 Task: Get directions from Mount Vernon, Virginia, United States to Santa Fe, New Mexico, United States  and explore the nearby things to do with rating 4 and above and open 24 hours
Action: Mouse moved to (575, 242)
Screenshot: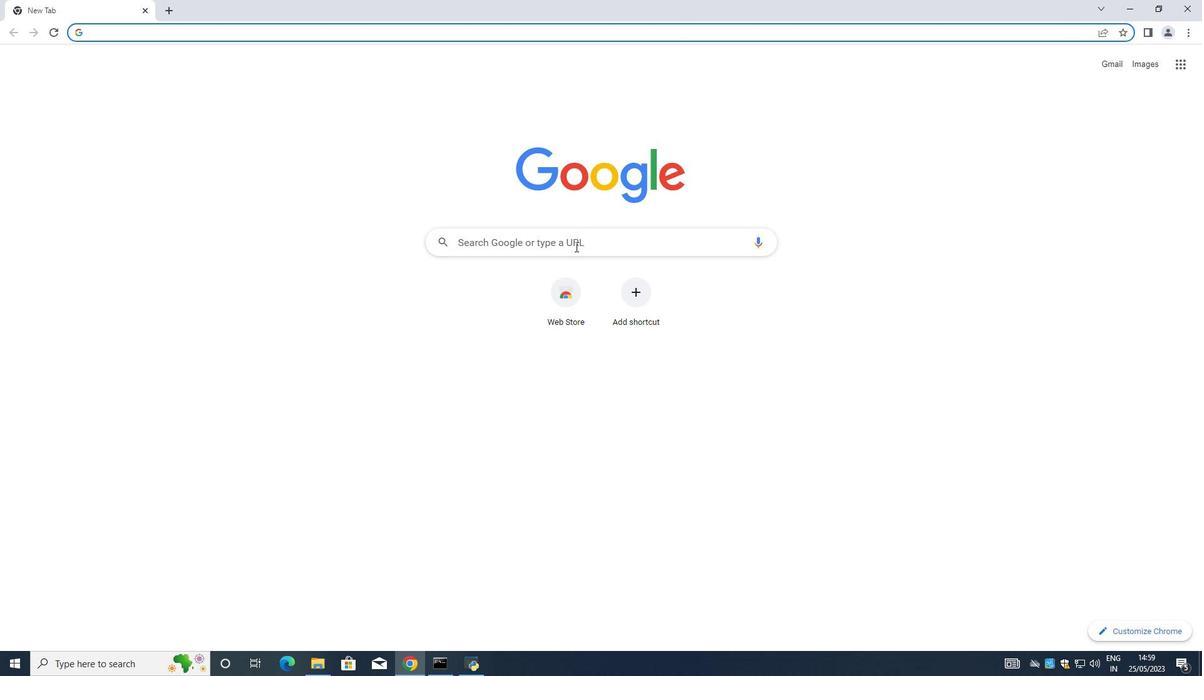 
Action: Mouse pressed left at (575, 242)
Screenshot: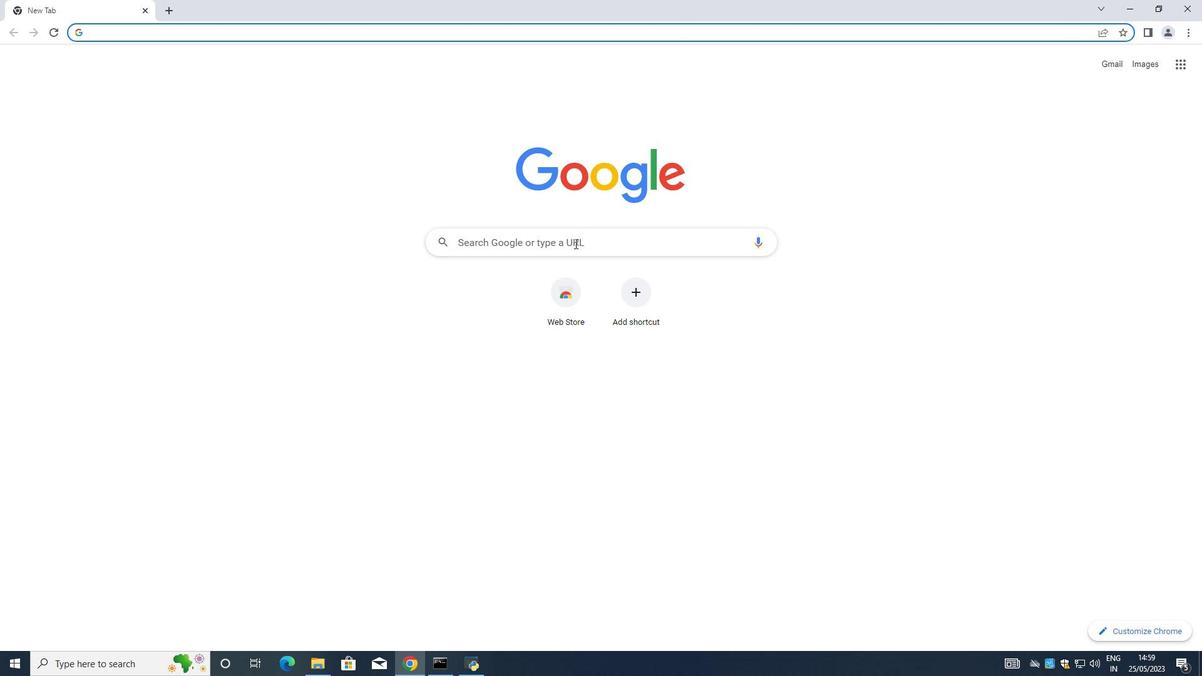 
Action: Mouse moved to (696, 228)
Screenshot: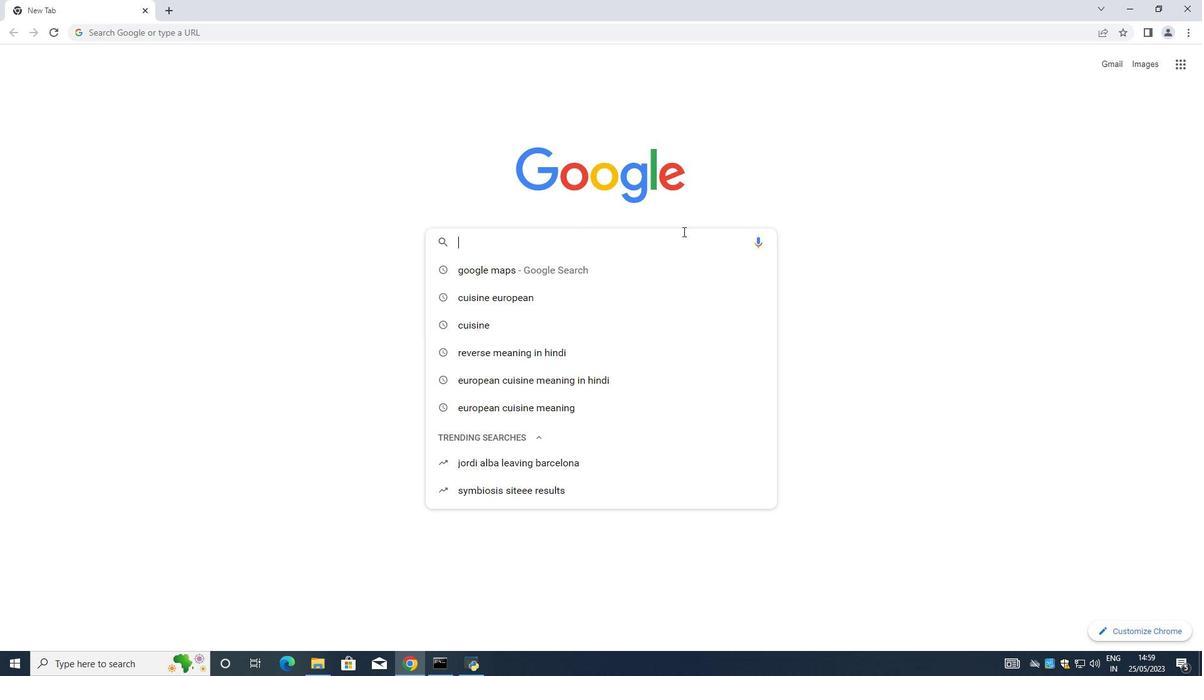 
Action: Key pressed google<Key.space>maps<Key.enter>
Screenshot: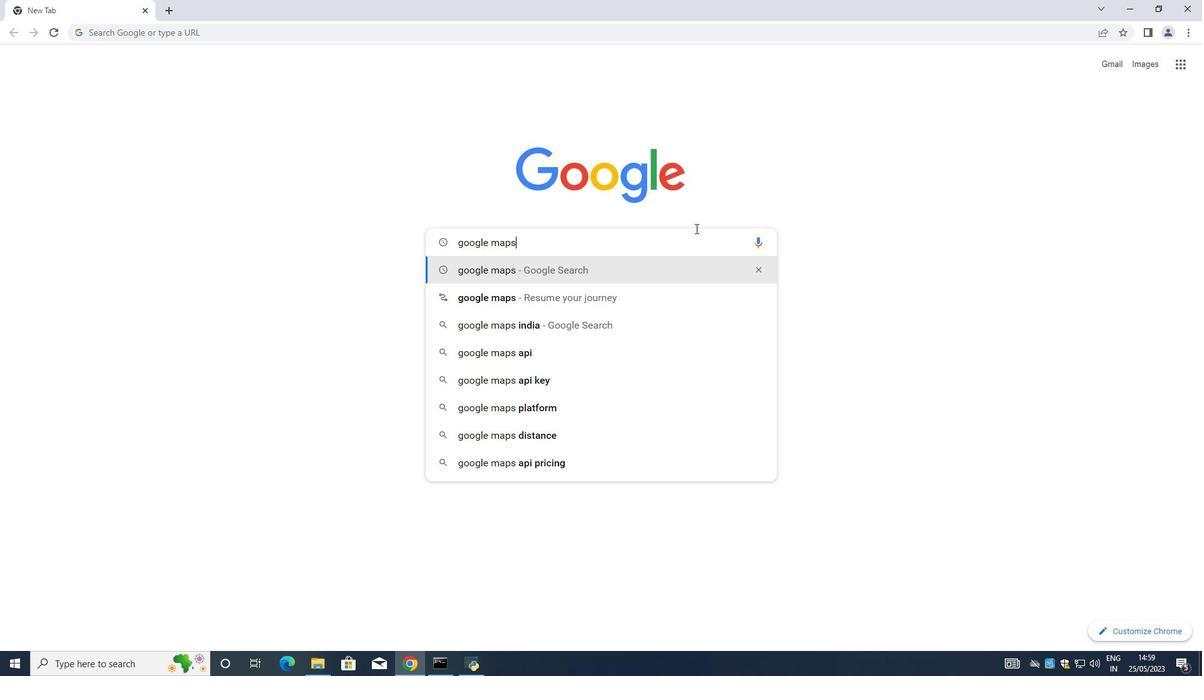 
Action: Mouse moved to (154, 194)
Screenshot: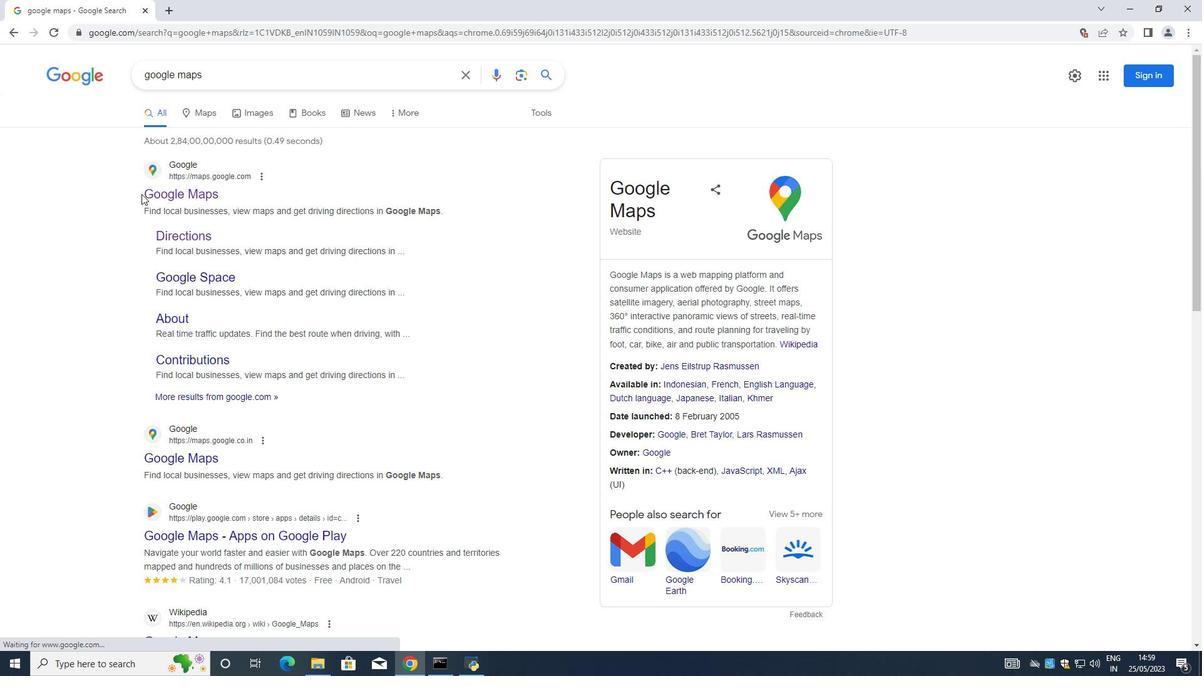 
Action: Mouse pressed left at (154, 194)
Screenshot: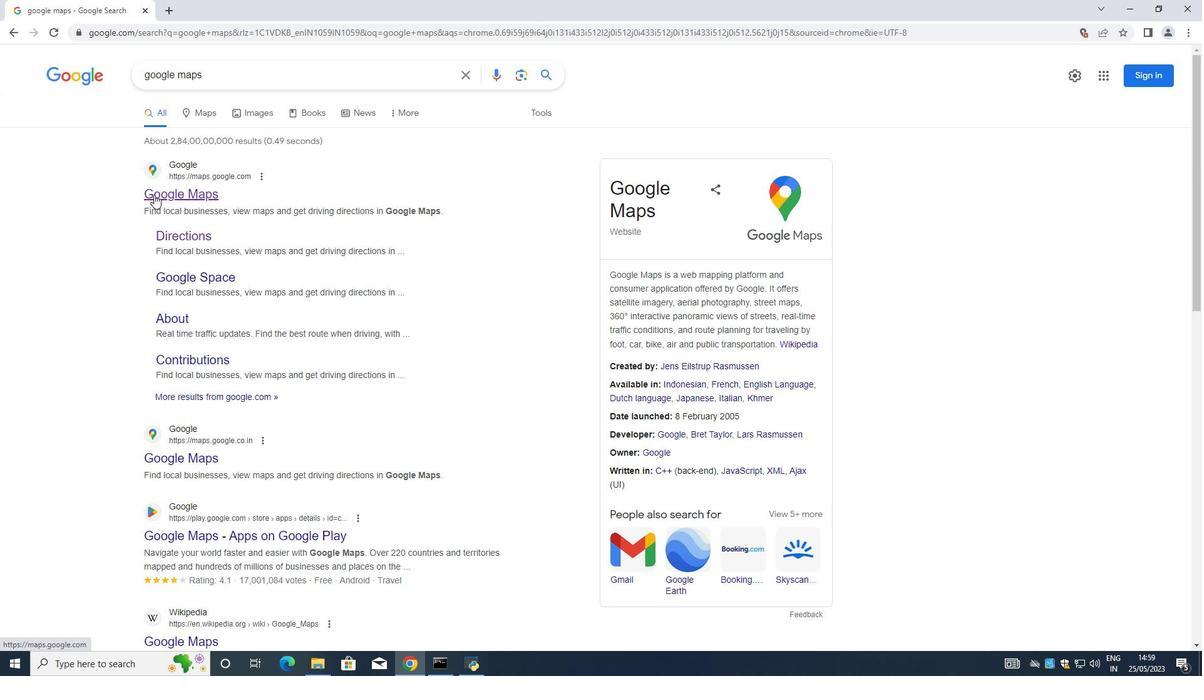 
Action: Mouse moved to (139, 70)
Screenshot: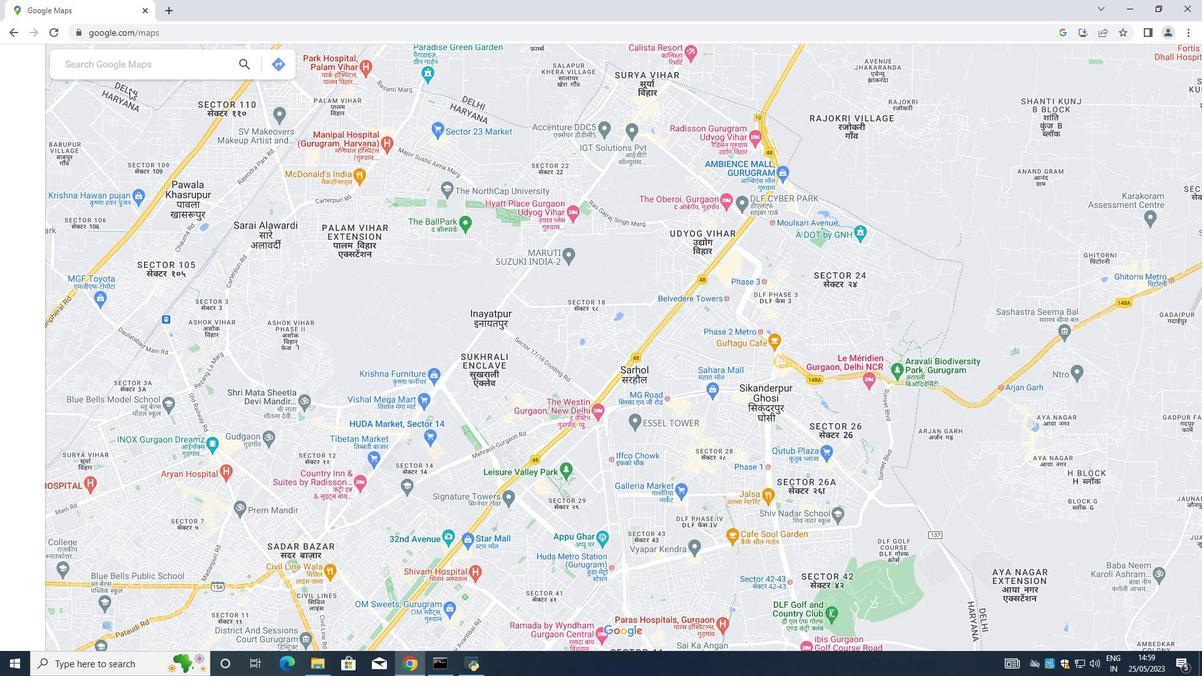 
Action: Mouse pressed left at (139, 70)
Screenshot: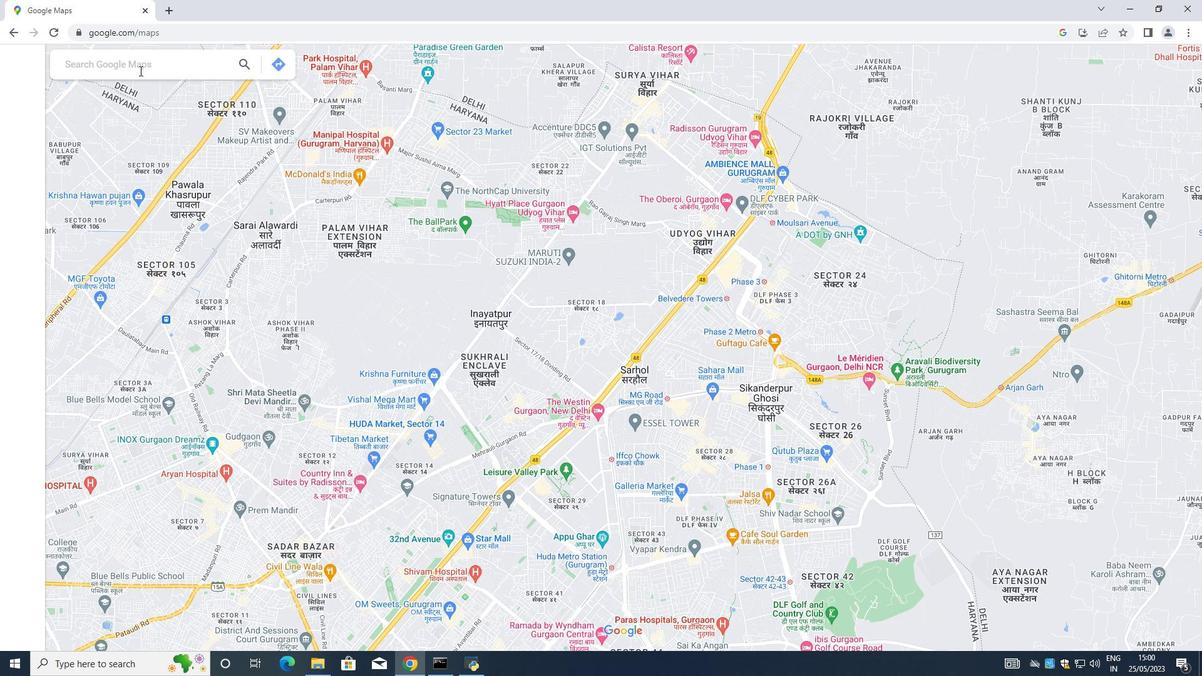 
Action: Mouse moved to (139, 70)
Screenshot: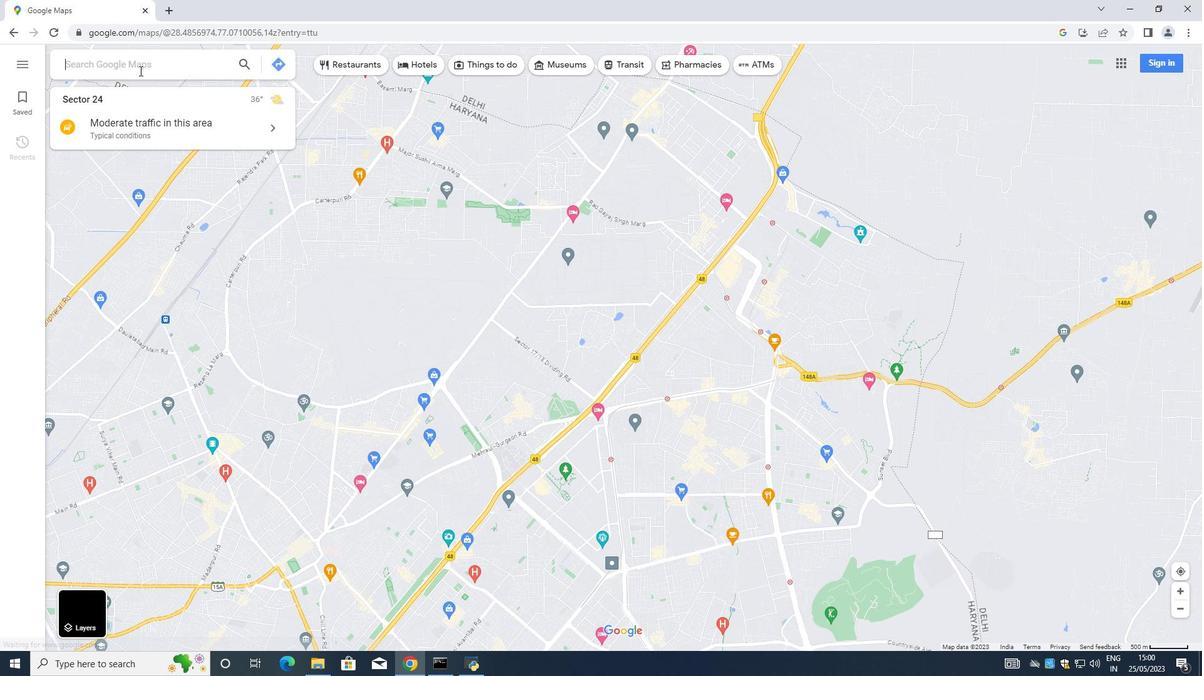 
Action: Key pressed <Key.shift><Key.shift><Key.shift><Key.shift><Key.shift><Key.shift><Key.shift><Key.shift><Key.shift><Key.shift><Key.shift><Key.shift><Key.shift>Mount<Key.space><Key.shift>Vernon,<Key.shift><Key.shift><Key.shift><Key.shift><Key.shift><Key.shift><Key.shift><Key.shift><Key.shift><Key.shift><Key.shift>Virginia,<Key.shift><Key.shift>United<Key.space><Key.shift>States<Key.space>
Screenshot: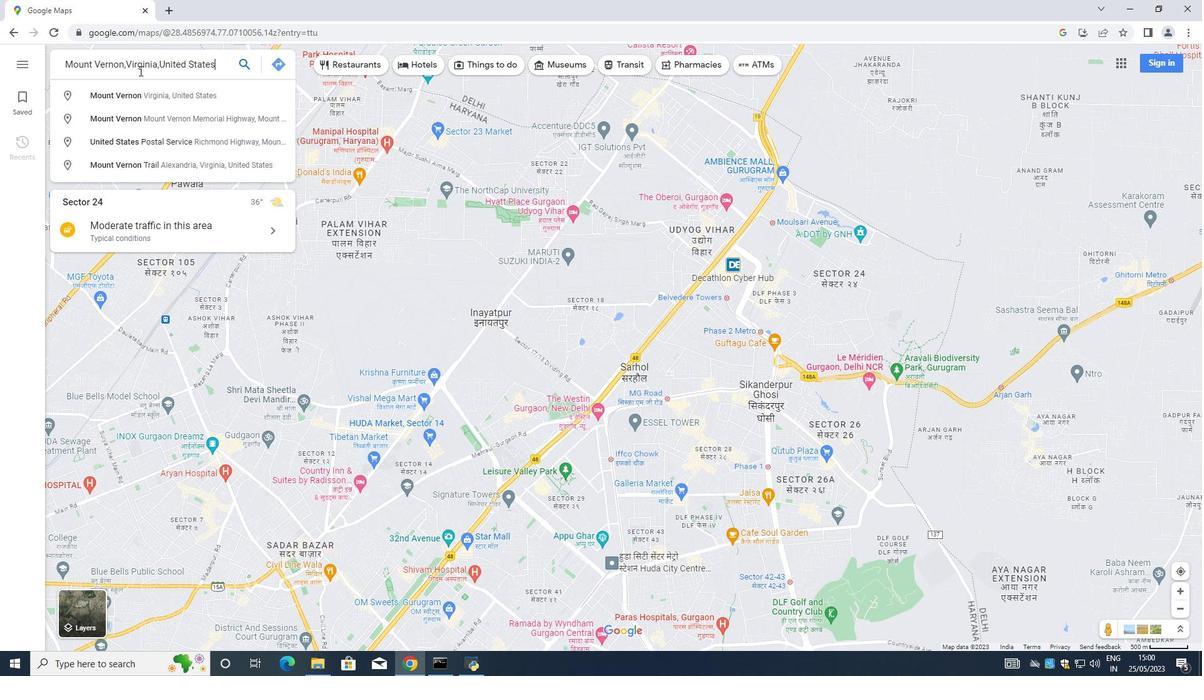 
Action: Mouse moved to (242, 65)
Screenshot: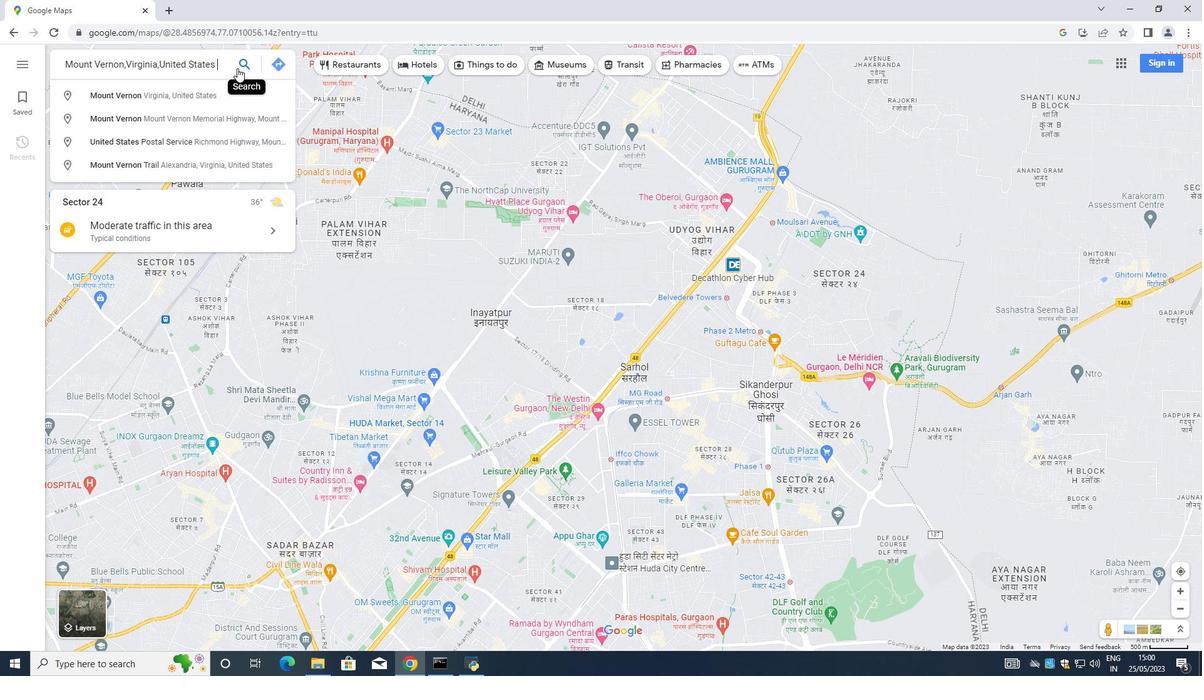 
Action: Mouse pressed left at (242, 65)
Screenshot: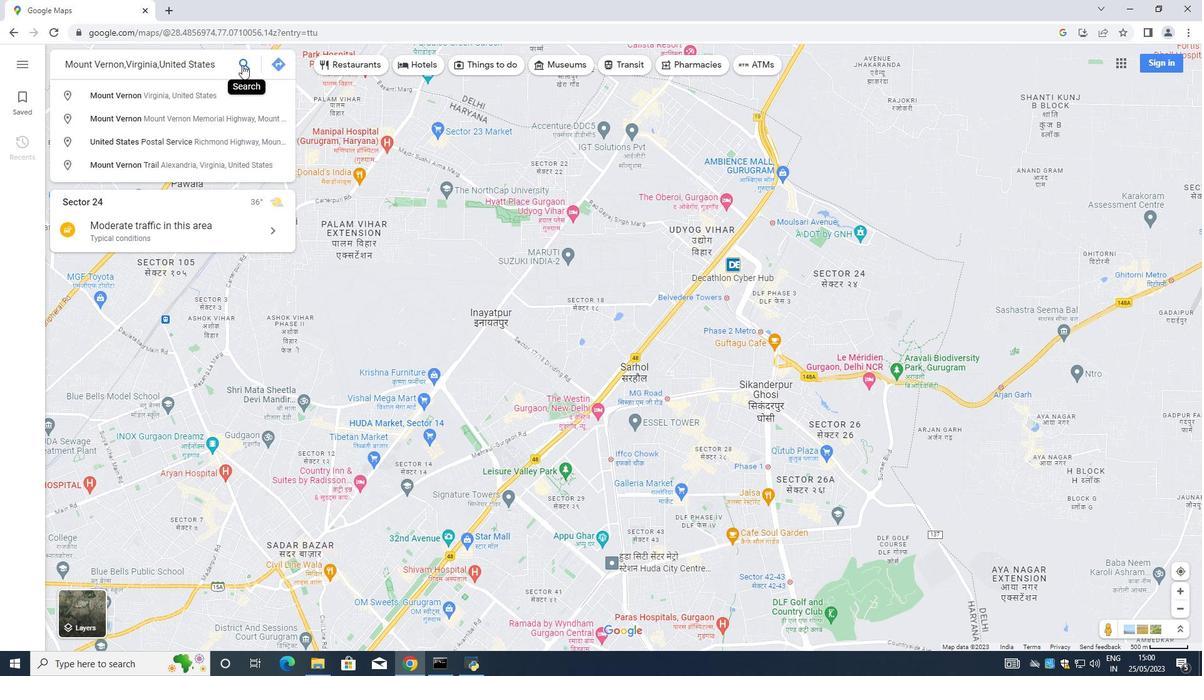 
Action: Mouse moved to (85, 278)
Screenshot: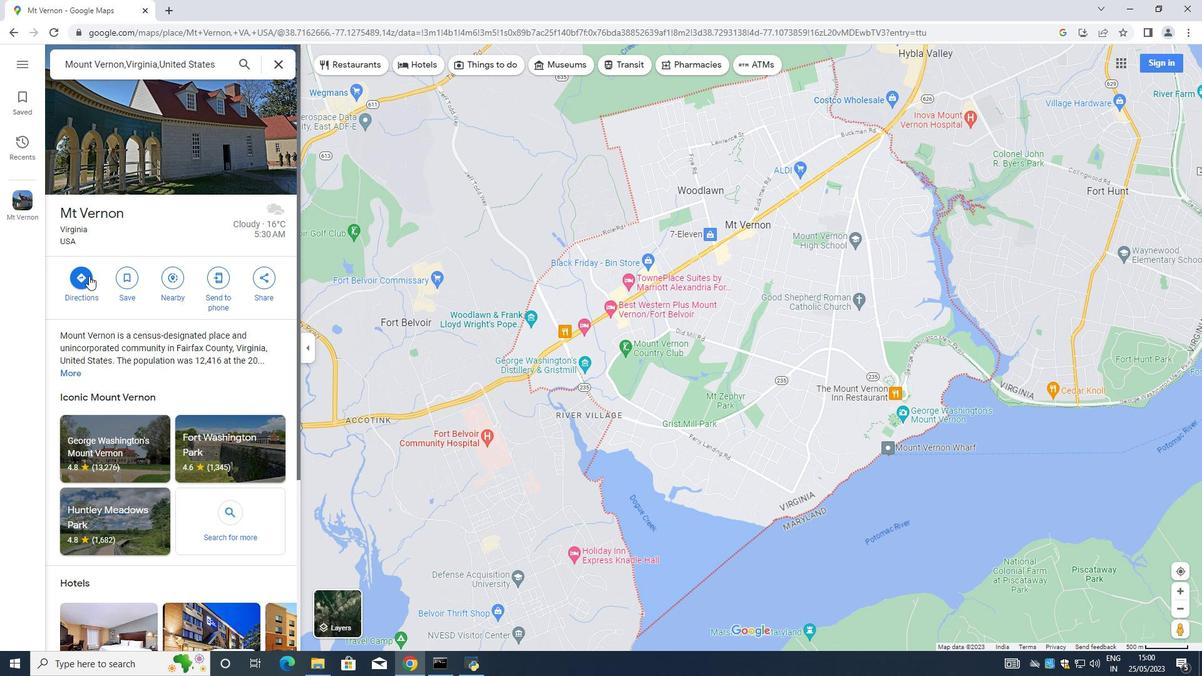 
Action: Mouse pressed left at (85, 278)
Screenshot: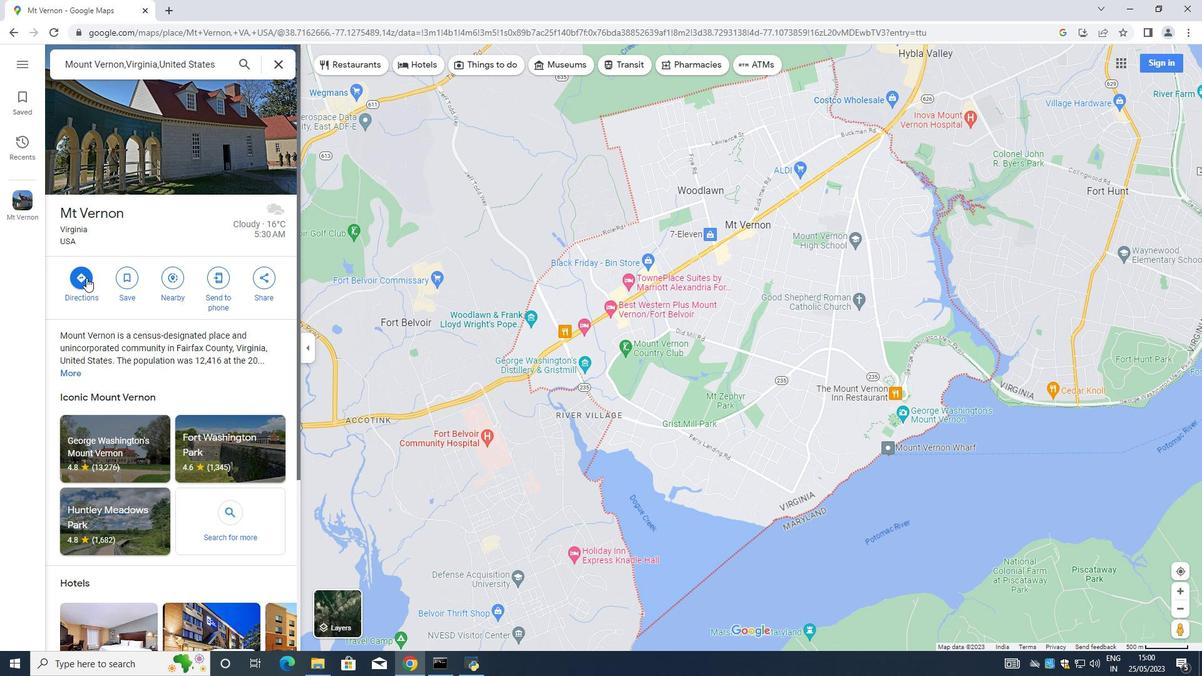 
Action: Mouse moved to (275, 117)
Screenshot: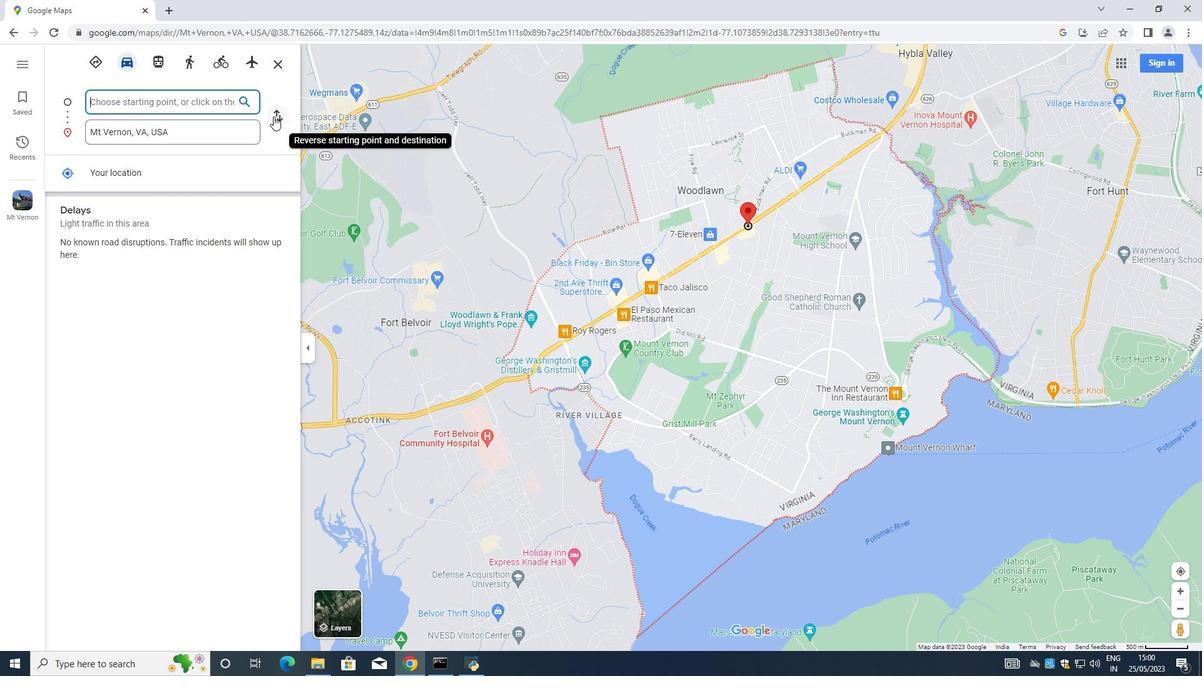 
Action: Mouse pressed left at (275, 117)
Screenshot: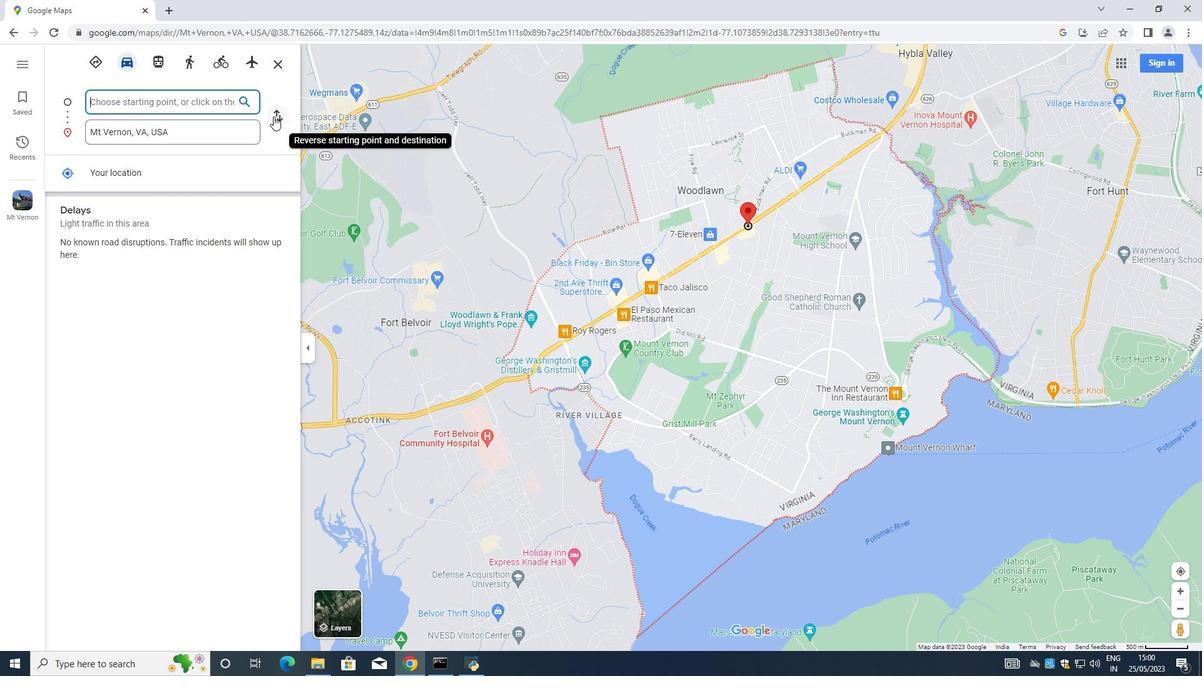 
Action: Mouse moved to (213, 129)
Screenshot: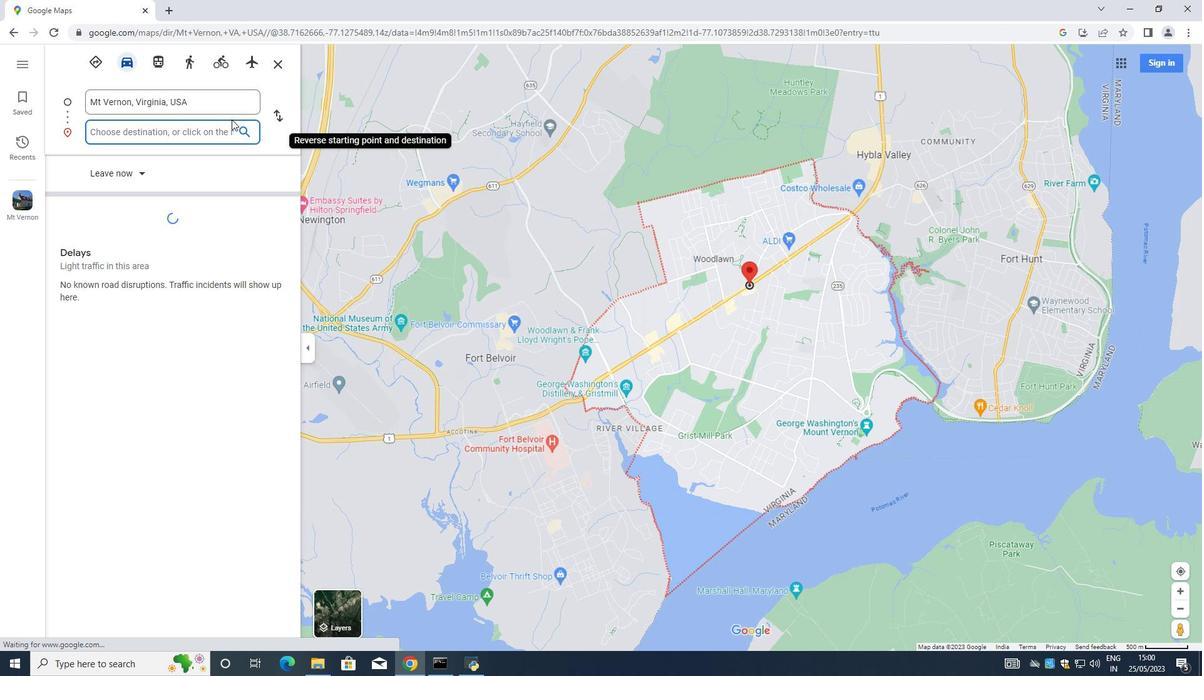 
Action: Mouse pressed left at (213, 129)
Screenshot: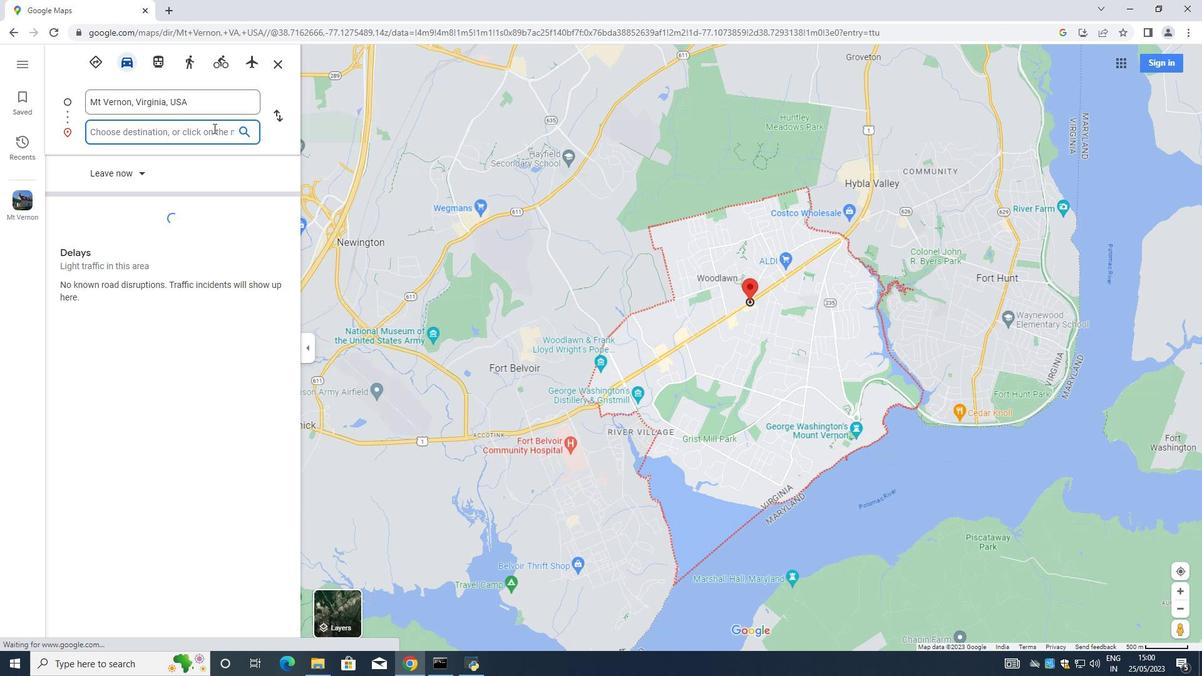 
Action: Mouse moved to (213, 132)
Screenshot: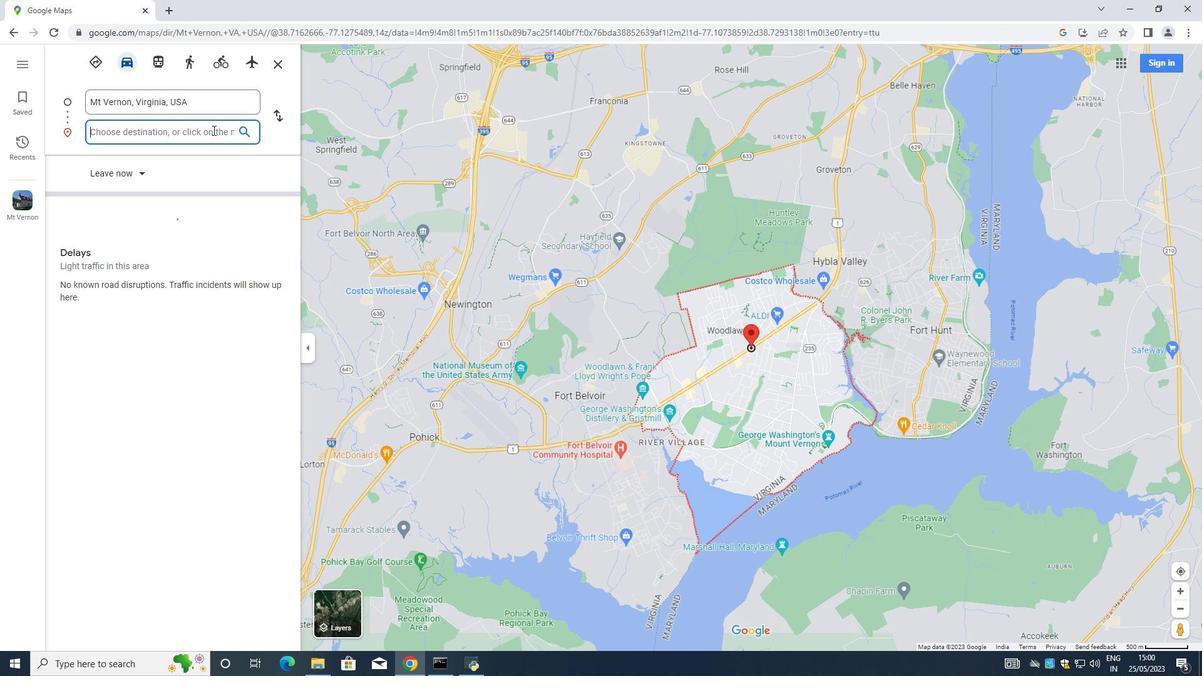 
Action: Key pressed <Key.shift>Santa<Key.space><Key.shift>Fe
Screenshot: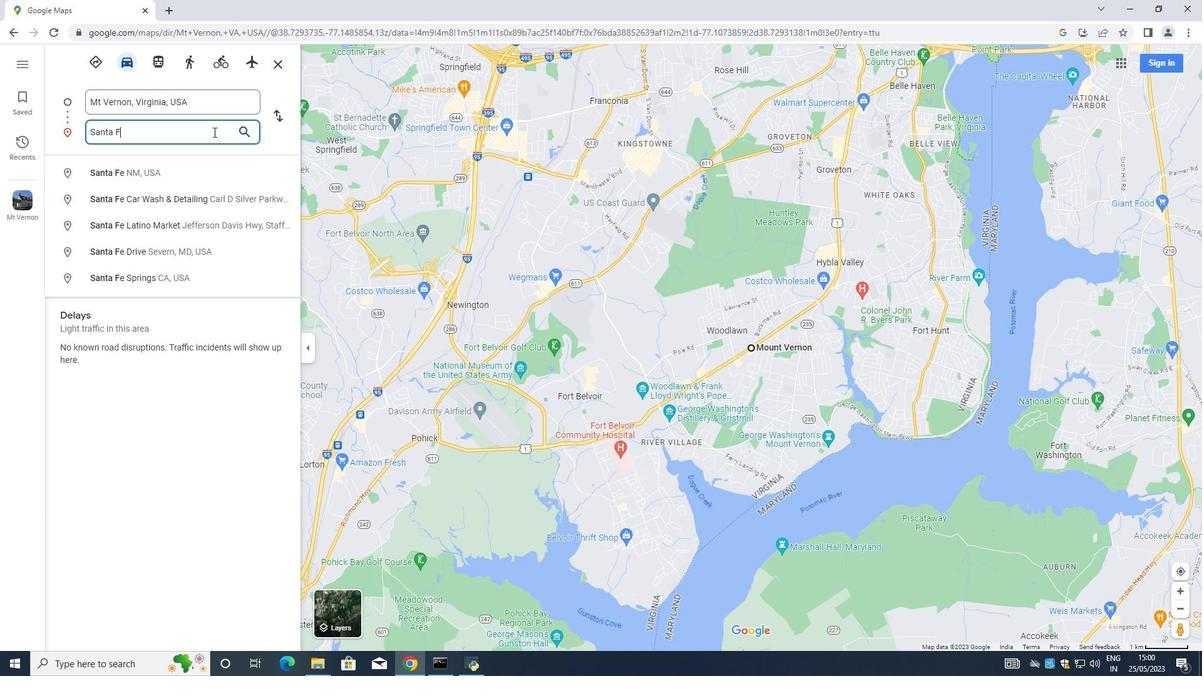 
Action: Mouse moved to (213, 132)
Screenshot: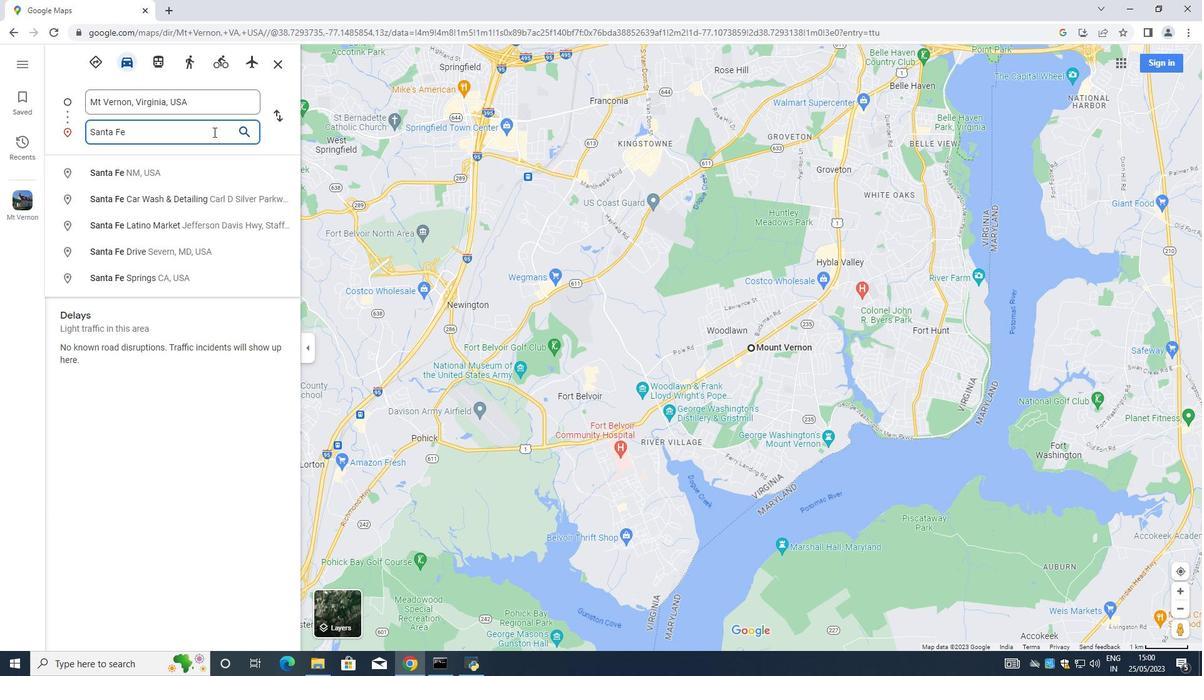 
Action: Key pressed ,<Key.shift>New<Key.space><Key.shift>Mexico,<Key.shift><Key.shift><Key.shift>United<Key.space><Key.shift>Star<Key.backspace>te<Key.space>
Screenshot: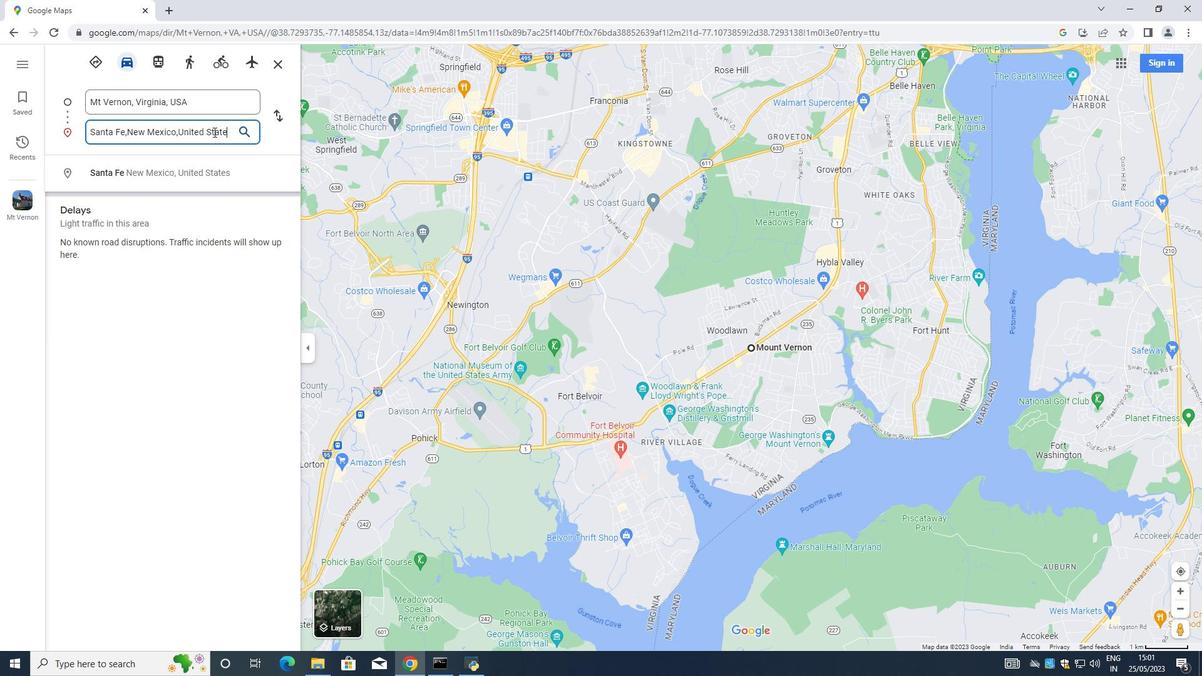 
Action: Mouse moved to (241, 128)
Screenshot: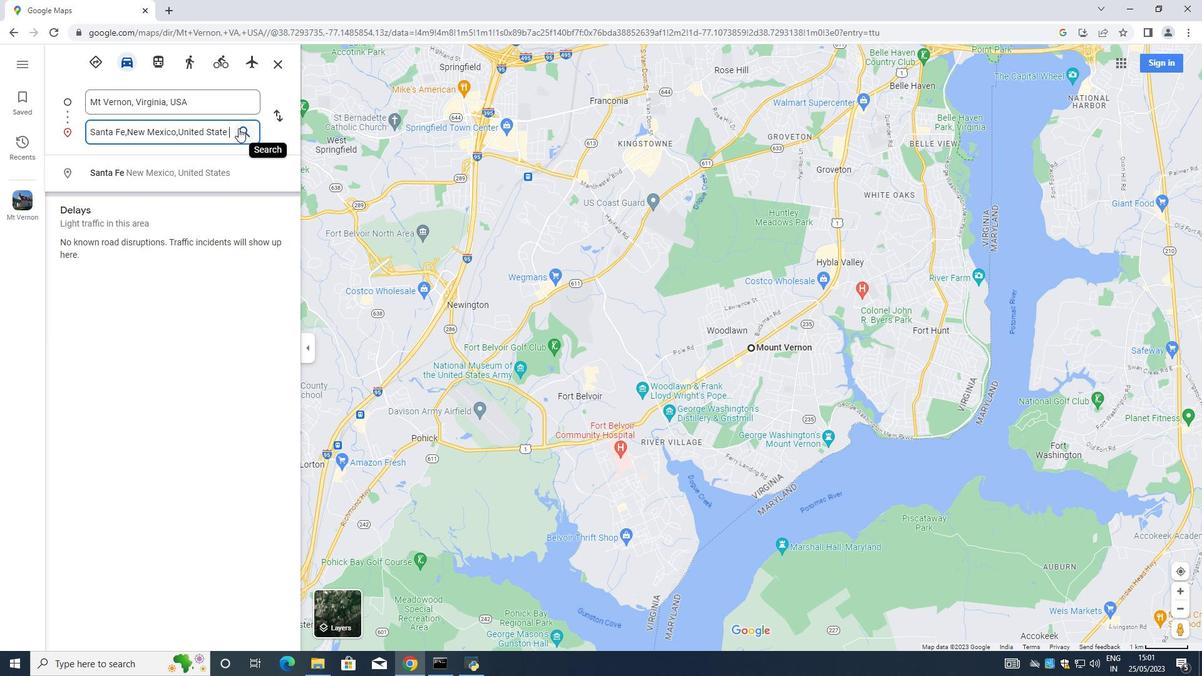 
Action: Mouse pressed left at (241, 128)
Screenshot: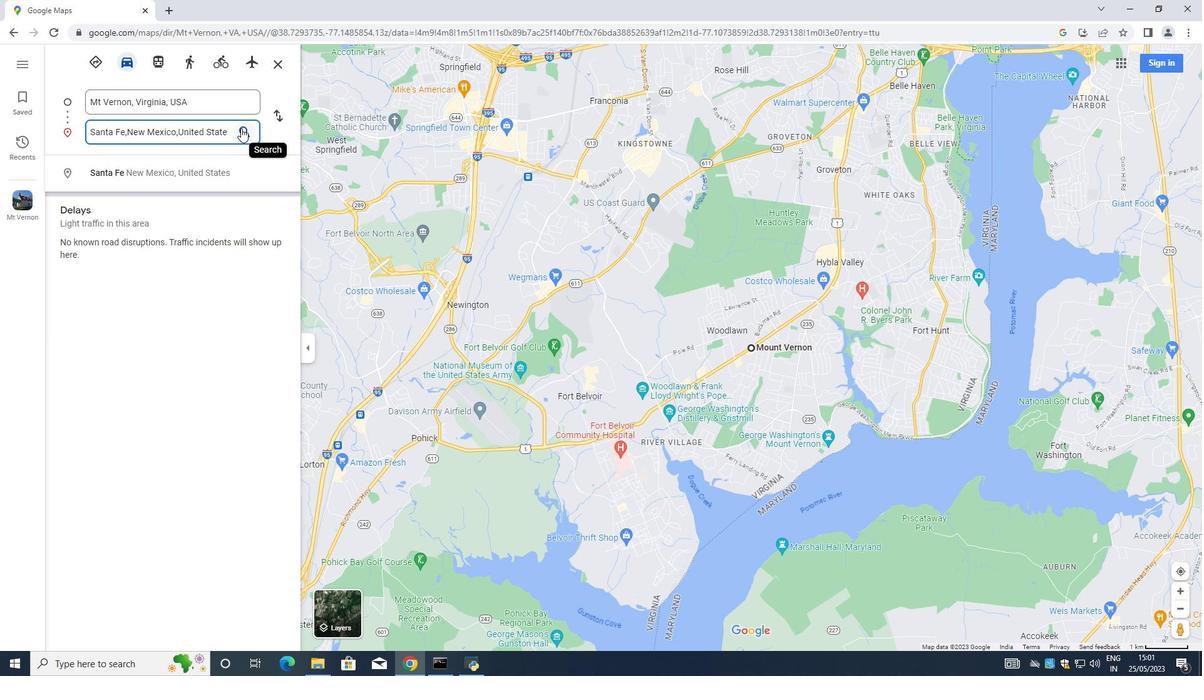 
Action: Mouse moved to (253, 528)
Screenshot: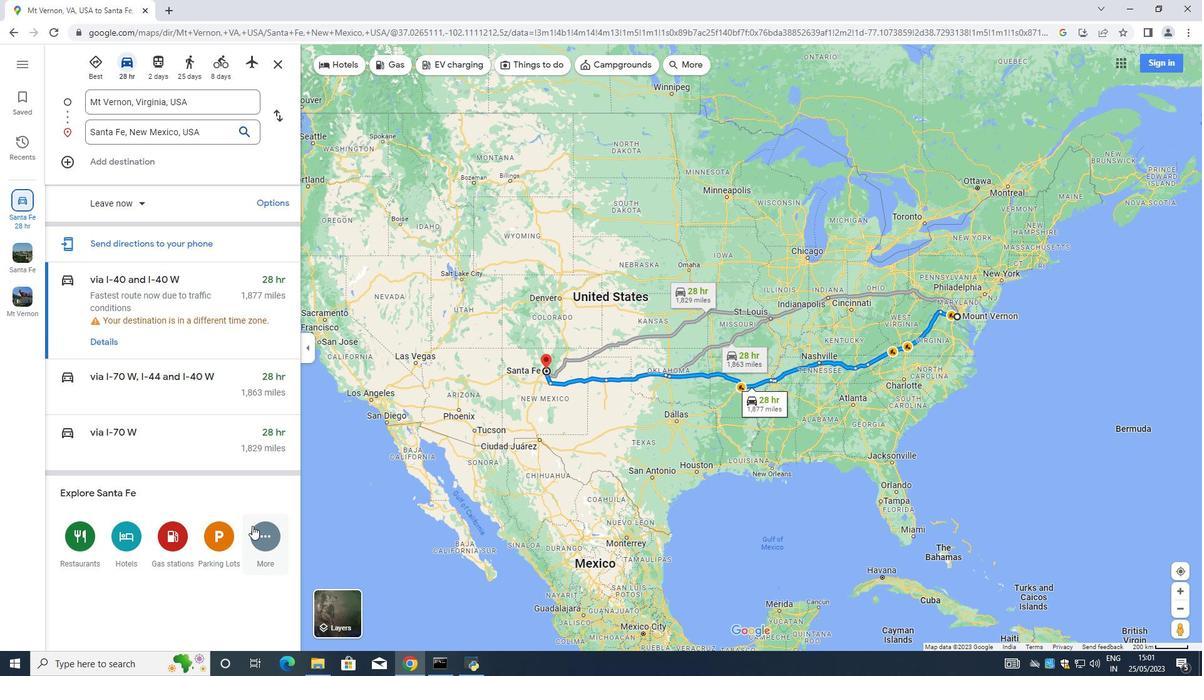 
Action: Mouse pressed left at (253, 528)
Screenshot: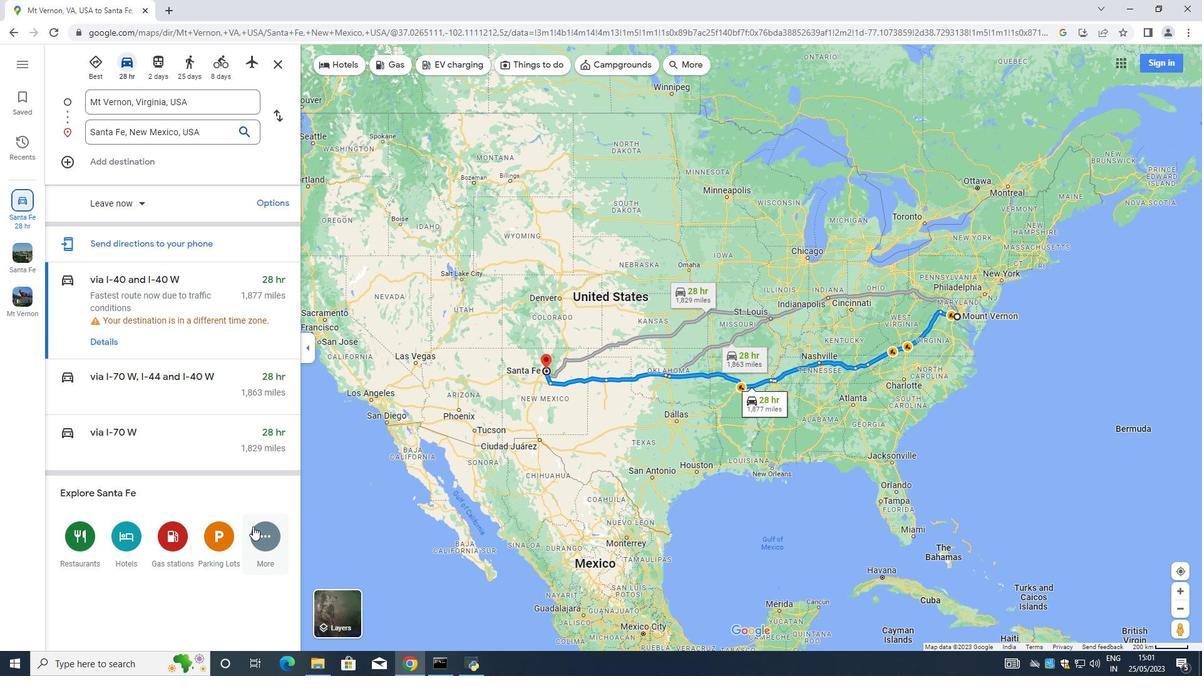 
Action: Mouse moved to (268, 414)
Screenshot: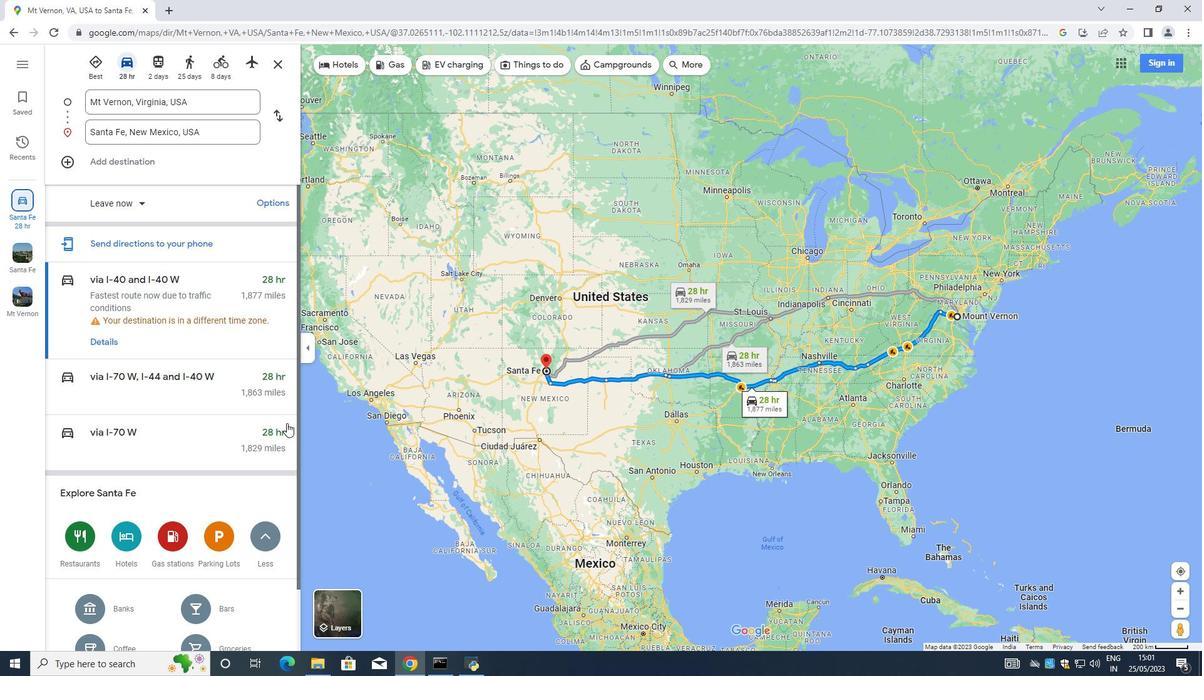 
Action: Mouse scrolled (268, 414) with delta (0, 0)
Screenshot: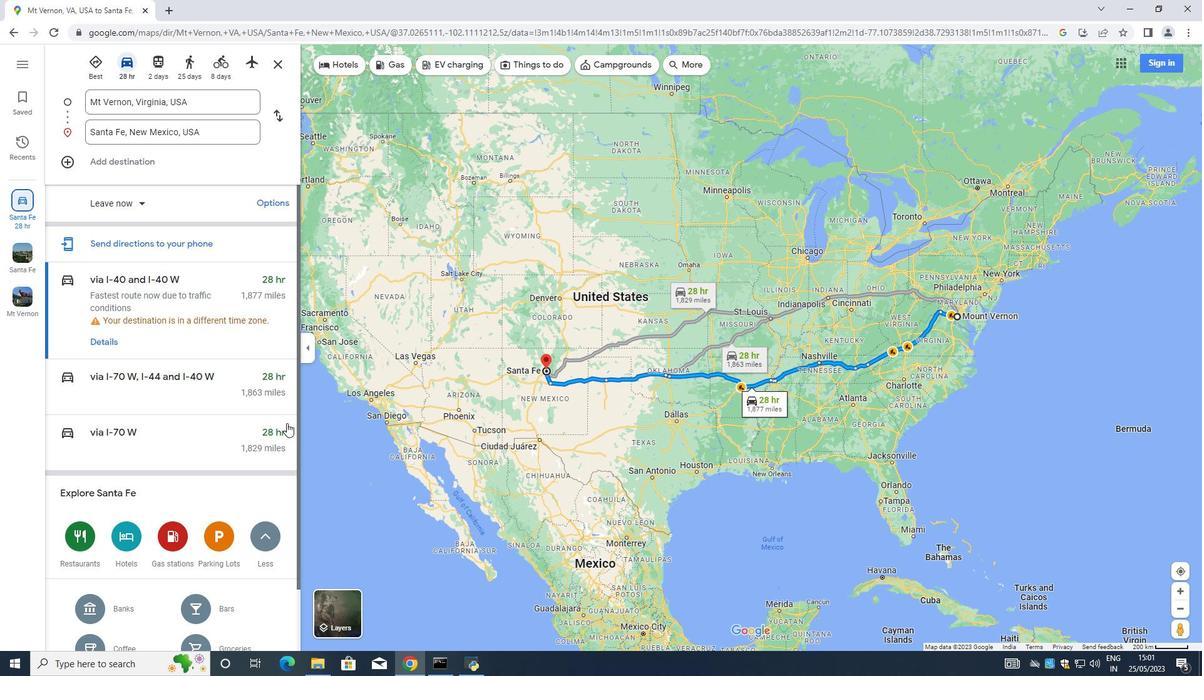 
Action: Mouse moved to (266, 414)
Screenshot: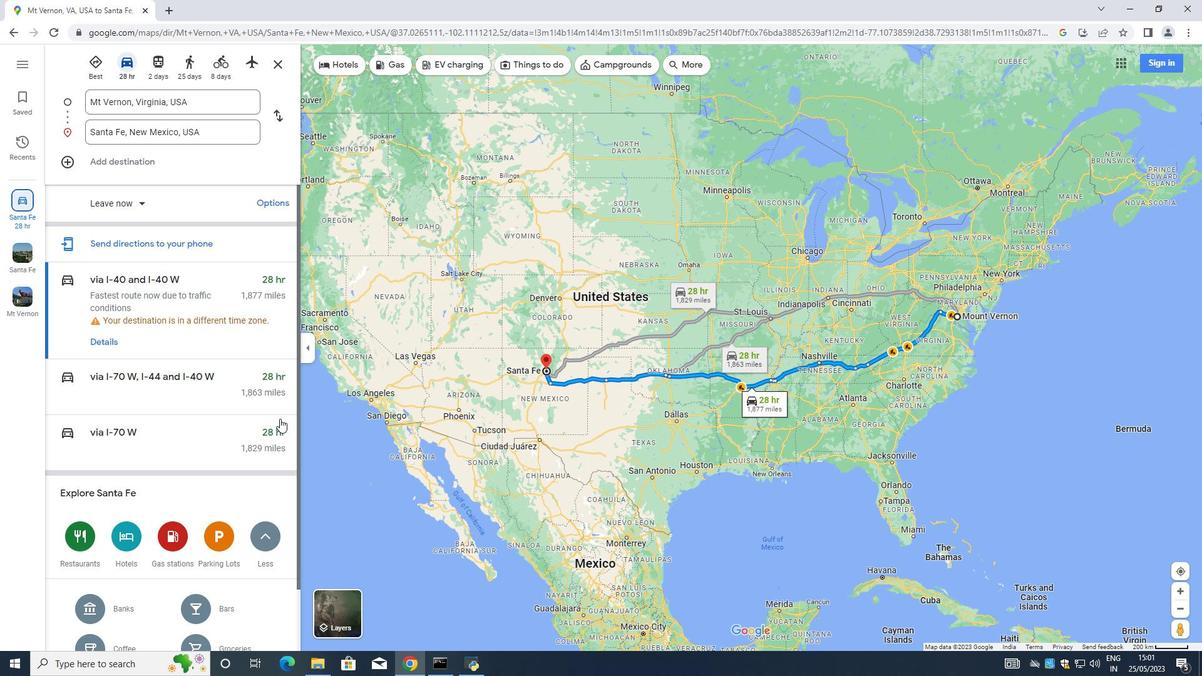 
Action: Mouse scrolled (266, 413) with delta (0, 0)
Screenshot: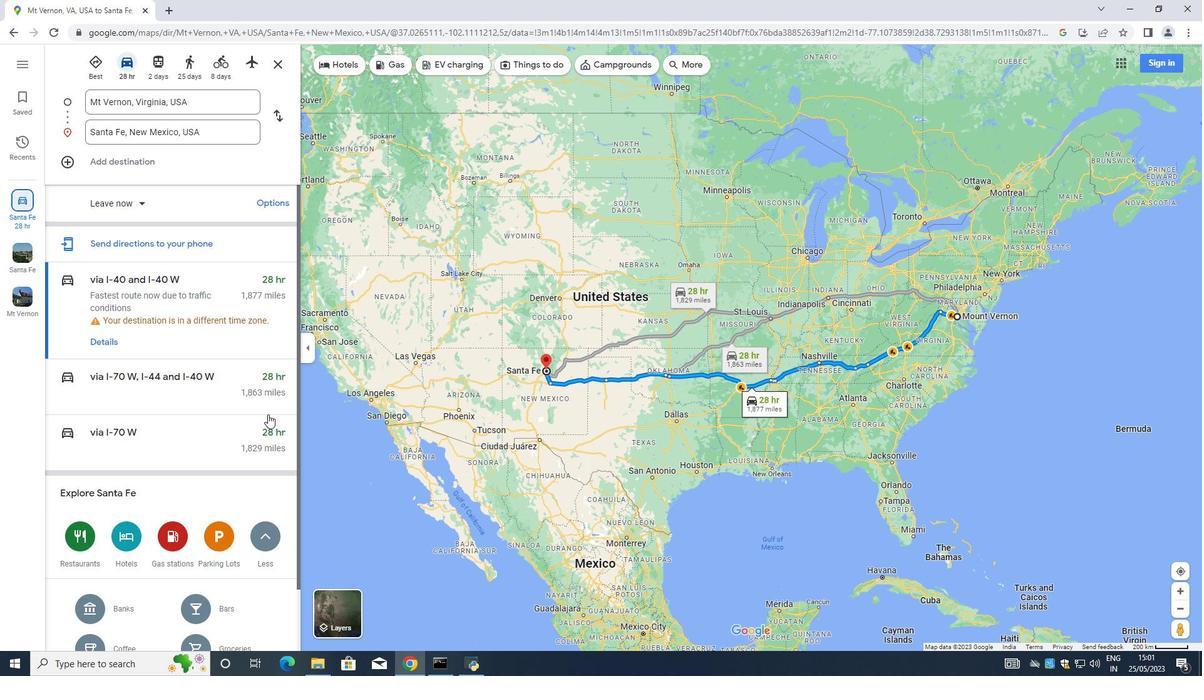 
Action: Mouse moved to (266, 414)
Screenshot: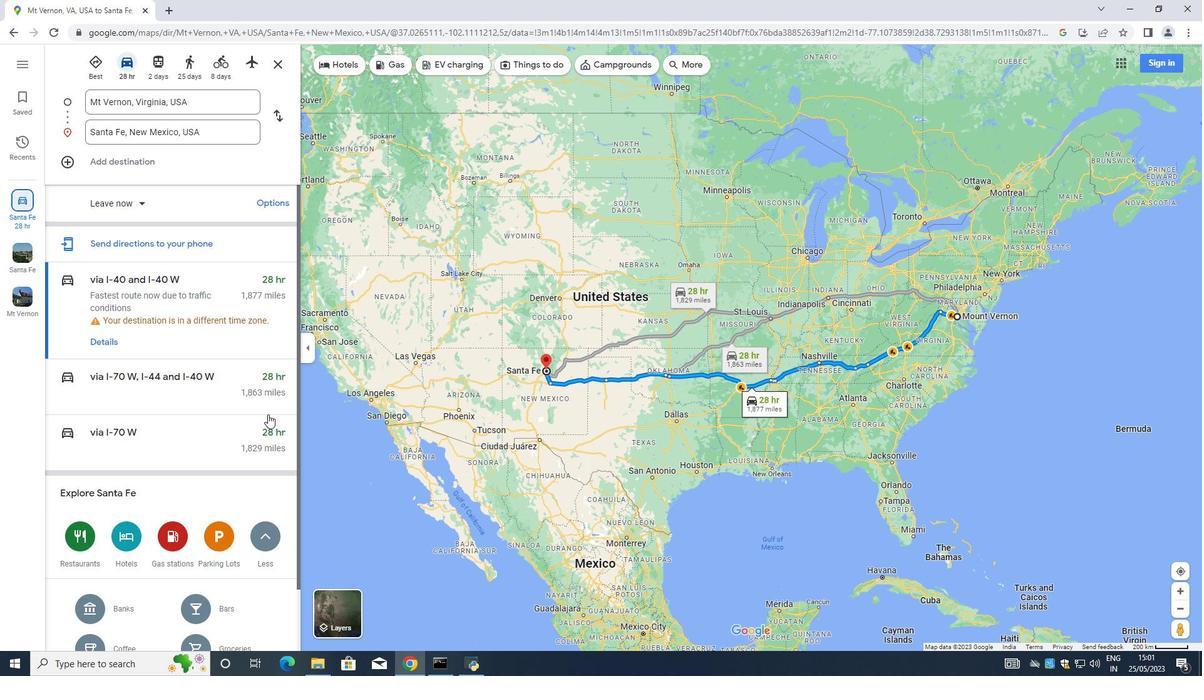 
Action: Mouse scrolled (266, 413) with delta (0, 0)
Screenshot: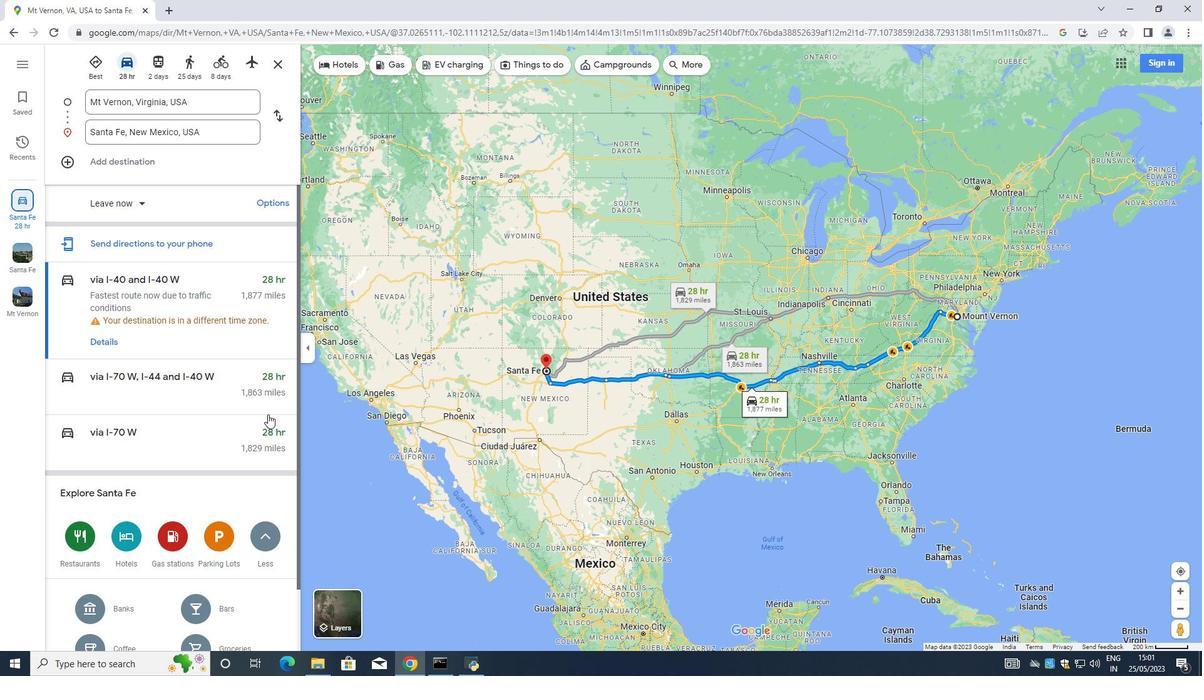 
Action: Mouse scrolled (266, 413) with delta (0, 0)
Screenshot: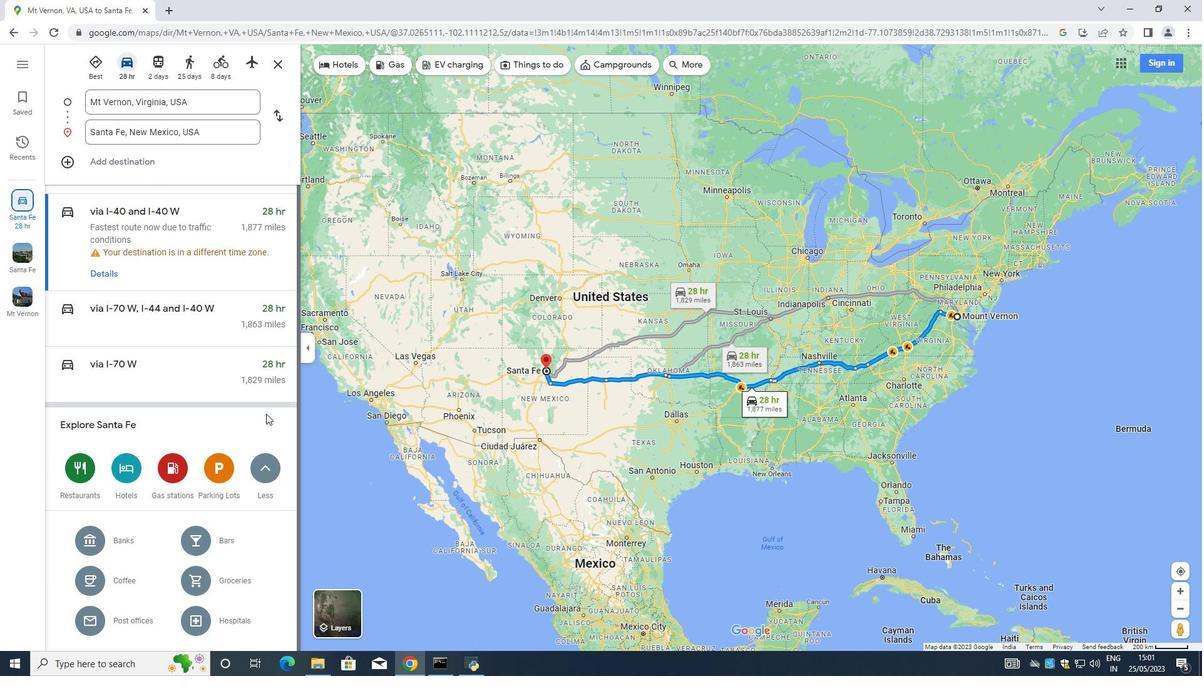 
Action: Mouse moved to (242, 422)
Screenshot: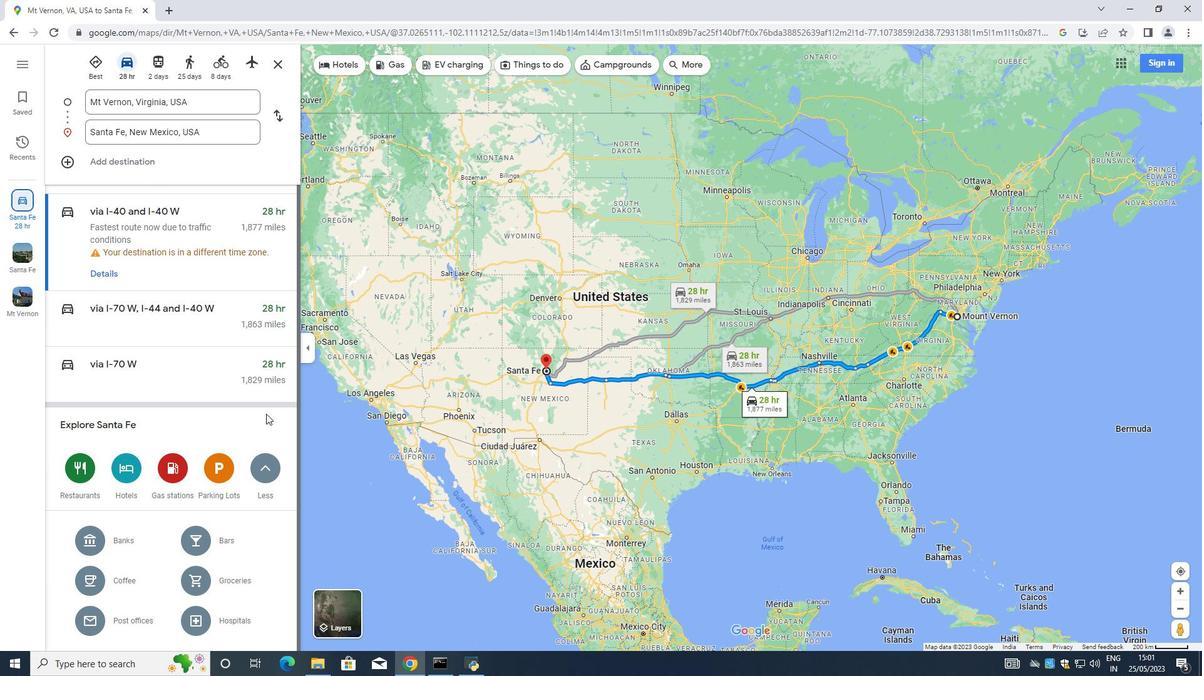 
Action: Mouse scrolled (242, 422) with delta (0, 0)
Screenshot: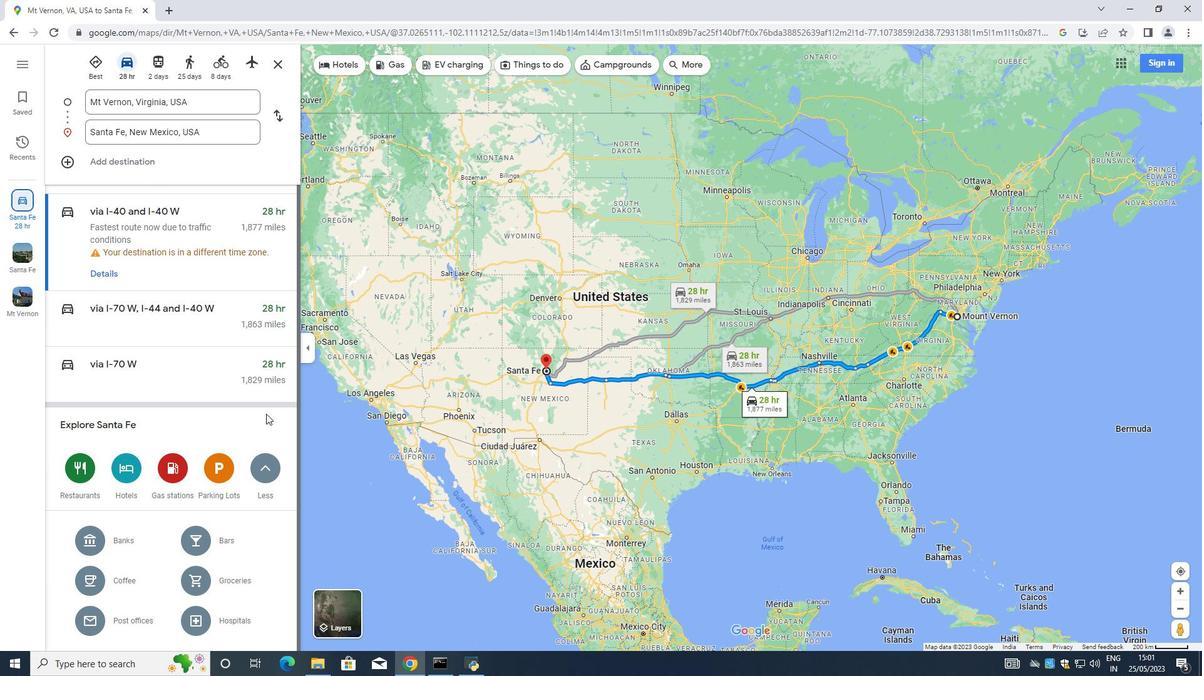 
Action: Mouse moved to (240, 575)
Screenshot: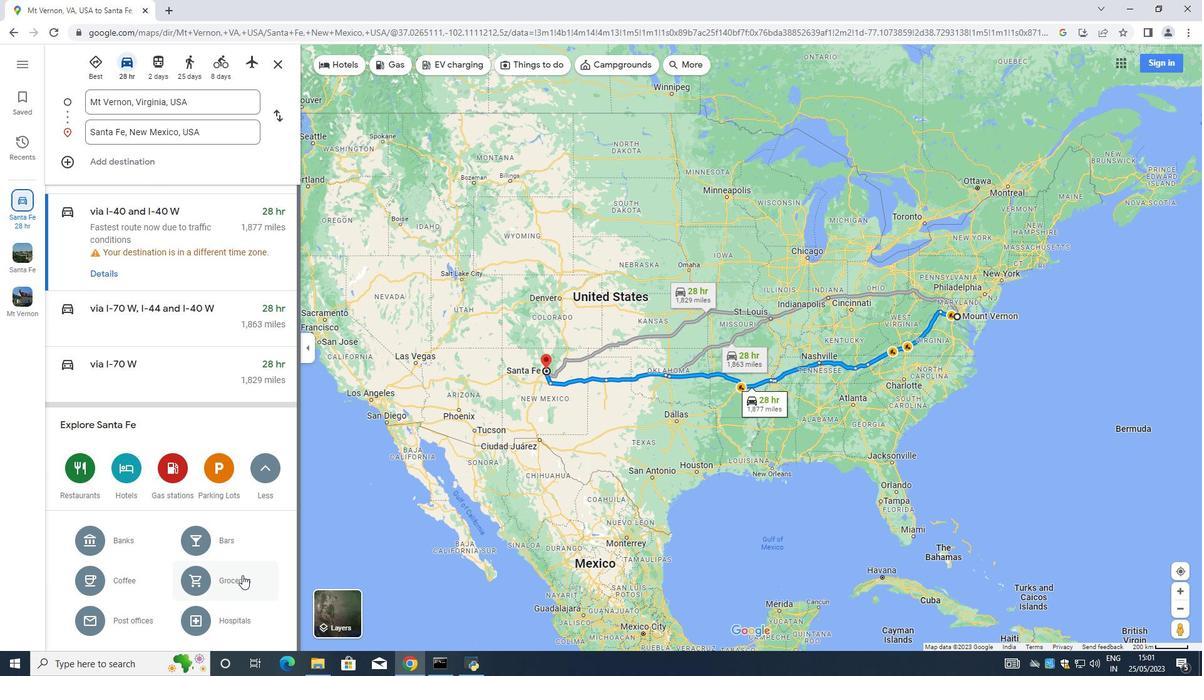 
Action: Mouse pressed left at (240, 575)
Screenshot: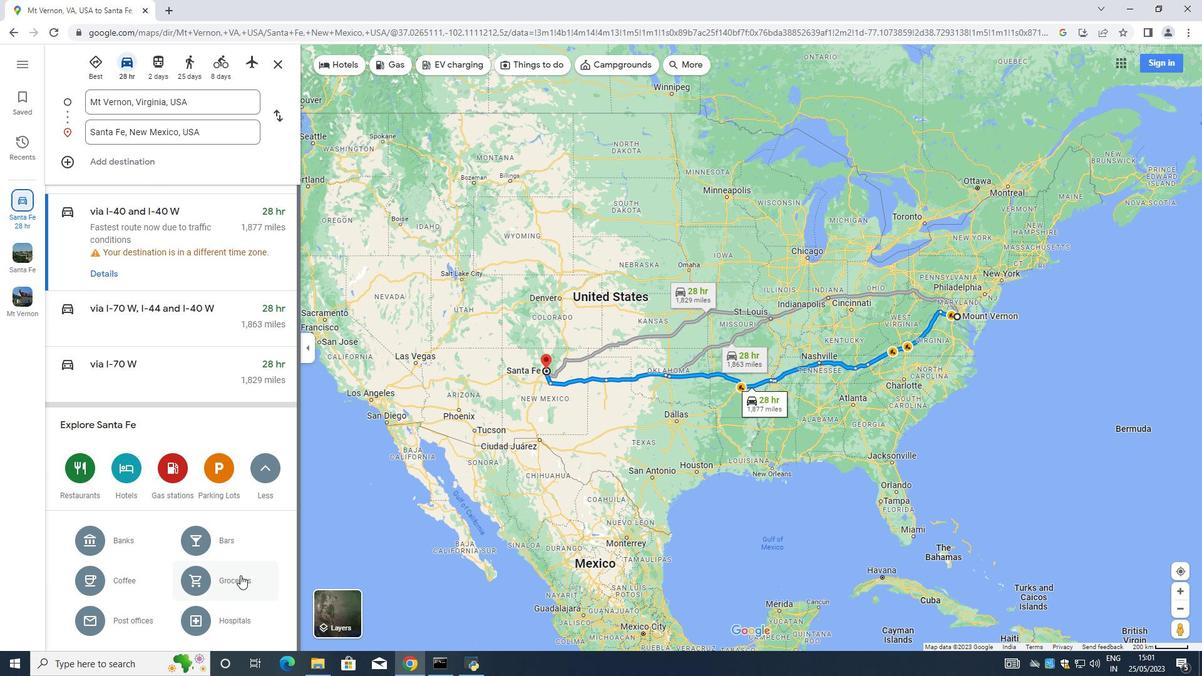 
Action: Mouse moved to (352, 69)
Screenshot: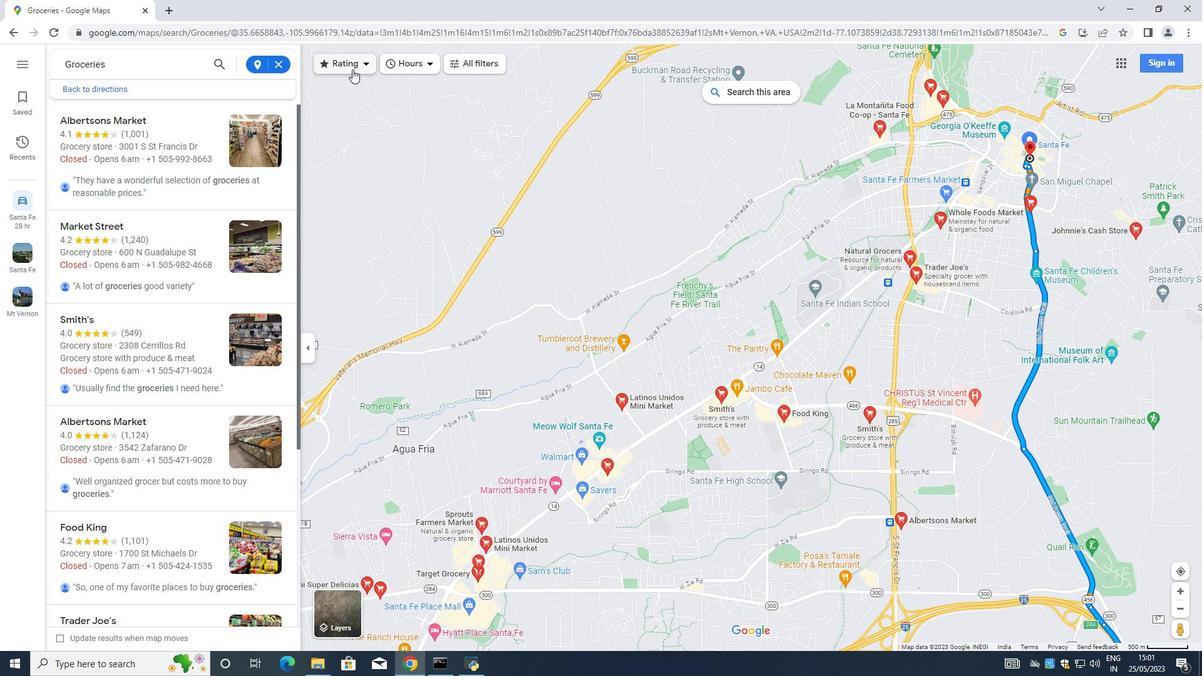 
Action: Mouse pressed left at (352, 69)
Screenshot: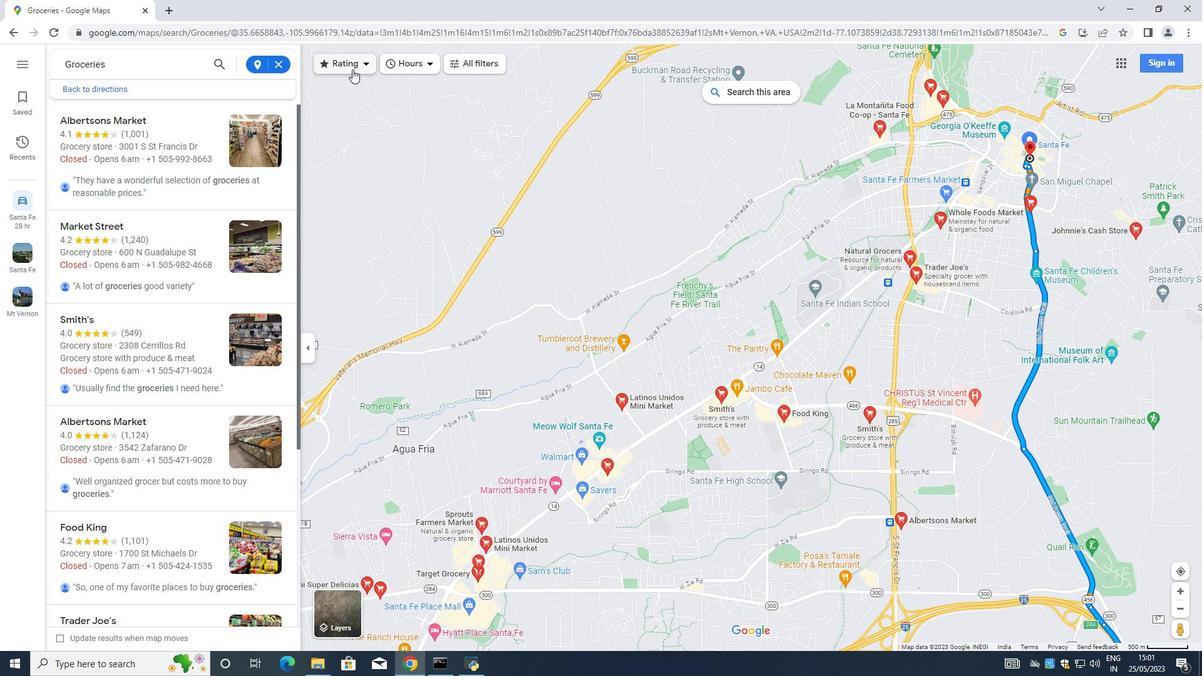 
Action: Mouse moved to (346, 192)
Screenshot: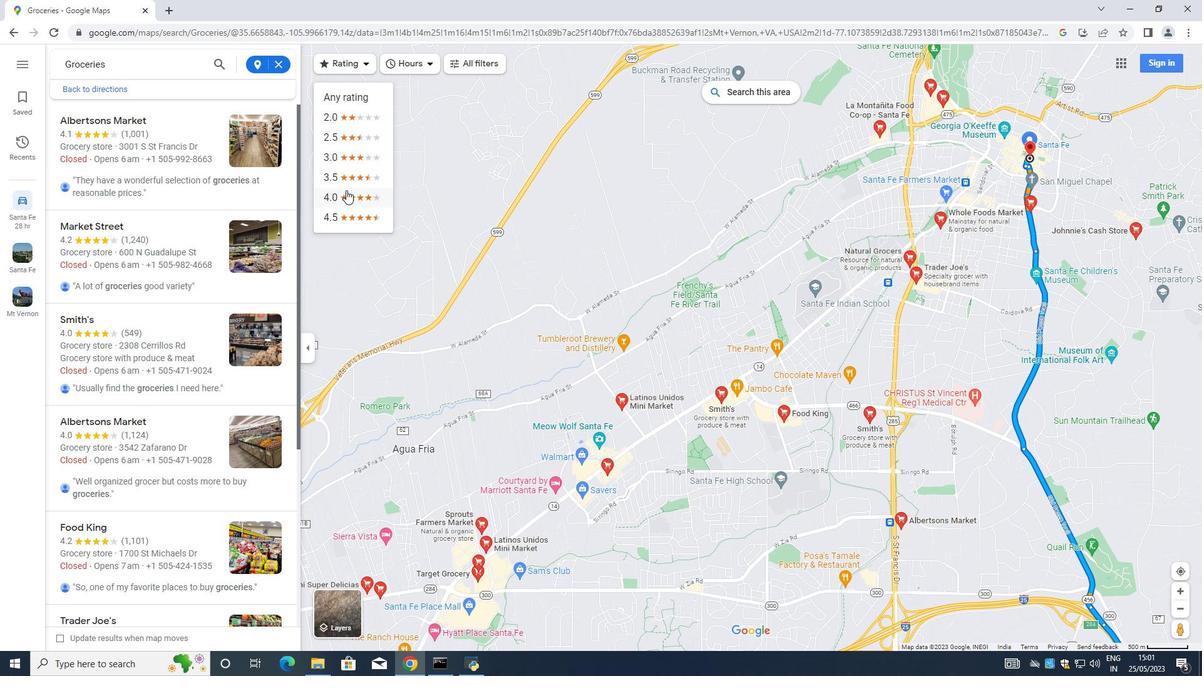 
Action: Mouse pressed left at (346, 192)
Screenshot: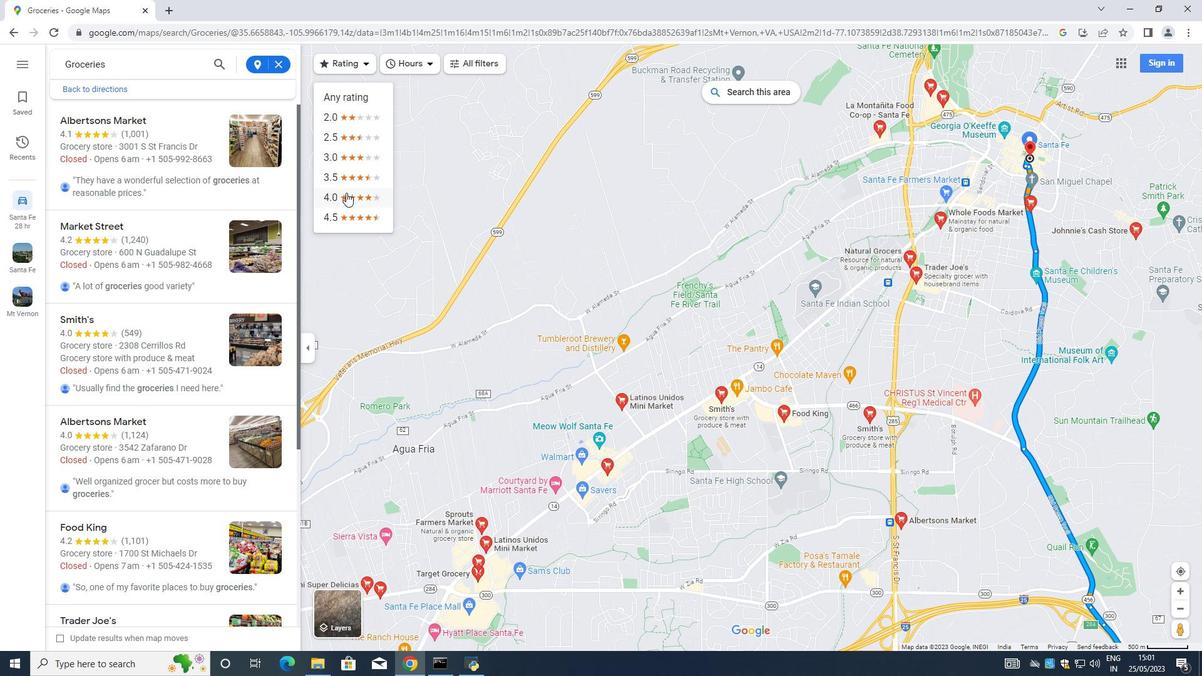 
Action: Mouse moved to (432, 65)
Screenshot: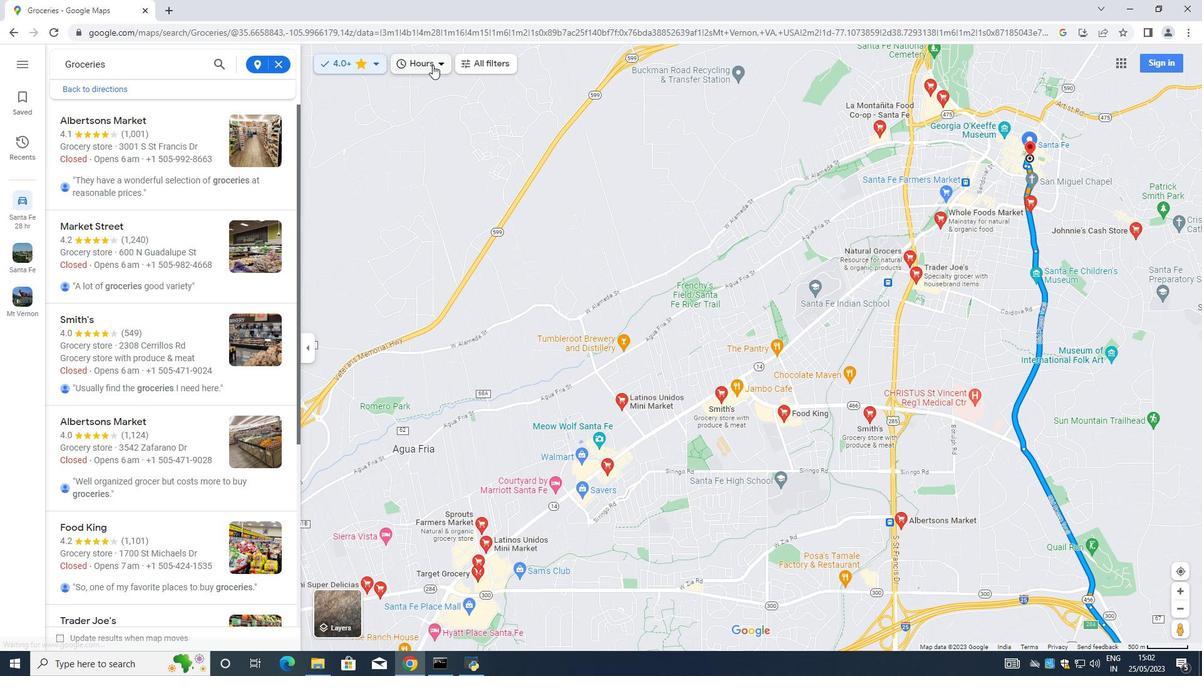 
Action: Mouse pressed left at (432, 65)
Screenshot: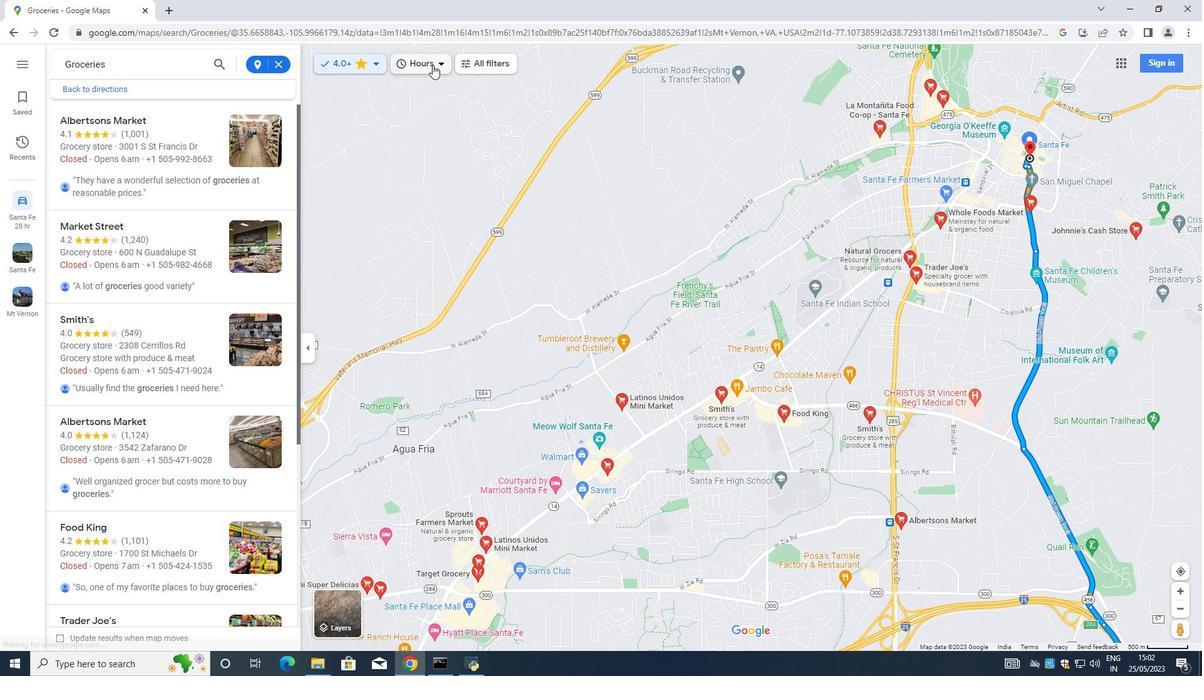 
Action: Mouse moved to (447, 132)
Screenshot: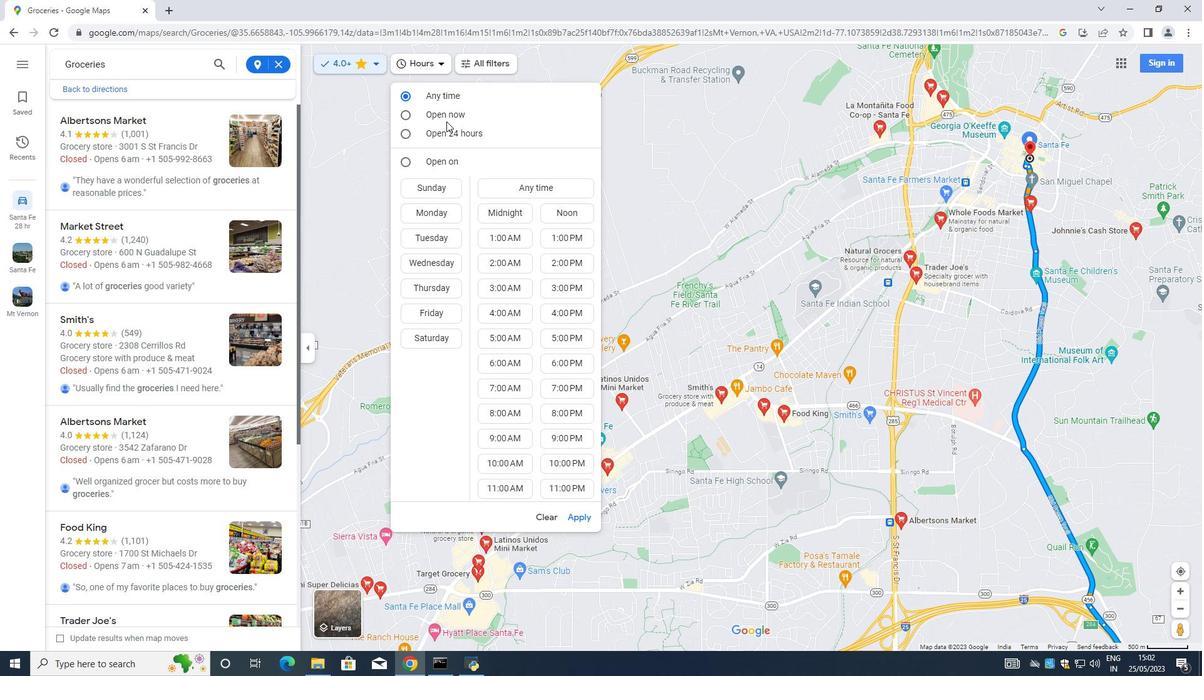 
Action: Mouse pressed left at (447, 132)
Screenshot: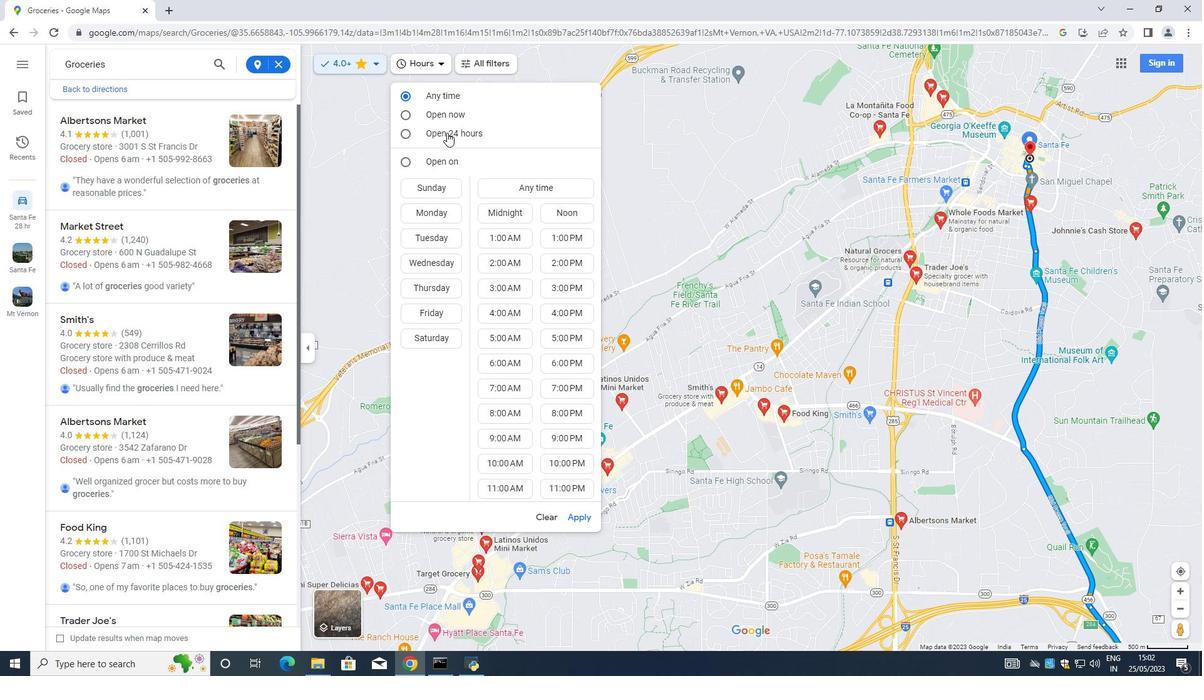 
Action: Mouse moved to (580, 521)
Screenshot: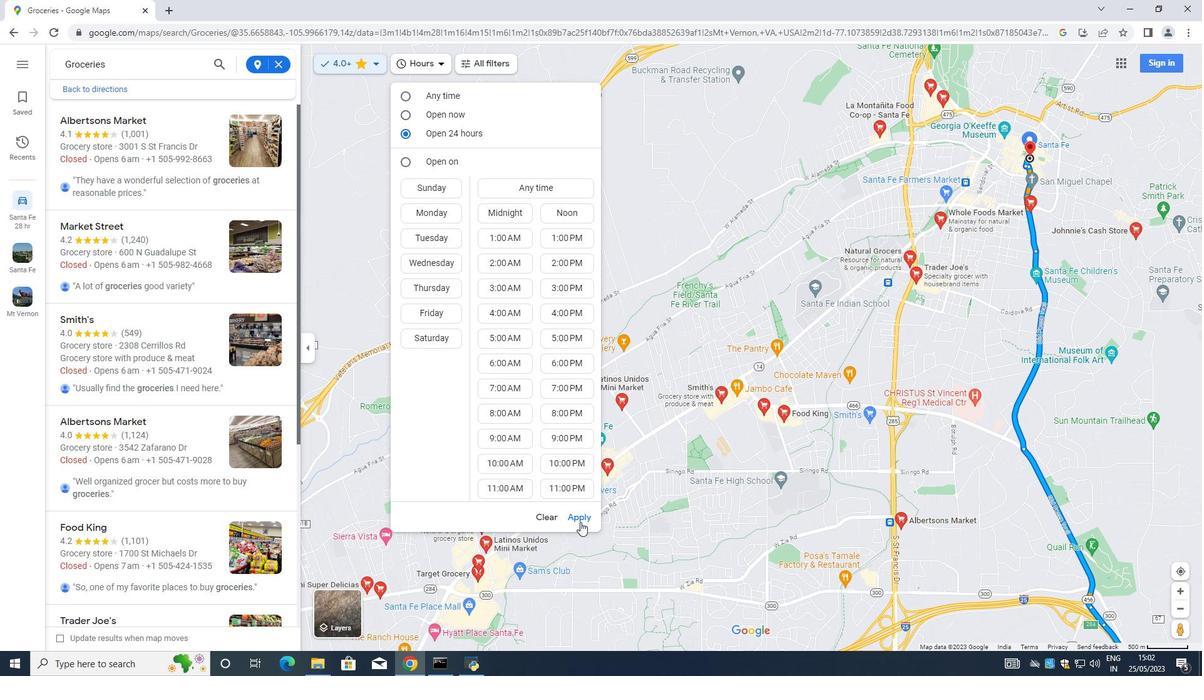 
Action: Mouse pressed left at (580, 521)
Screenshot: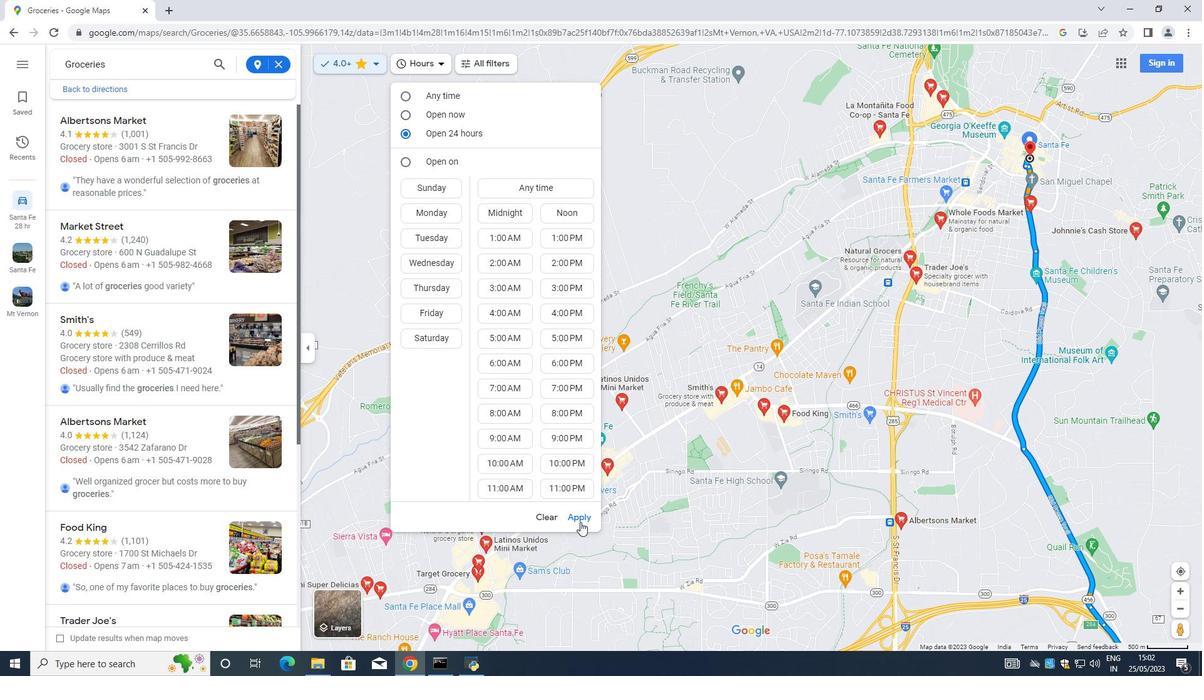 
Action: Mouse moved to (674, 396)
Screenshot: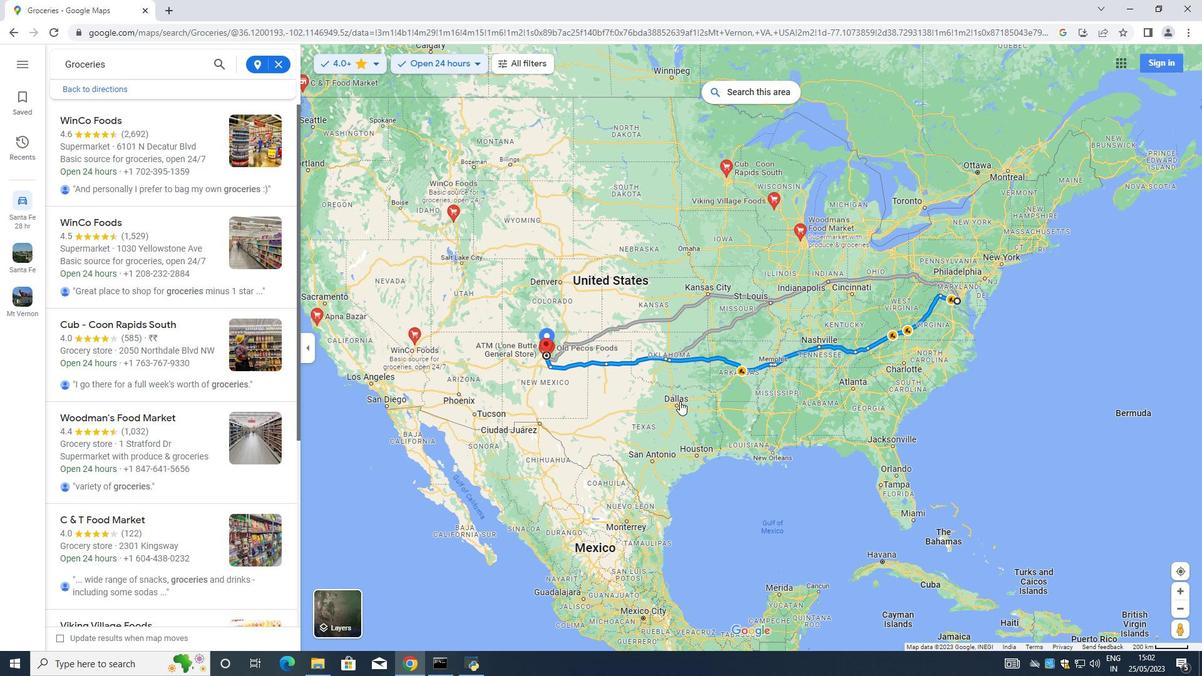 
Action: Mouse scrolled (674, 397) with delta (0, 0)
Screenshot: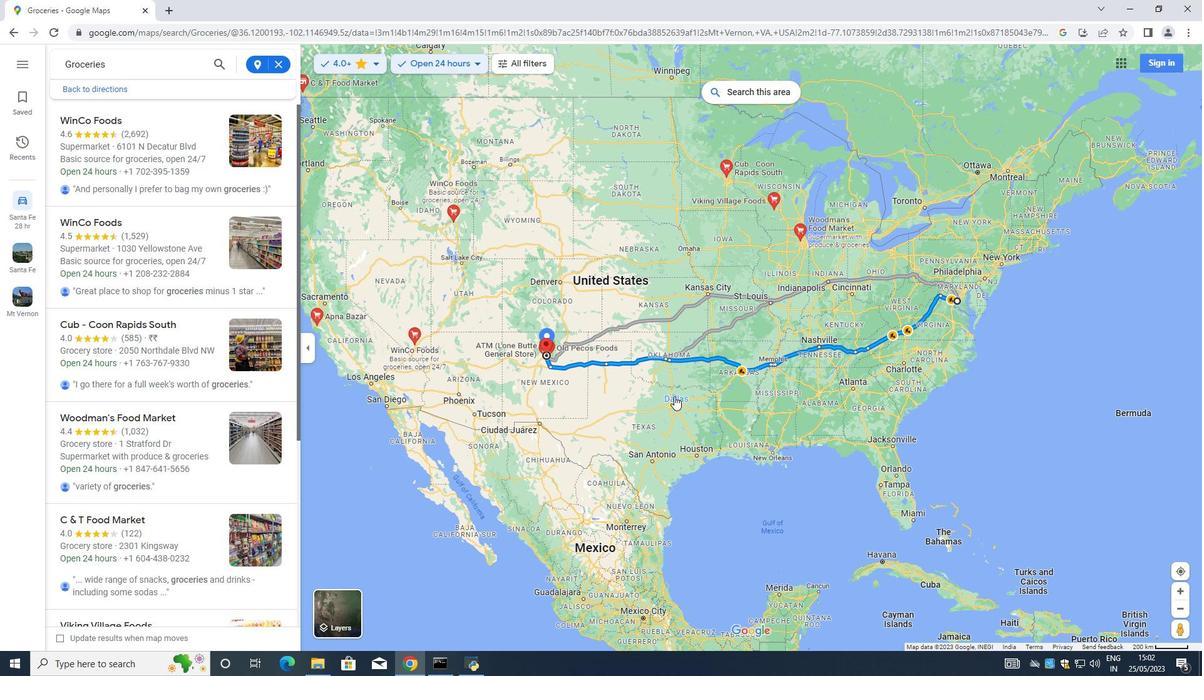 
Action: Mouse scrolled (674, 397) with delta (0, 0)
Screenshot: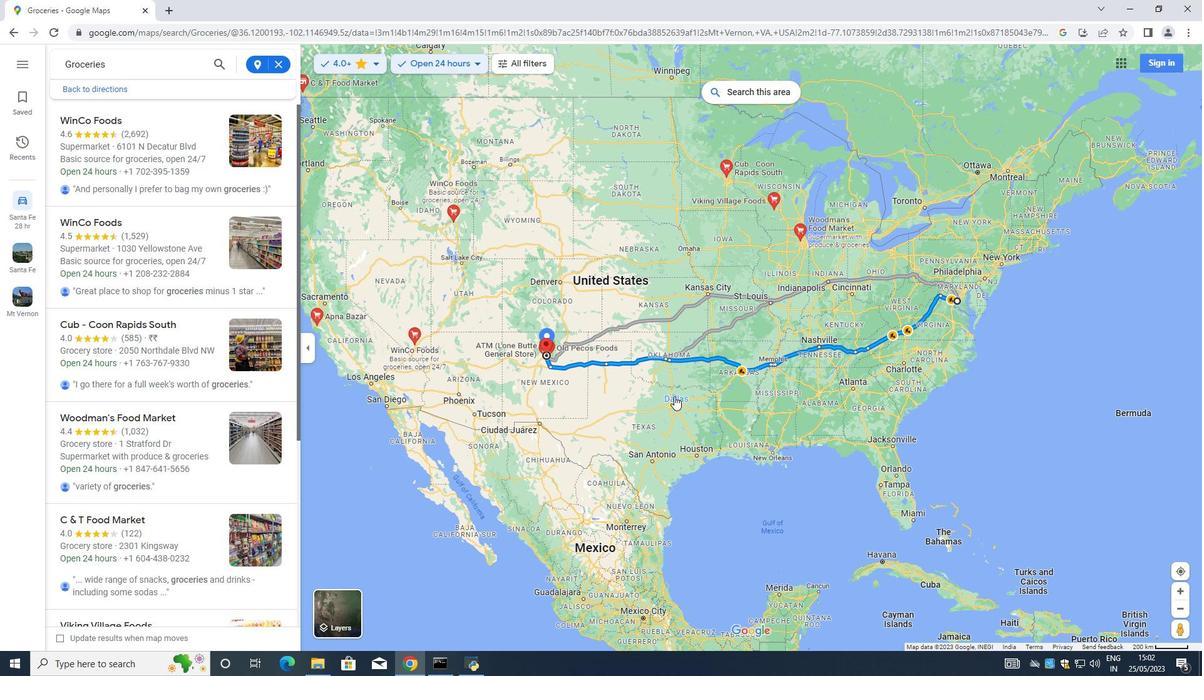 
Action: Mouse scrolled (674, 397) with delta (0, 0)
Screenshot: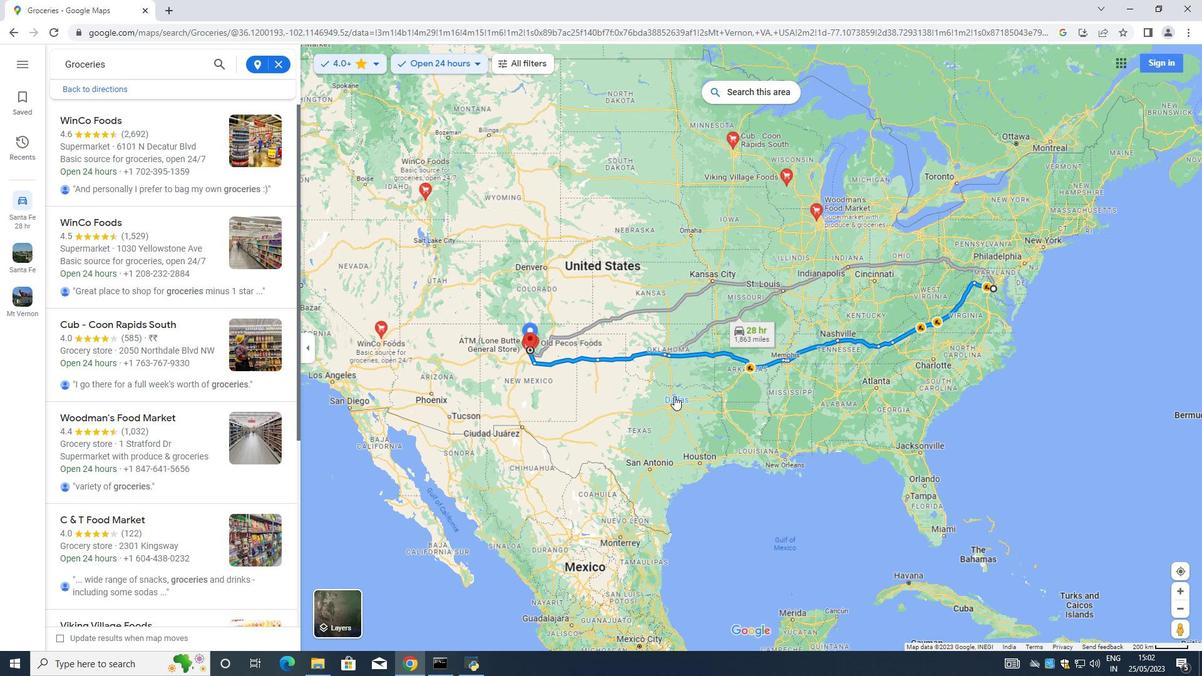 
Action: Mouse scrolled (674, 397) with delta (0, 0)
Screenshot: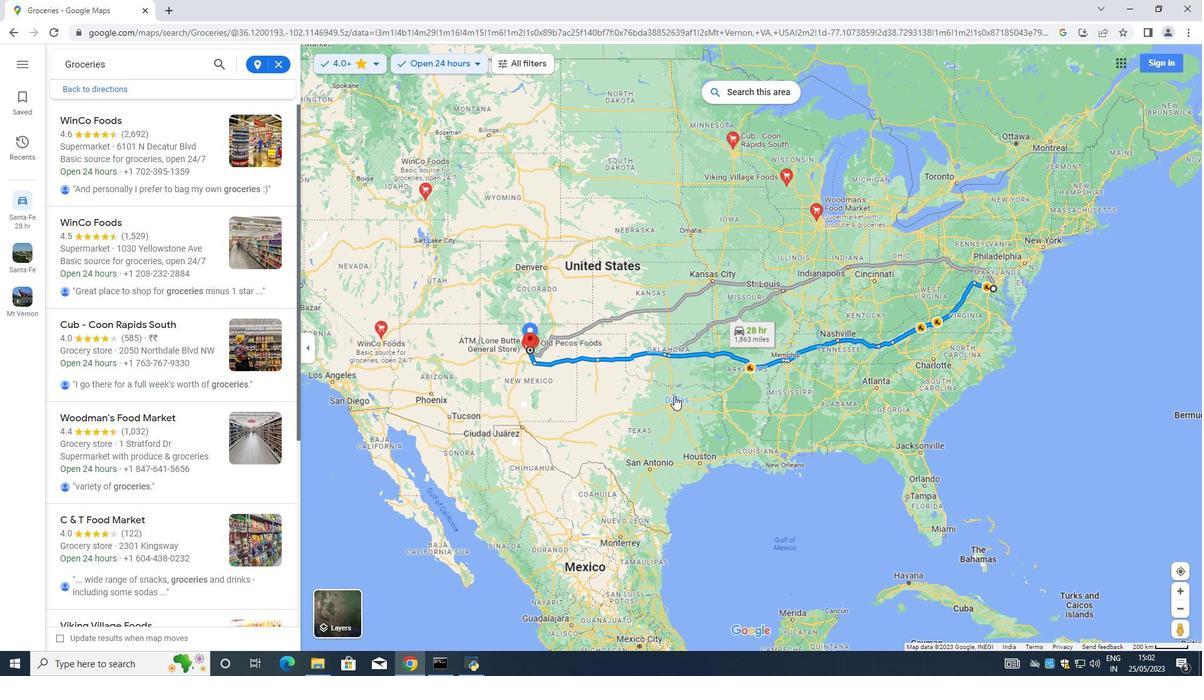
Action: Mouse moved to (670, 394)
Screenshot: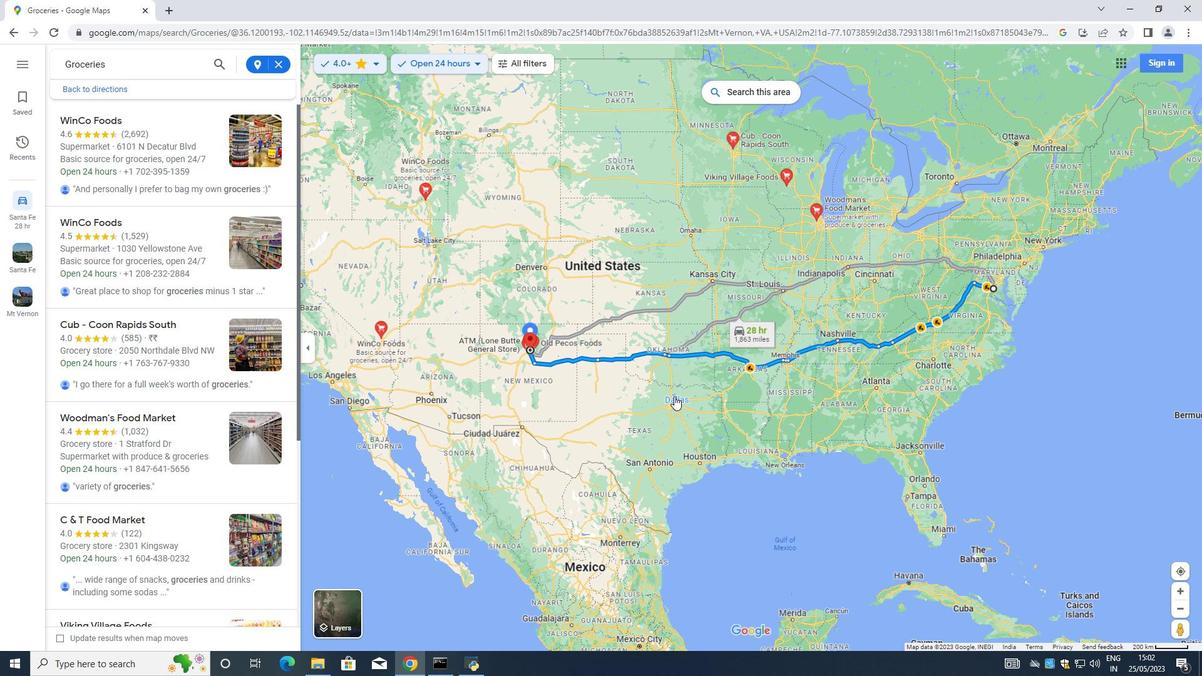 
Action: Mouse scrolled (670, 395) with delta (0, 0)
Screenshot: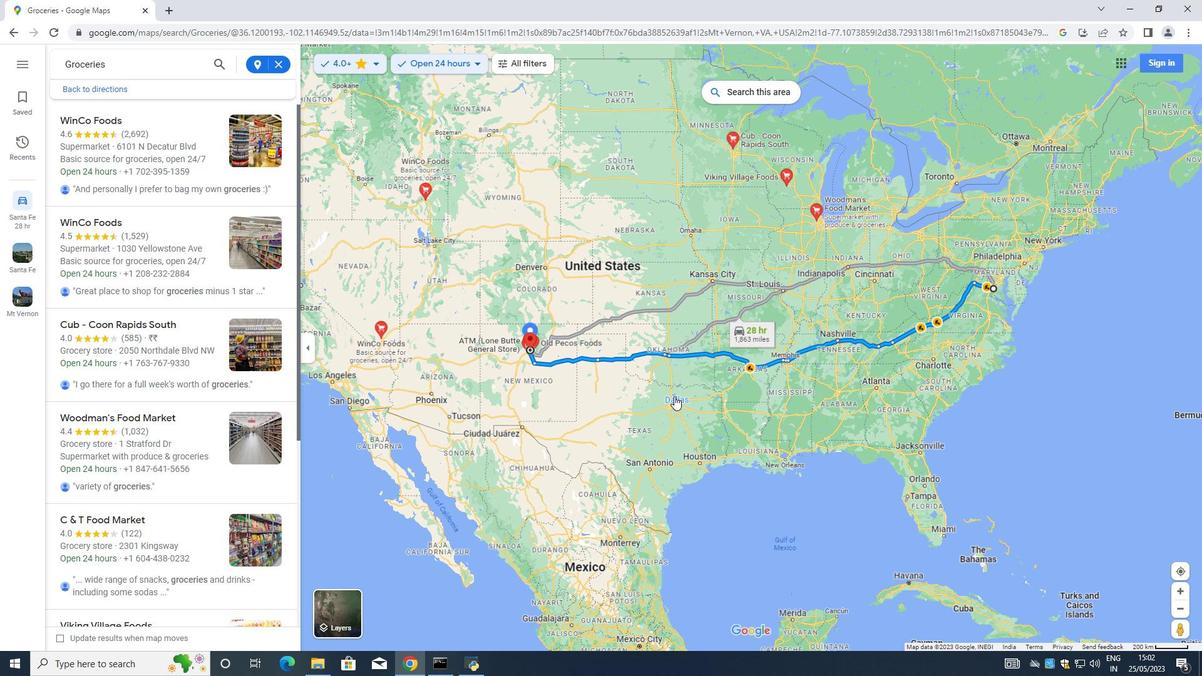 
Action: Mouse moved to (347, 290)
Screenshot: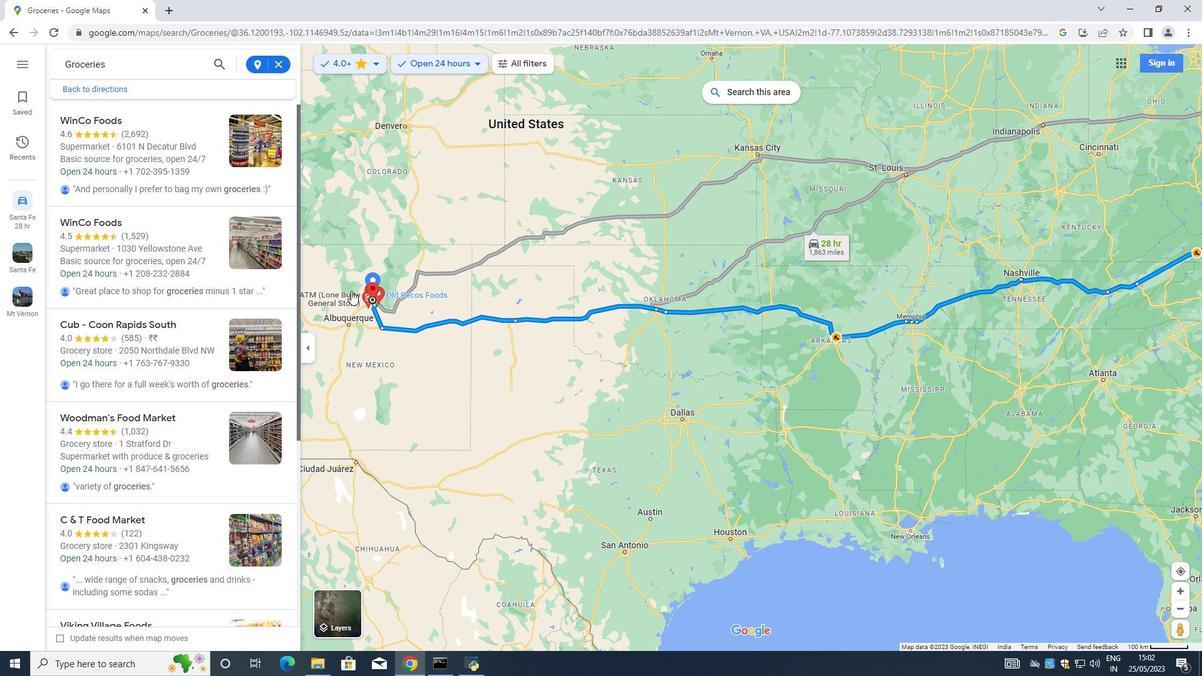 
Action: Mouse scrolled (347, 290) with delta (0, 0)
Screenshot: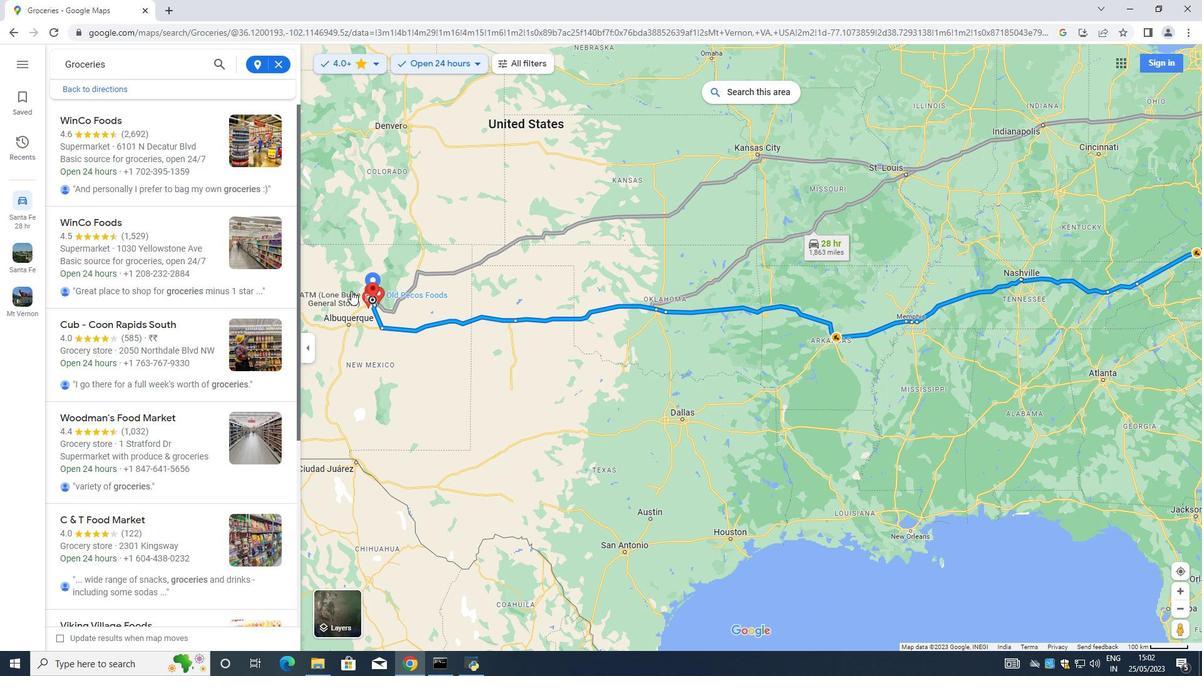 
Action: Mouse scrolled (347, 290) with delta (0, 0)
Screenshot: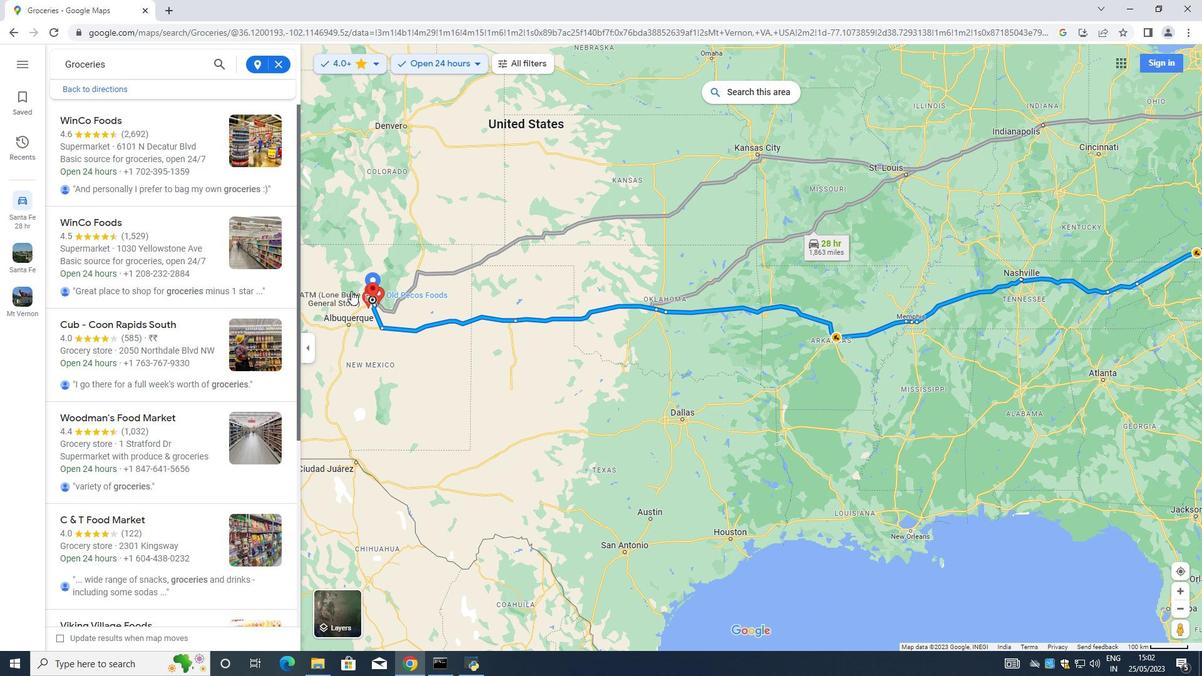 
Action: Mouse scrolled (347, 290) with delta (0, 0)
Screenshot: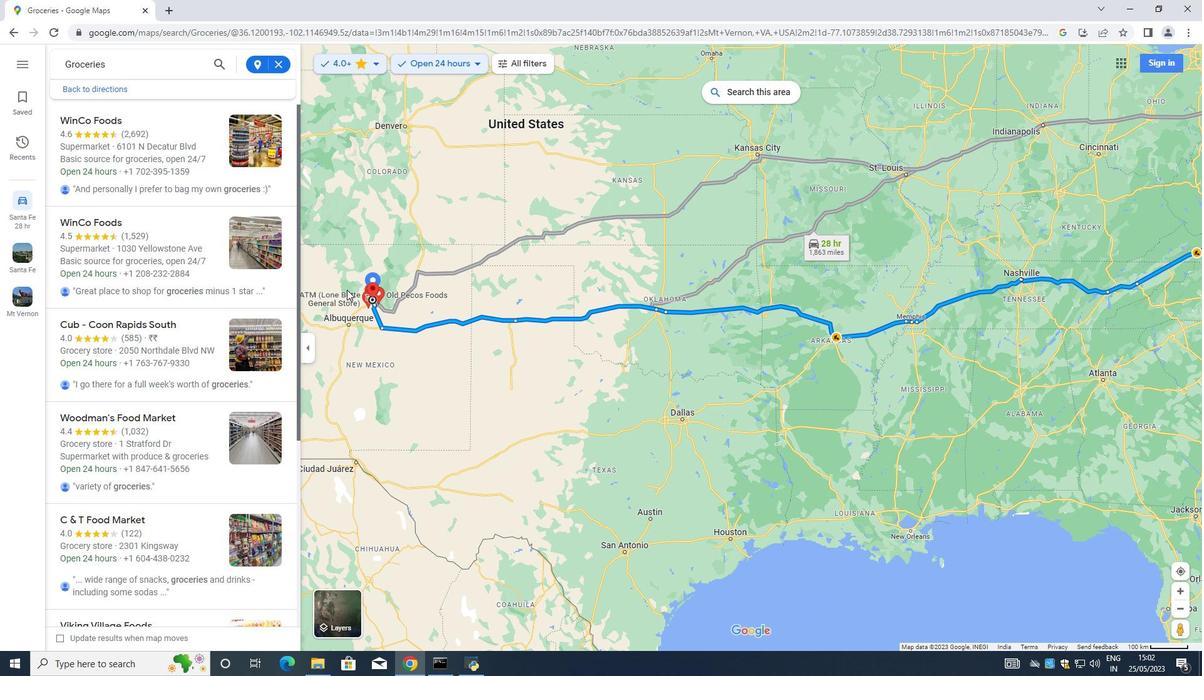 
Action: Mouse moved to (421, 342)
Screenshot: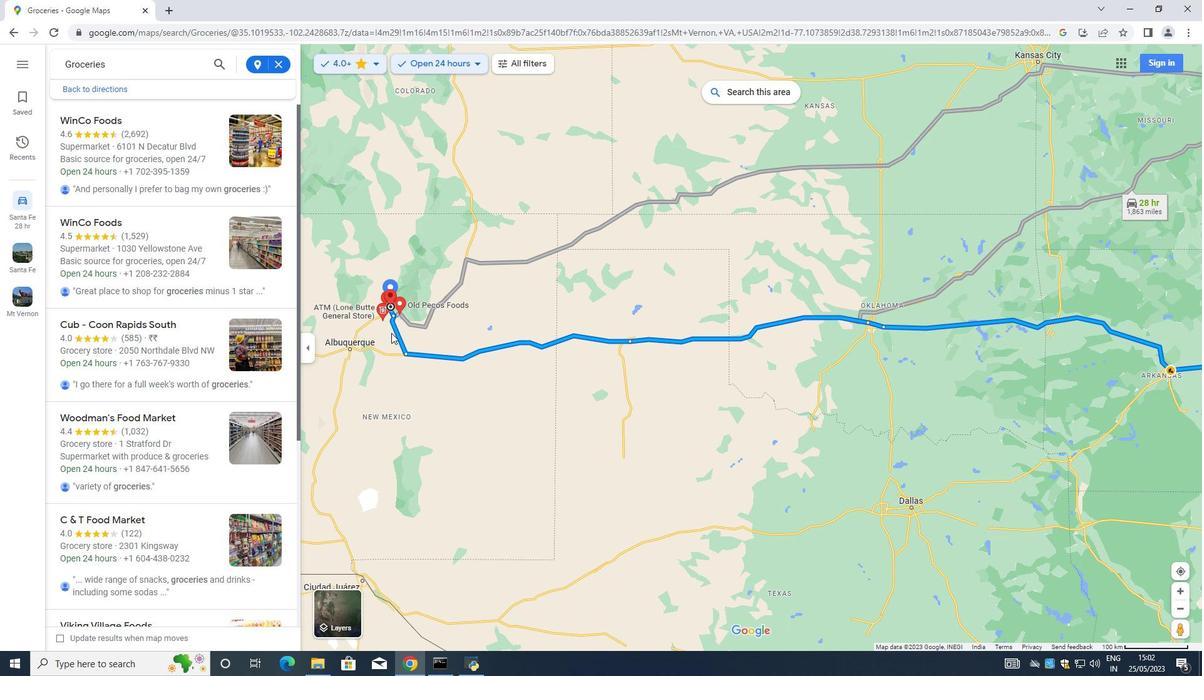
Action: Mouse scrolled (414, 340) with delta (0, 0)
Screenshot: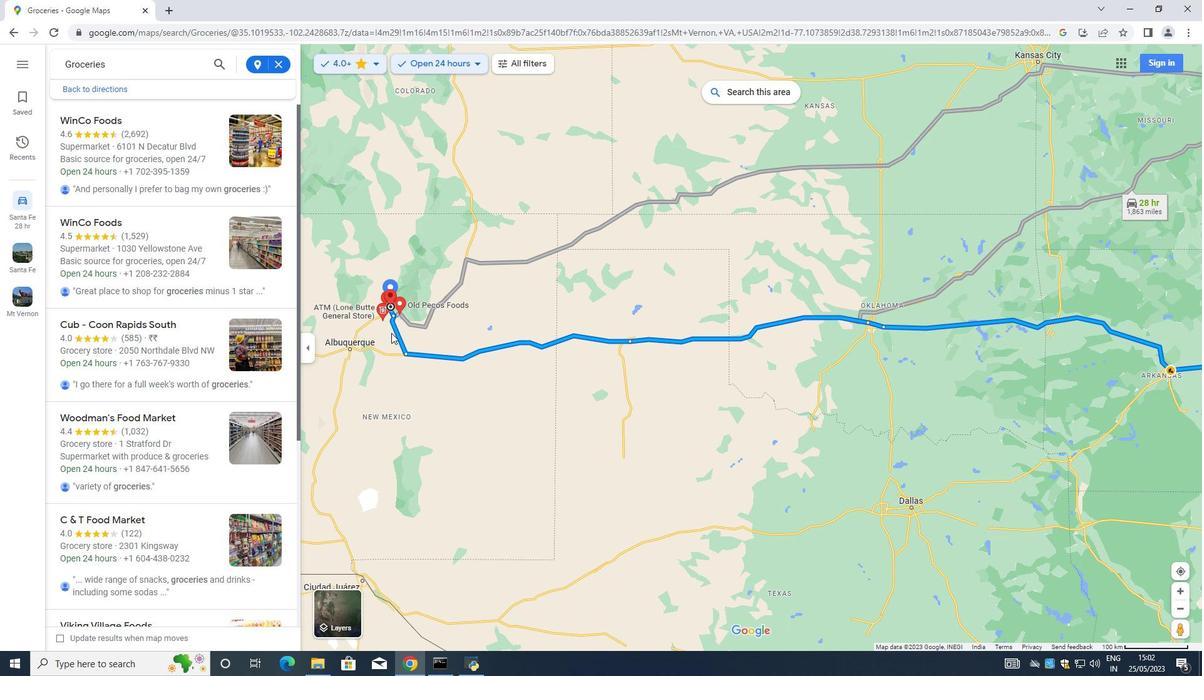 
Action: Mouse moved to (426, 357)
Screenshot: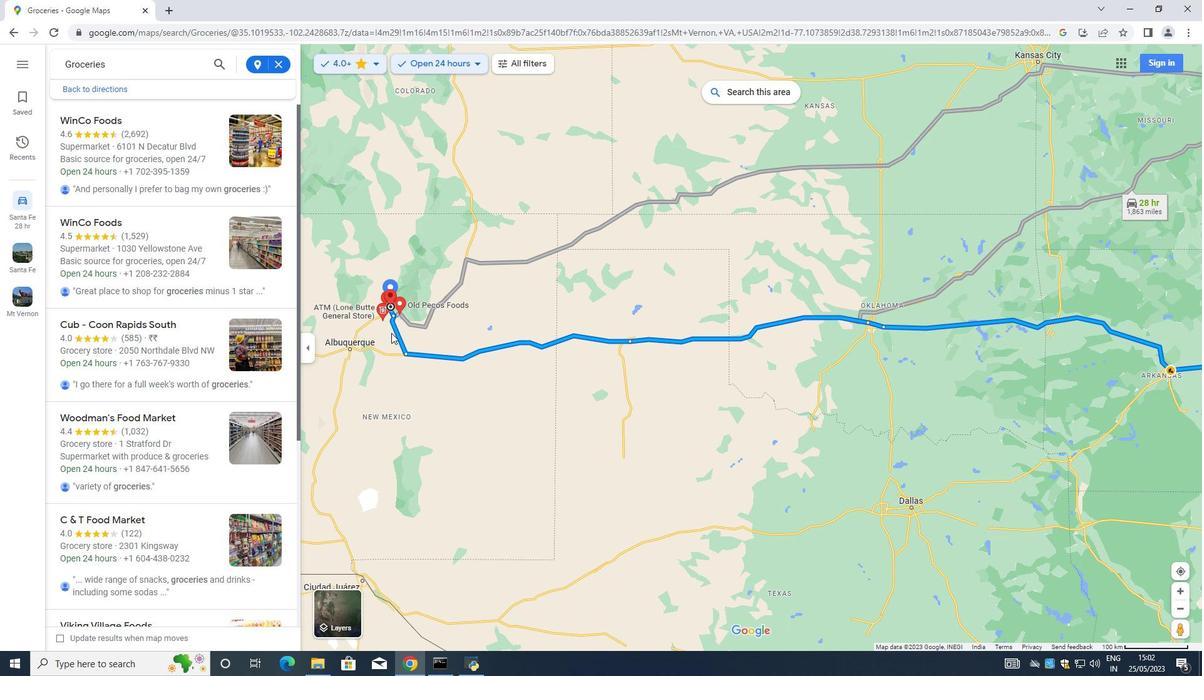 
Action: Mouse scrolled (422, 344) with delta (0, 0)
Screenshot: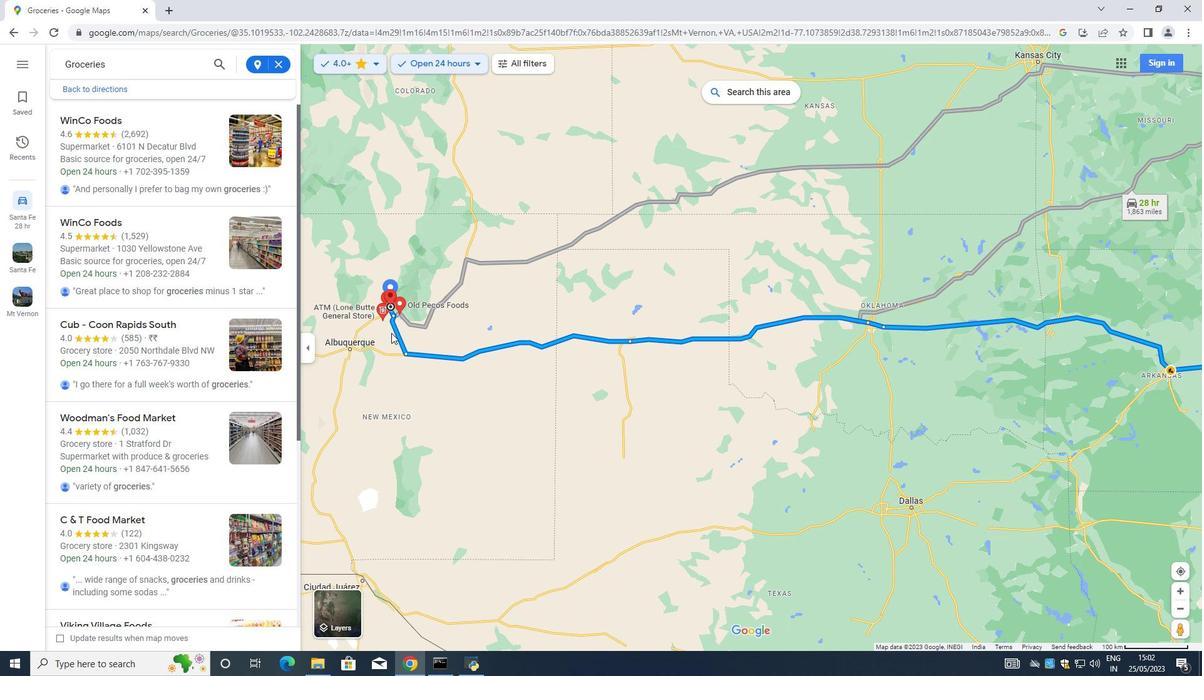 
Action: Mouse moved to (426, 356)
Screenshot: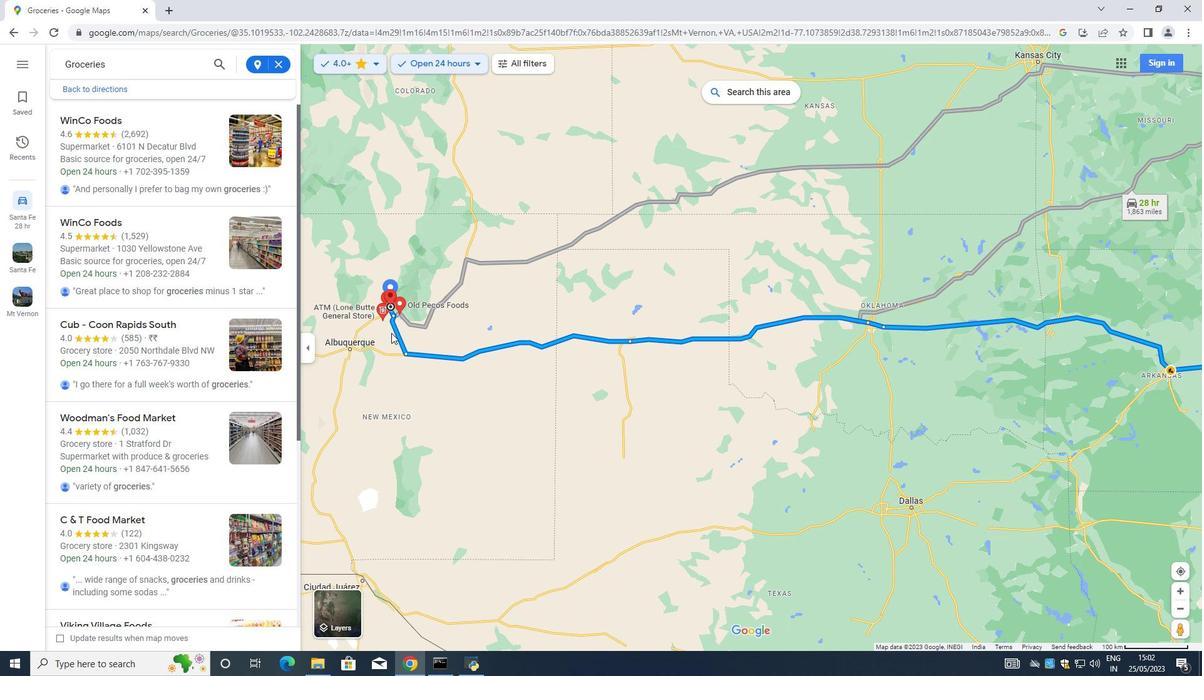 
Action: Mouse scrolled (426, 347) with delta (0, 0)
Screenshot: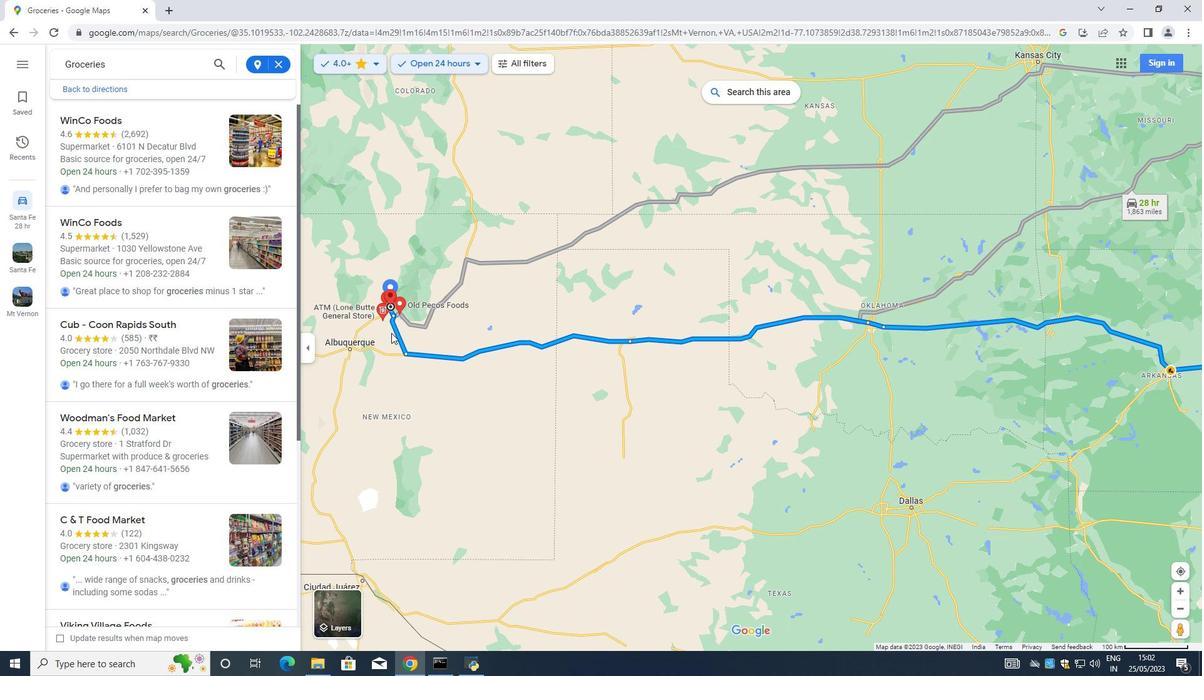 
Action: Mouse moved to (428, 354)
Screenshot: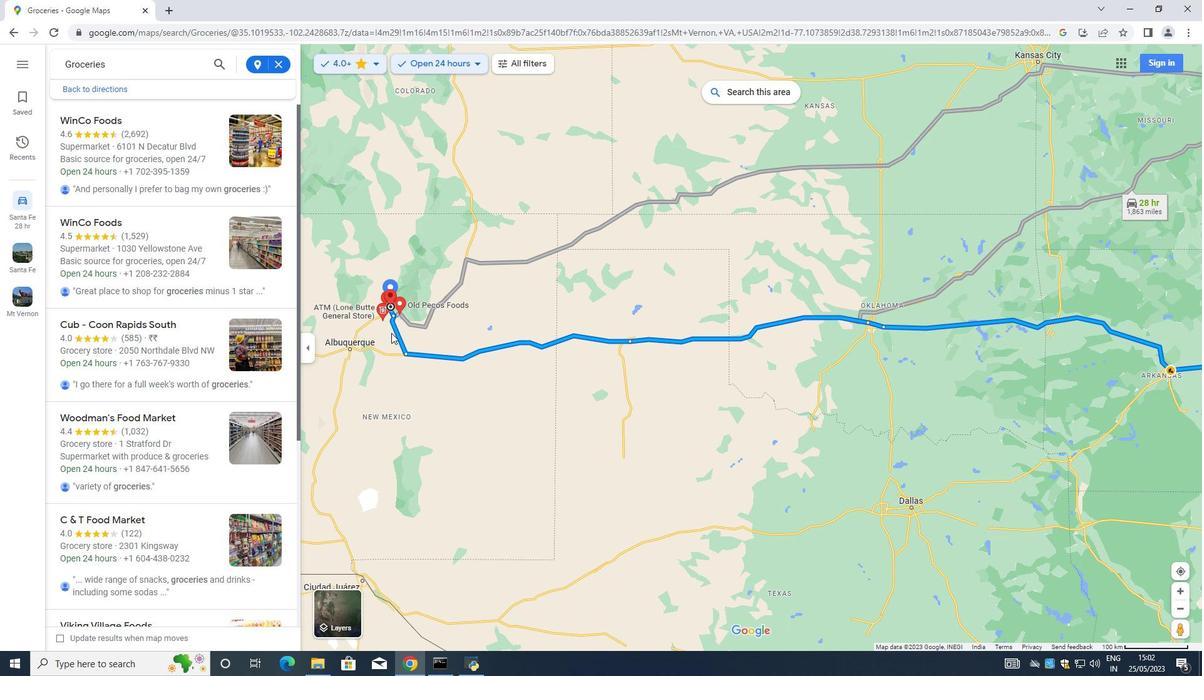 
Action: Mouse scrolled (426, 357) with delta (0, 0)
Screenshot: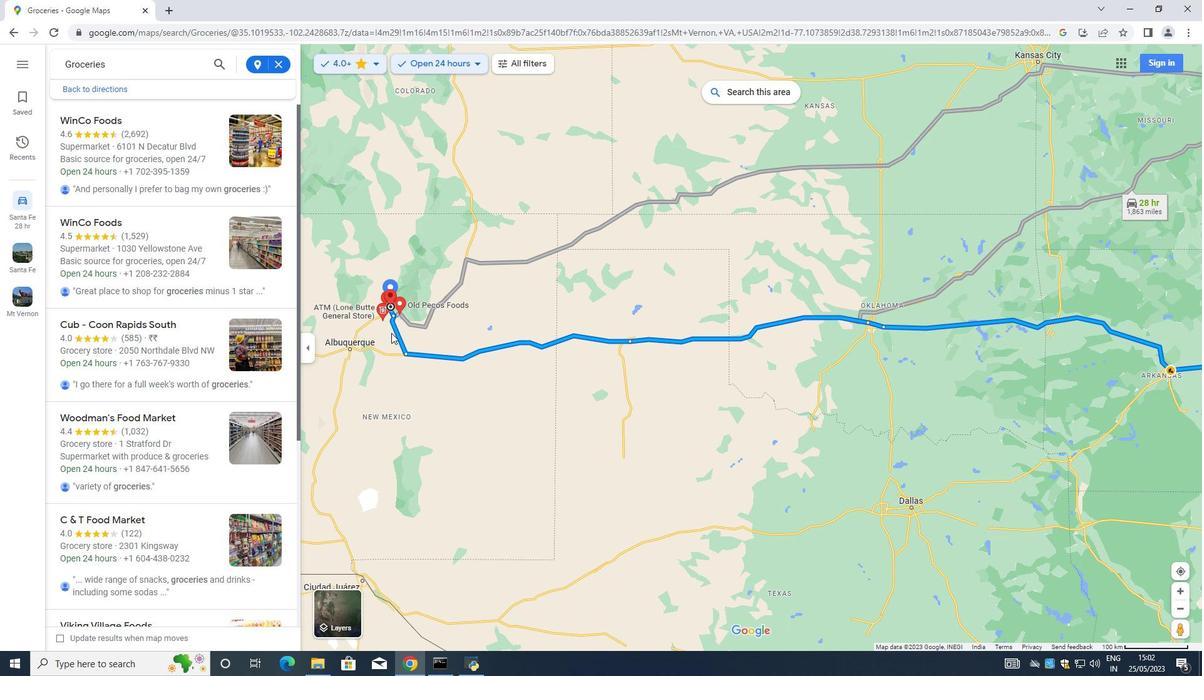 
Action: Mouse moved to (430, 348)
Screenshot: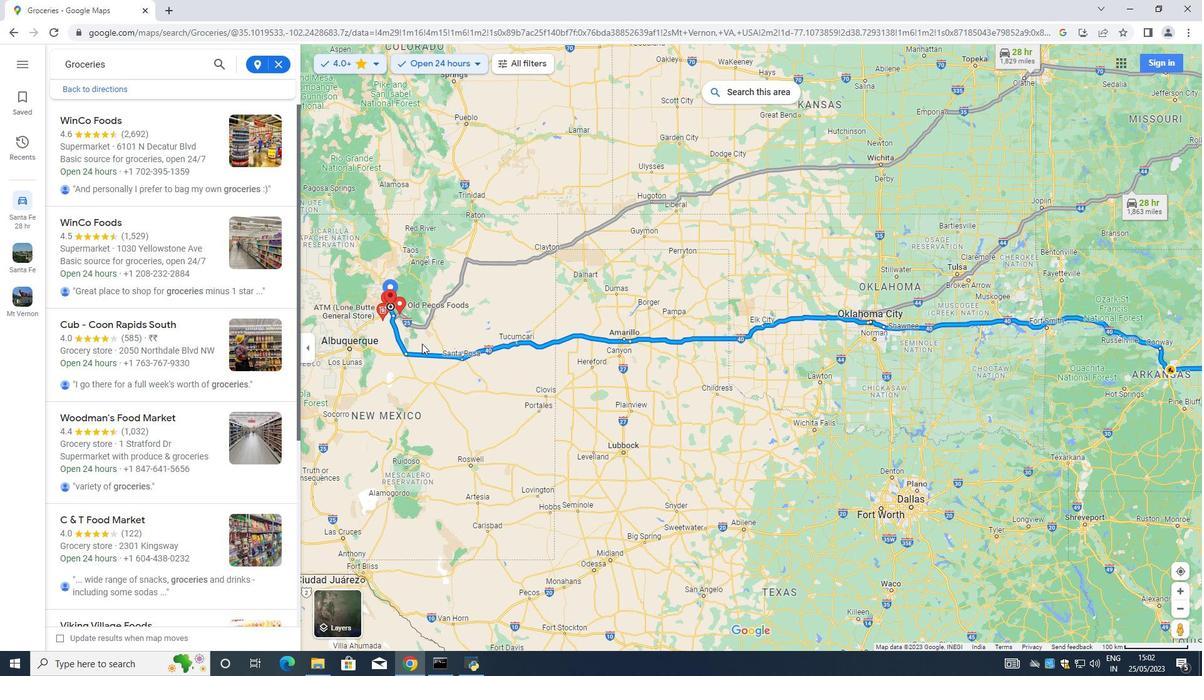 
Action: Mouse scrolled (428, 355) with delta (0, 0)
Screenshot: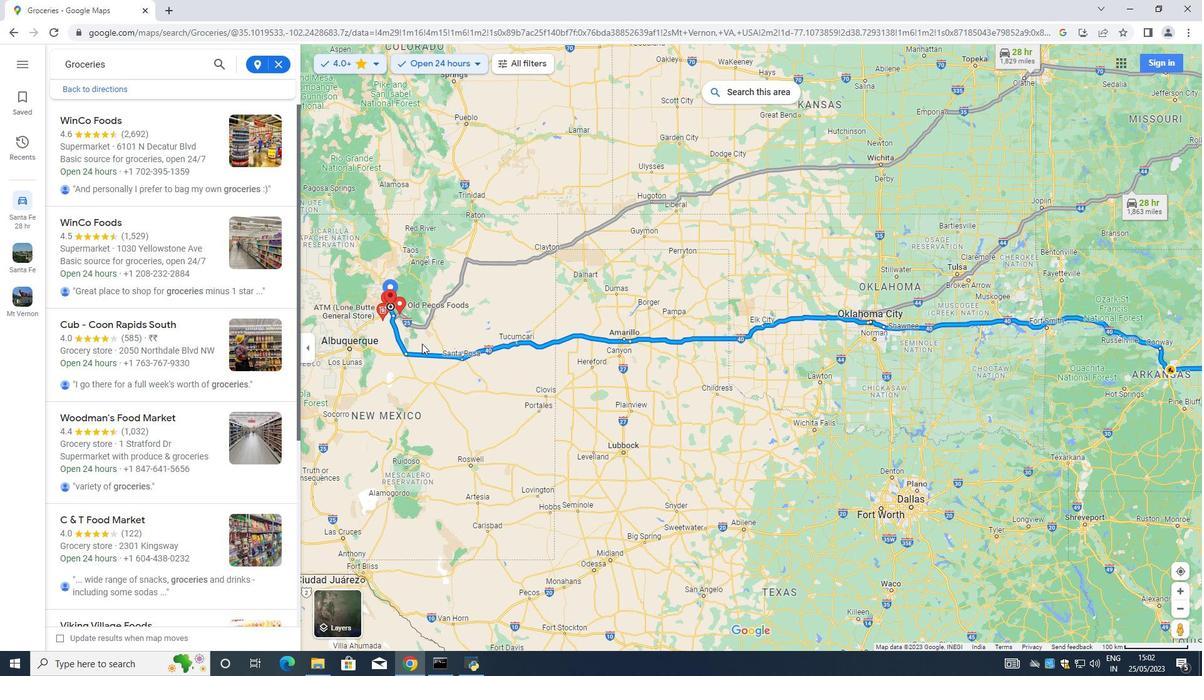 
Action: Mouse moved to (430, 348)
Screenshot: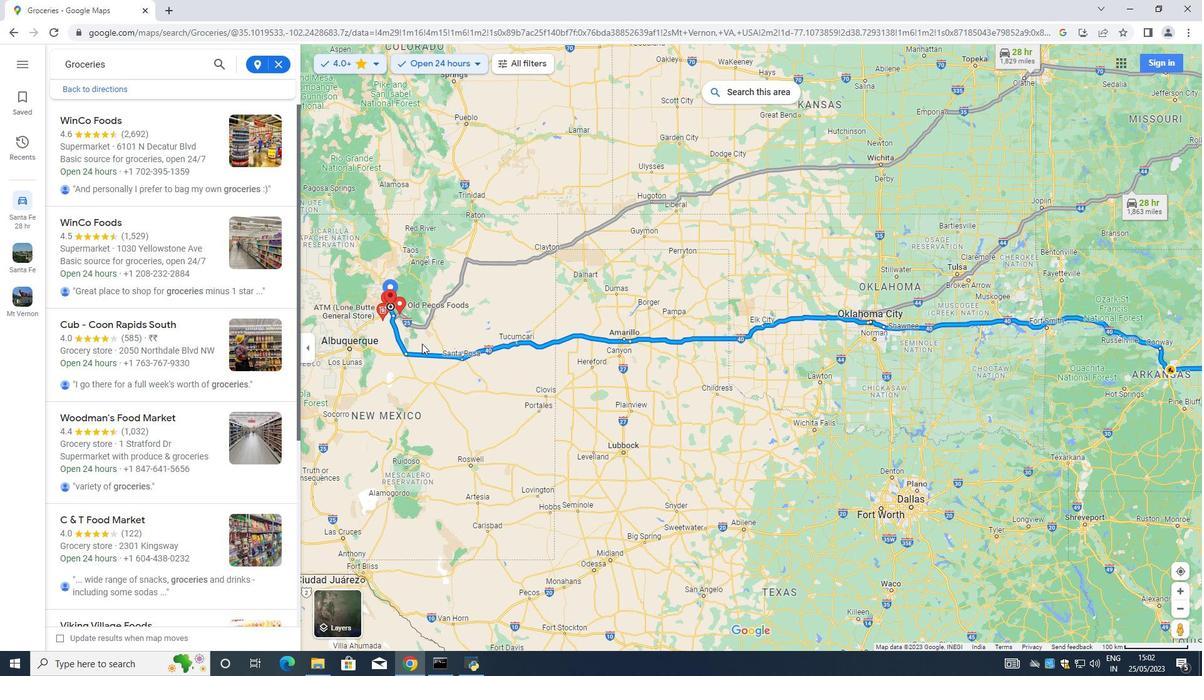 
Action: Mouse scrolled (428, 354) with delta (0, 0)
Screenshot: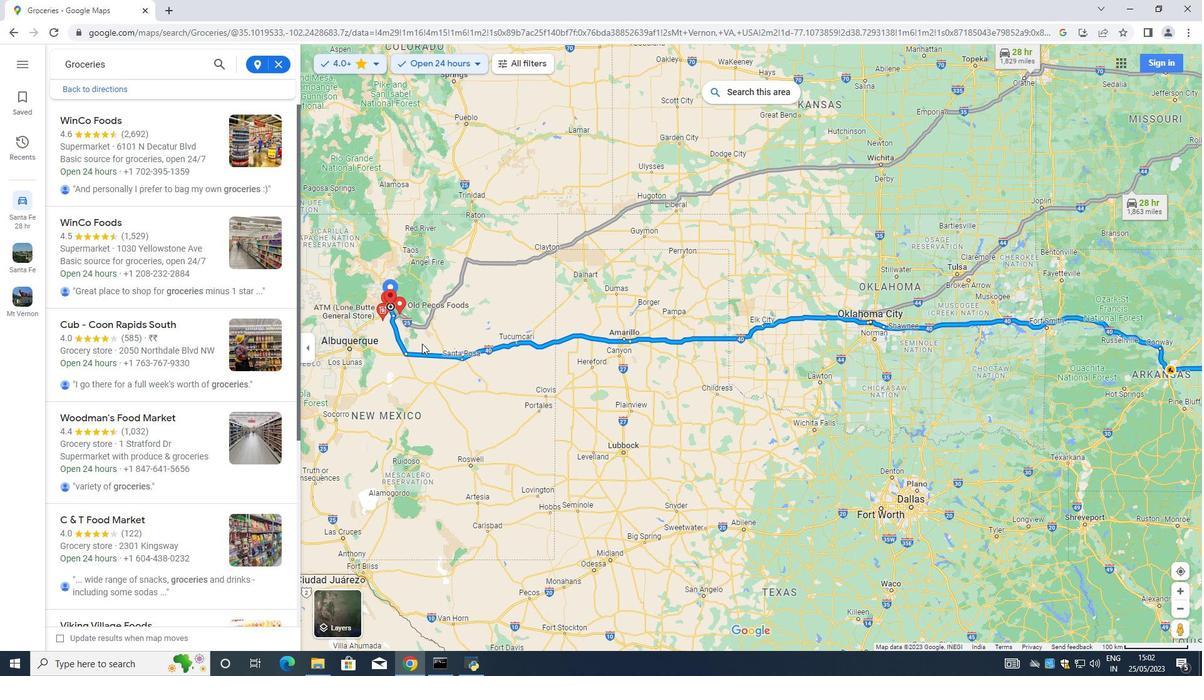 
Action: Mouse moved to (423, 327)
Screenshot: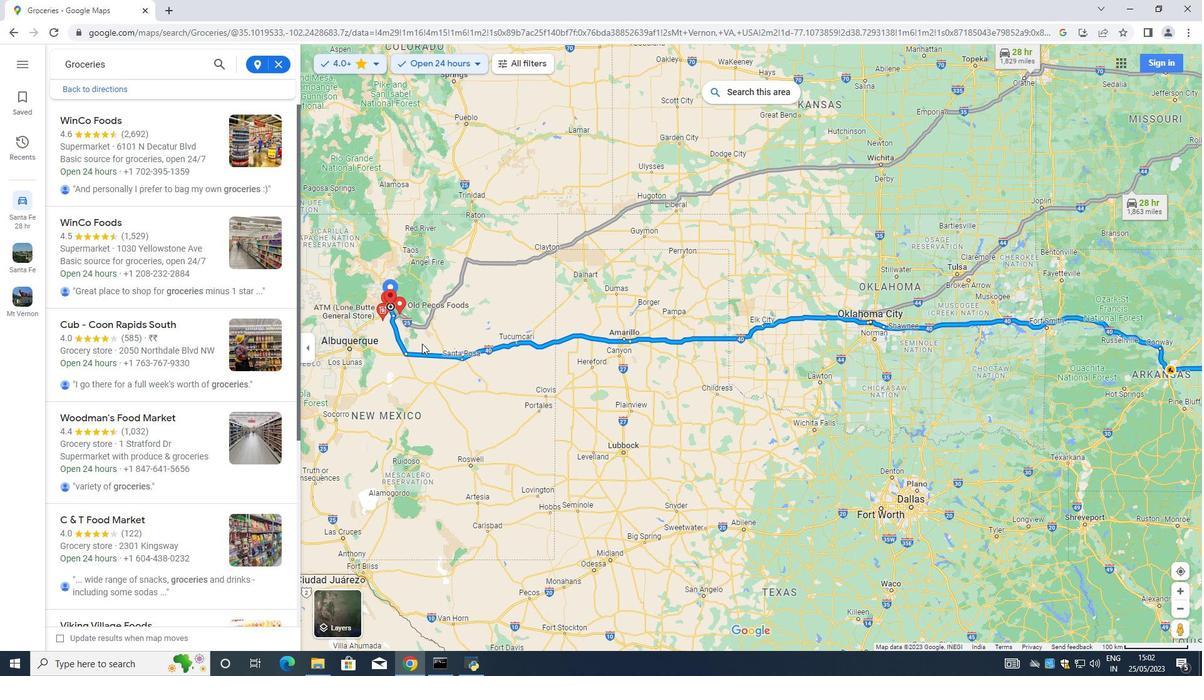 
Action: Mouse scrolled (430, 353) with delta (0, 0)
Screenshot: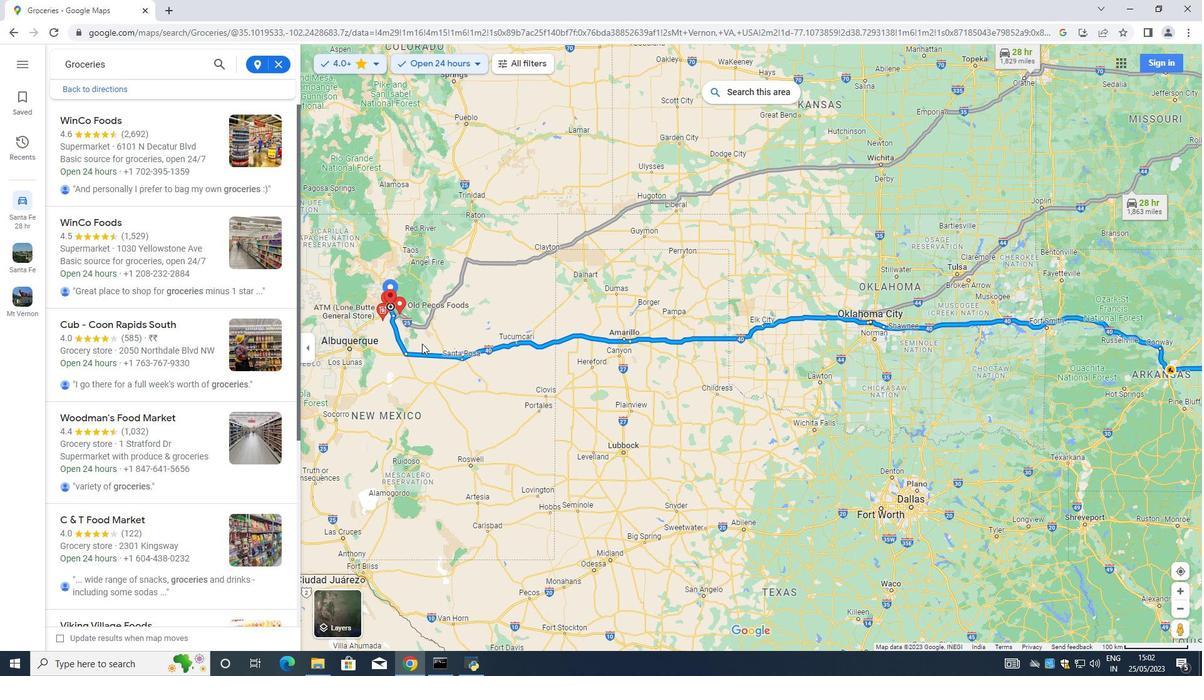 
Action: Mouse moved to (418, 320)
Screenshot: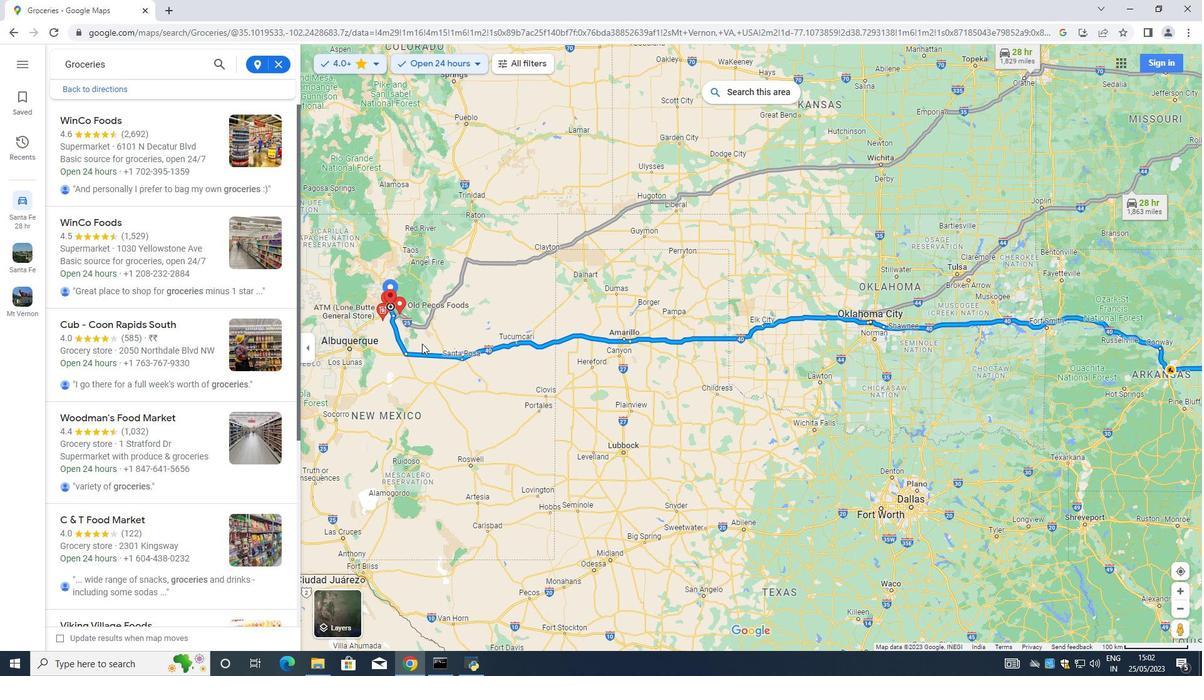 
Action: Mouse scrolled (430, 352) with delta (0, 0)
Screenshot: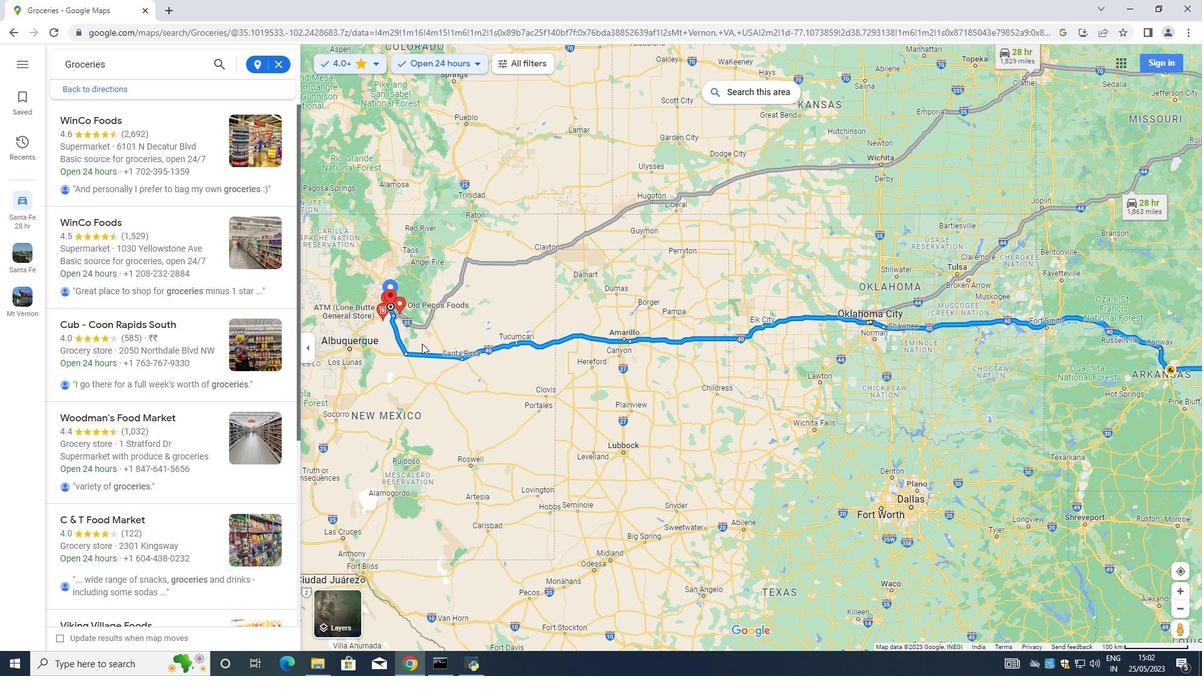 
Action: Mouse moved to (417, 319)
Screenshot: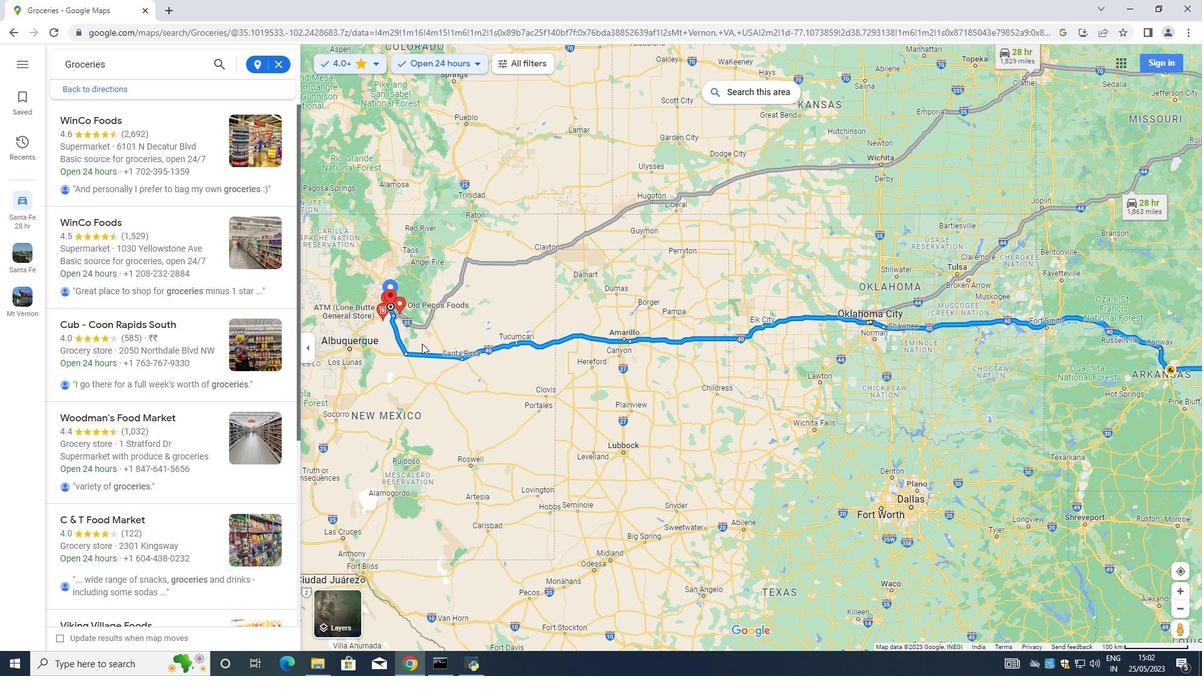 
Action: Mouse scrolled (430, 348) with delta (0, 0)
Screenshot: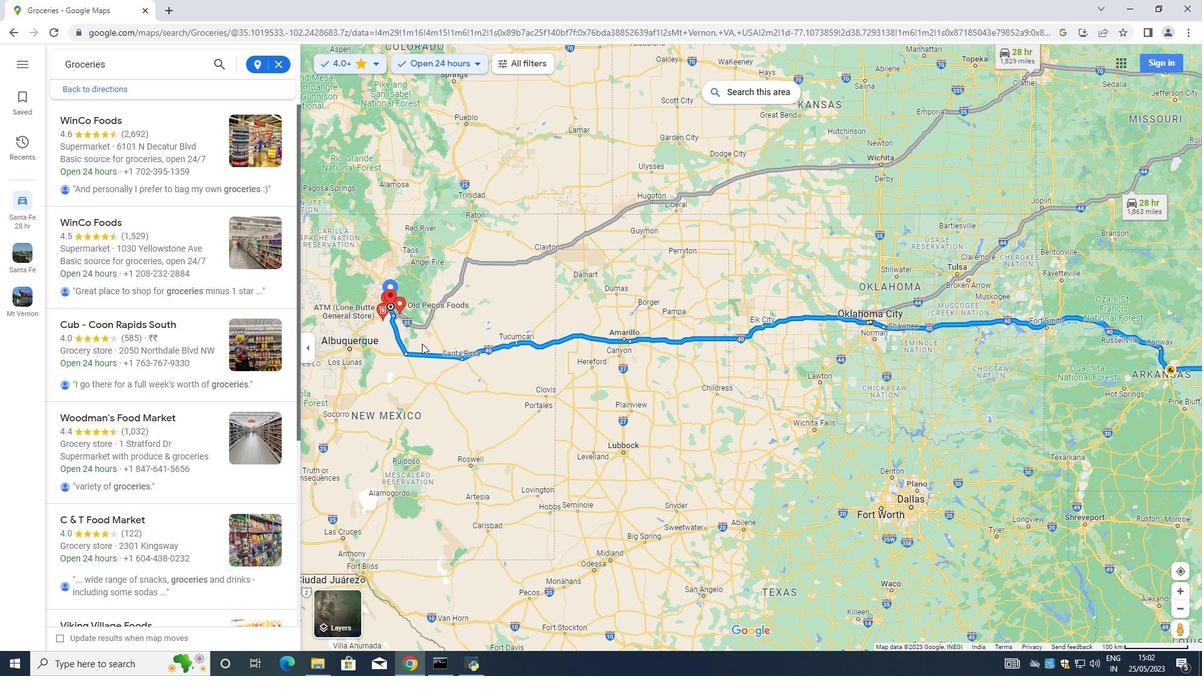 
Action: Mouse moved to (417, 317)
Screenshot: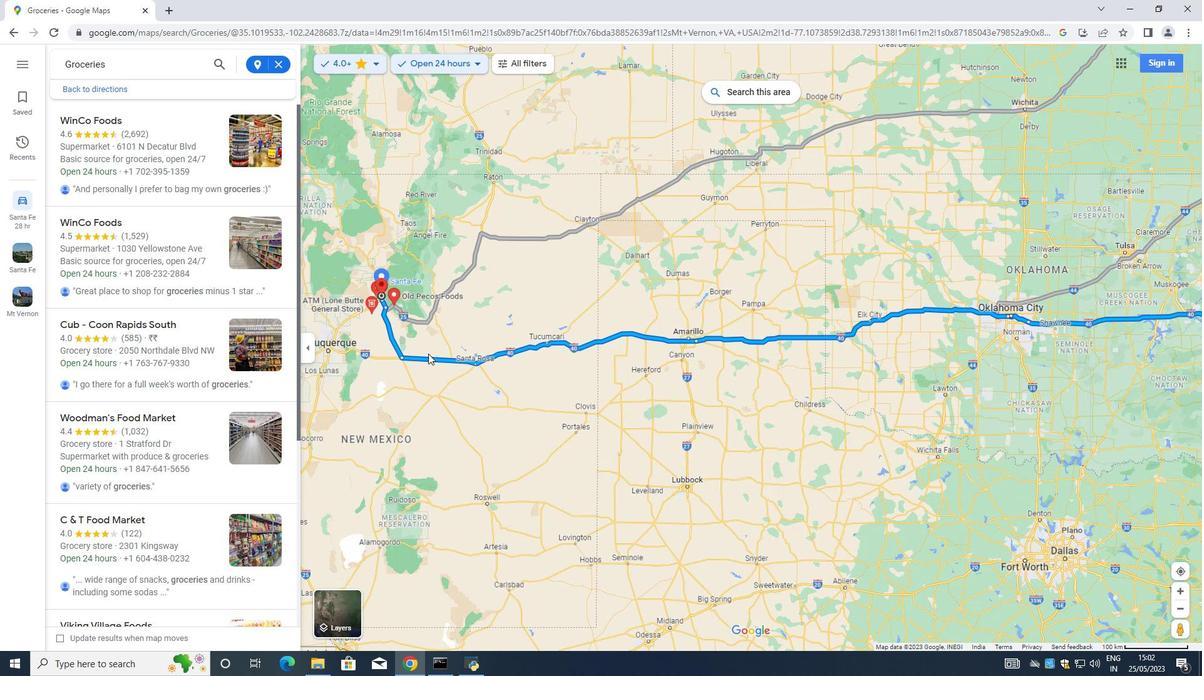 
Action: Mouse scrolled (417, 318) with delta (0, 0)
Screenshot: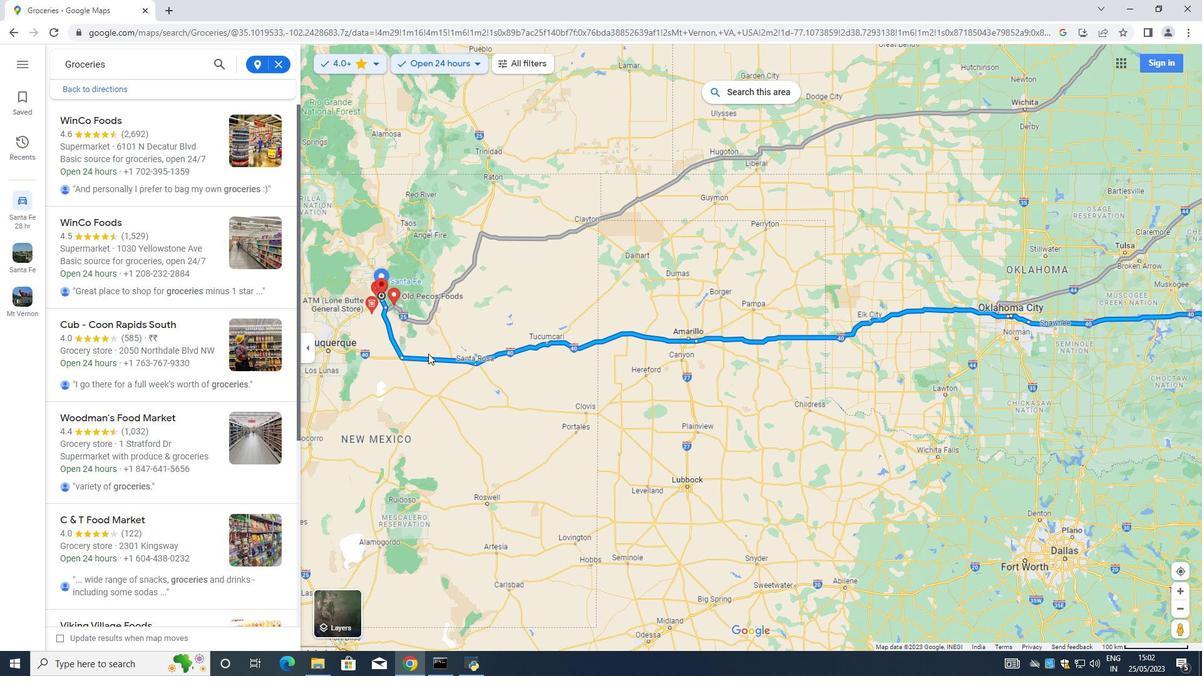 
Action: Mouse scrolled (417, 318) with delta (0, 0)
Screenshot: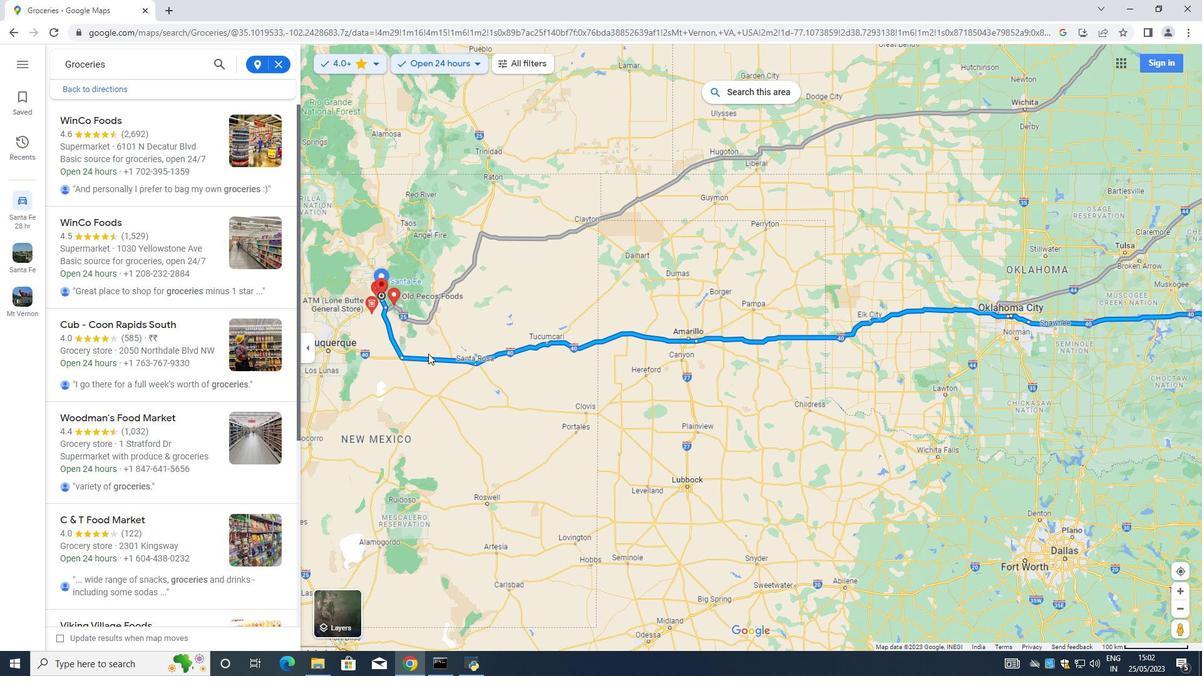 
Action: Mouse moved to (325, 276)
Screenshot: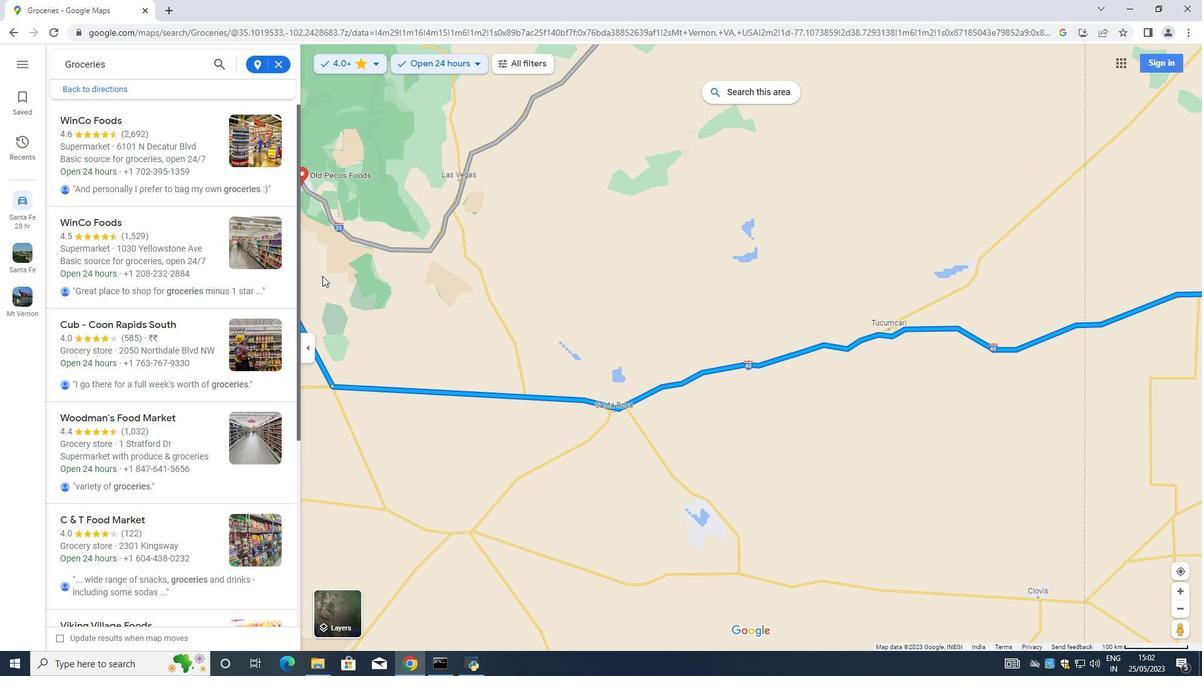 
Action: Mouse pressed left at (325, 276)
Screenshot: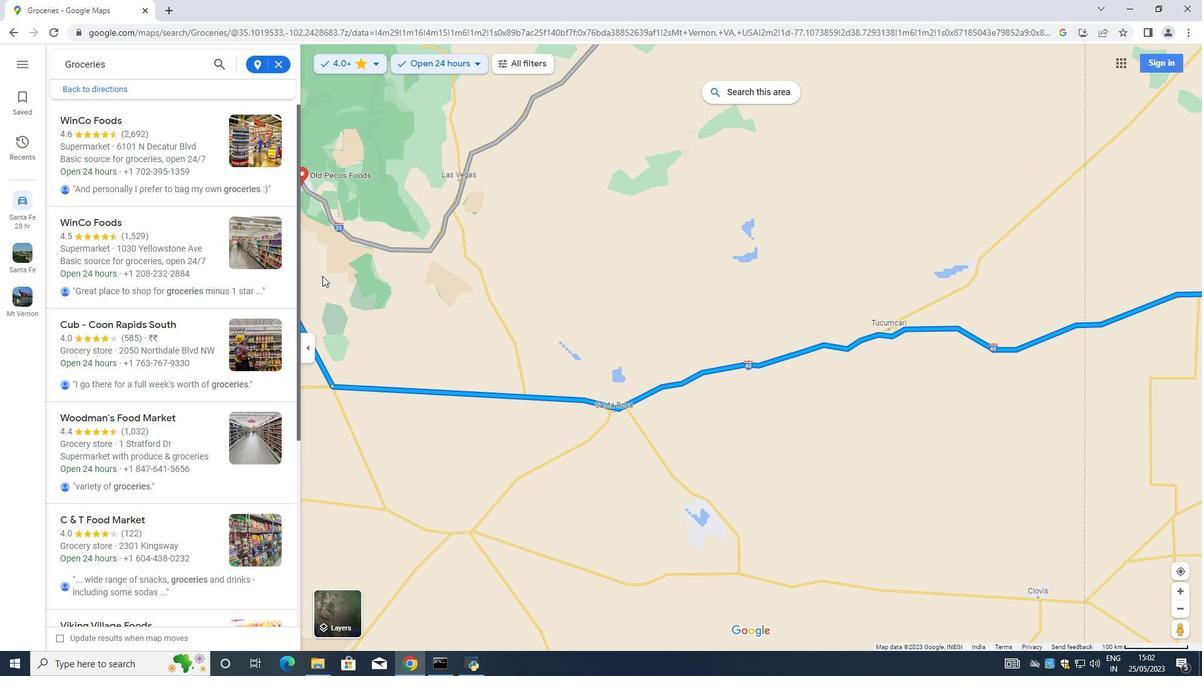 
Action: Mouse moved to (513, 288)
Screenshot: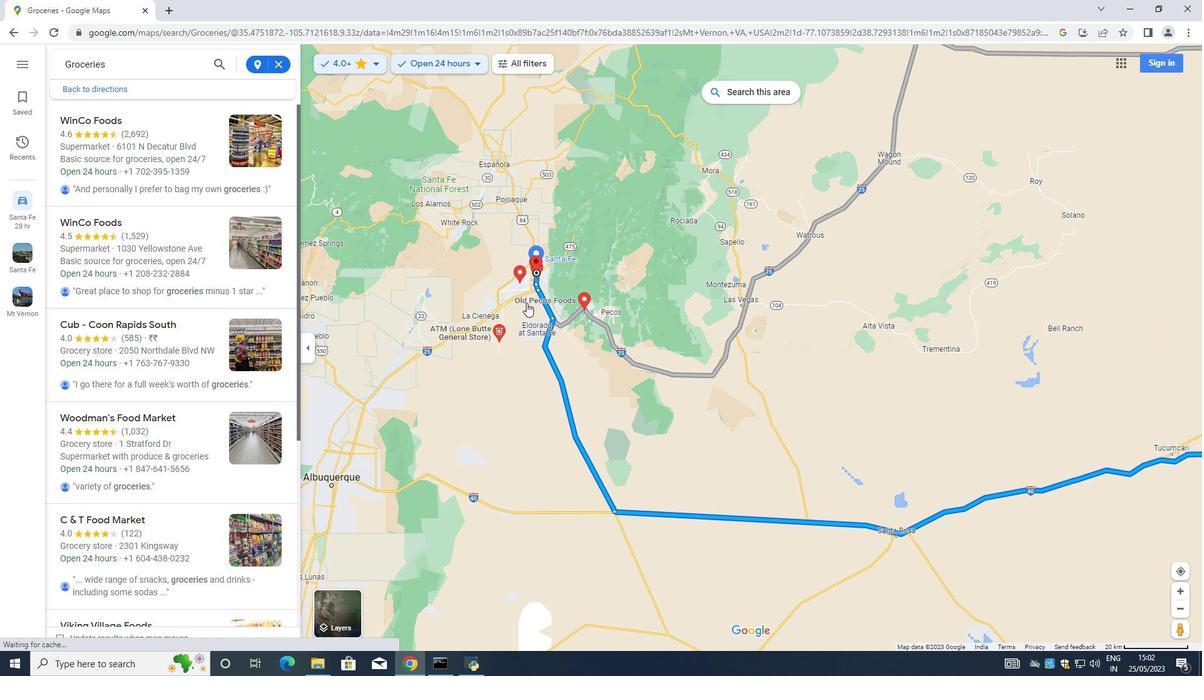 
Action: Mouse scrolled (513, 289) with delta (0, 0)
Screenshot: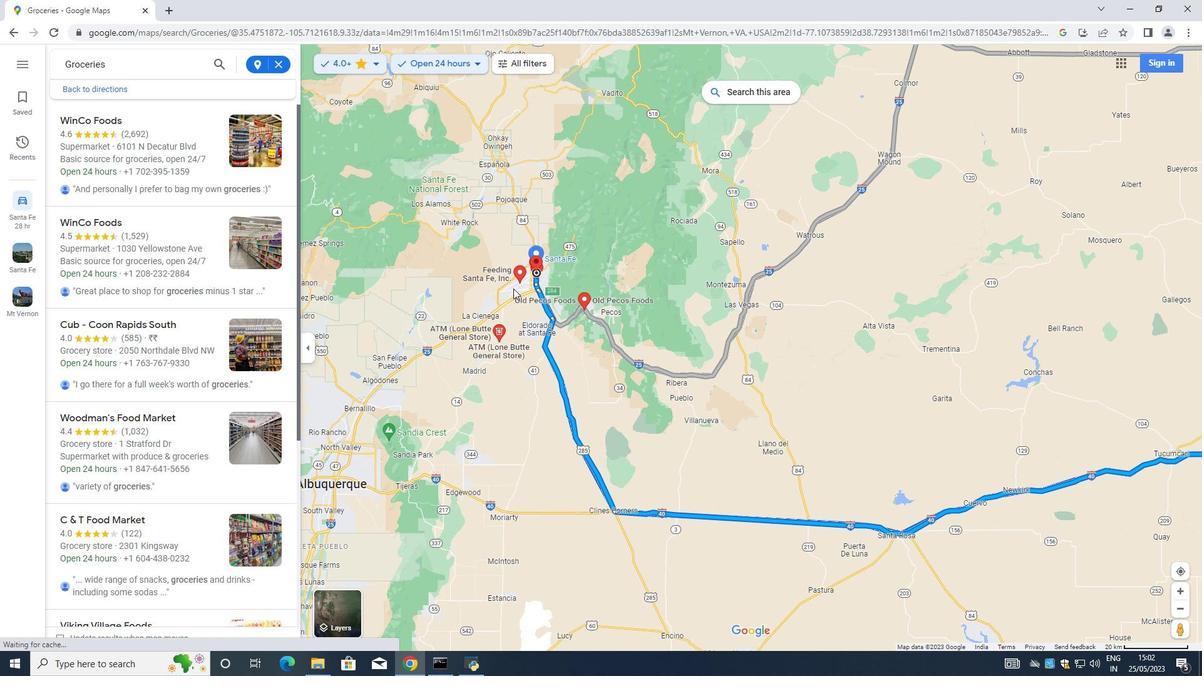 
Action: Mouse scrolled (513, 289) with delta (0, 0)
Screenshot: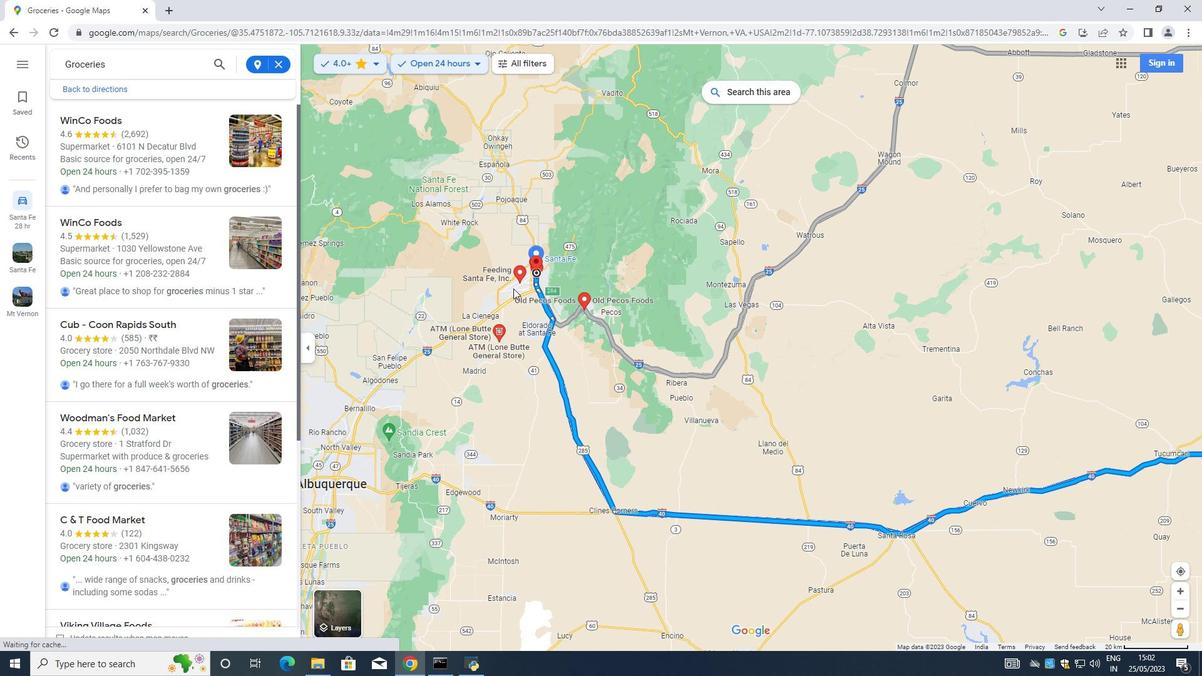 
Action: Mouse scrolled (513, 289) with delta (0, 0)
Screenshot: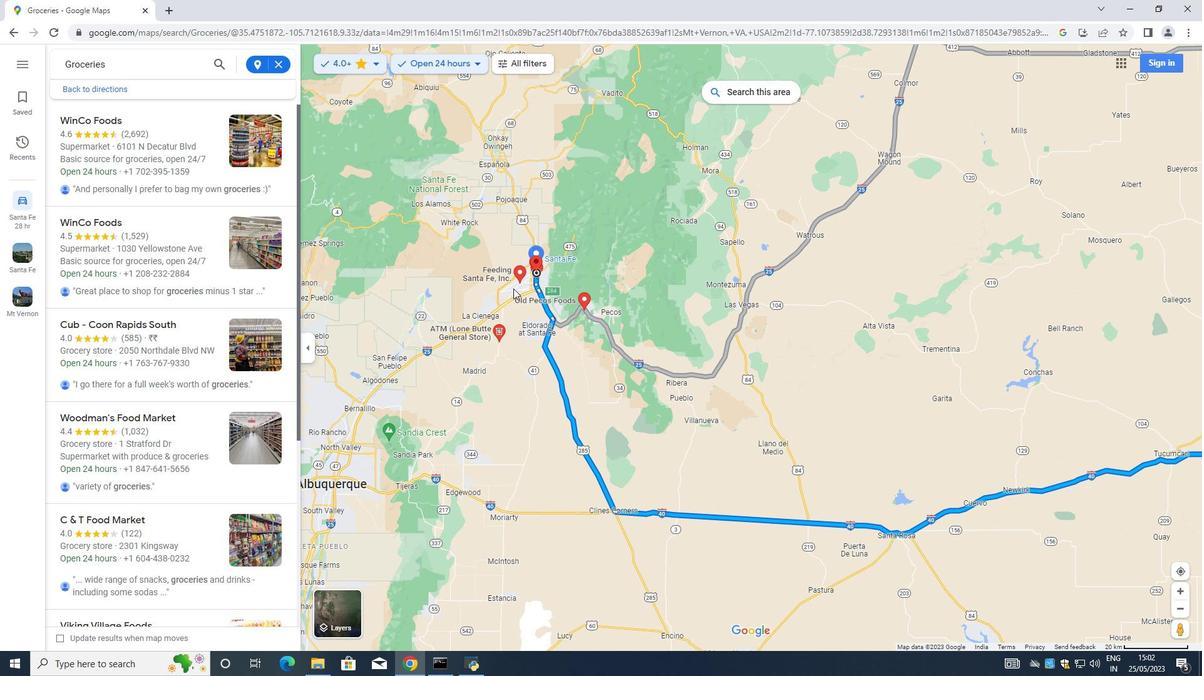 
Action: Mouse scrolled (513, 289) with delta (0, 0)
Screenshot: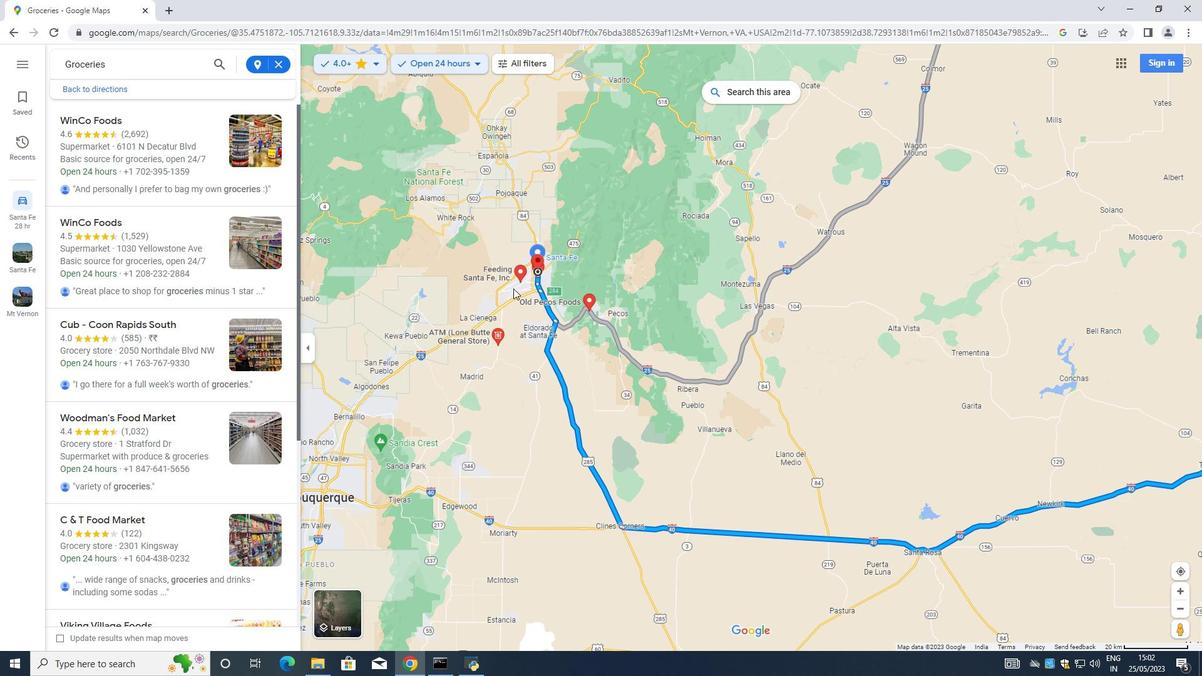 
Action: Mouse moved to (121, 155)
Screenshot: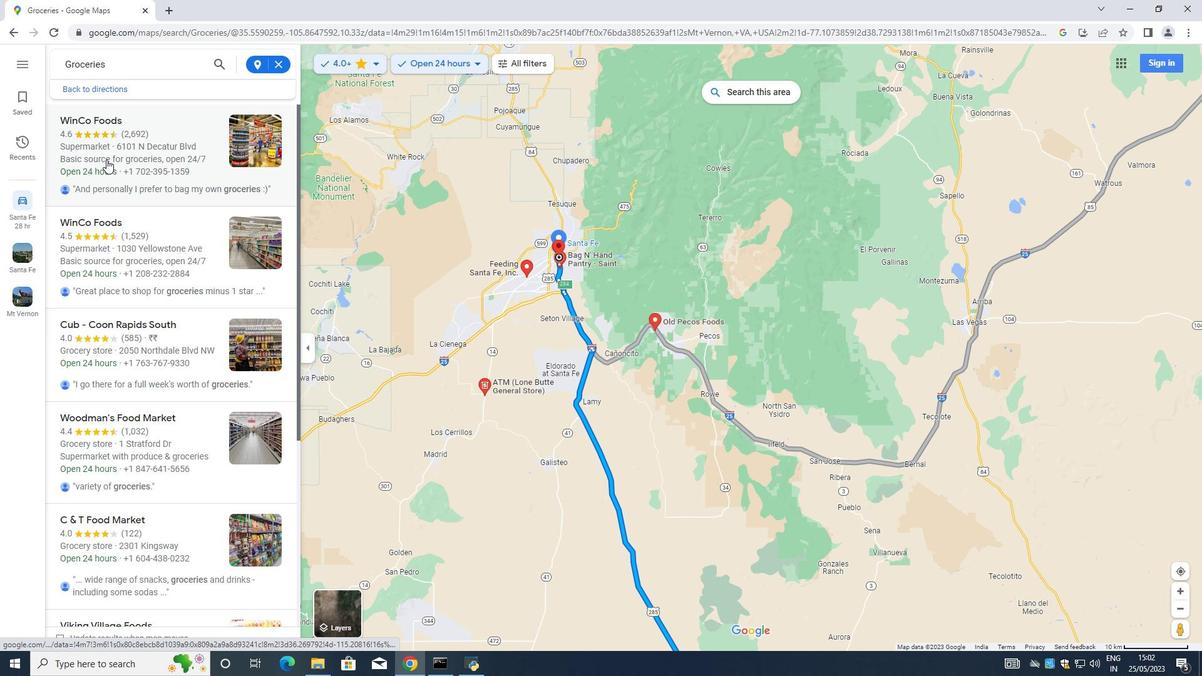 
Action: Mouse scrolled (121, 155) with delta (0, 0)
Screenshot: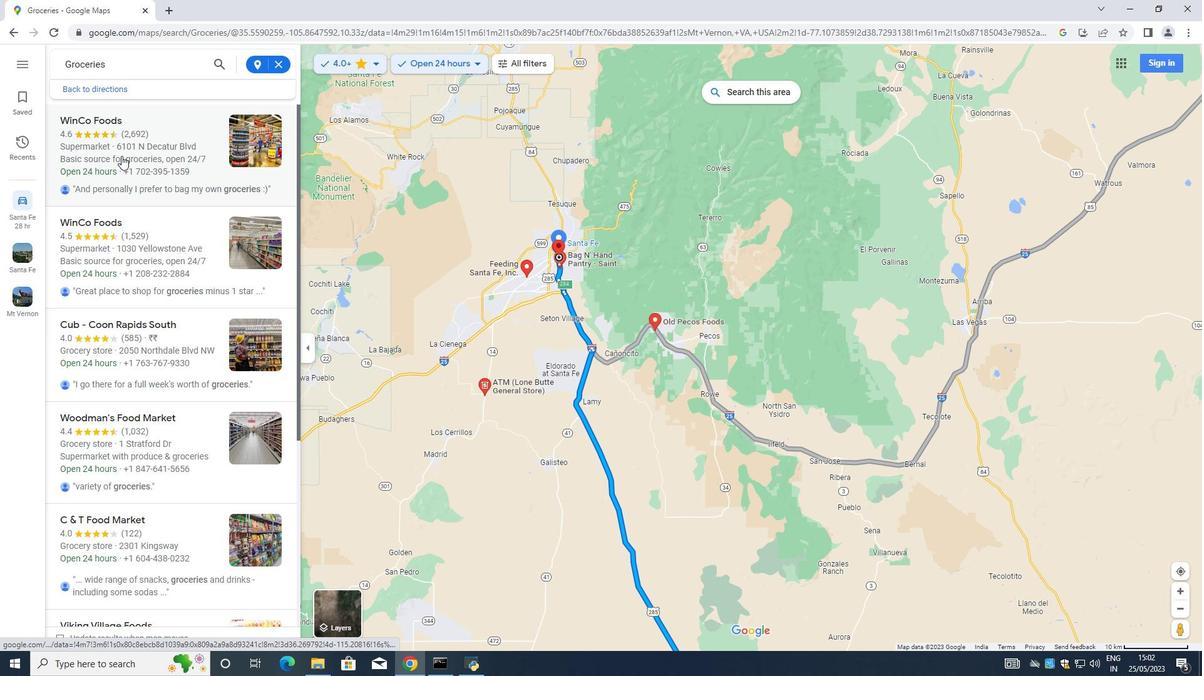 
Action: Mouse moved to (123, 153)
Screenshot: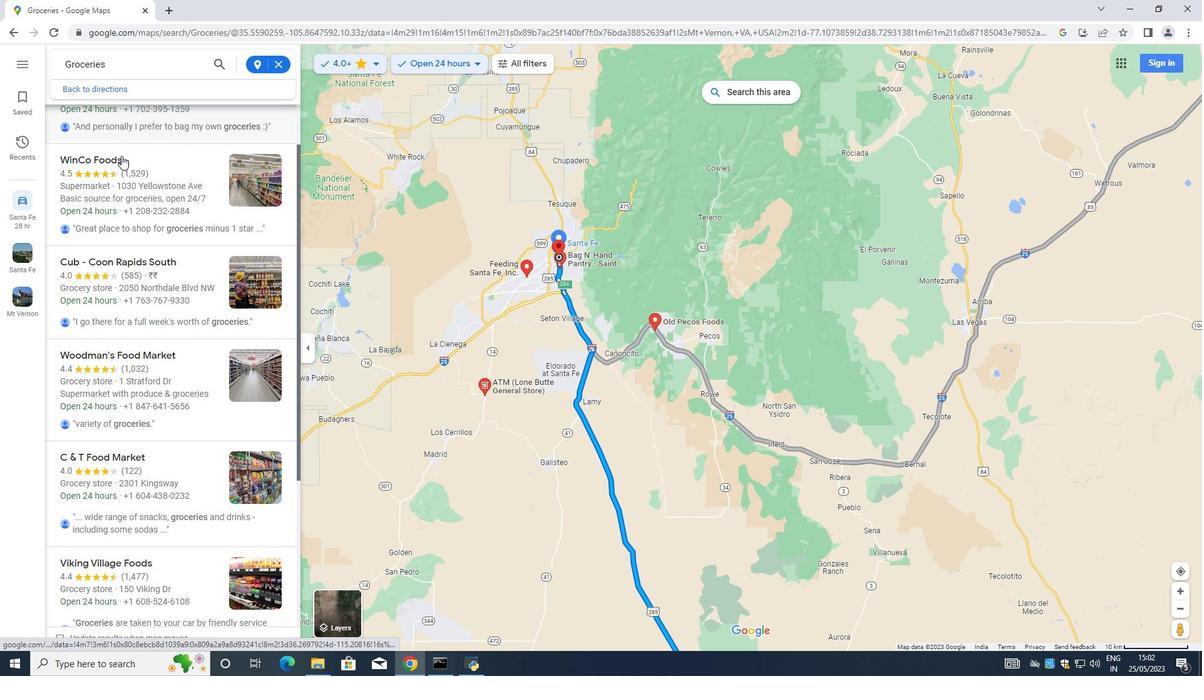 
Action: Mouse scrolled (123, 154) with delta (0, 0)
Screenshot: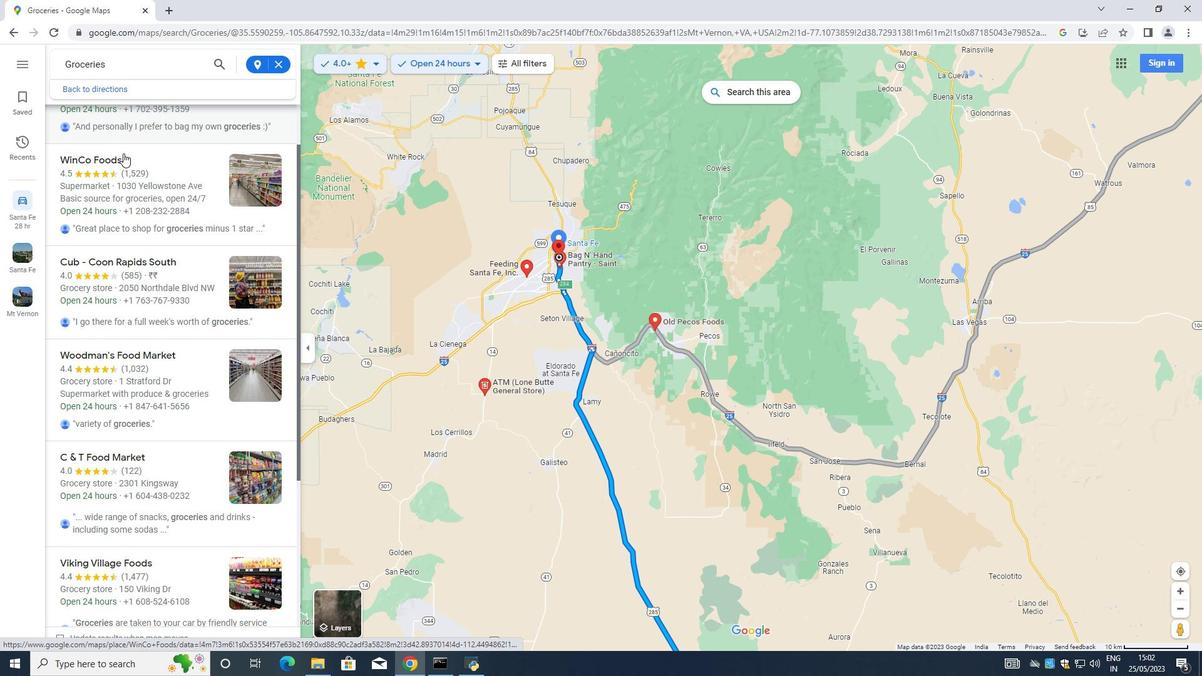 
Action: Mouse scrolled (123, 154) with delta (0, 0)
Screenshot: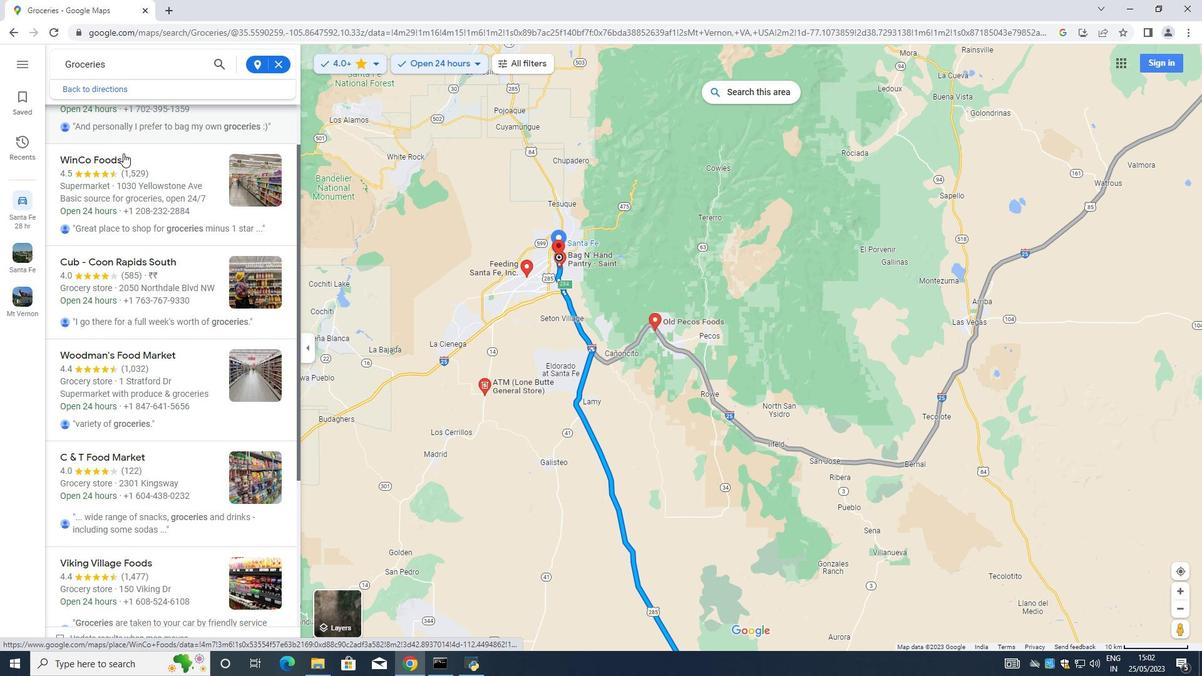 
Action: Mouse scrolled (123, 154) with delta (0, 0)
Screenshot: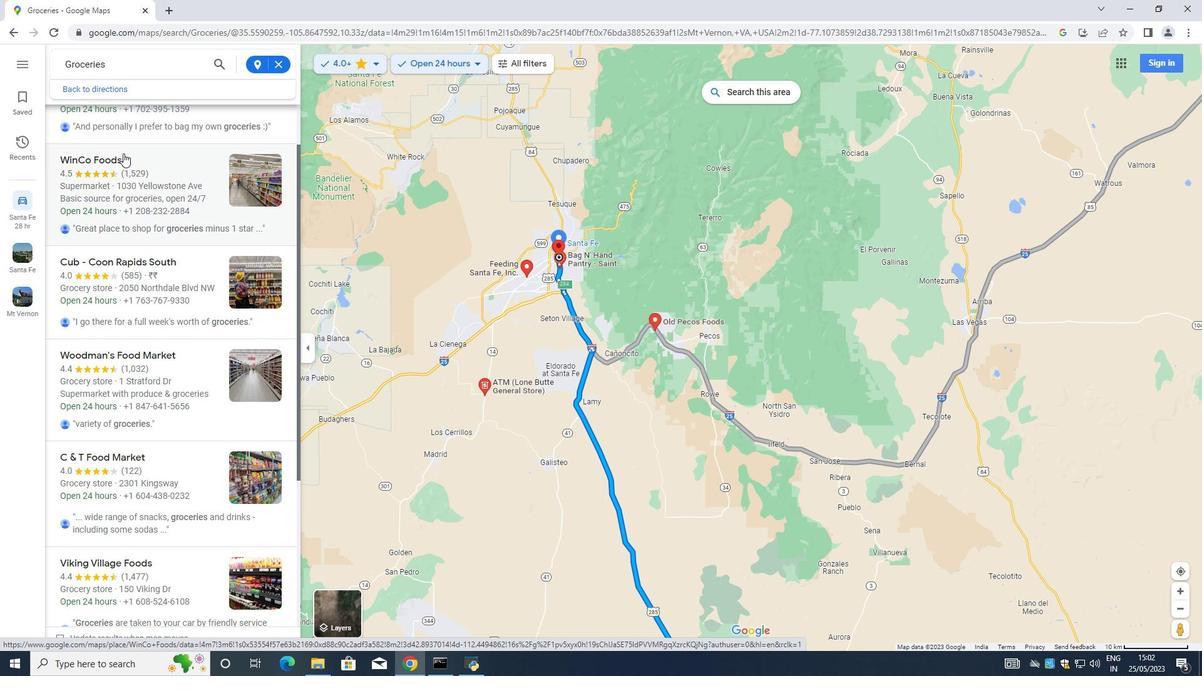 
Action: Mouse scrolled (123, 154) with delta (0, 0)
Screenshot: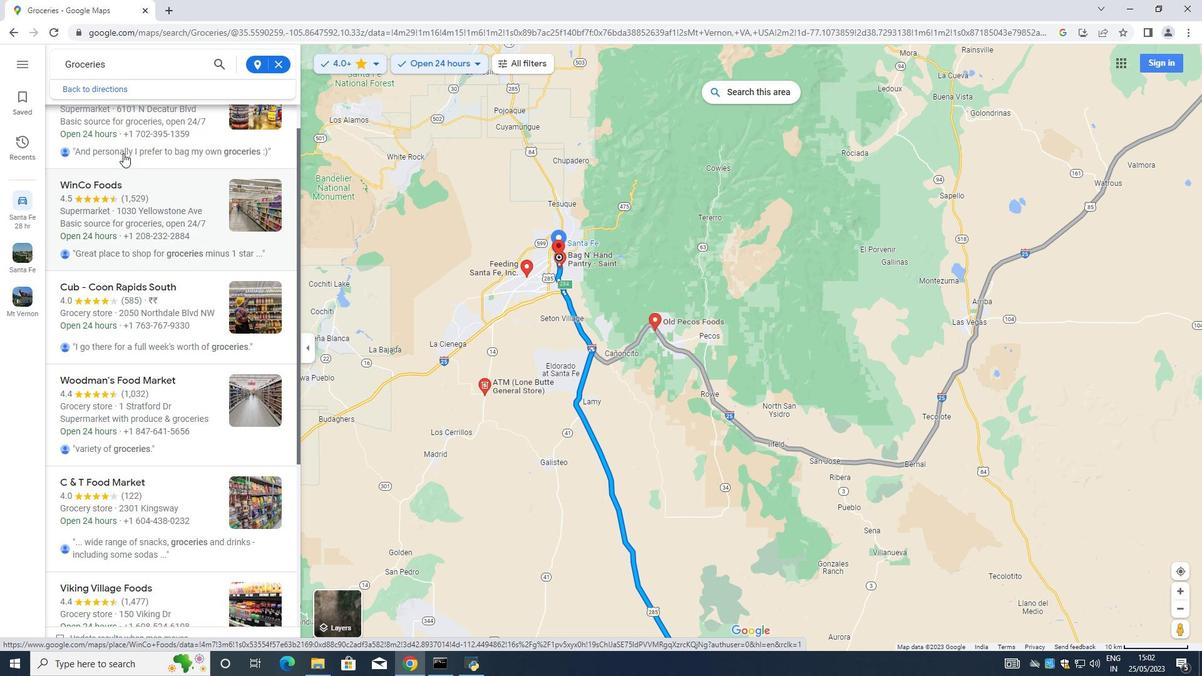 
Action: Mouse moved to (126, 150)
Screenshot: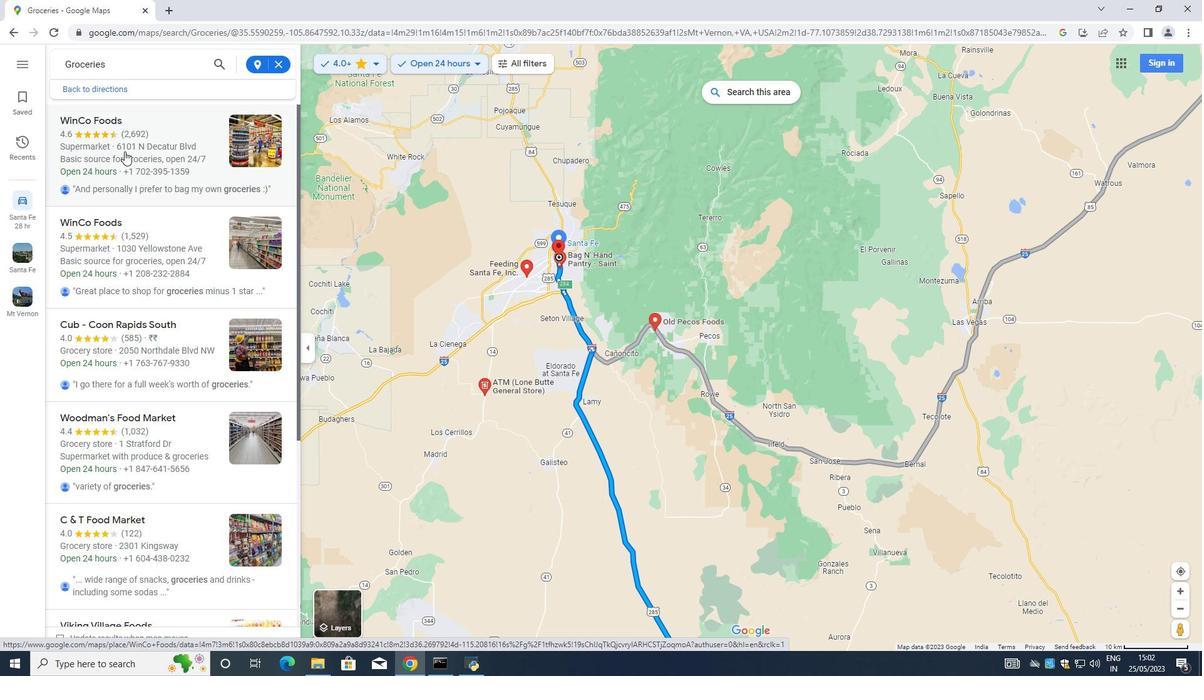 
Action: Mouse scrolled (126, 150) with delta (0, 0)
Screenshot: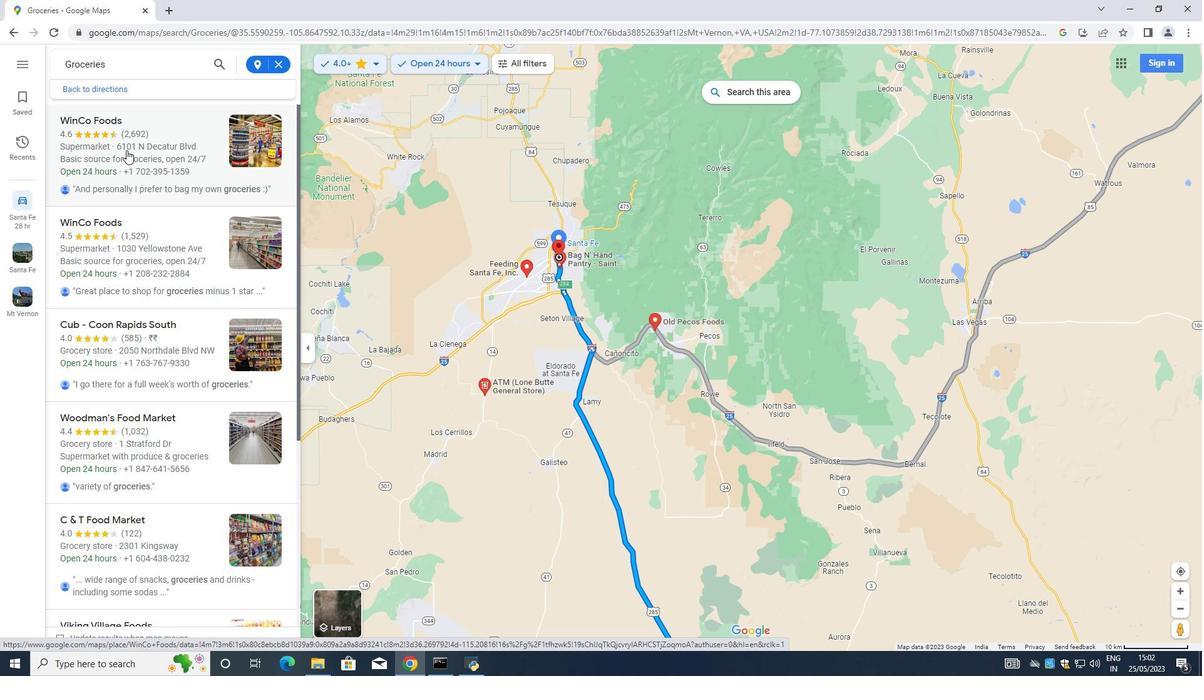 
Action: Mouse scrolled (126, 150) with delta (0, 0)
Screenshot: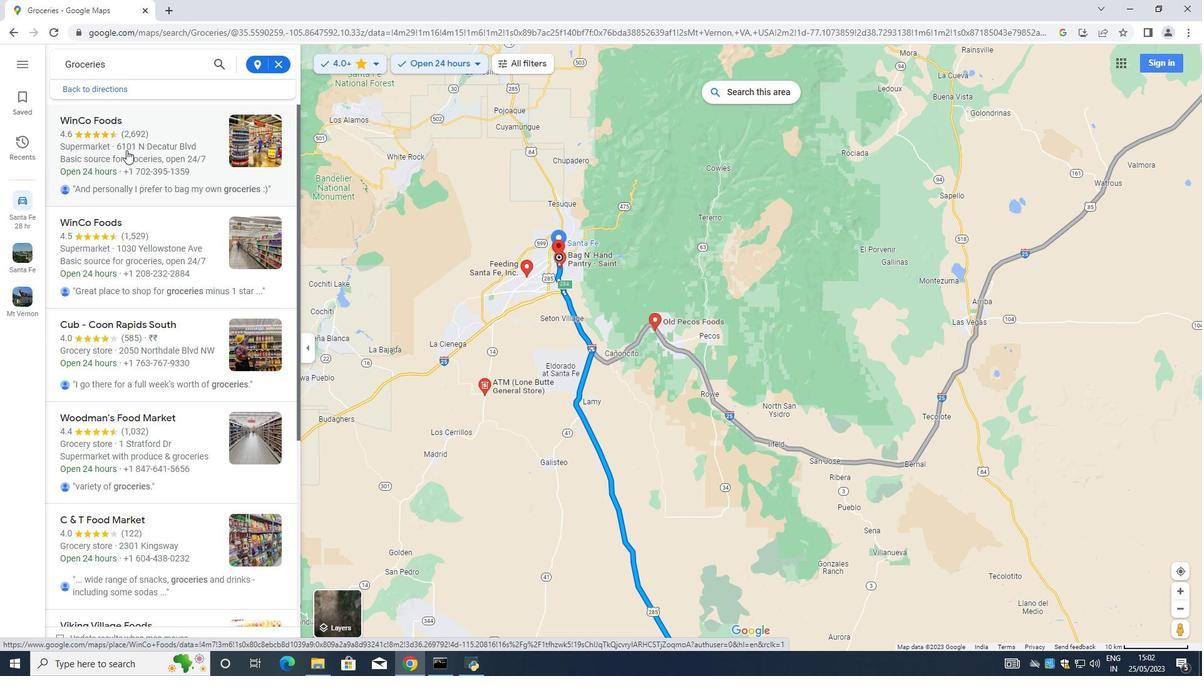 
Action: Mouse moved to (130, 125)
Screenshot: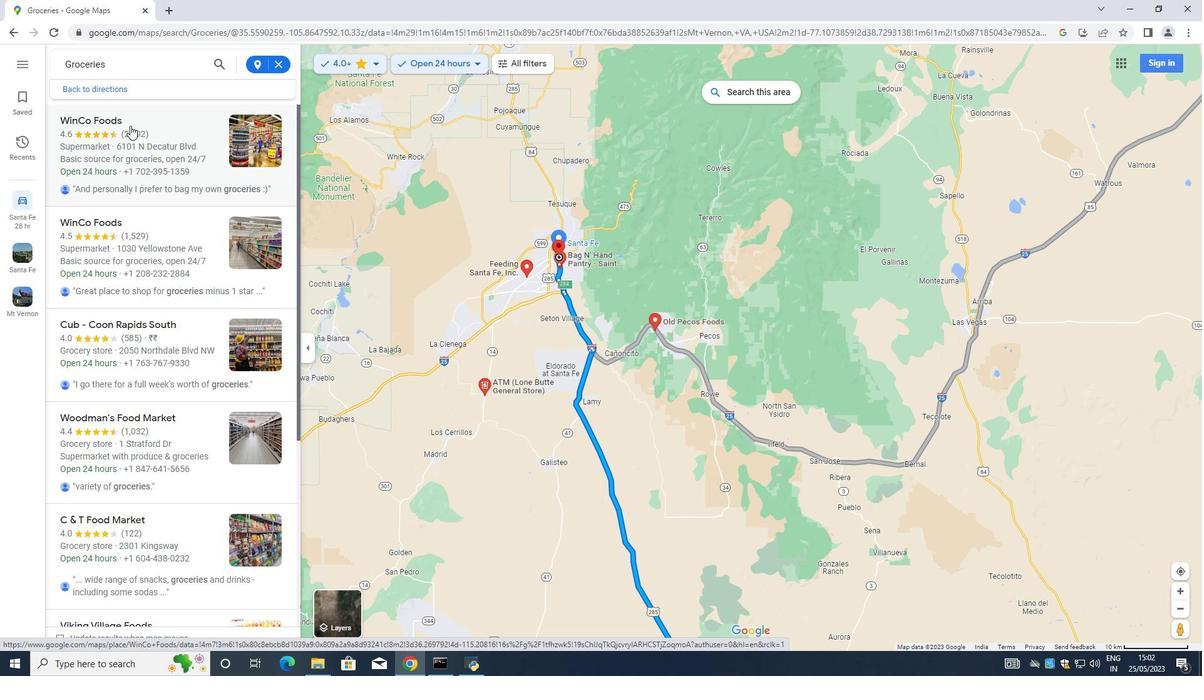 
Action: Mouse scrolled (130, 126) with delta (0, 0)
Screenshot: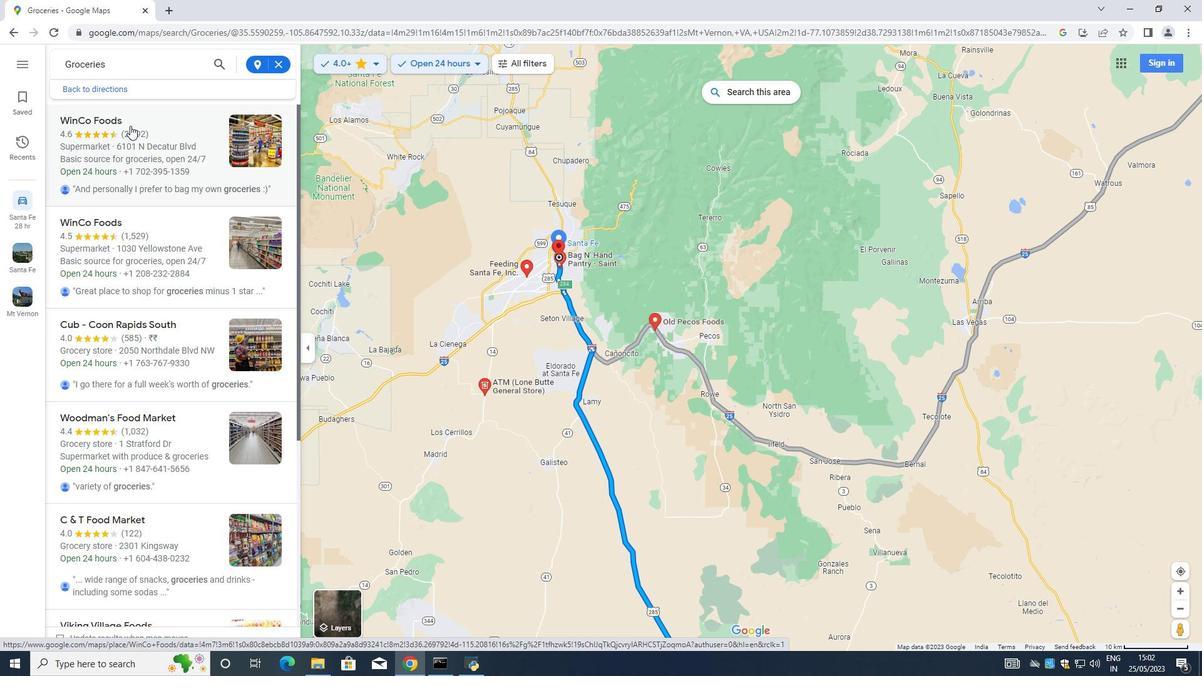 
Action: Mouse scrolled (130, 126) with delta (0, 0)
Screenshot: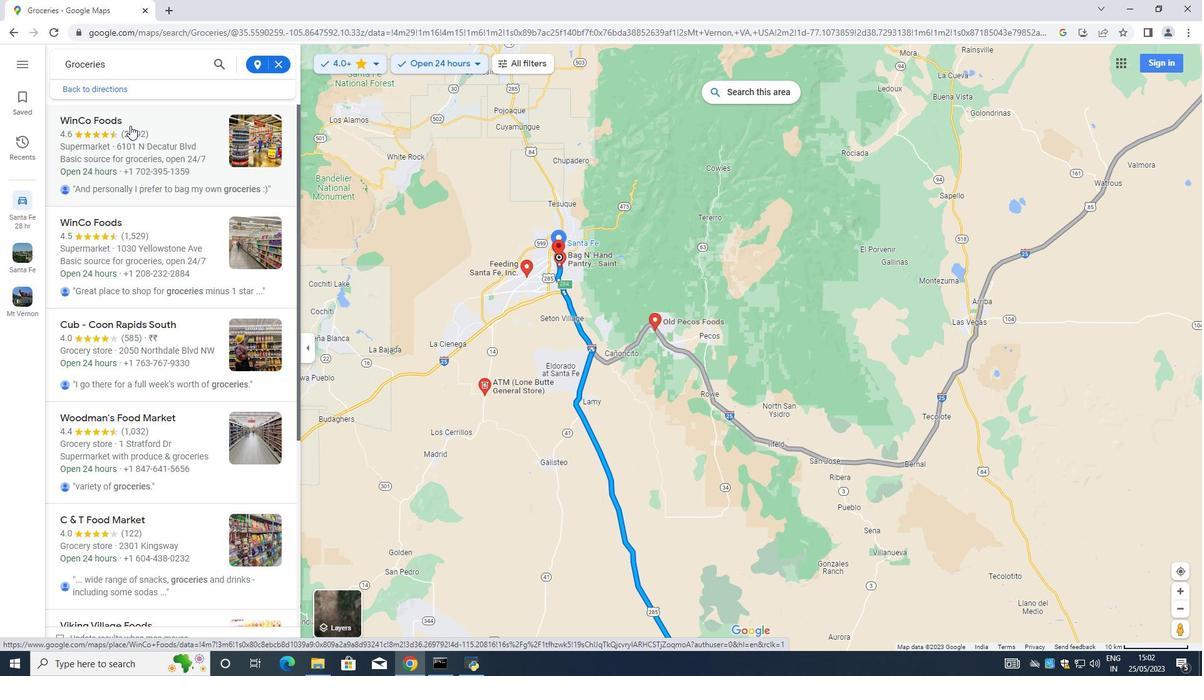 
Action: Mouse scrolled (130, 126) with delta (0, 0)
Screenshot: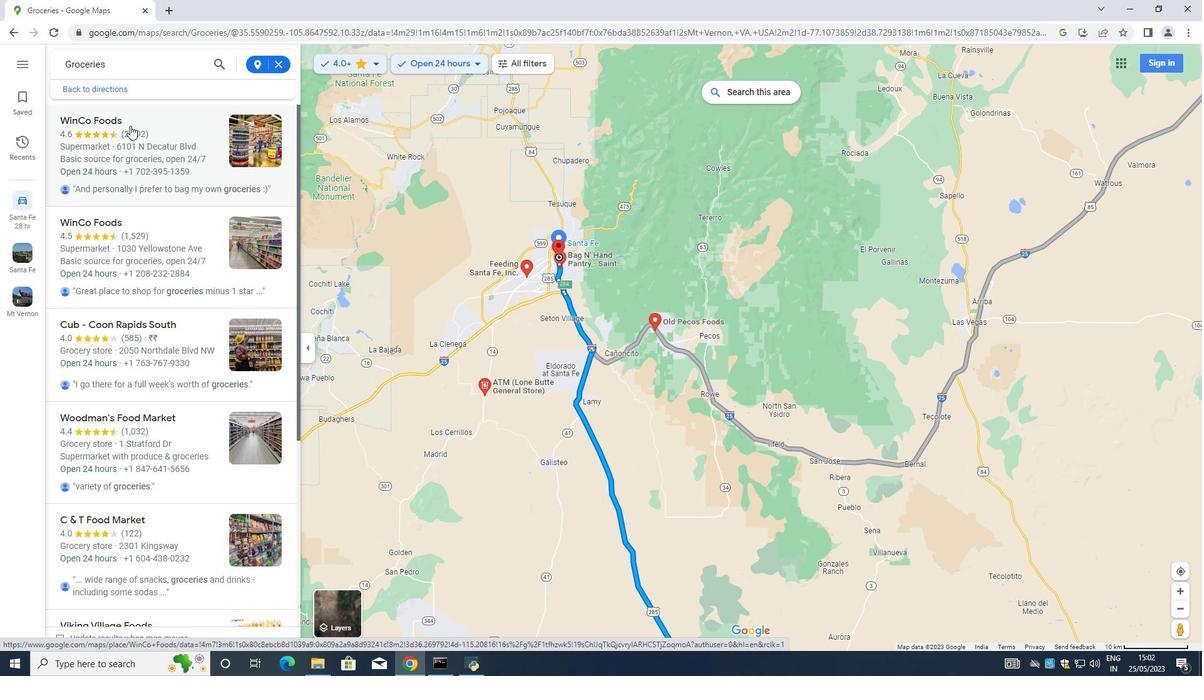 
Action: Mouse moved to (113, 116)
Screenshot: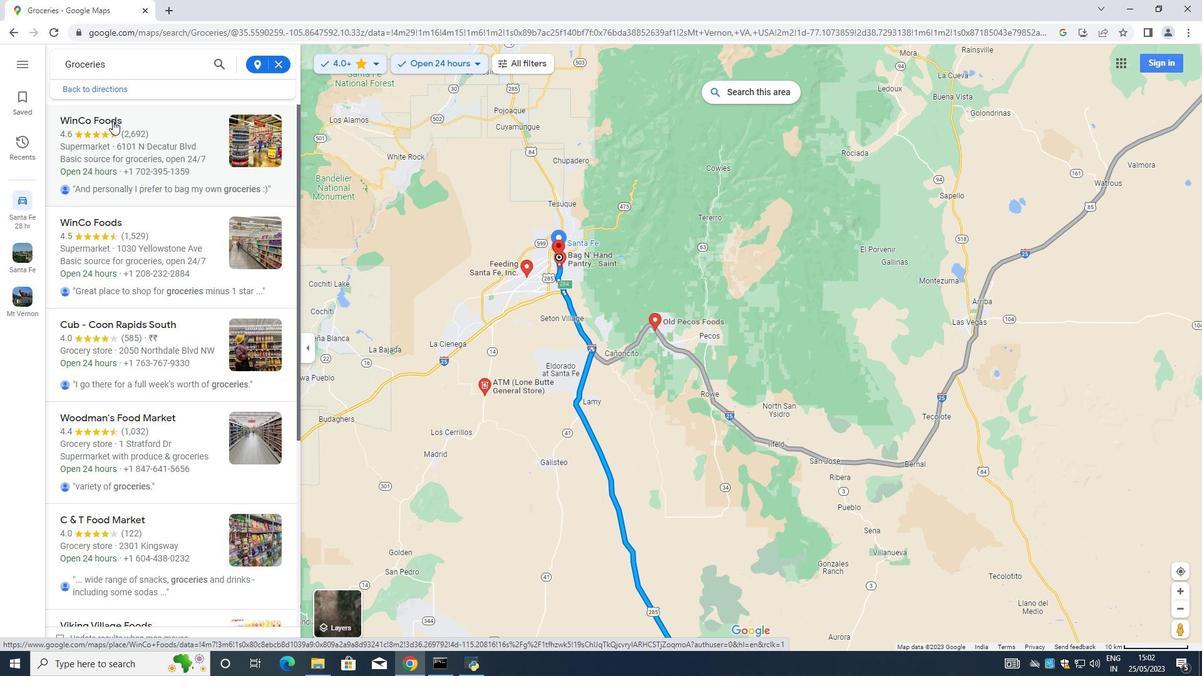 
Action: Mouse pressed left at (113, 116)
Screenshot: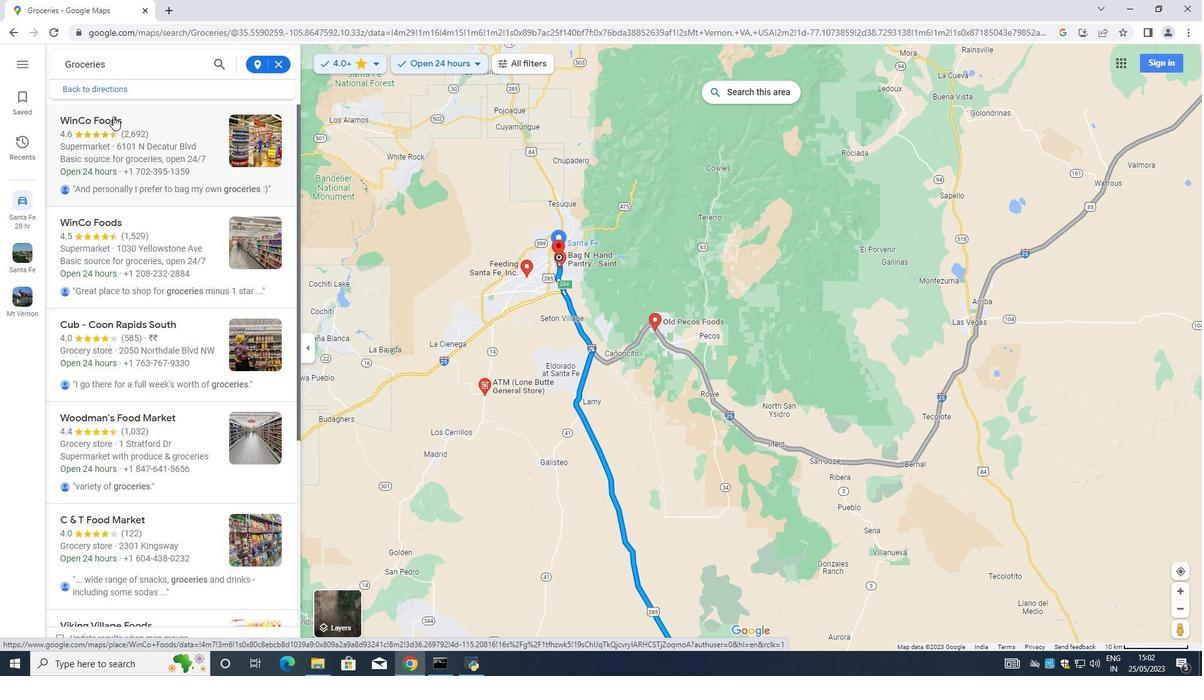 
Action: Mouse moved to (1189, 640)
Screenshot: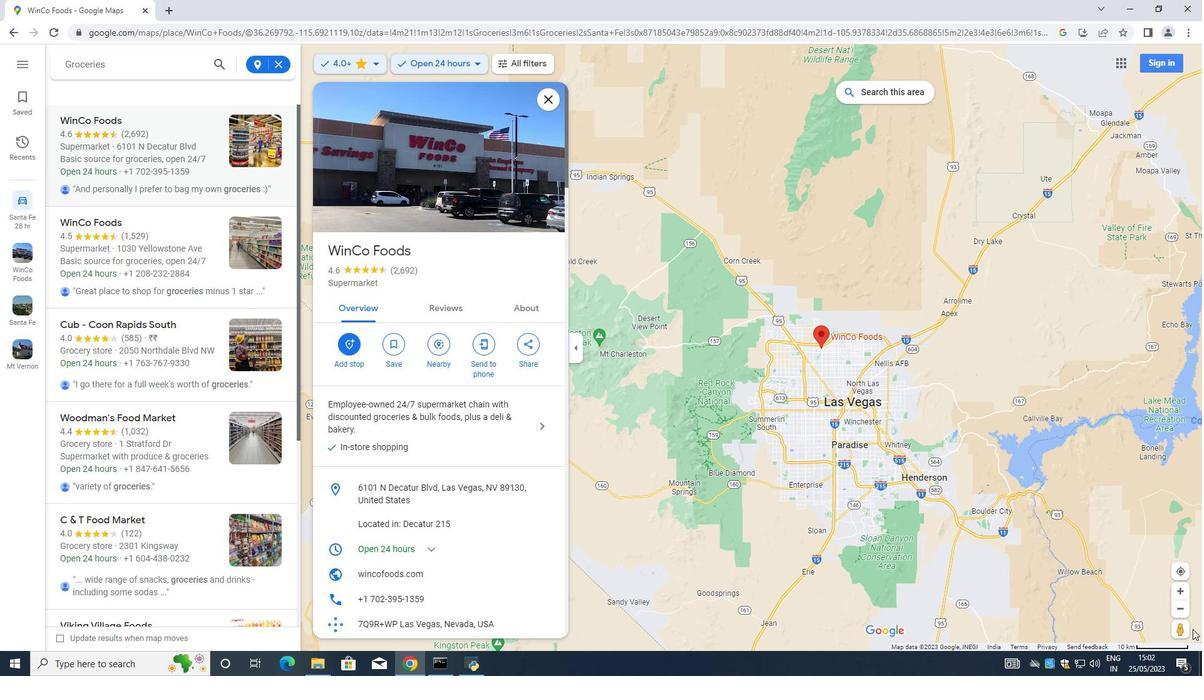 
Action: Mouse pressed left at (1189, 640)
Screenshot: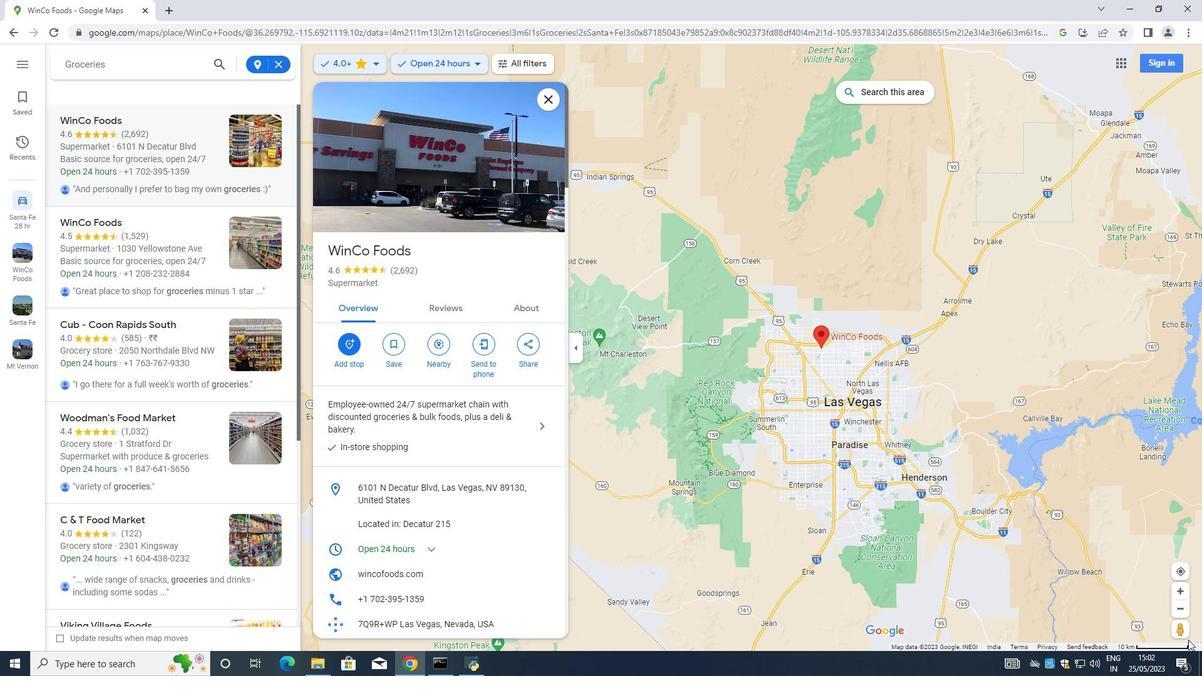 
Action: Mouse moved to (1184, 632)
Screenshot: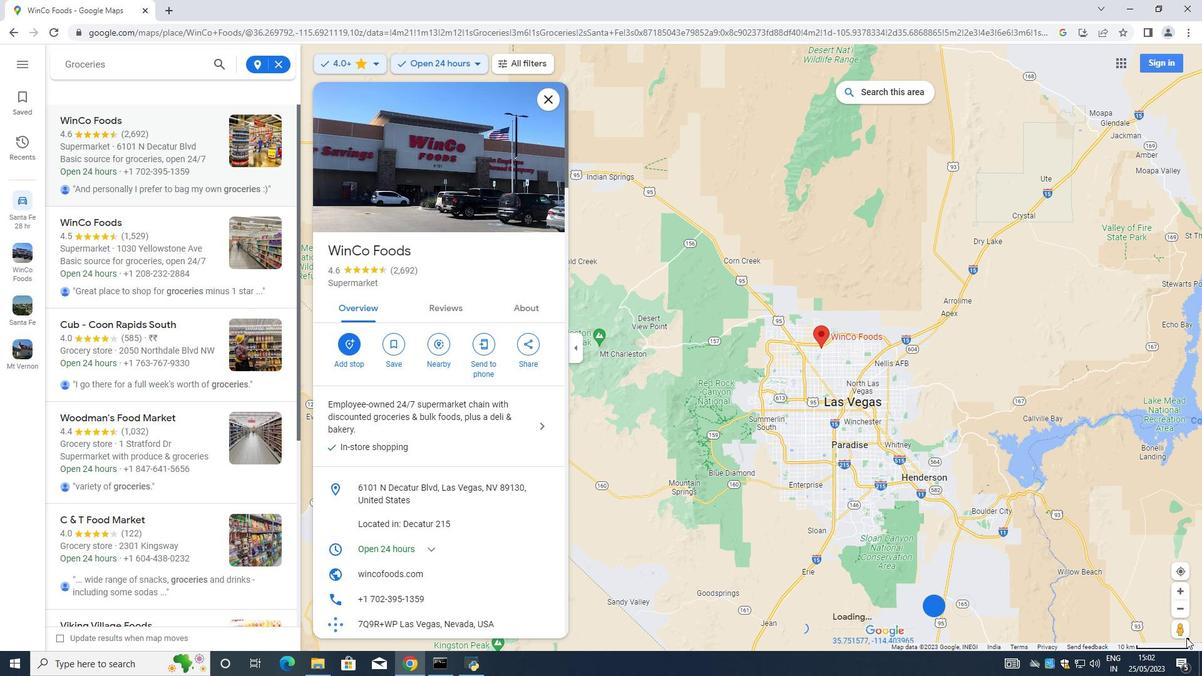 
Action: Mouse pressed left at (1184, 632)
Screenshot: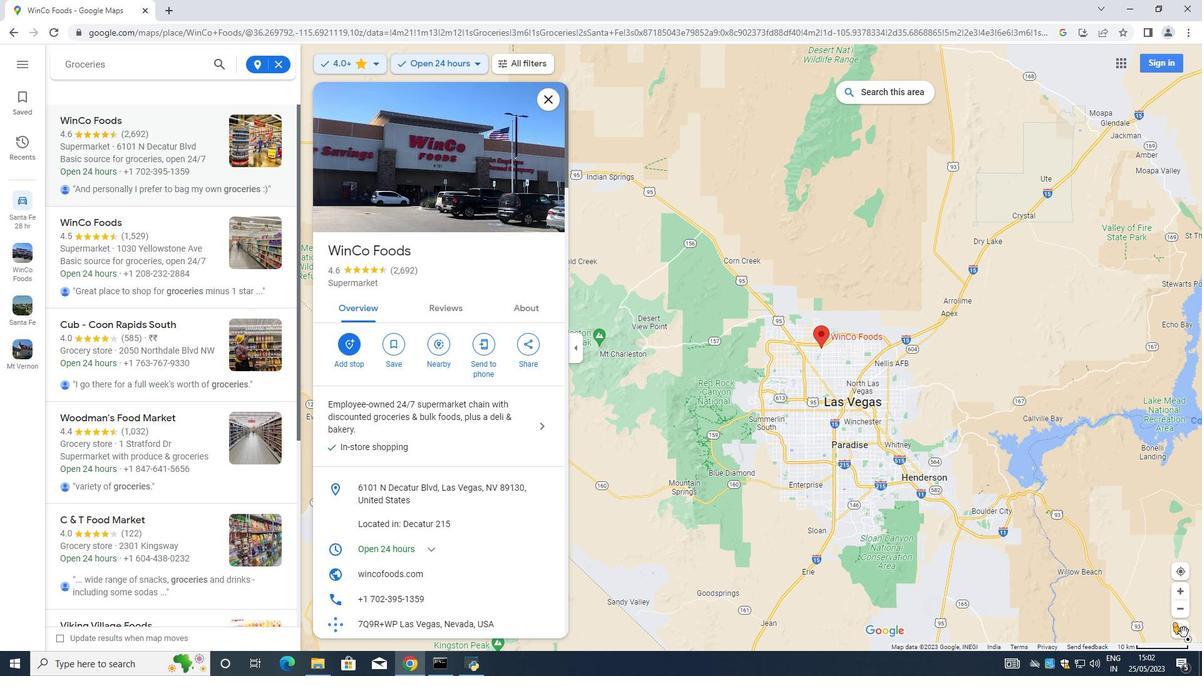 
Action: Mouse moved to (535, 384)
Screenshot: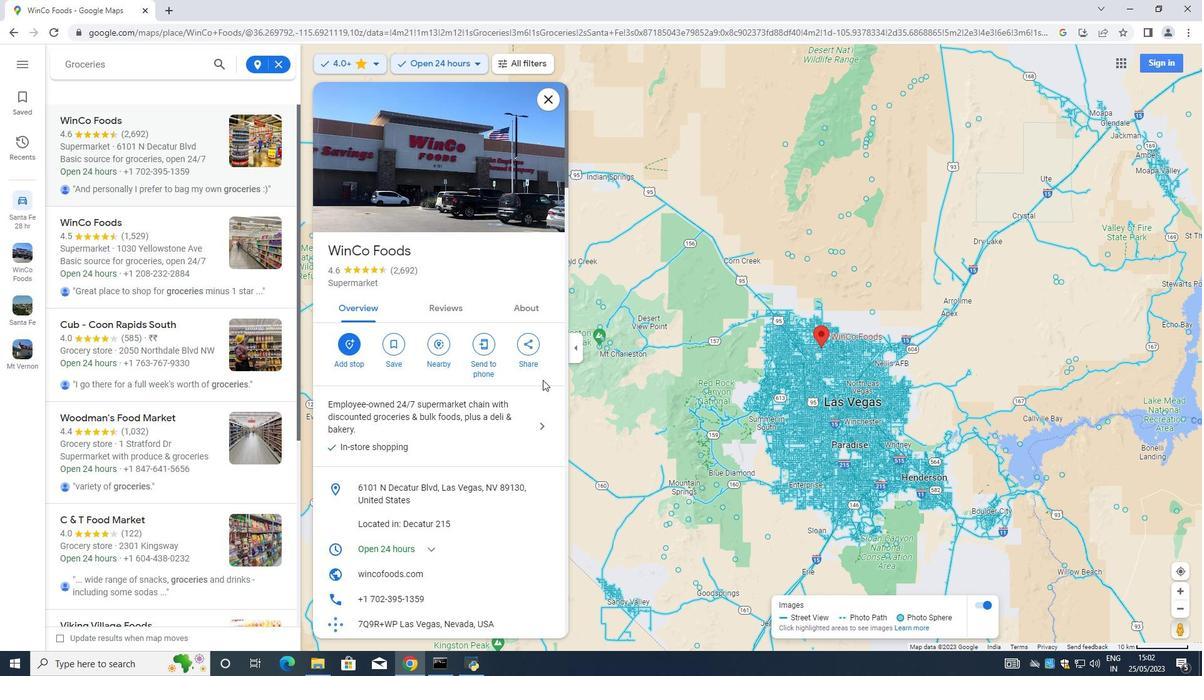 
Action: Mouse scrolled (535, 383) with delta (0, 0)
Screenshot: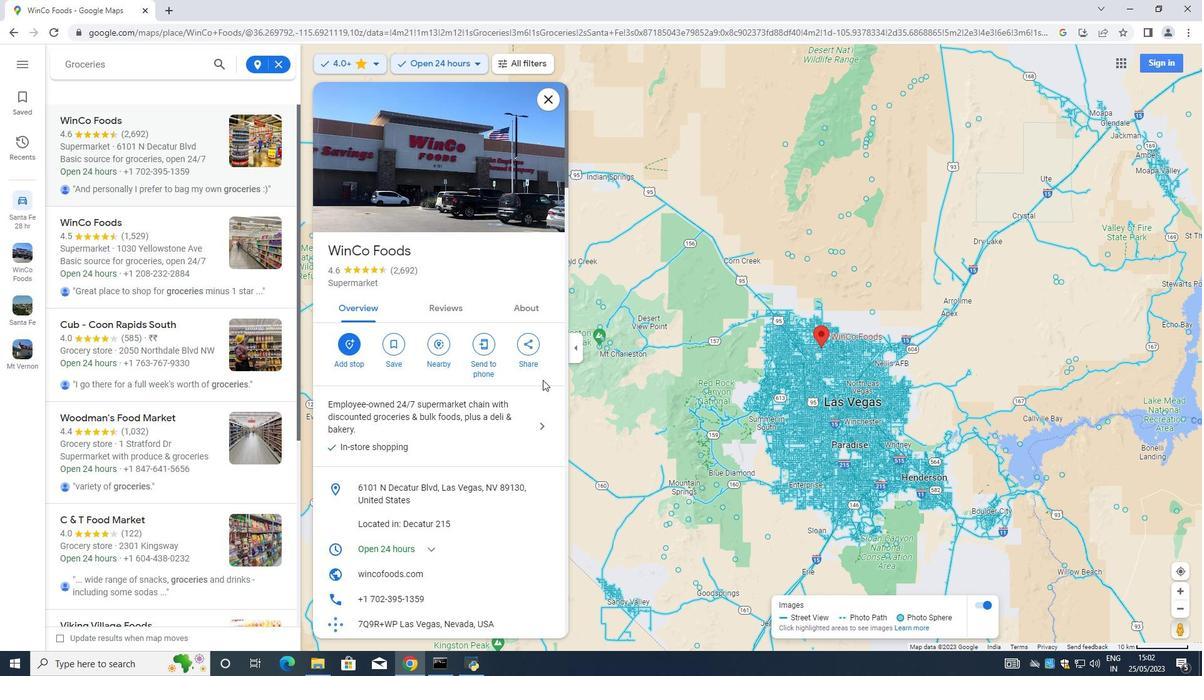 
Action: Mouse moved to (486, 394)
Screenshot: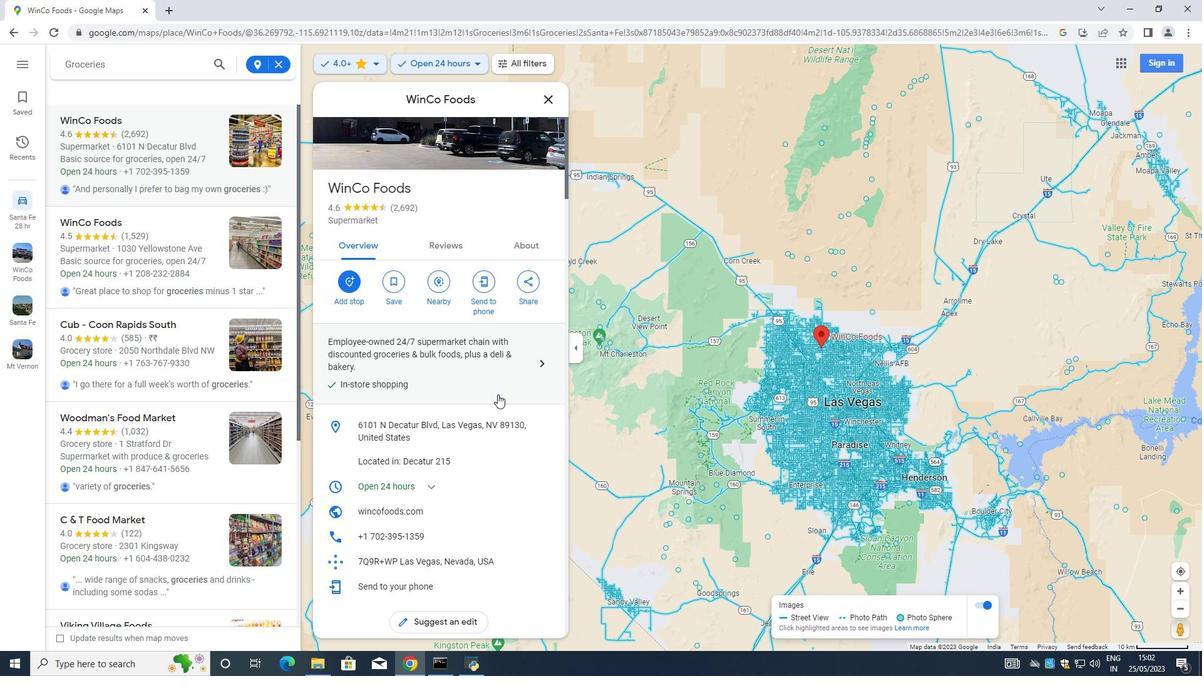 
Action: Mouse scrolled (487, 394) with delta (0, 0)
Screenshot: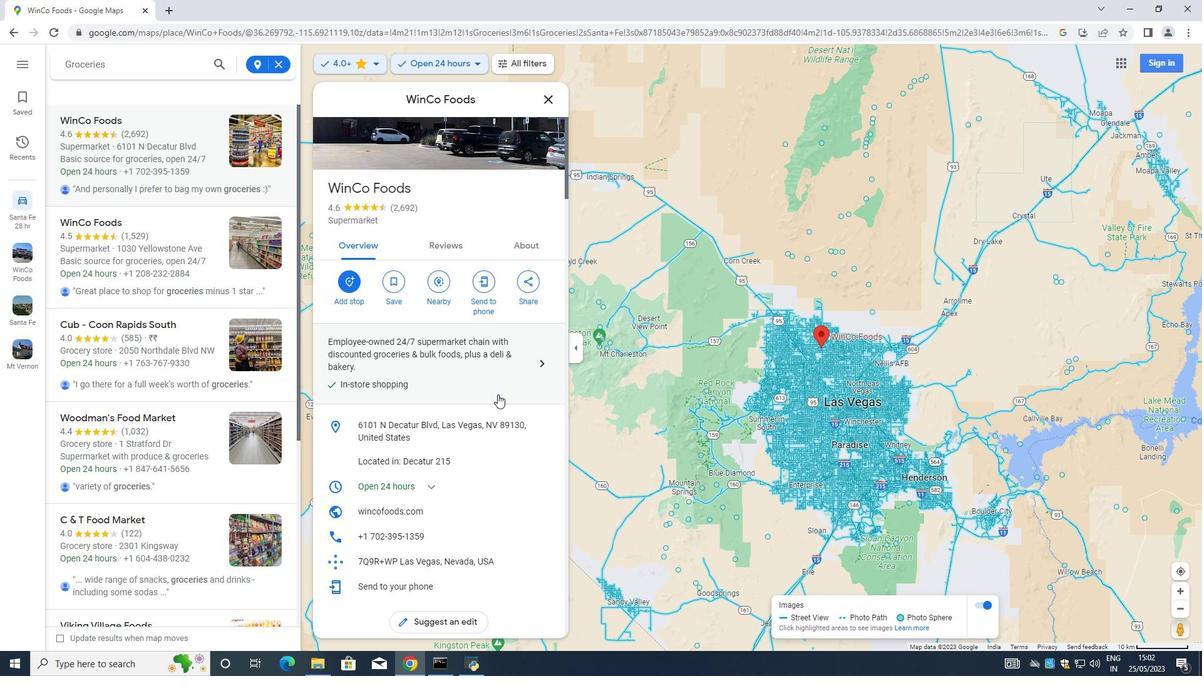 
Action: Mouse moved to (484, 399)
Screenshot: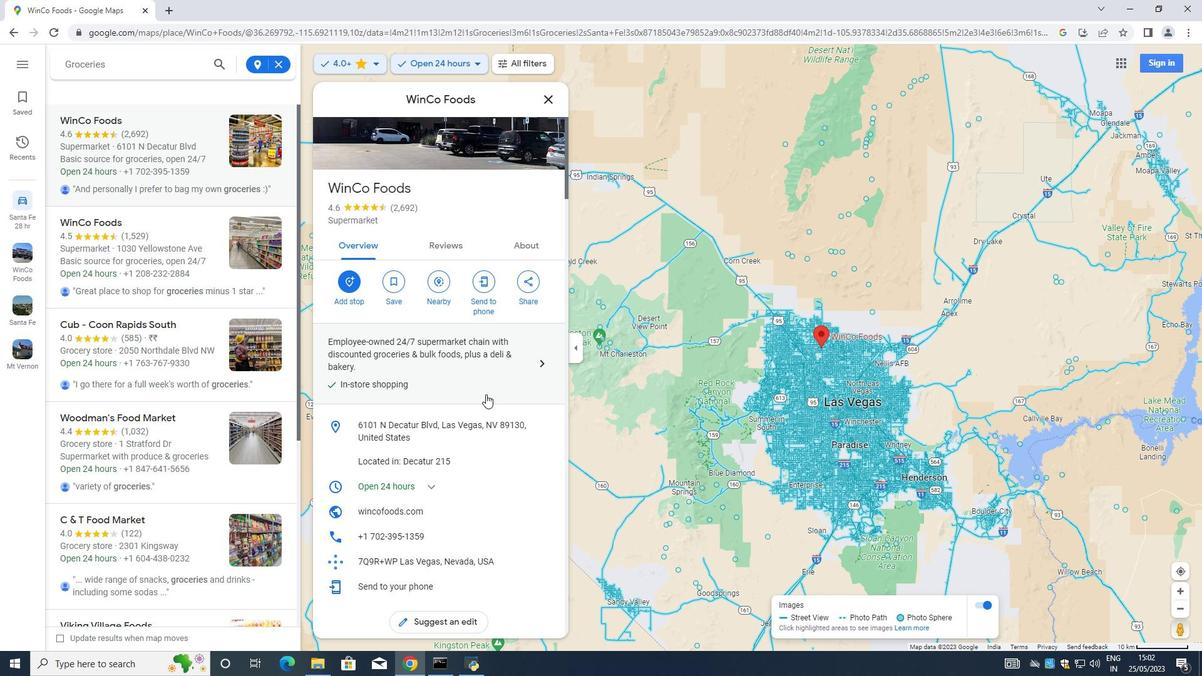 
Action: Mouse scrolled (486, 395) with delta (0, 0)
Screenshot: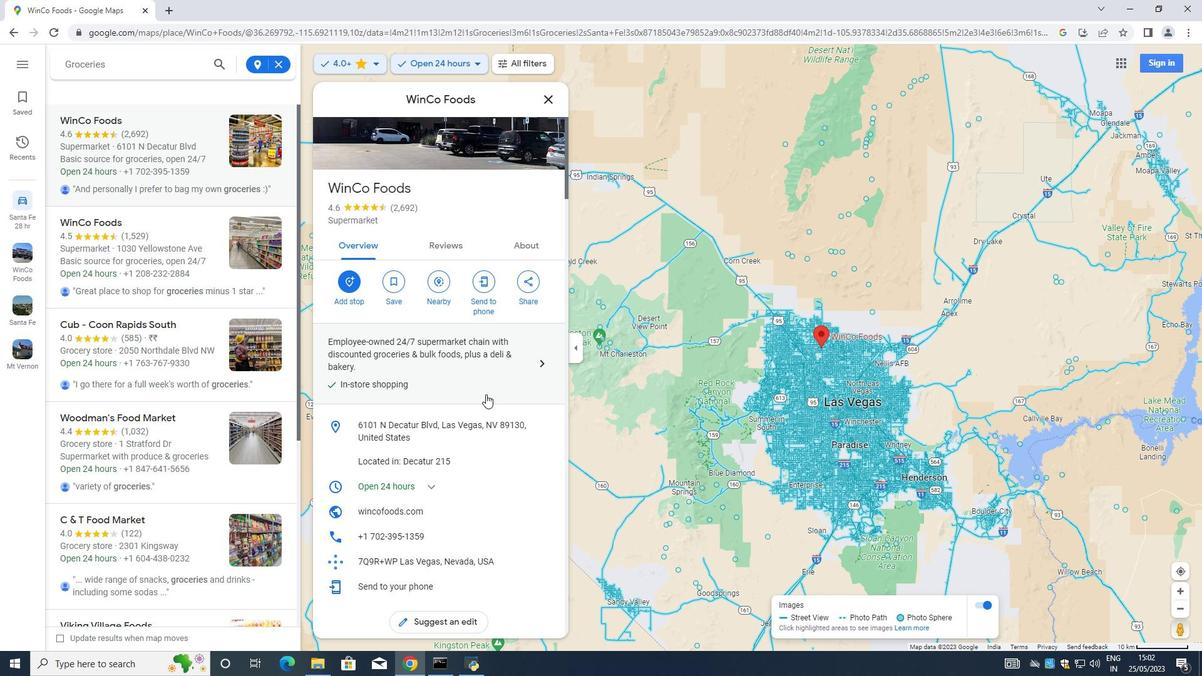 
Action: Mouse moved to (12, 249)
Screenshot: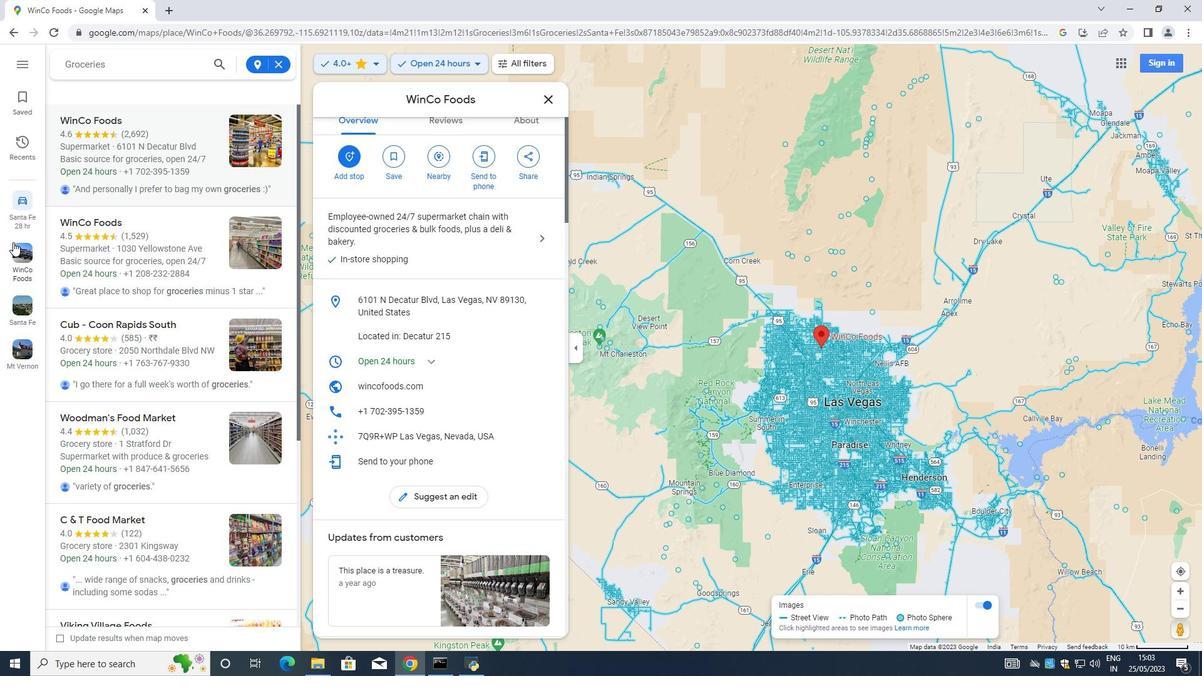 
Action: Mouse pressed left at (12, 249)
Screenshot: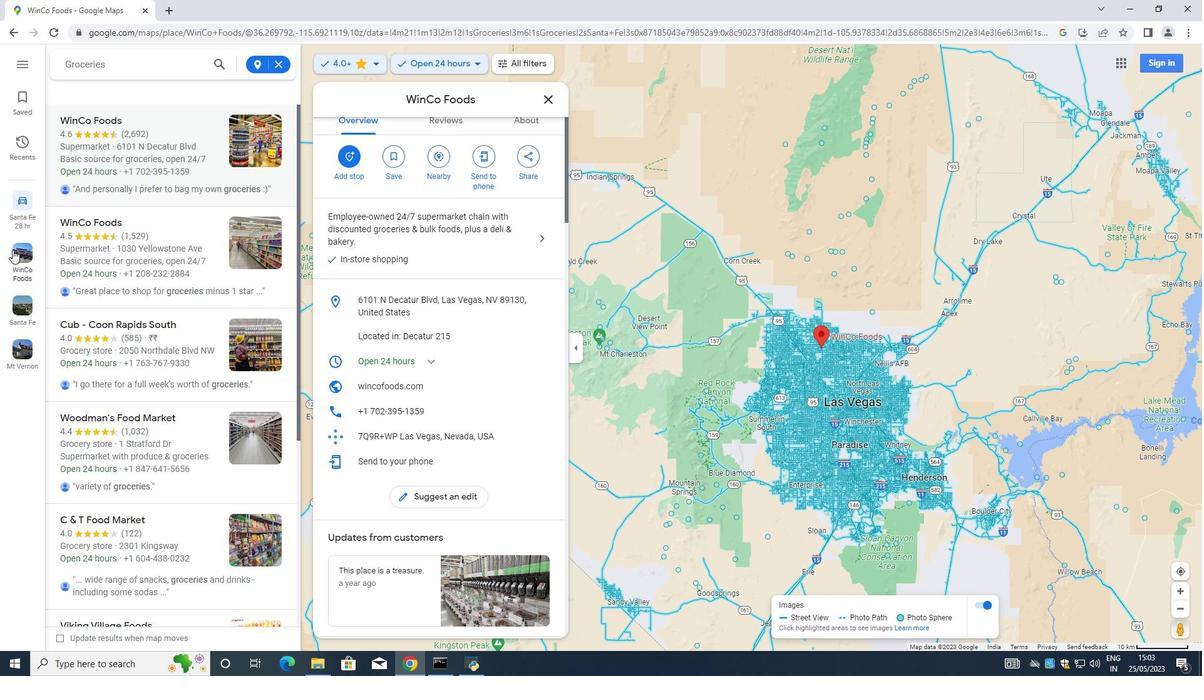 
Action: Mouse moved to (28, 202)
Screenshot: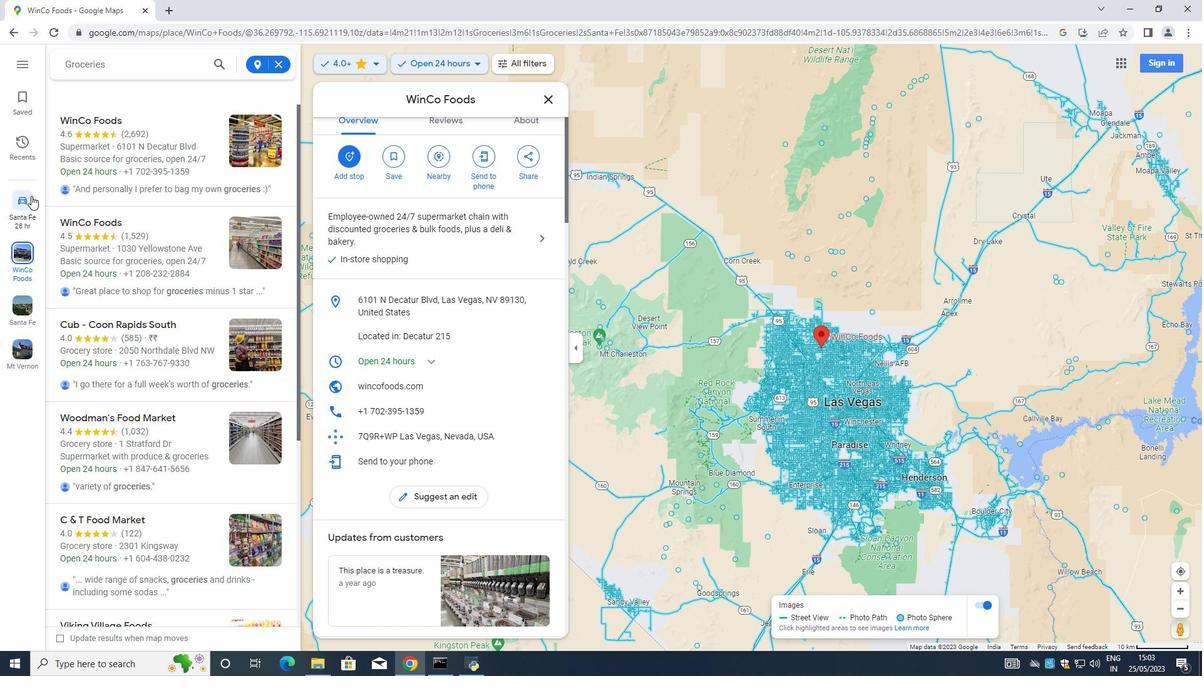 
Action: Mouse pressed left at (28, 202)
Screenshot: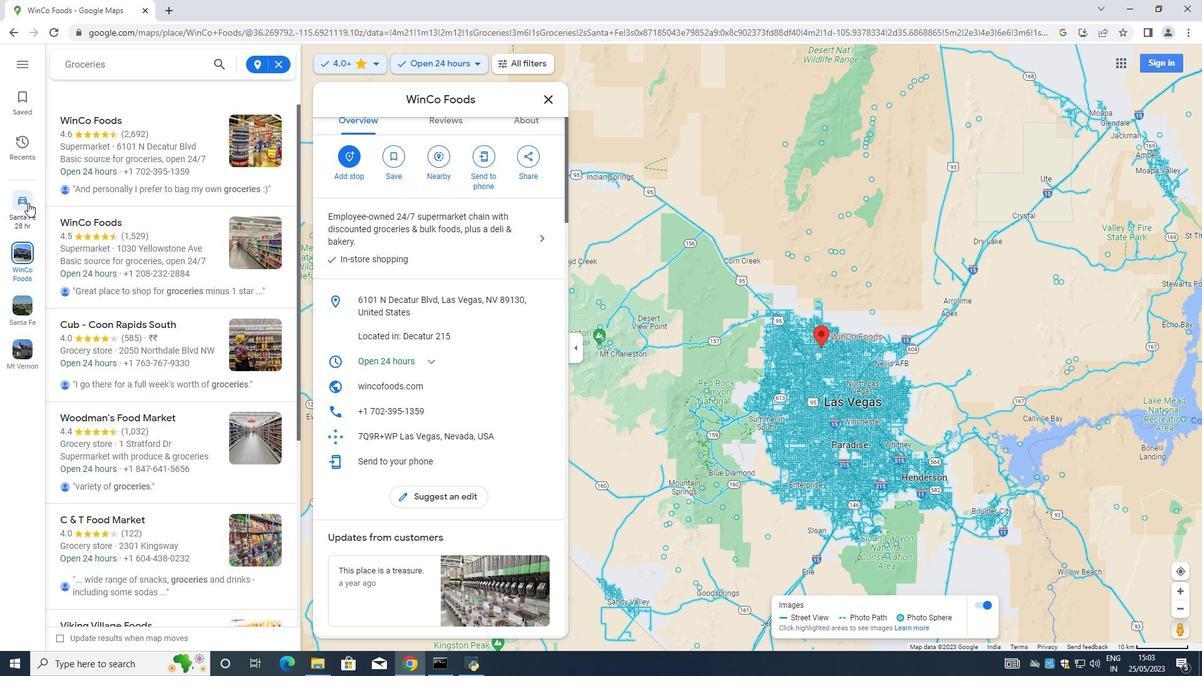 
Action: Mouse moved to (78, 531)
Screenshot: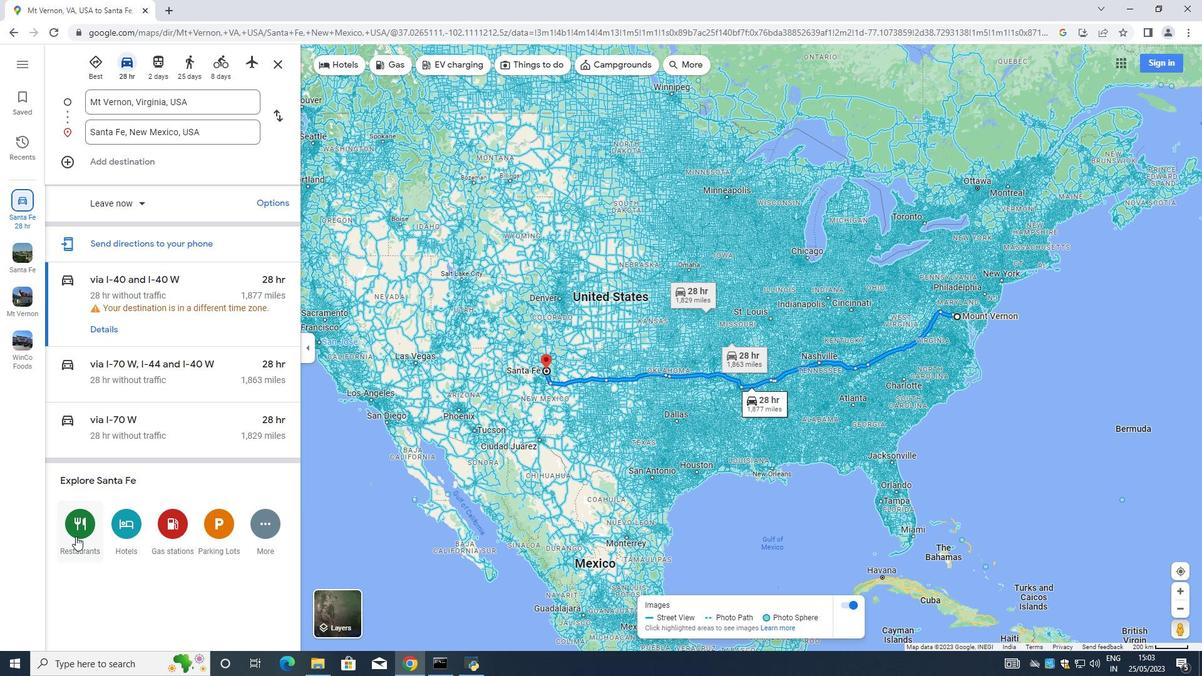 
Action: Mouse pressed left at (78, 531)
Screenshot: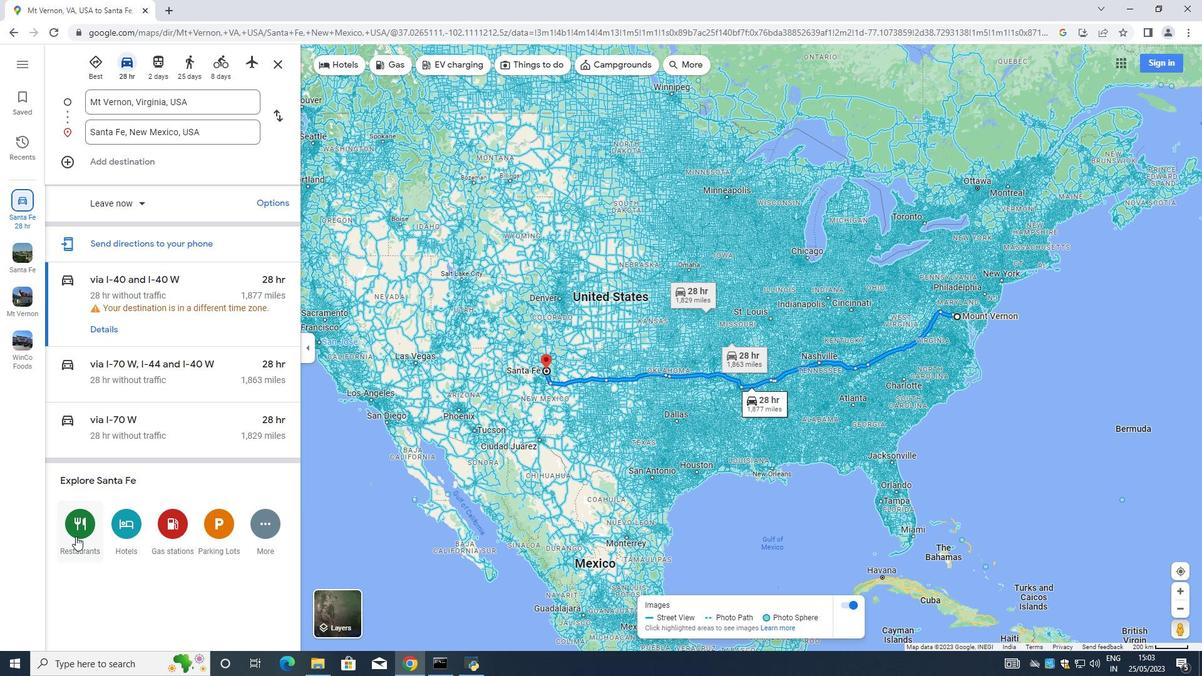 
Action: Mouse moved to (281, 63)
Screenshot: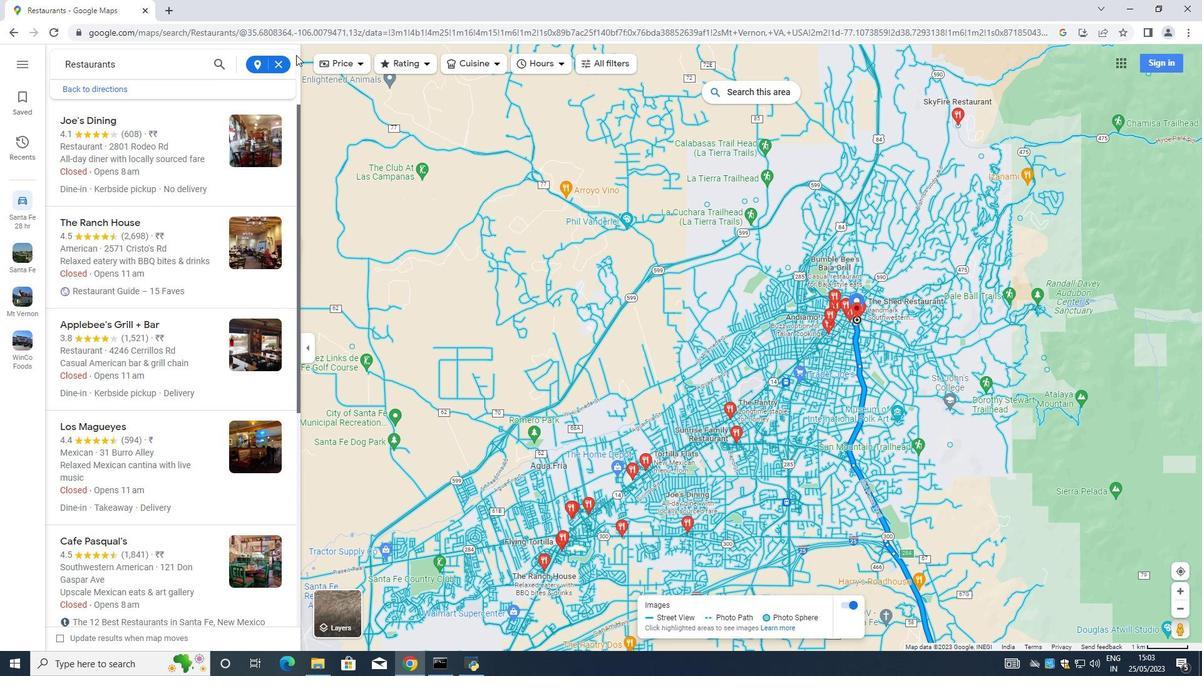 
Action: Mouse pressed left at (281, 63)
Screenshot: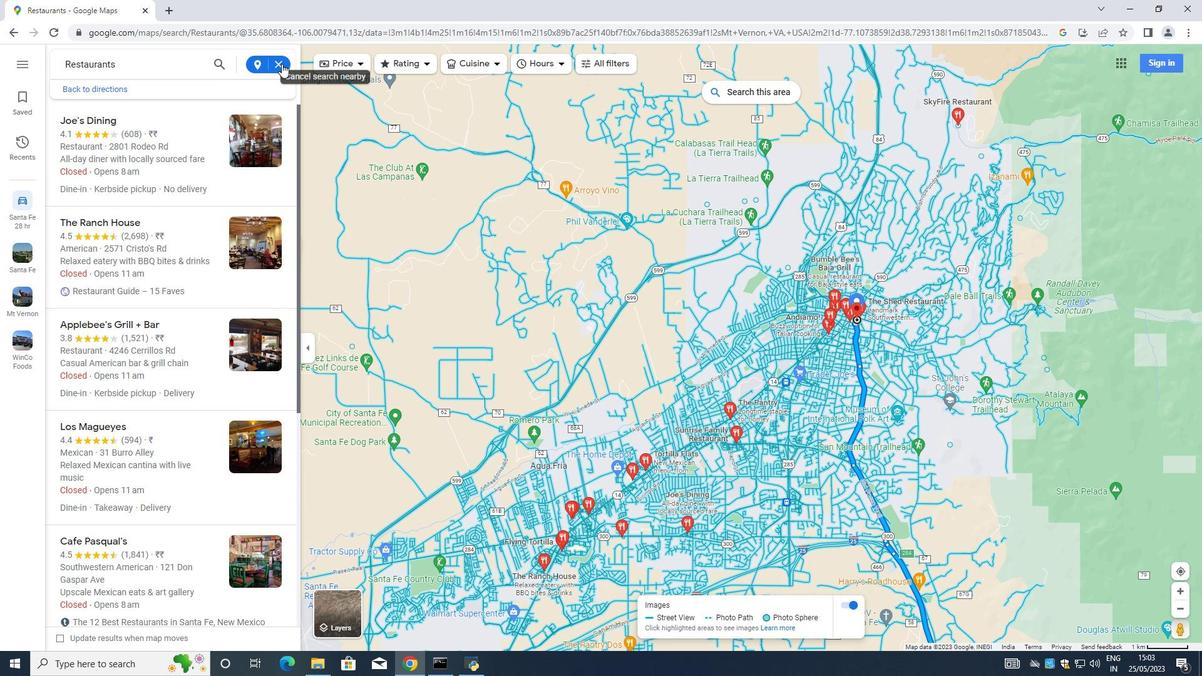 
Action: Mouse moved to (75, 527)
Screenshot: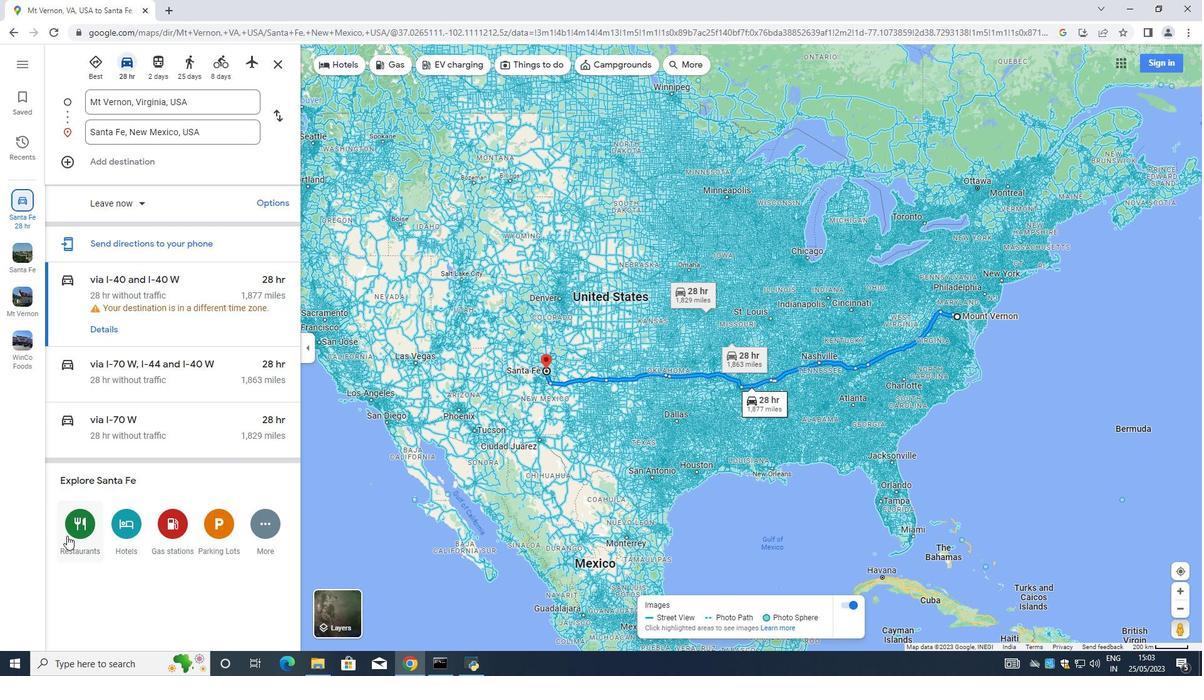 
Action: Mouse pressed left at (75, 527)
Screenshot: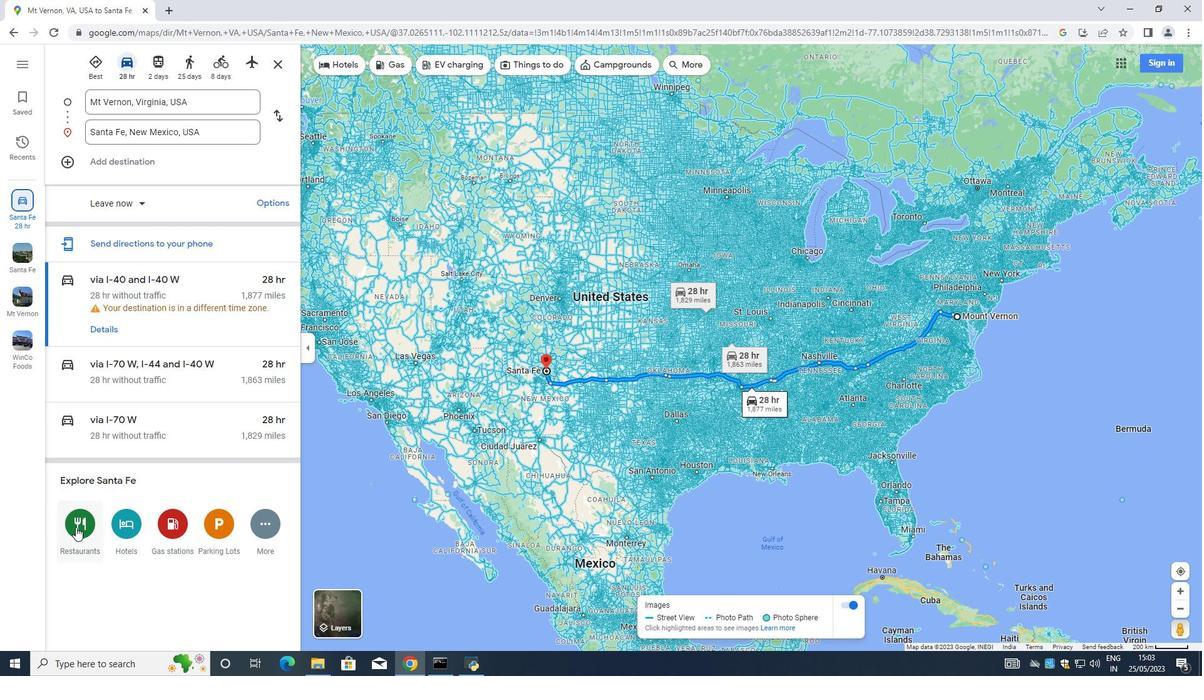 
Action: Mouse moved to (716, 507)
Screenshot: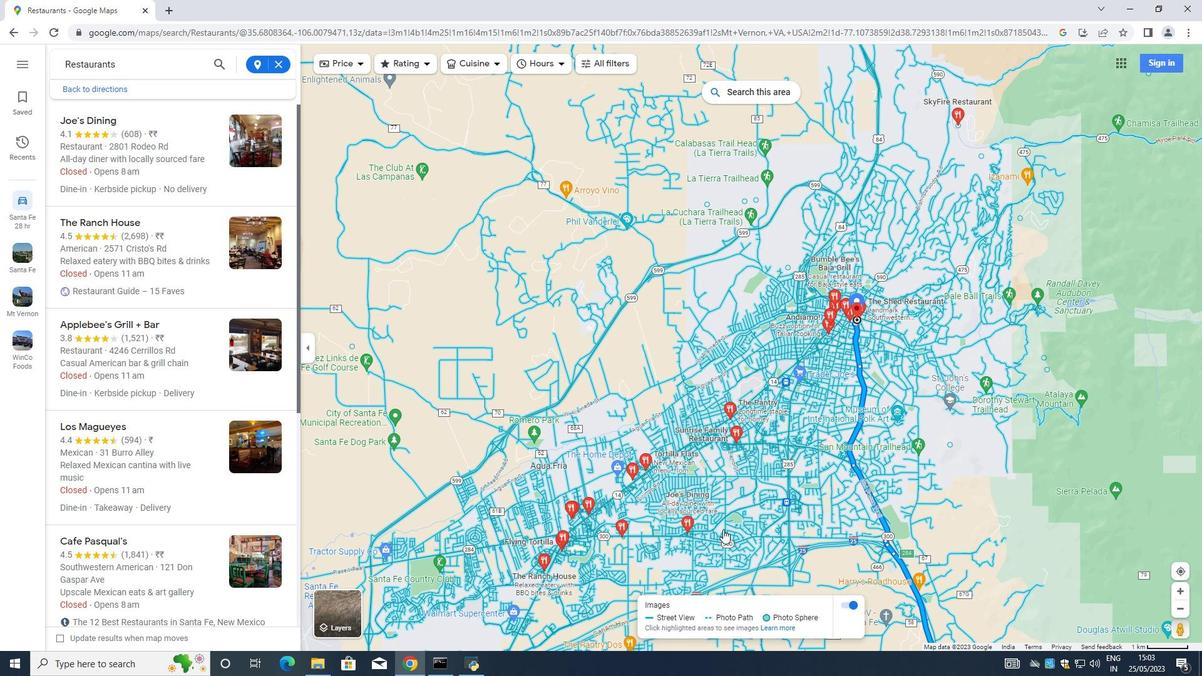 
Action: Mouse pressed left at (723, 528)
Screenshot: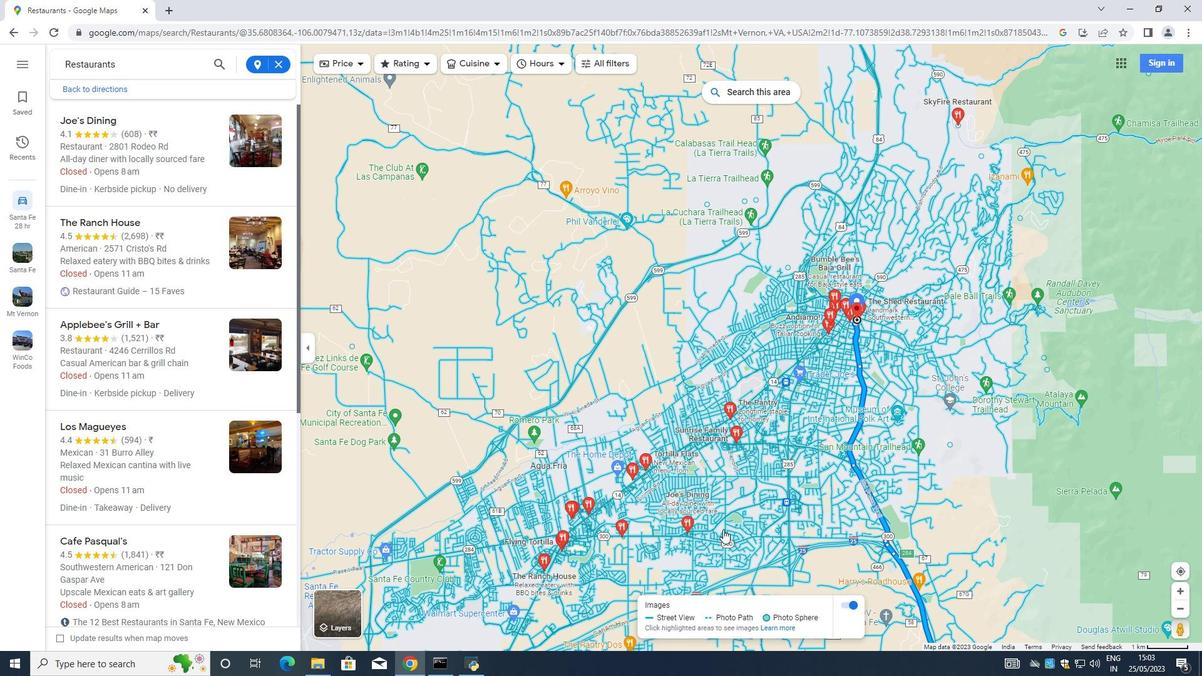 
Action: Mouse moved to (692, 505)
Screenshot: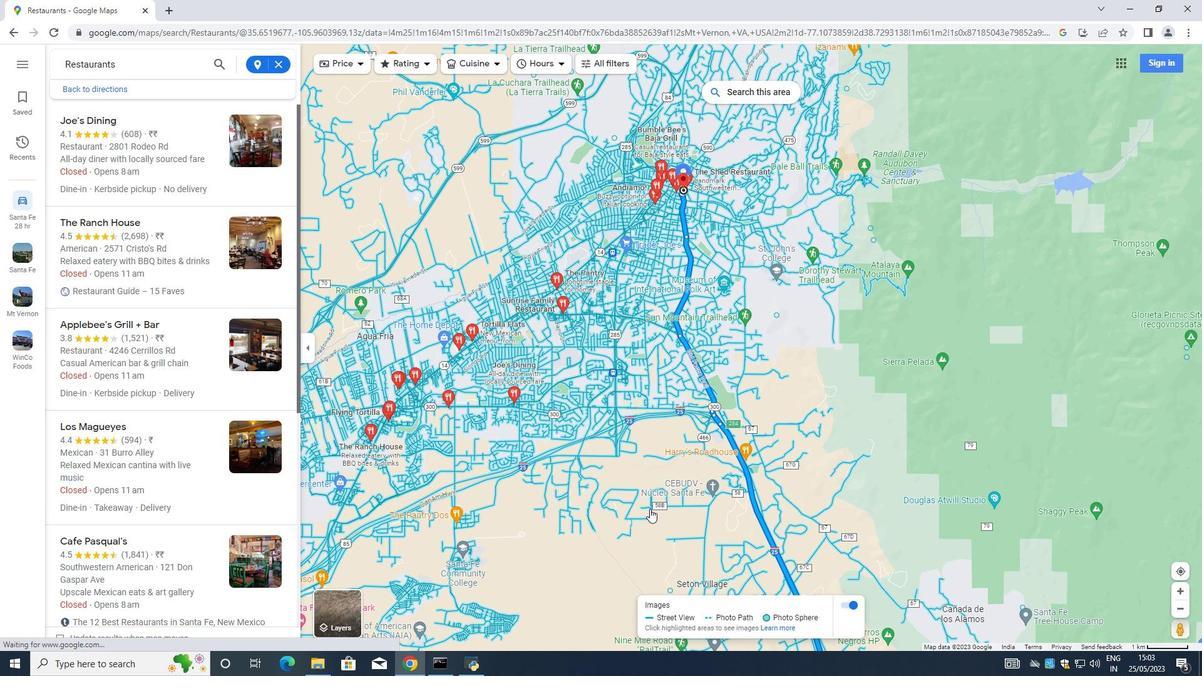 
Action: Mouse scrolled (692, 506) with delta (0, 0)
Screenshot: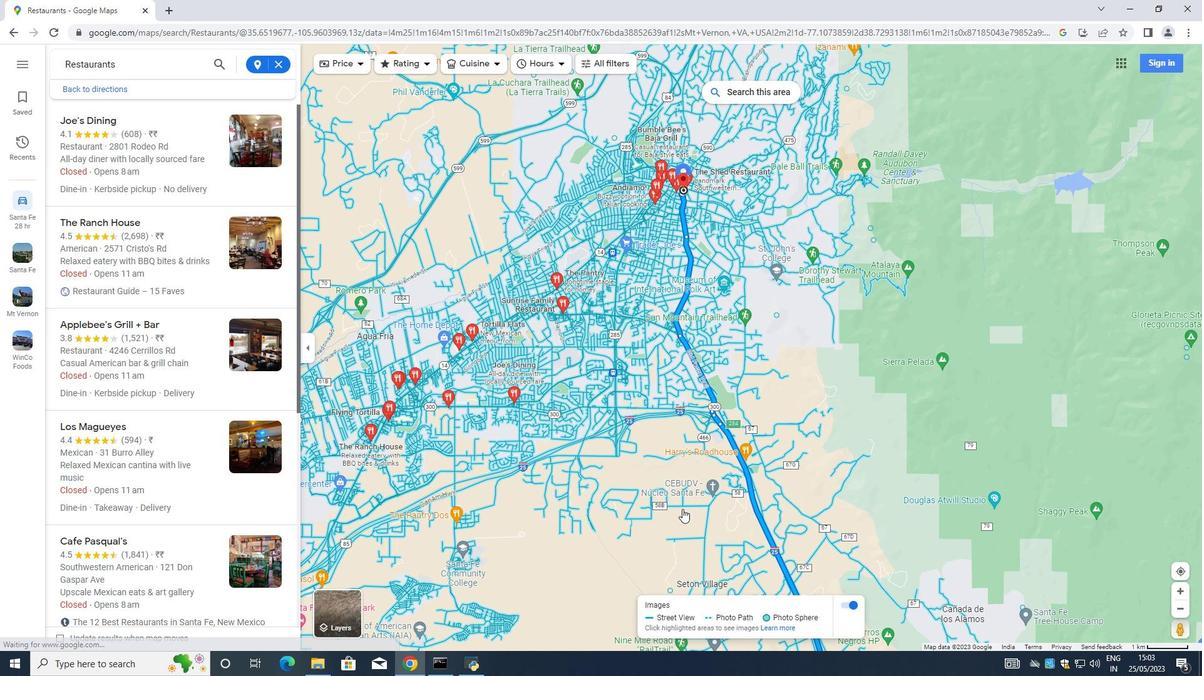 
Action: Mouse moved to (692, 503)
Screenshot: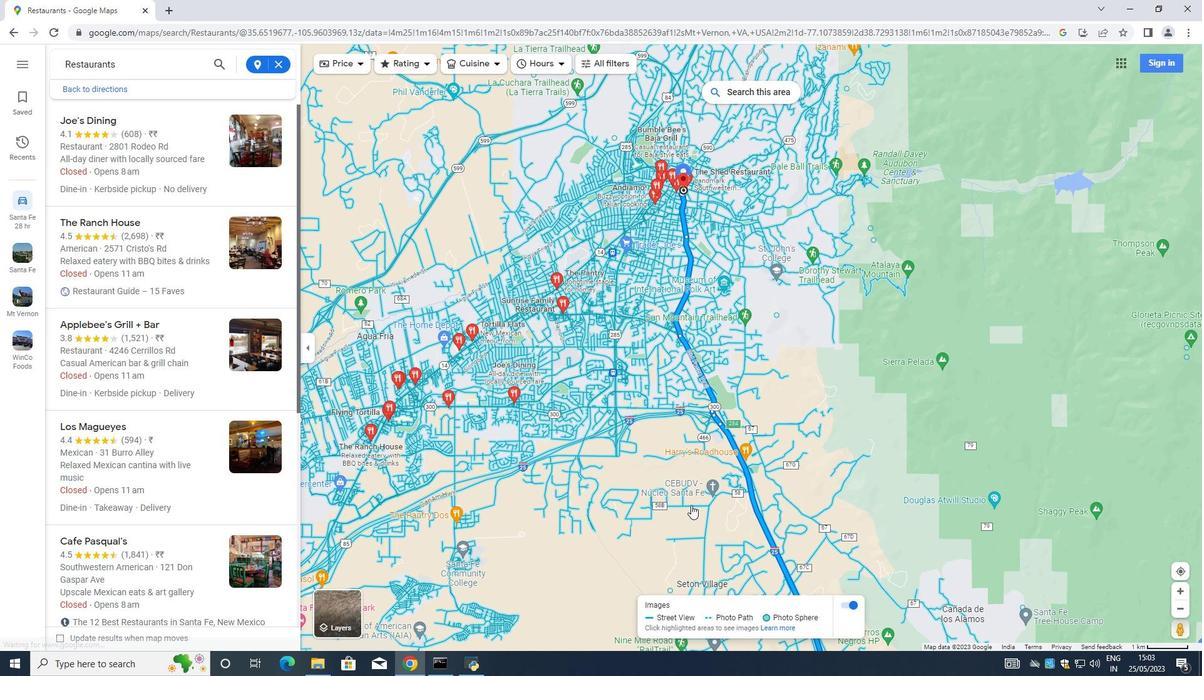 
Action: Mouse scrolled (692, 504) with delta (0, 0)
Screenshot: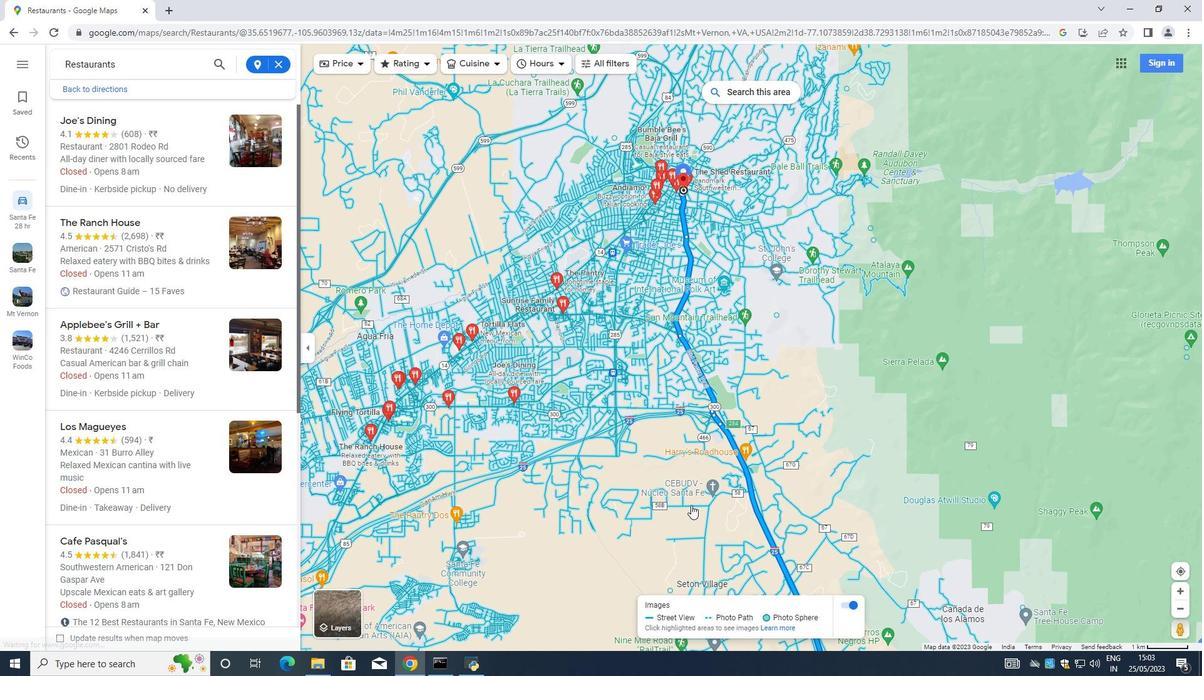 
Action: Mouse moved to (691, 501)
Screenshot: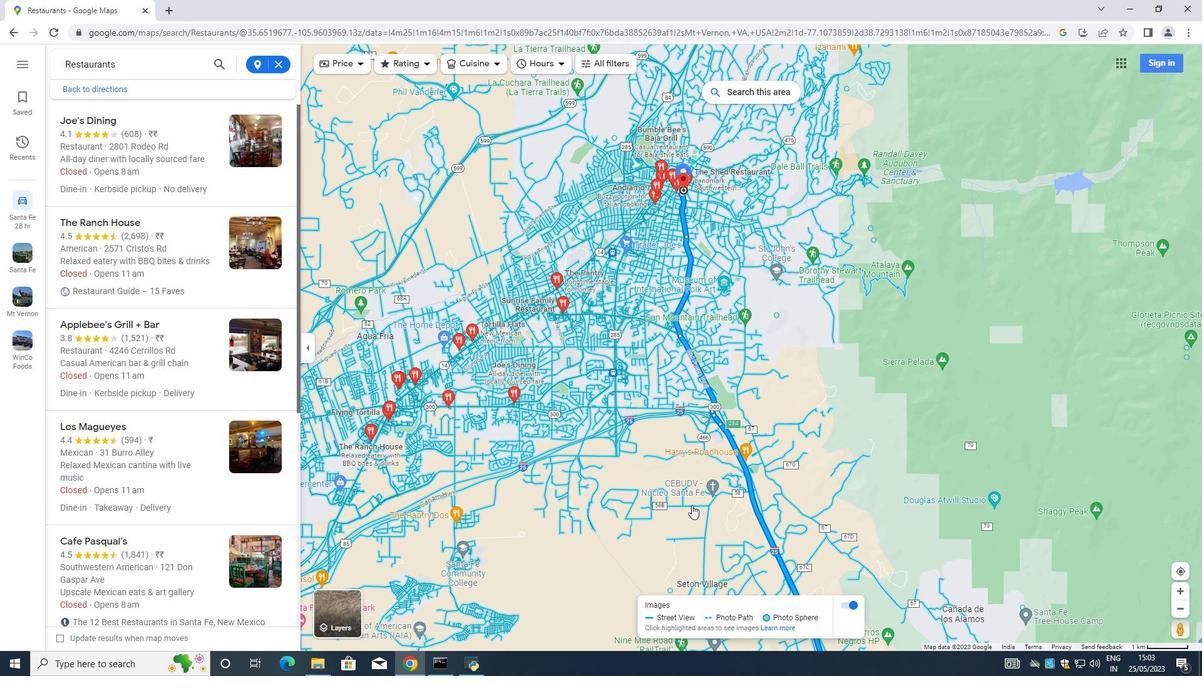 
Action: Mouse scrolled (691, 502) with delta (0, 0)
Screenshot: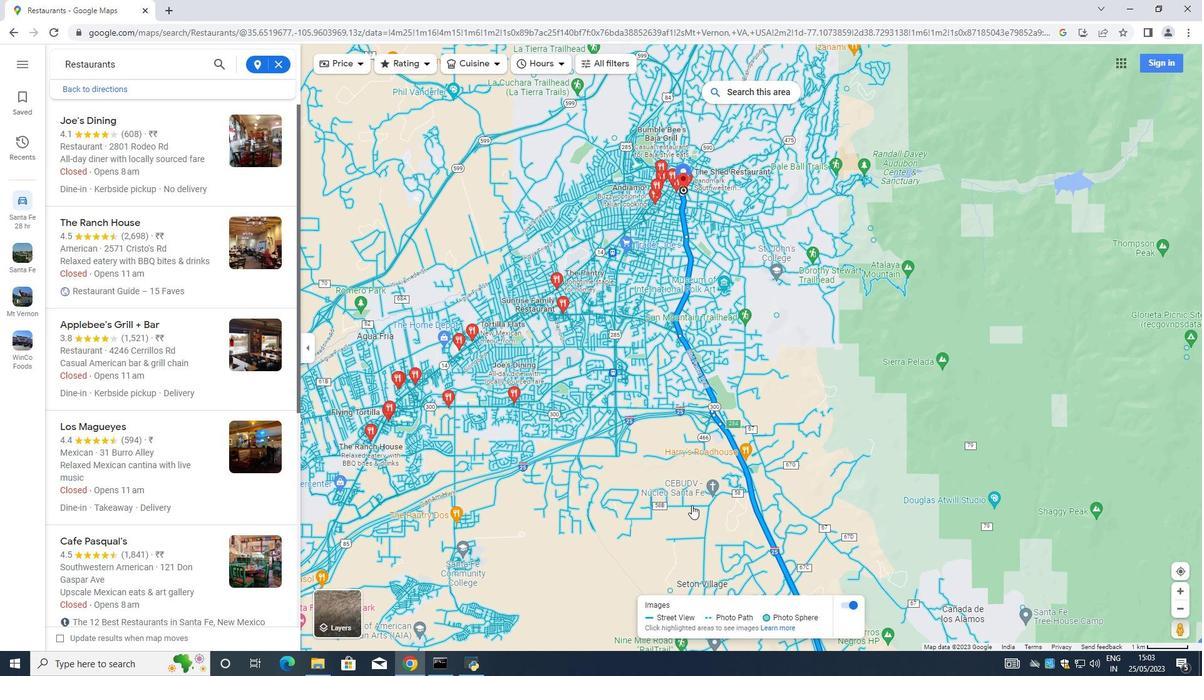 
Action: Mouse moved to (691, 501)
Screenshot: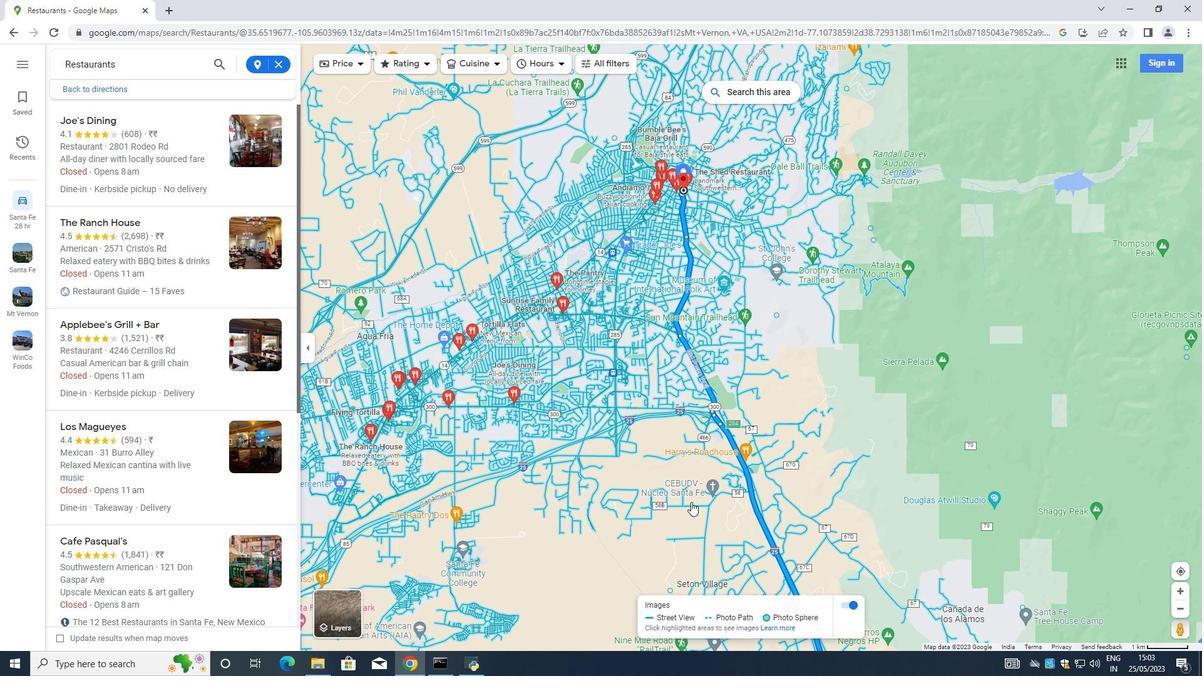 
Action: Mouse scrolled (691, 501) with delta (0, 0)
Screenshot: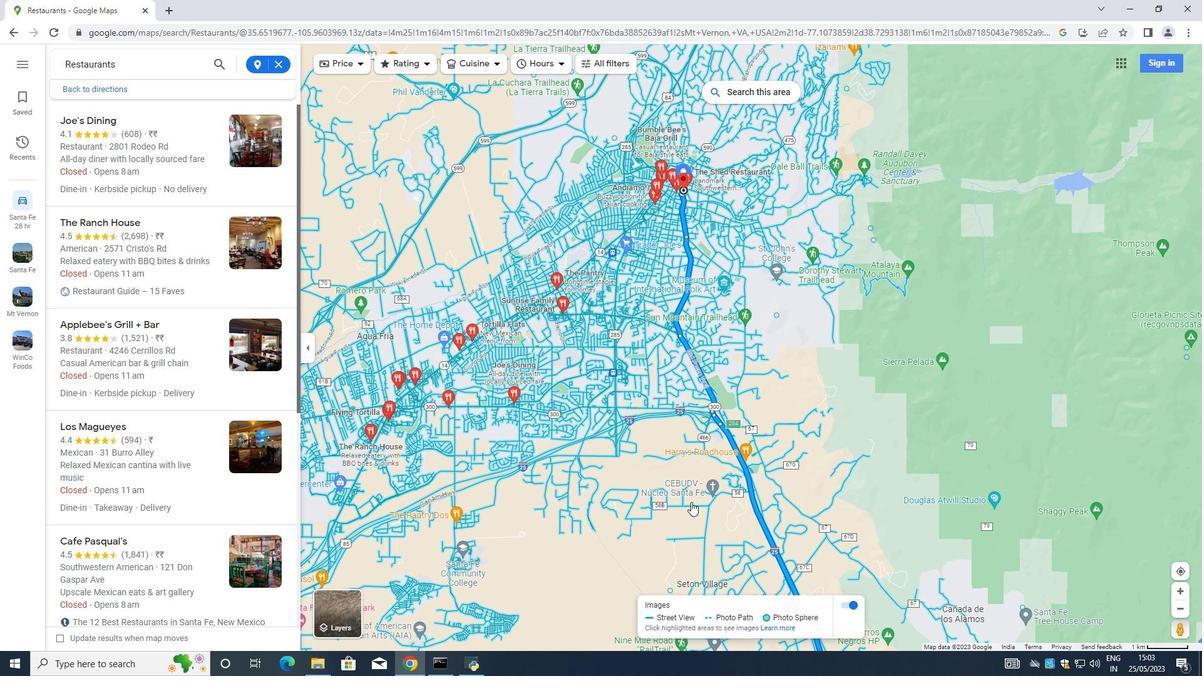 
Action: Mouse moved to (691, 493)
Screenshot: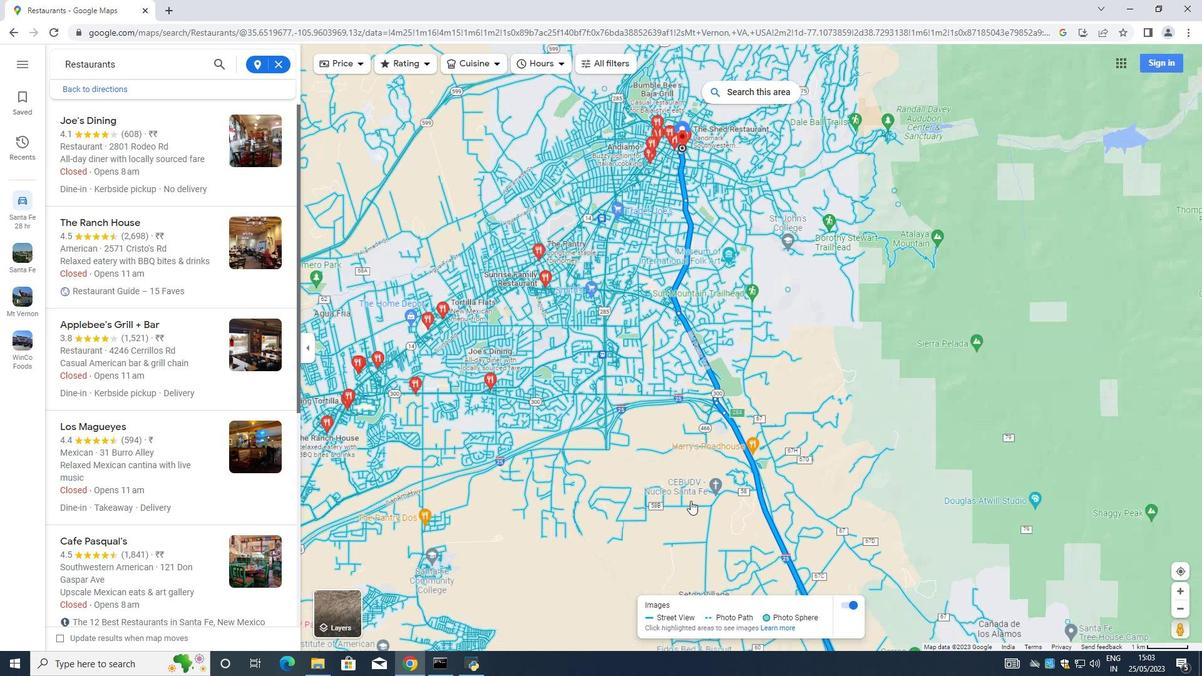 
Action: Mouse scrolled (691, 497) with delta (0, 0)
Screenshot: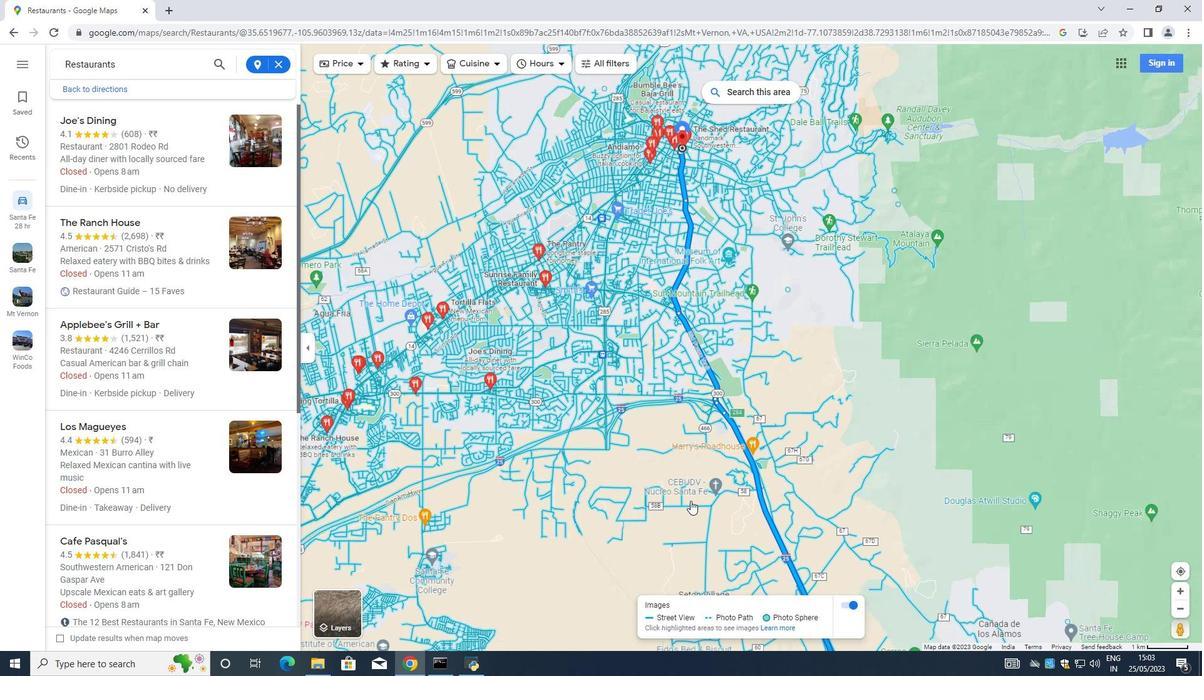 
Action: Mouse moved to (691, 486)
Screenshot: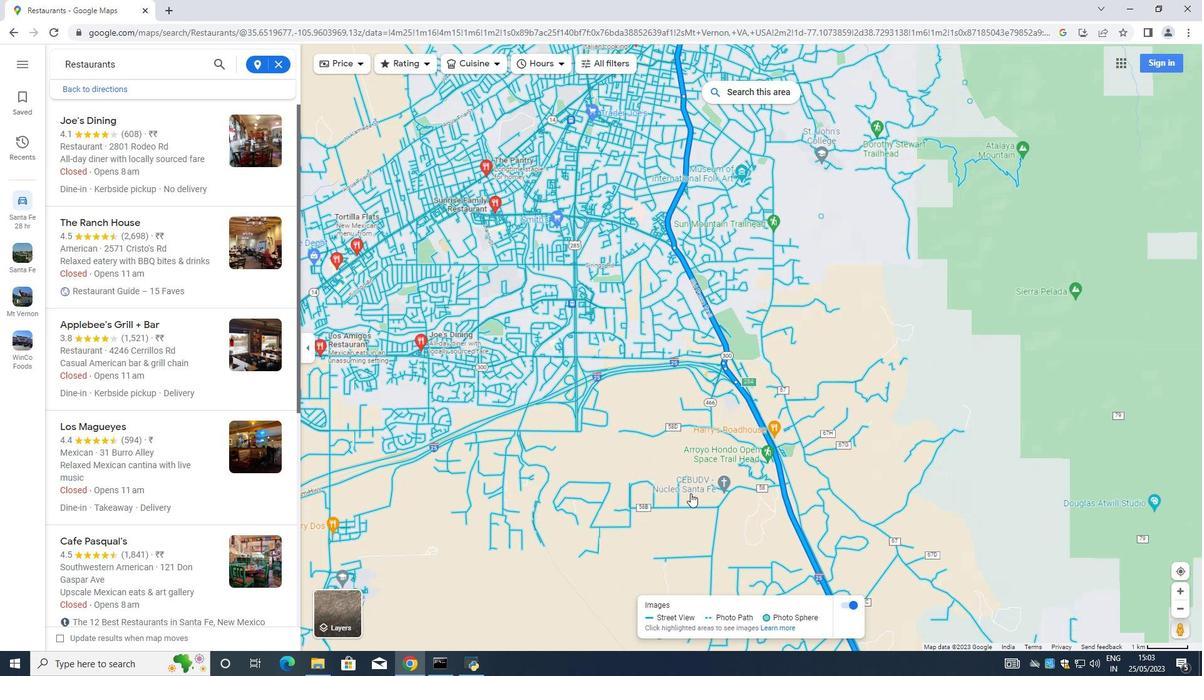 
Action: Mouse scrolled (691, 485) with delta (0, 0)
Screenshot: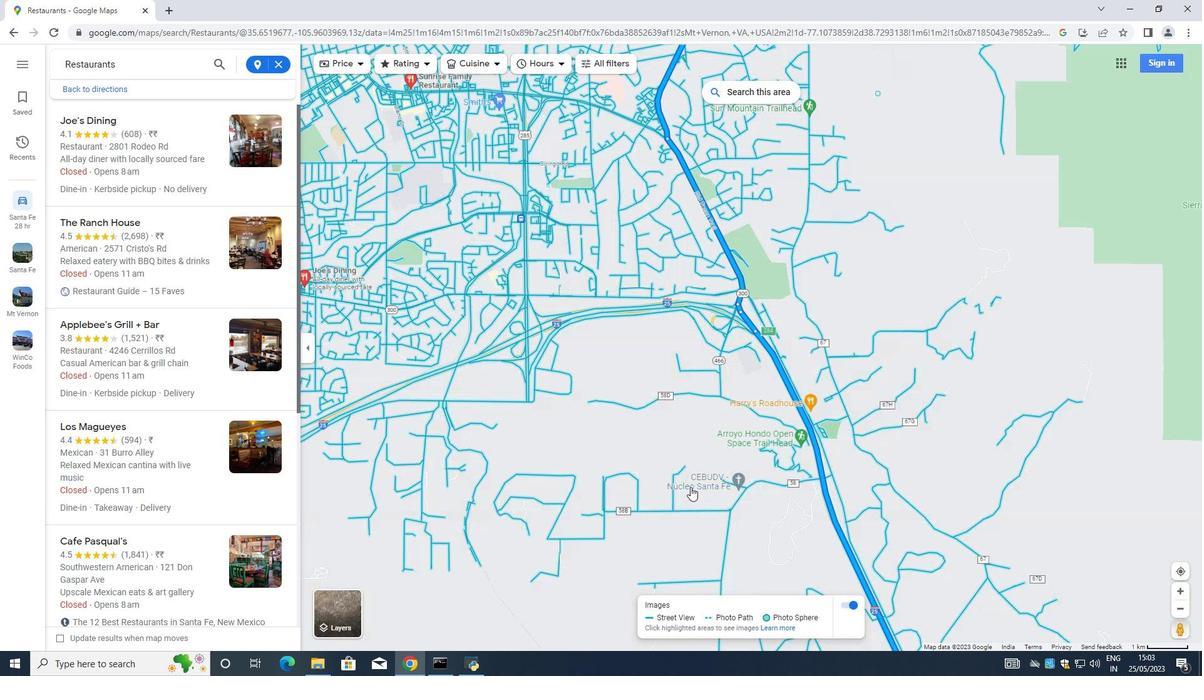 
Action: Mouse scrolled (691, 485) with delta (0, 0)
Screenshot: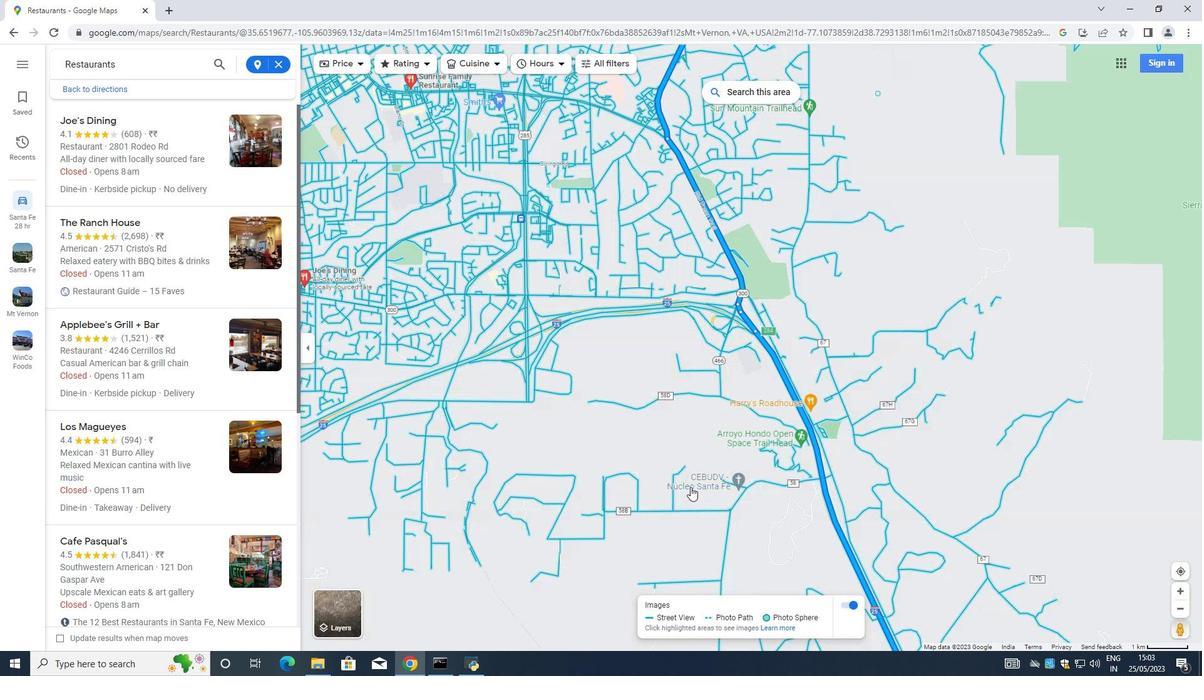 
Action: Mouse scrolled (691, 485) with delta (0, 0)
Screenshot: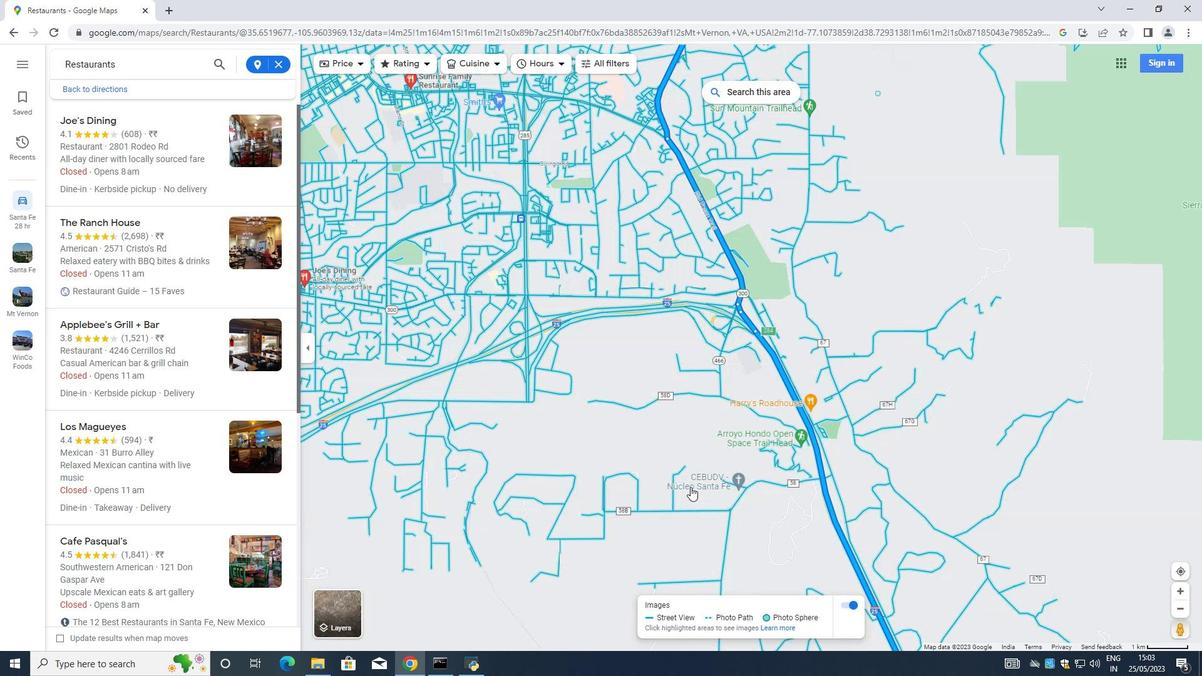 
Action: Mouse scrolled (691, 485) with delta (0, 0)
Screenshot: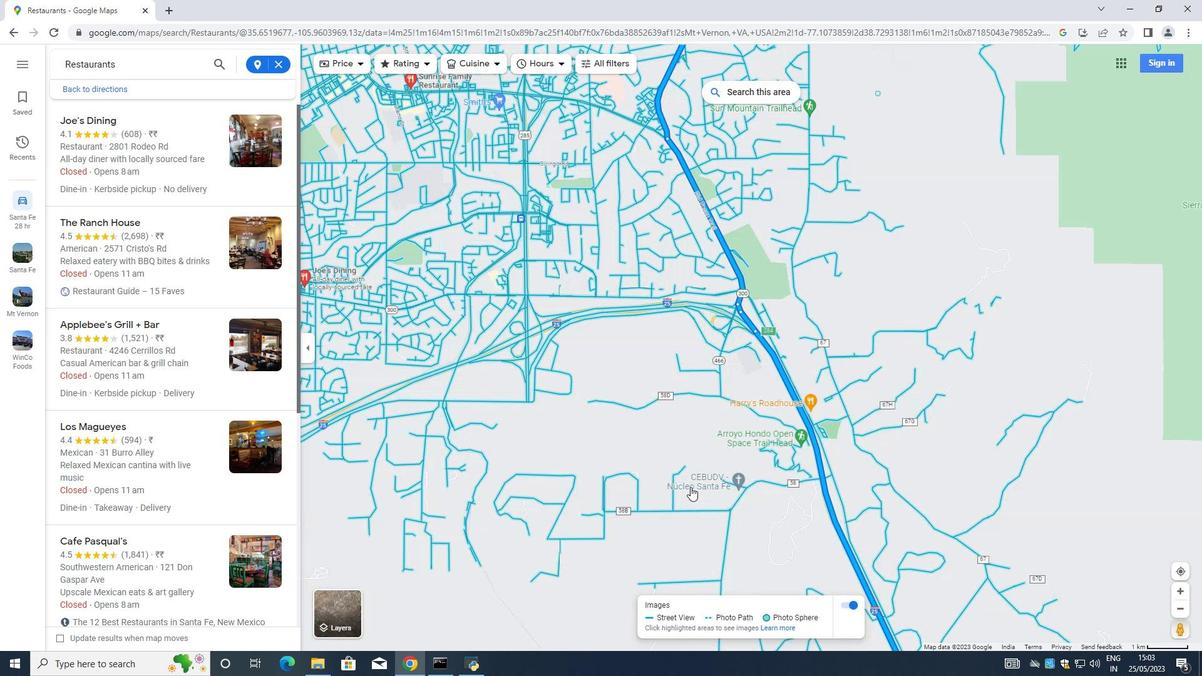 
Action: Mouse scrolled (691, 485) with delta (0, 0)
Screenshot: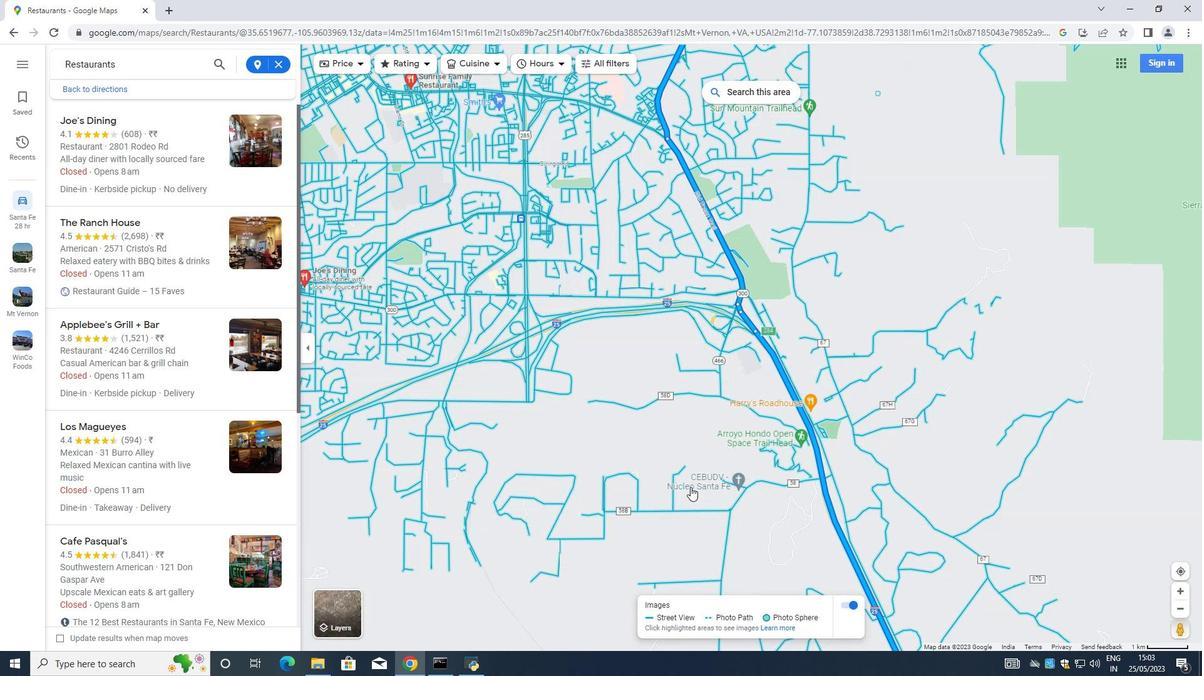 
Action: Mouse scrolled (691, 485) with delta (0, 0)
Screenshot: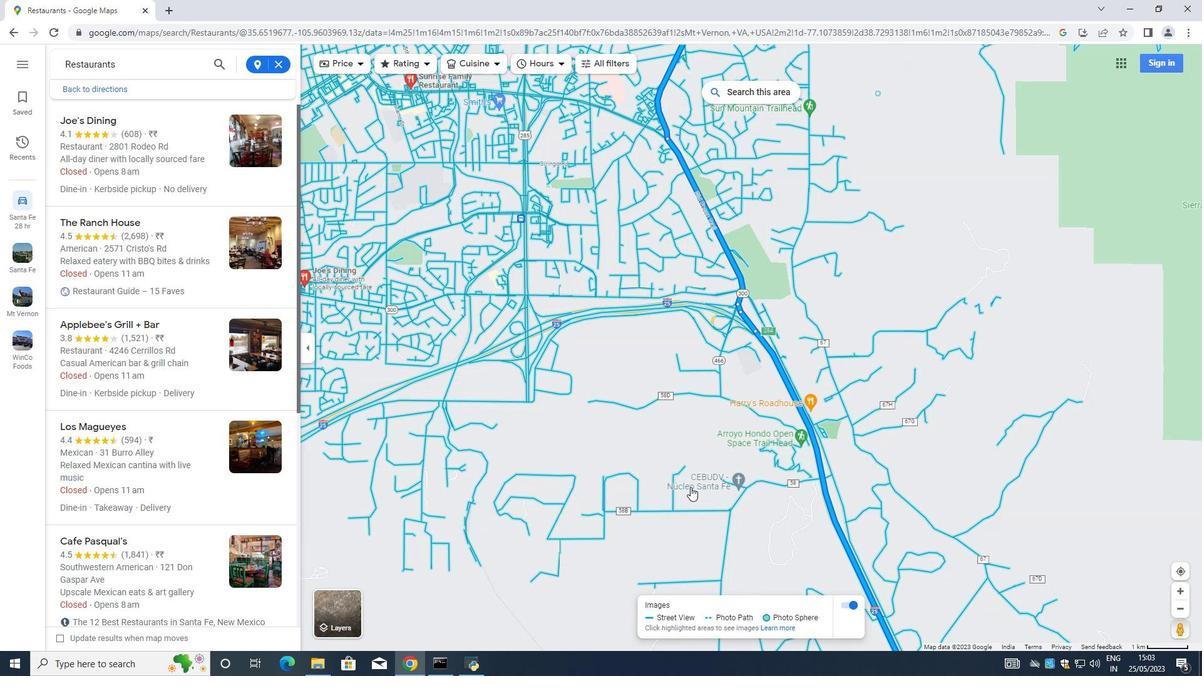 
Action: Mouse moved to (691, 485)
Screenshot: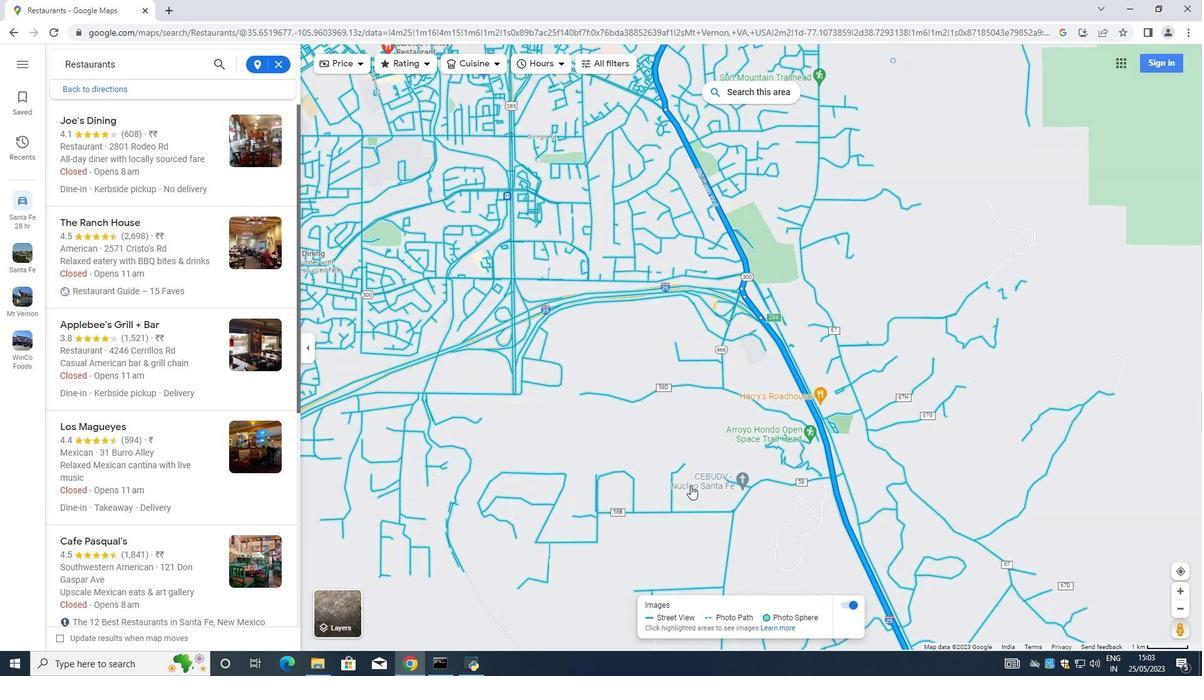 
Action: Mouse scrolled (691, 484) with delta (0, 0)
Screenshot: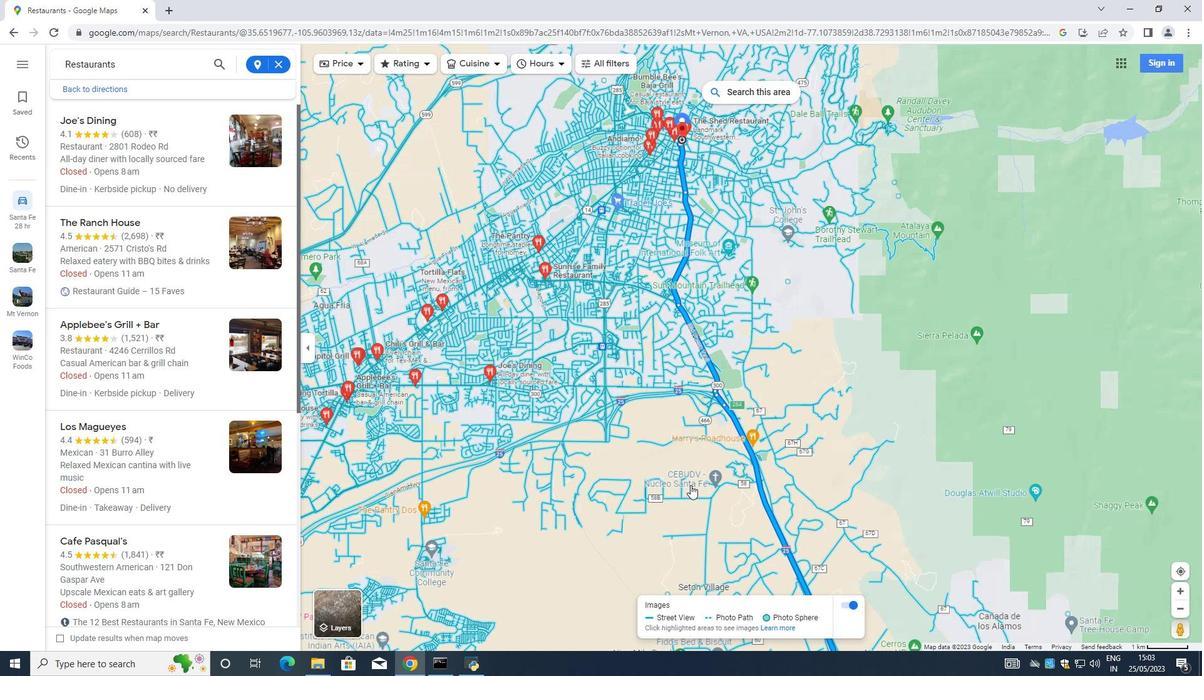 
Action: Mouse scrolled (691, 484) with delta (0, 0)
Screenshot: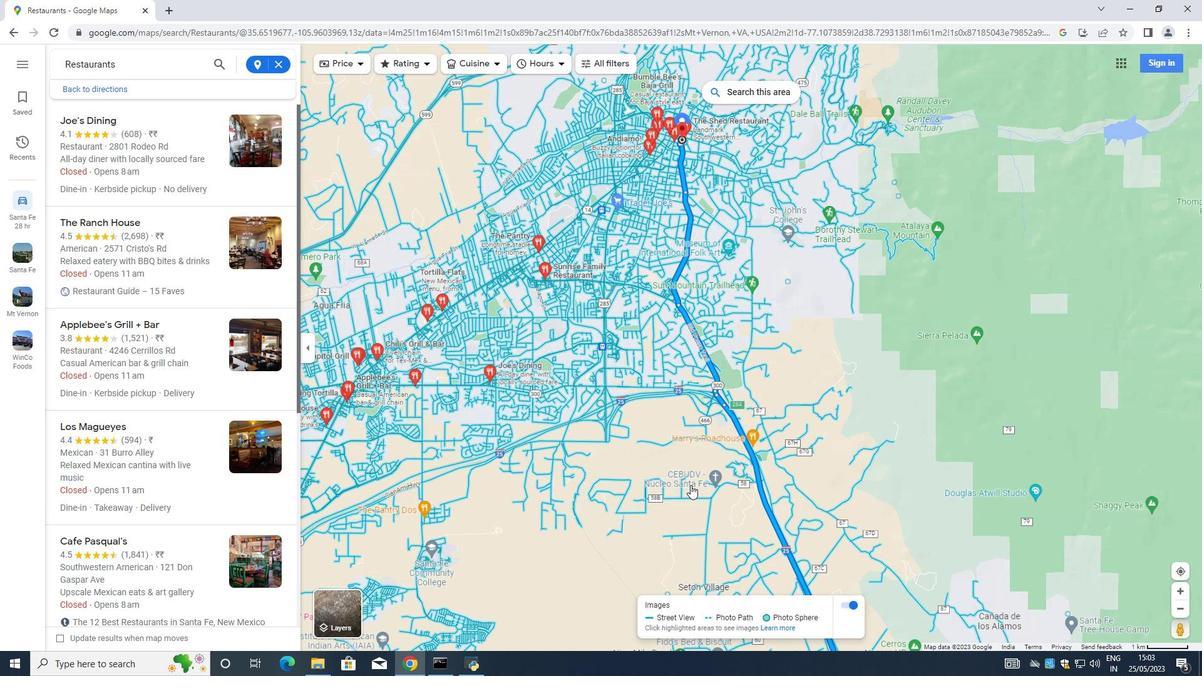 
Action: Mouse scrolled (691, 484) with delta (0, 0)
Screenshot: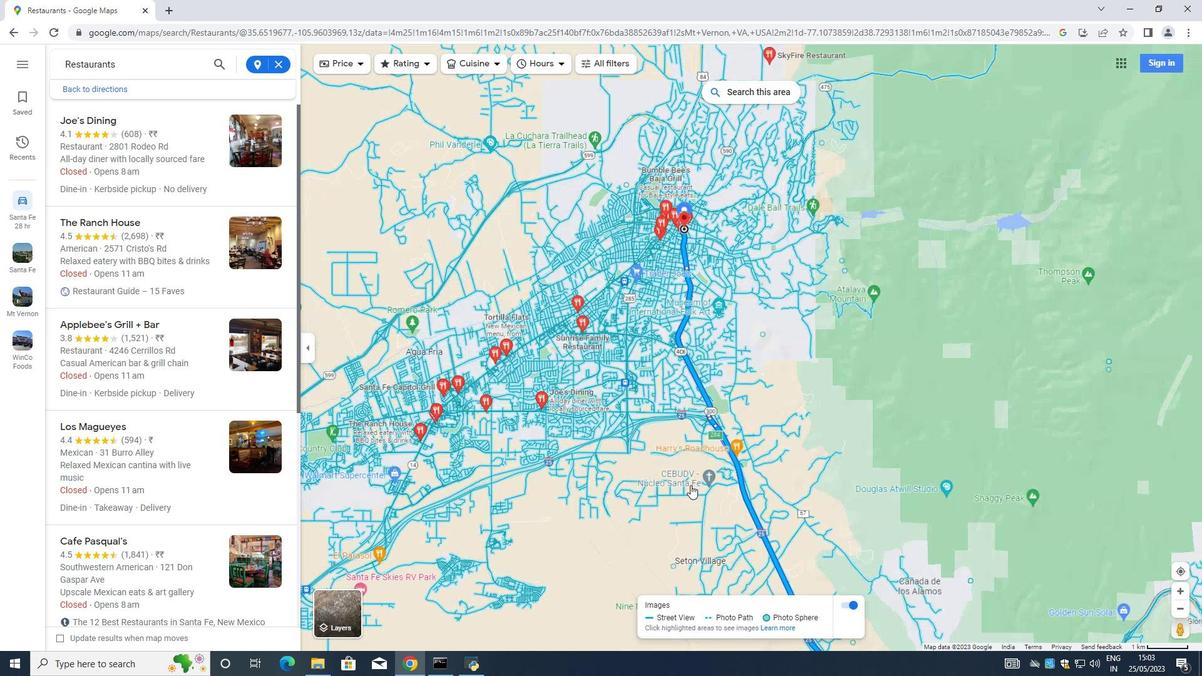 
Action: Mouse scrolled (691, 484) with delta (0, 0)
Screenshot: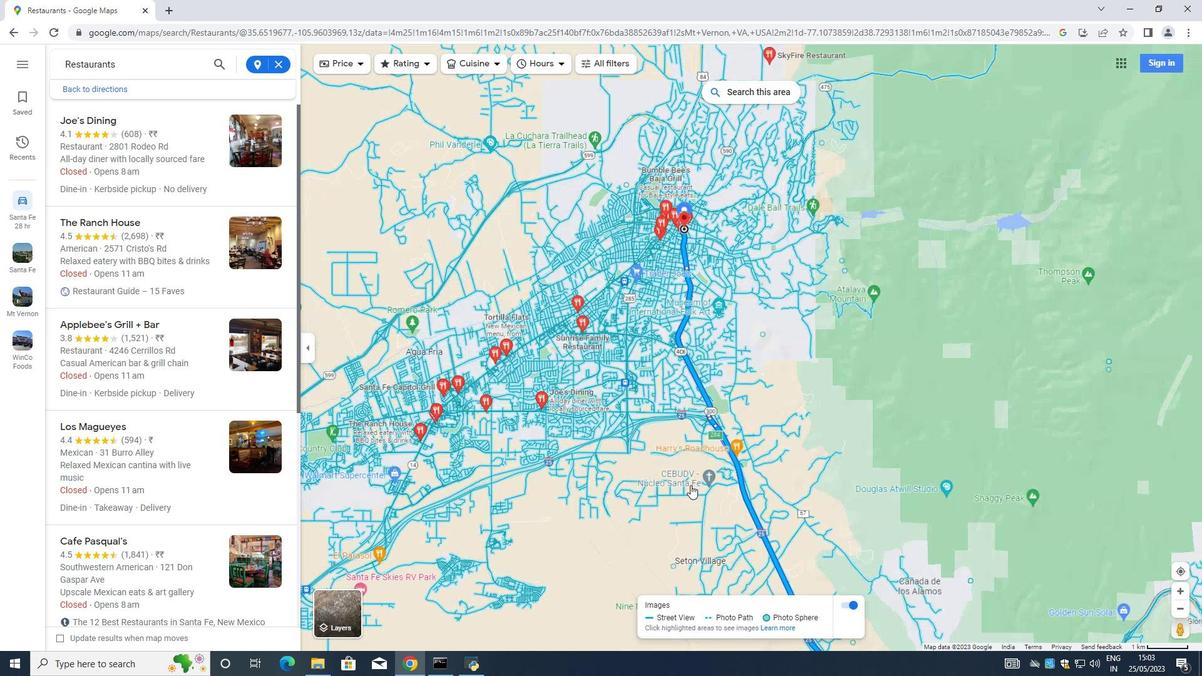 
Action: Mouse moved to (691, 484)
Screenshot: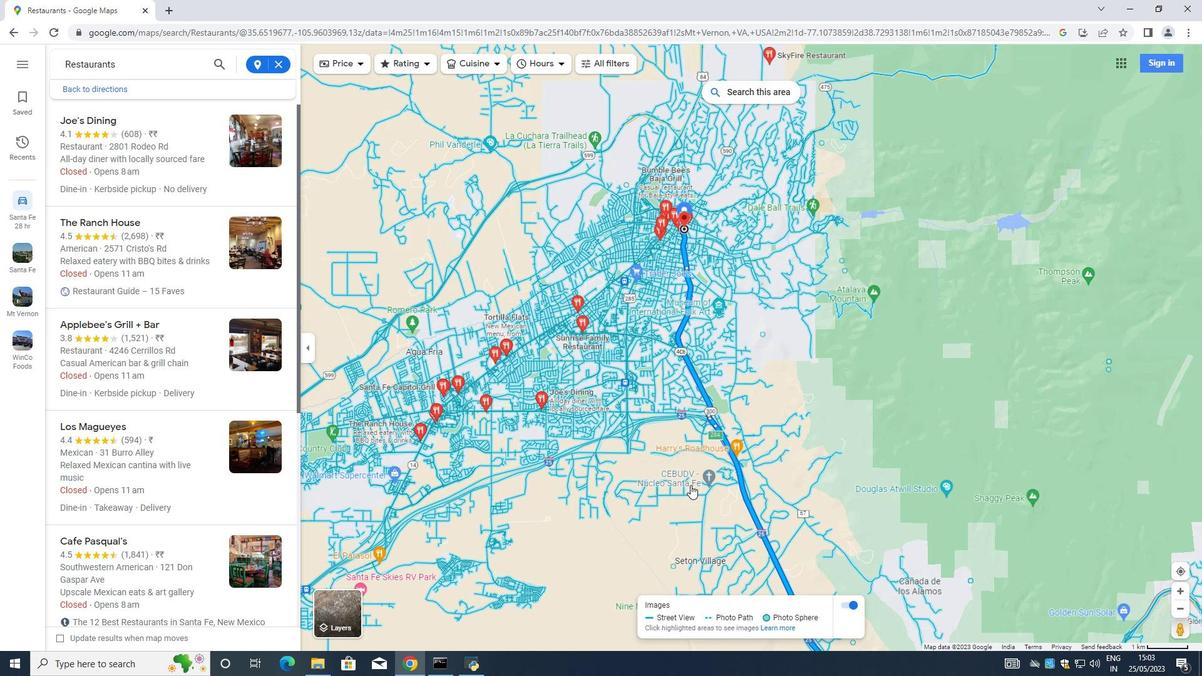 
Action: Mouse scrolled (691, 483) with delta (0, 0)
Screenshot: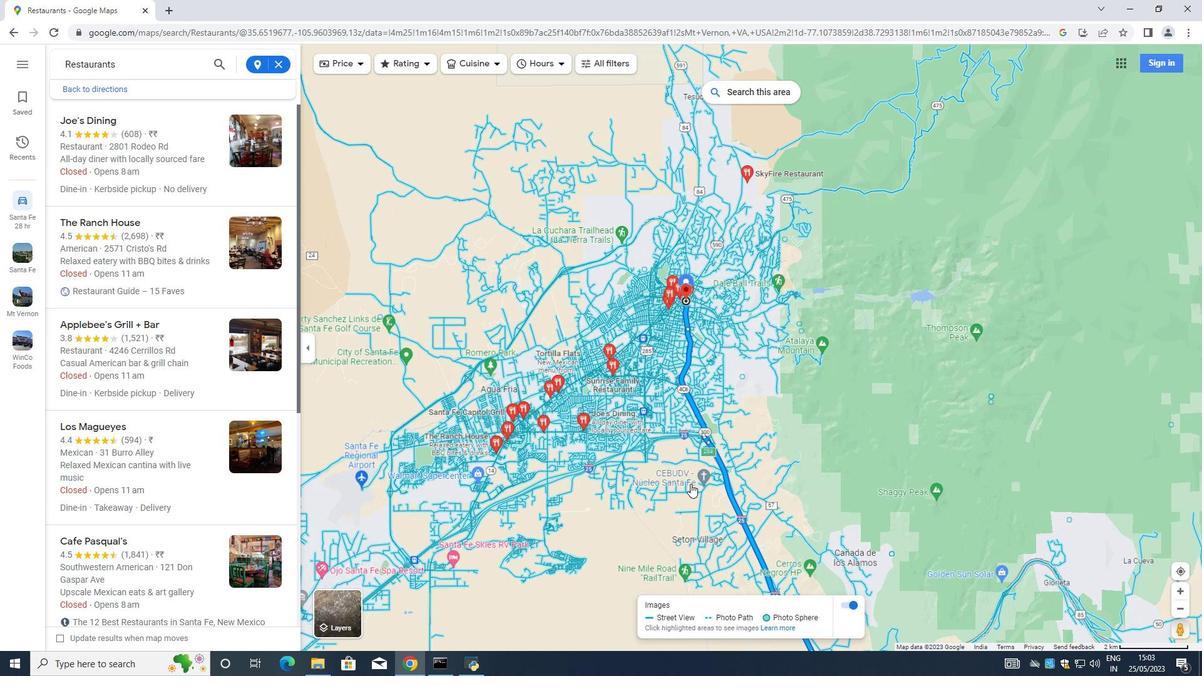 
Action: Mouse moved to (691, 484)
Screenshot: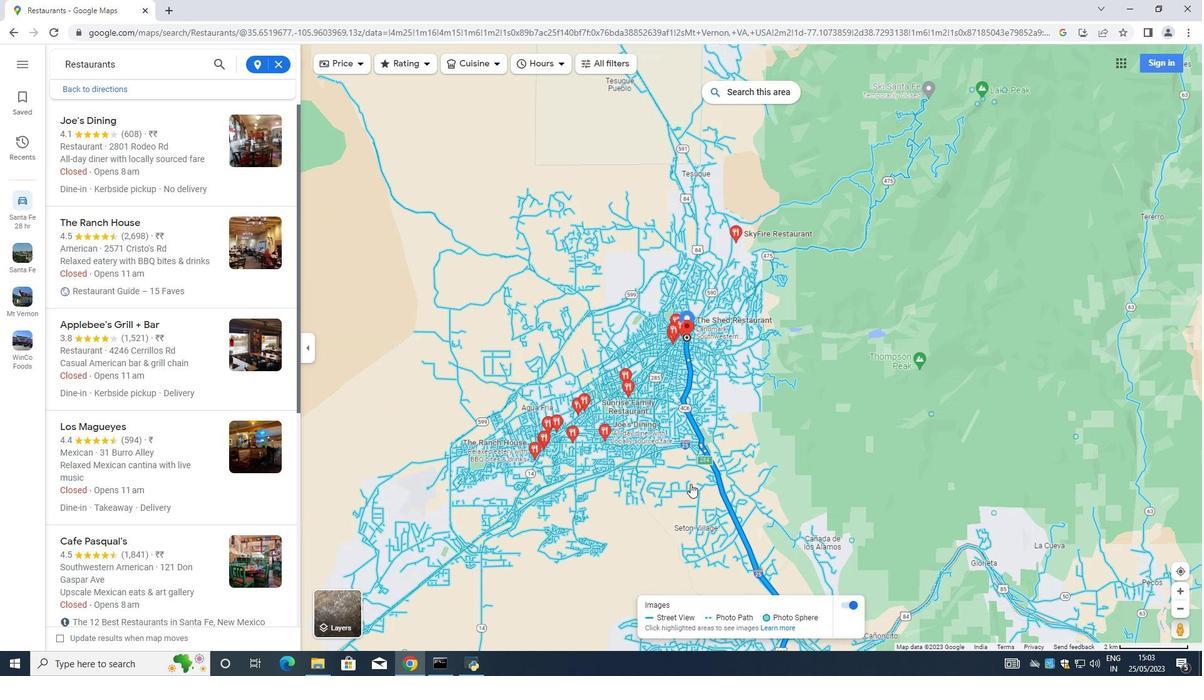 
Action: Mouse scrolled (691, 483) with delta (0, 0)
Screenshot: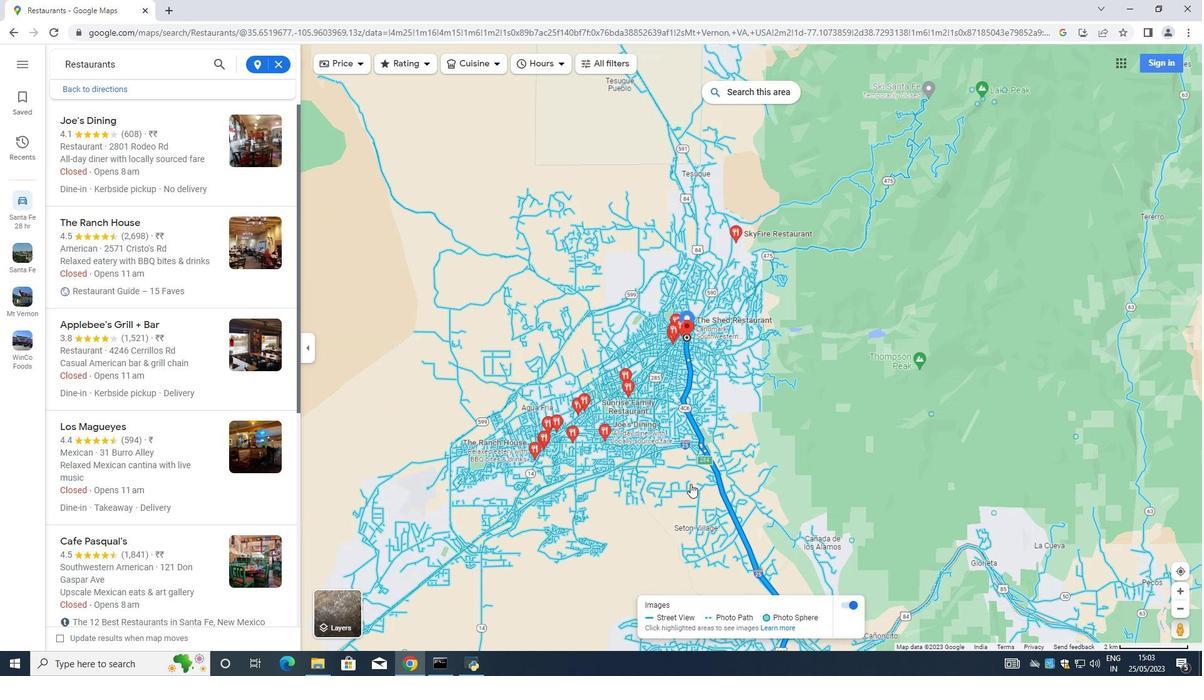 
Action: Mouse scrolled (691, 483) with delta (0, 0)
Screenshot: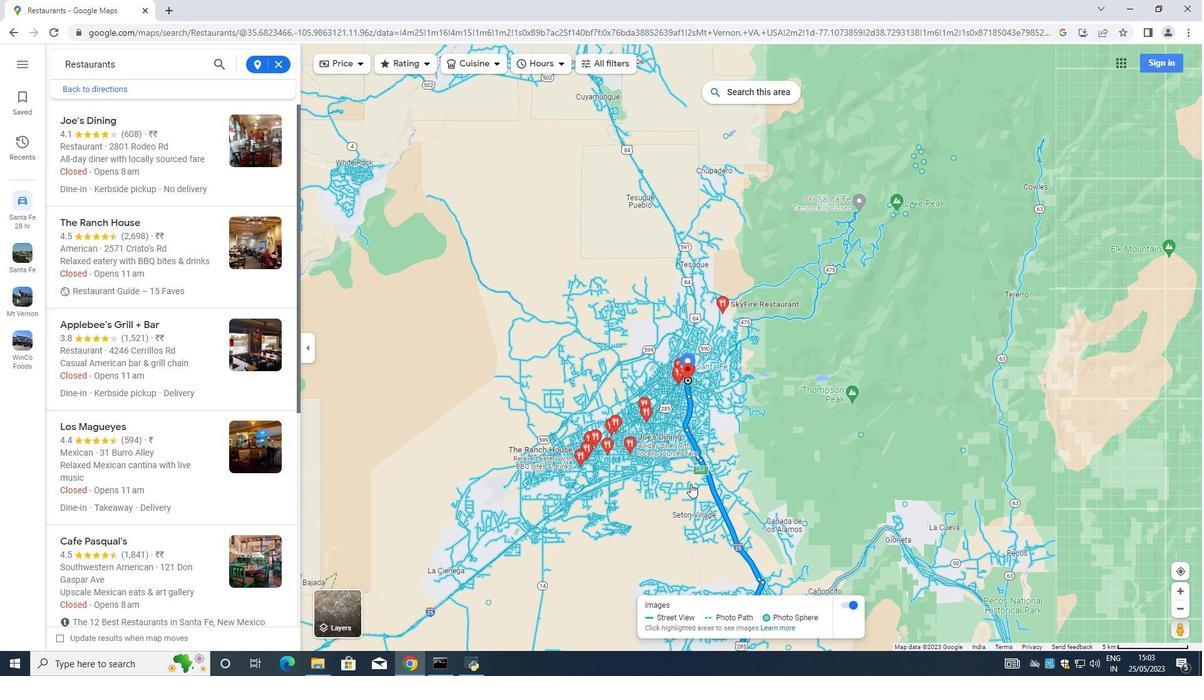 
Action: Mouse scrolled (691, 483) with delta (0, 0)
Screenshot: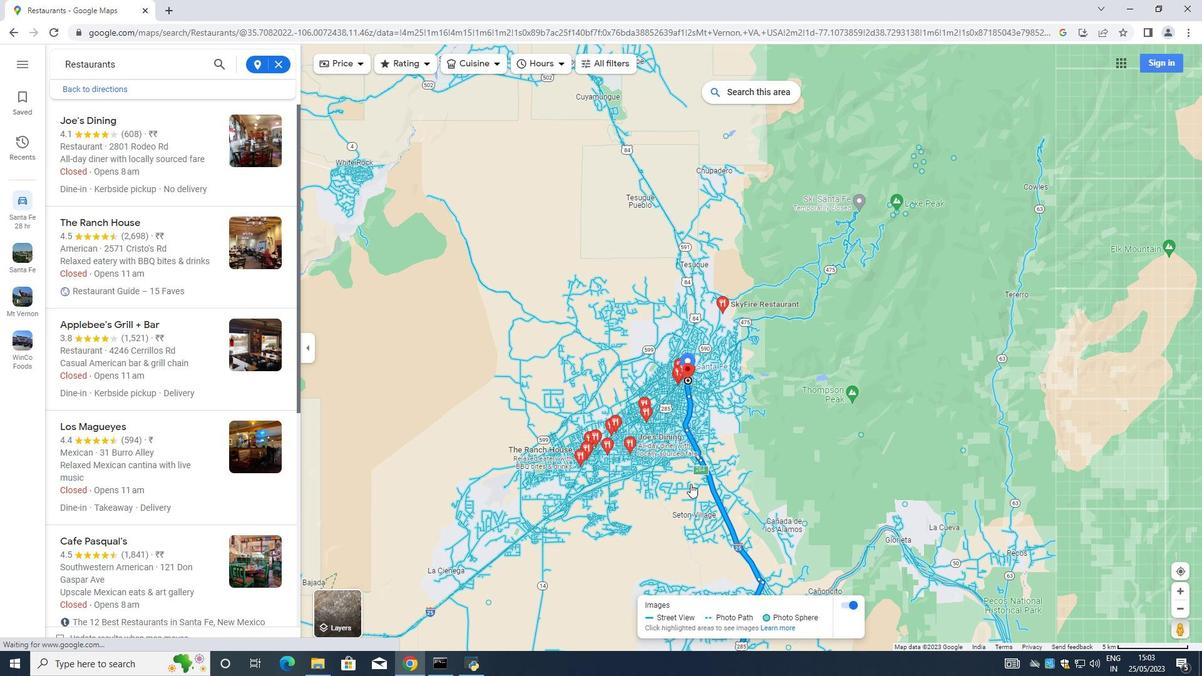 
Action: Mouse scrolled (691, 483) with delta (0, 0)
Screenshot: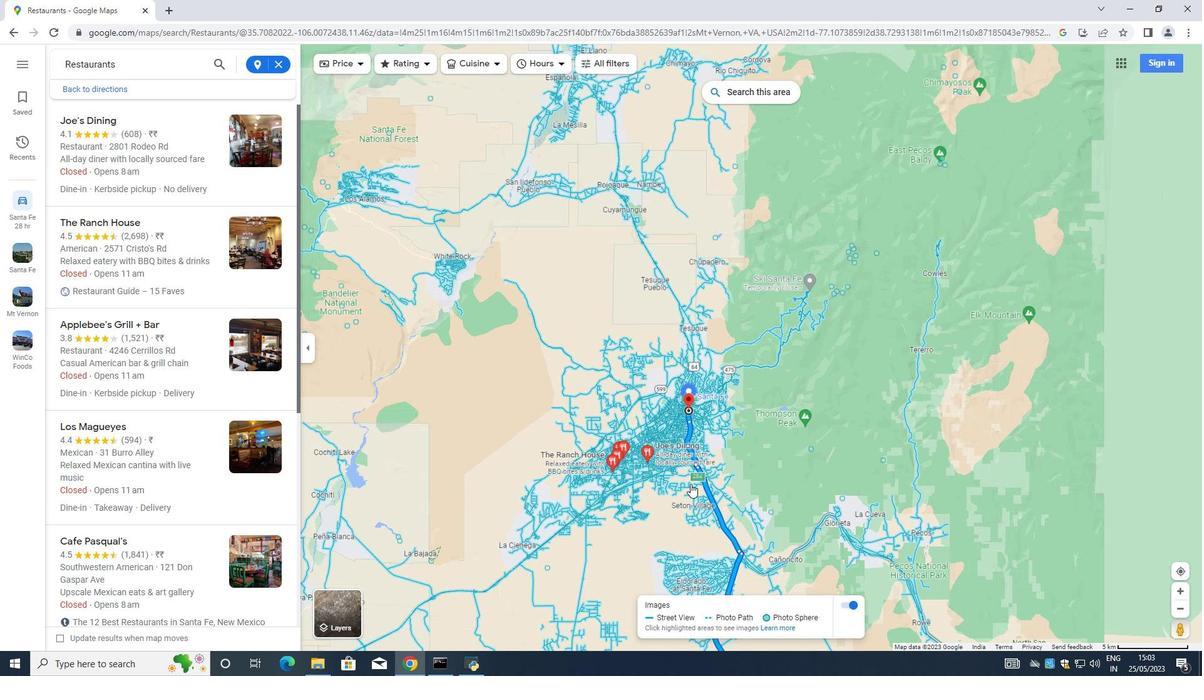 
Action: Mouse scrolled (691, 483) with delta (0, 0)
Screenshot: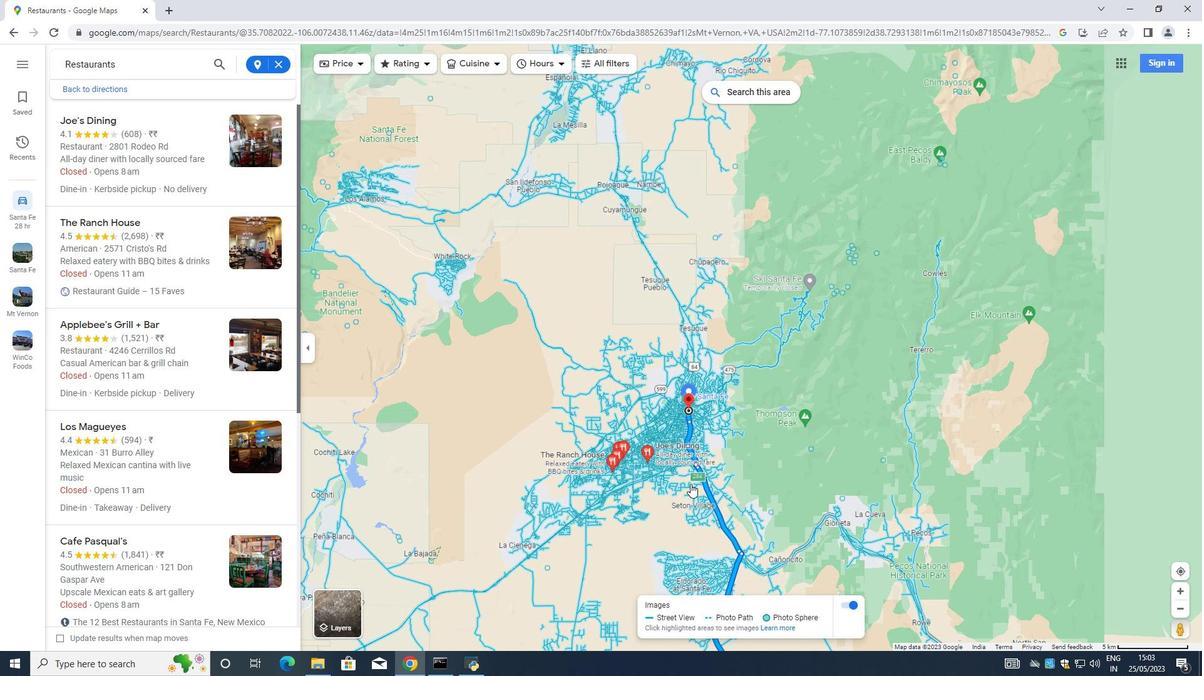 
Action: Mouse scrolled (691, 483) with delta (0, 0)
Screenshot: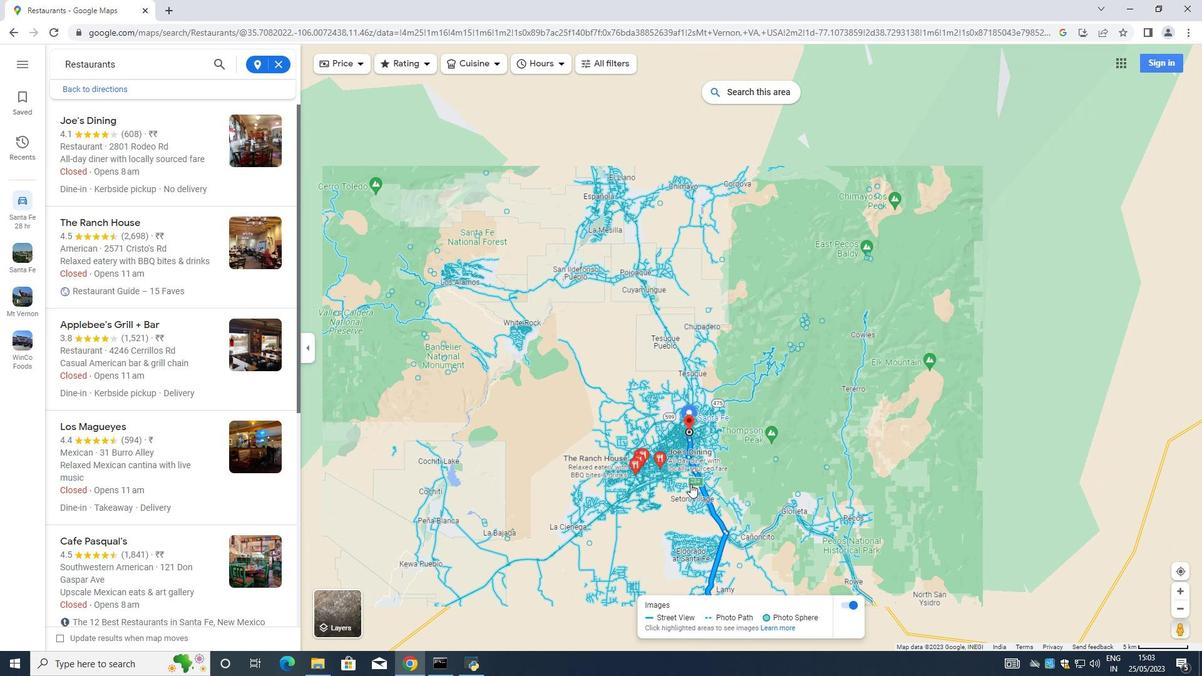 
Action: Mouse scrolled (691, 483) with delta (0, 0)
Screenshot: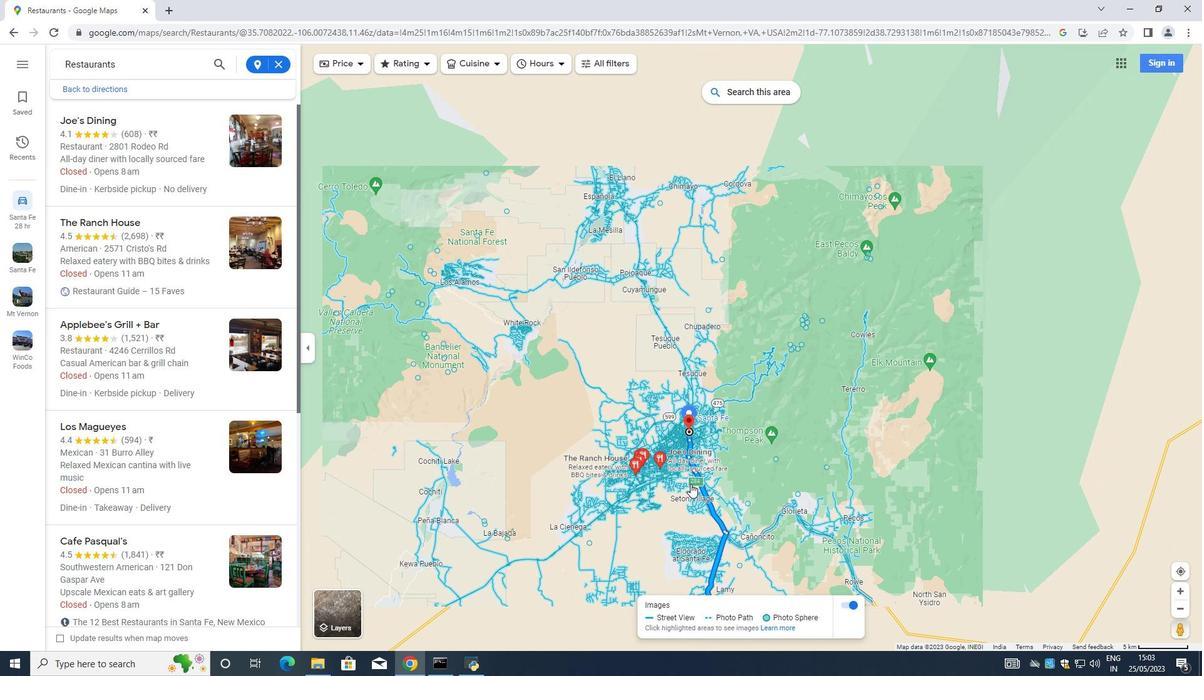 
Action: Mouse scrolled (691, 483) with delta (0, 0)
Screenshot: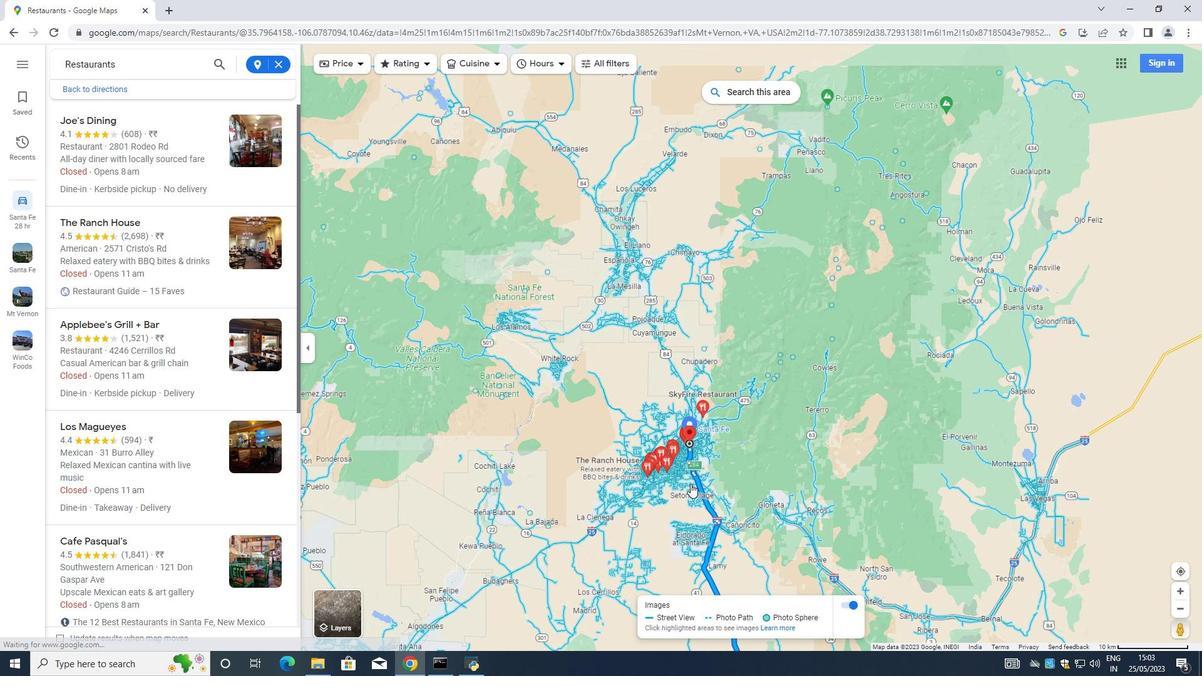 
Action: Mouse scrolled (691, 483) with delta (0, 0)
Screenshot: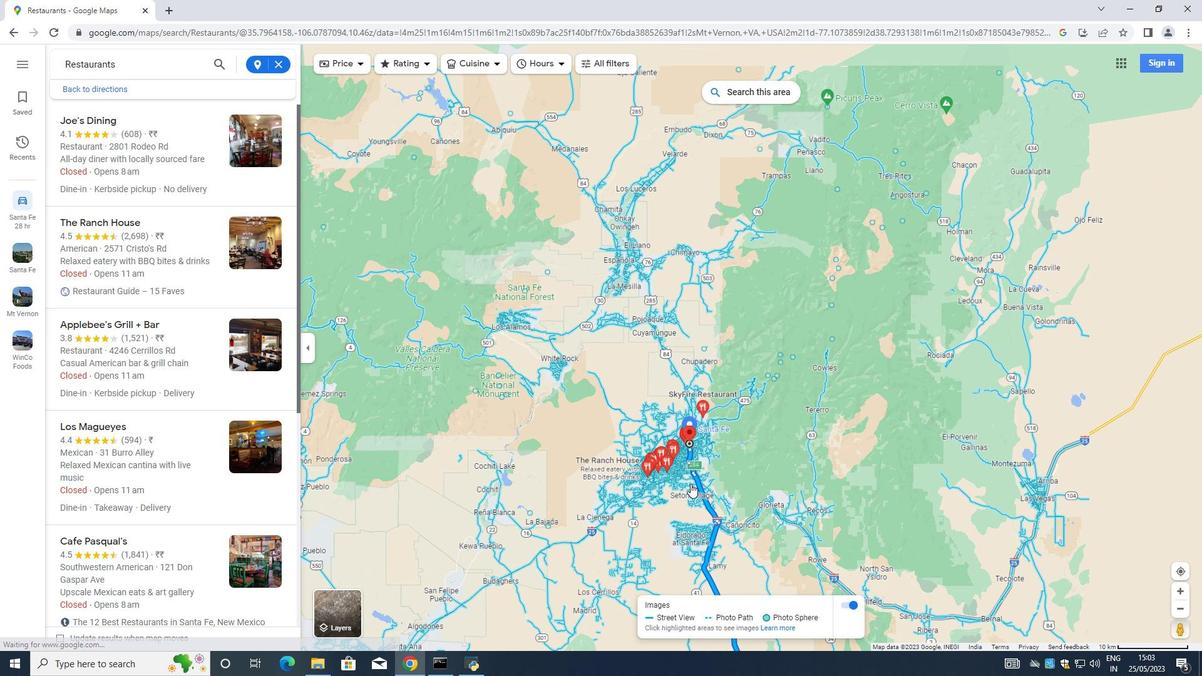 
Action: Mouse scrolled (691, 483) with delta (0, 0)
Screenshot: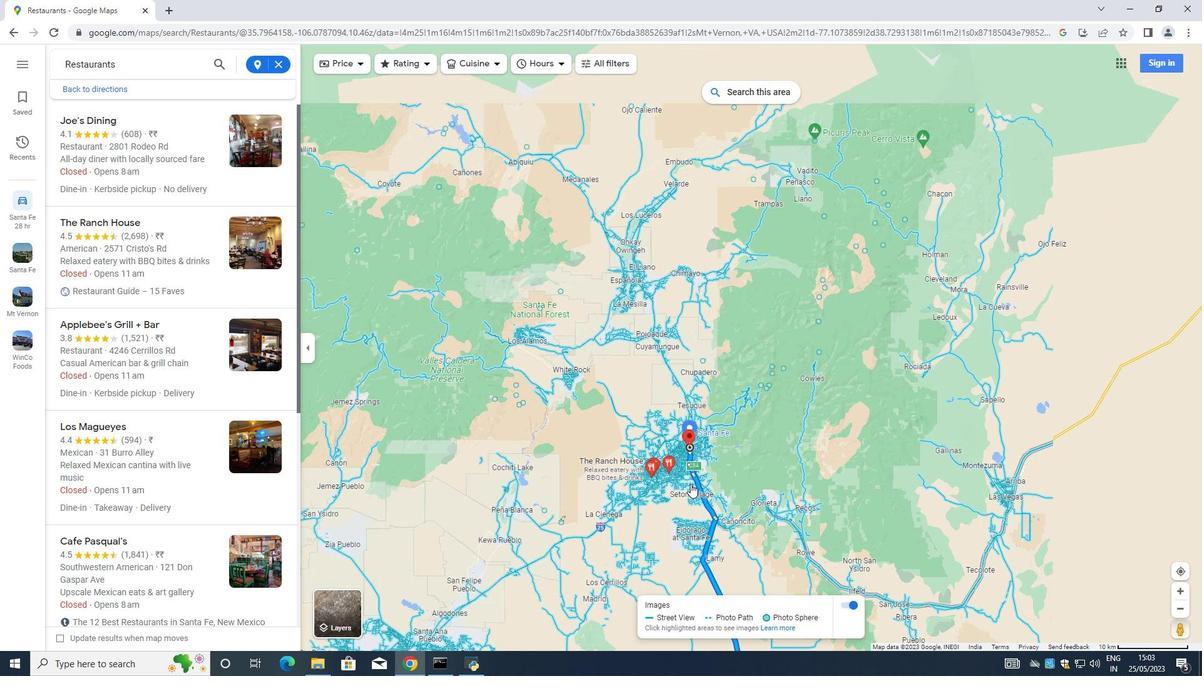 
Action: Mouse scrolled (691, 483) with delta (0, 0)
Screenshot: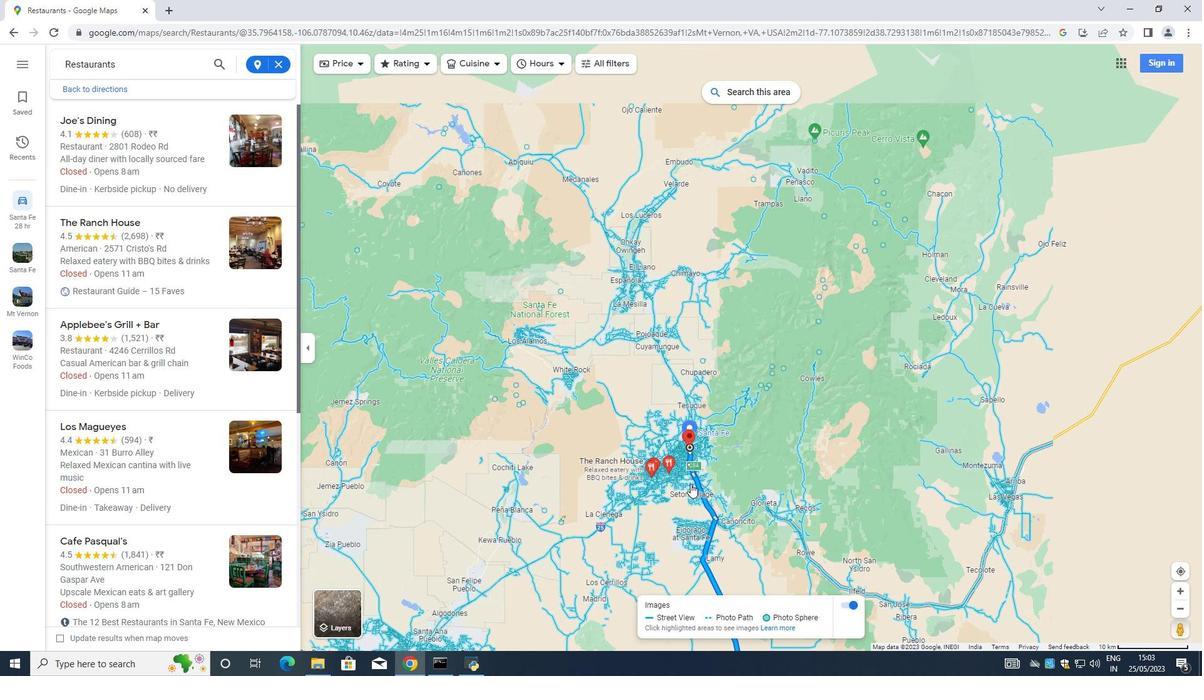 
Action: Mouse moved to (707, 468)
Screenshot: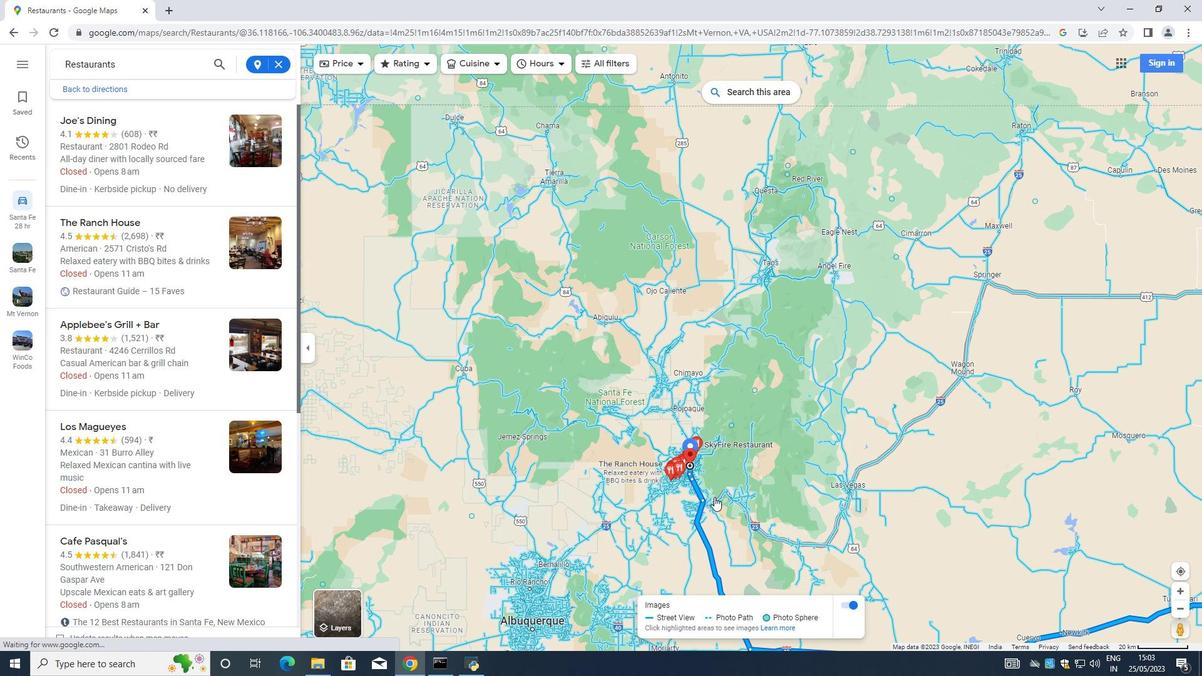 
Action: Mouse pressed left at (712, 496)
Screenshot: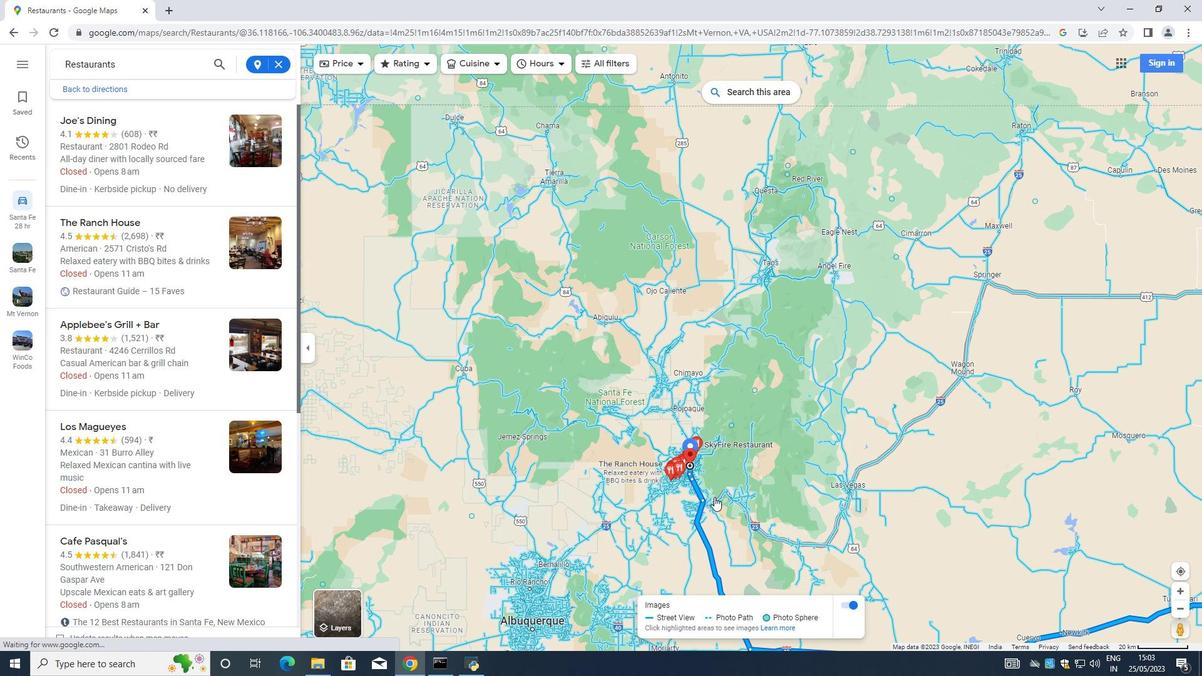 
Action: Mouse moved to (644, 364)
Screenshot: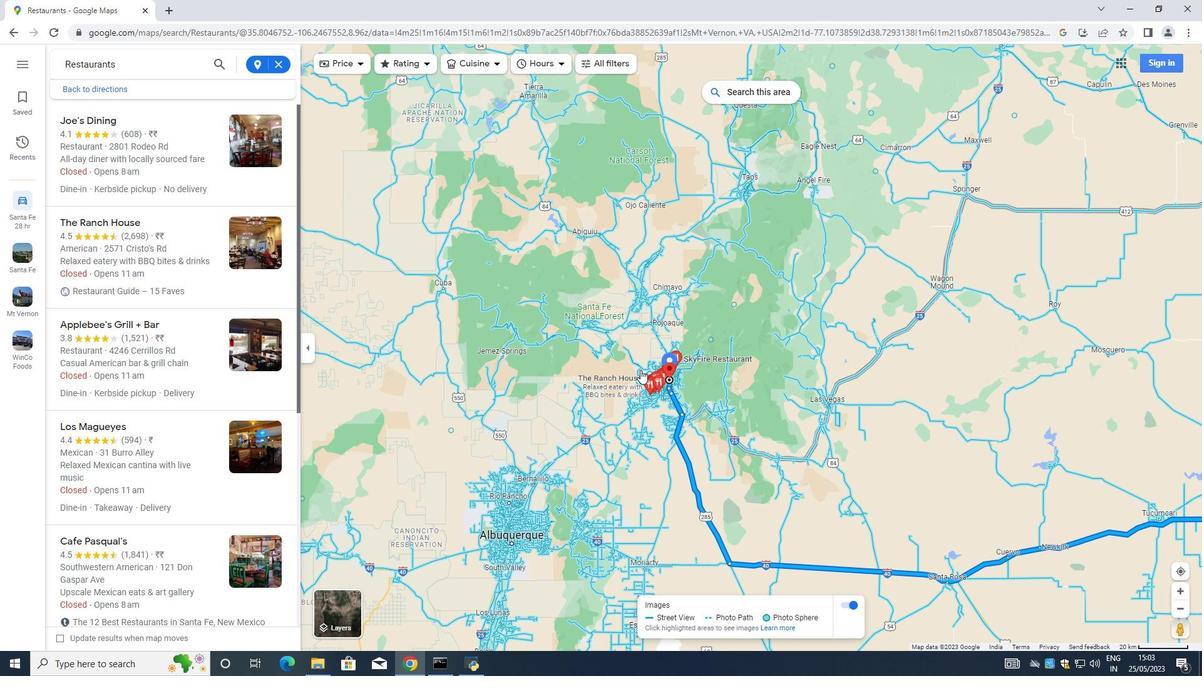 
Action: Mouse scrolled (644, 365) with delta (0, 0)
Screenshot: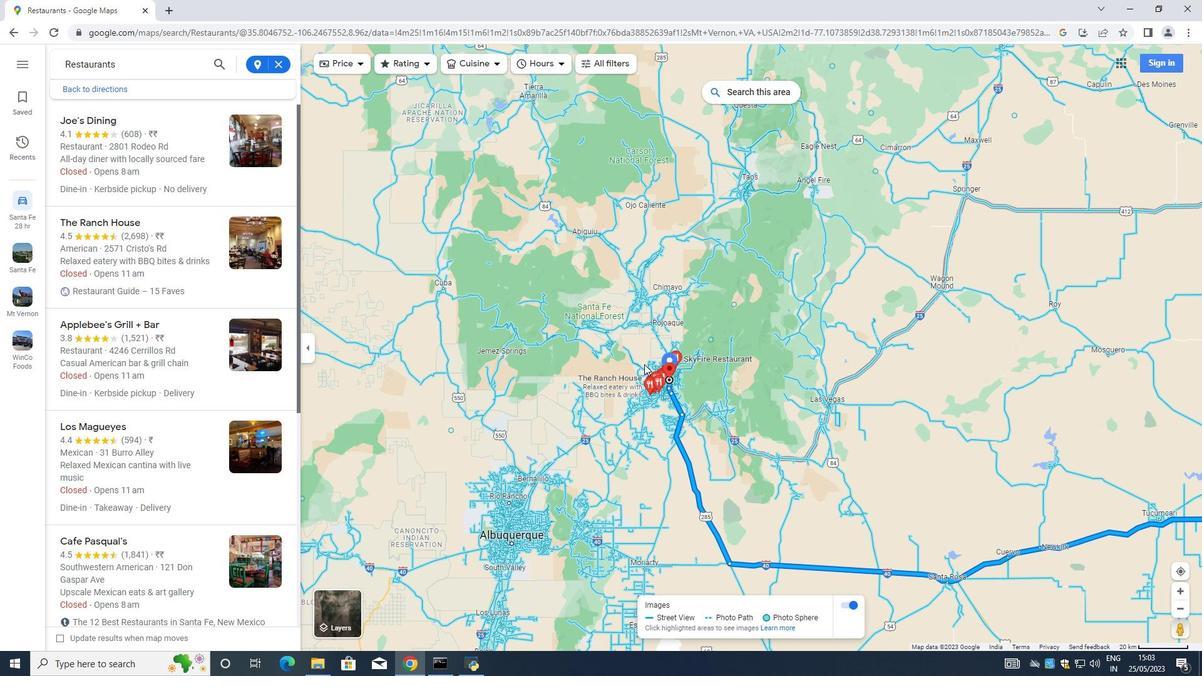 
Action: Mouse scrolled (644, 365) with delta (0, 0)
Screenshot: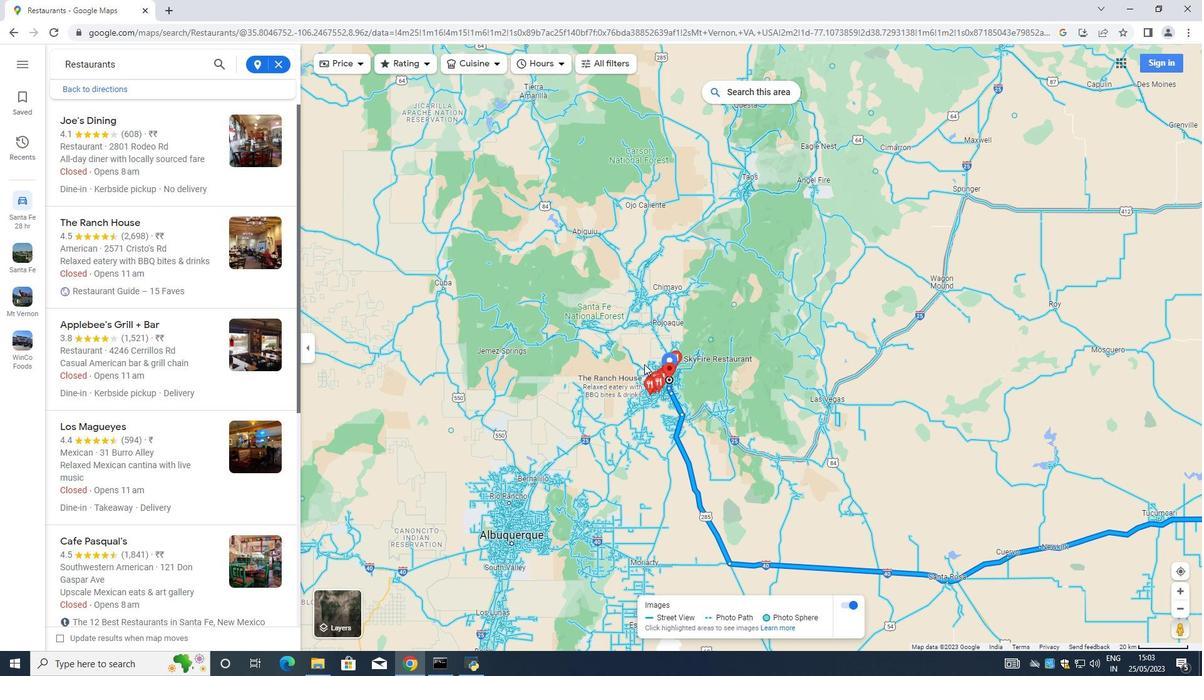 
Action: Mouse scrolled (644, 365) with delta (0, 0)
Screenshot: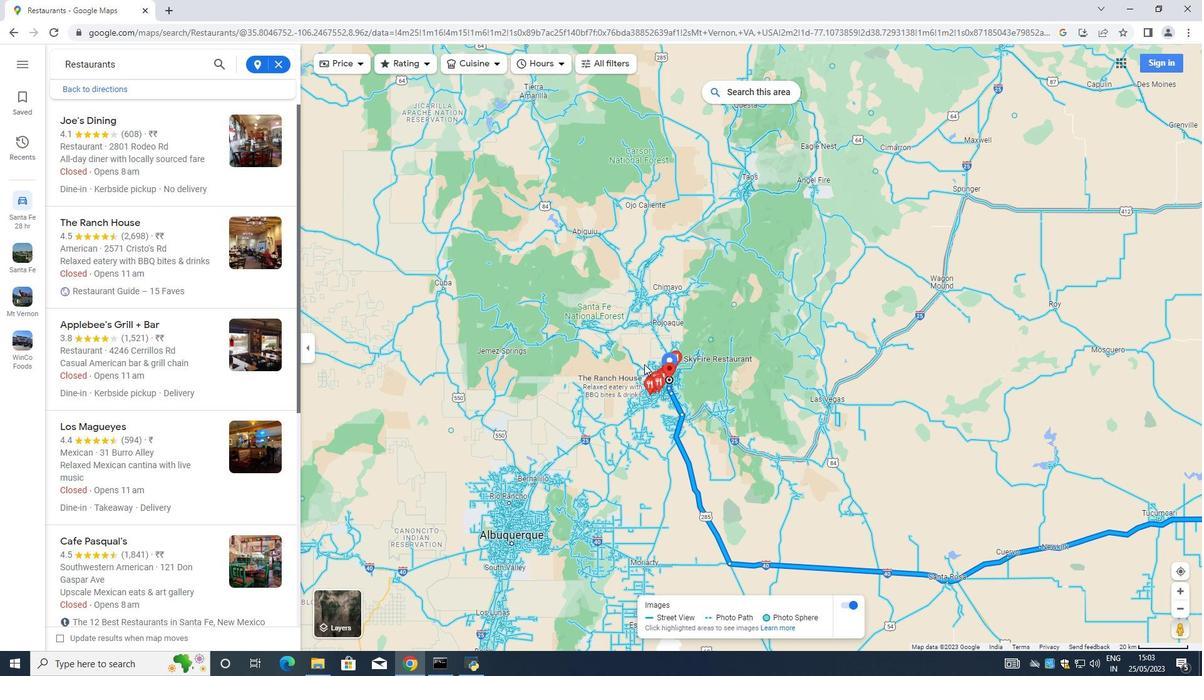 
Action: Mouse scrolled (644, 365) with delta (0, 0)
Screenshot: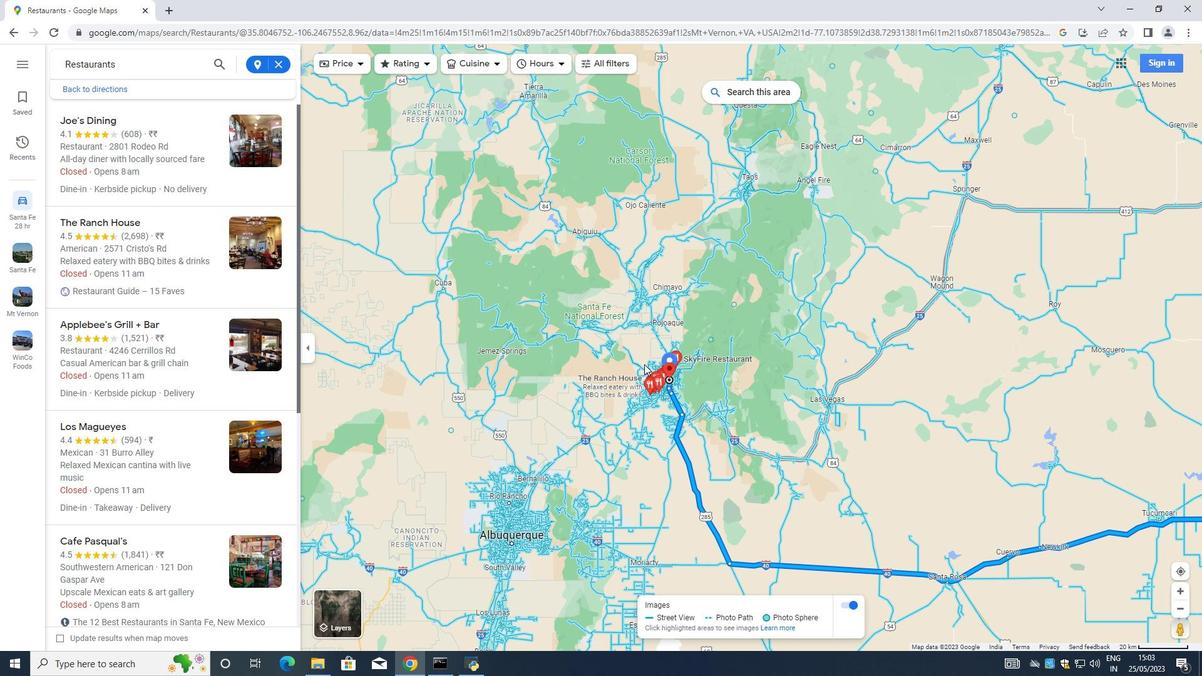 
Action: Mouse moved to (648, 367)
Screenshot: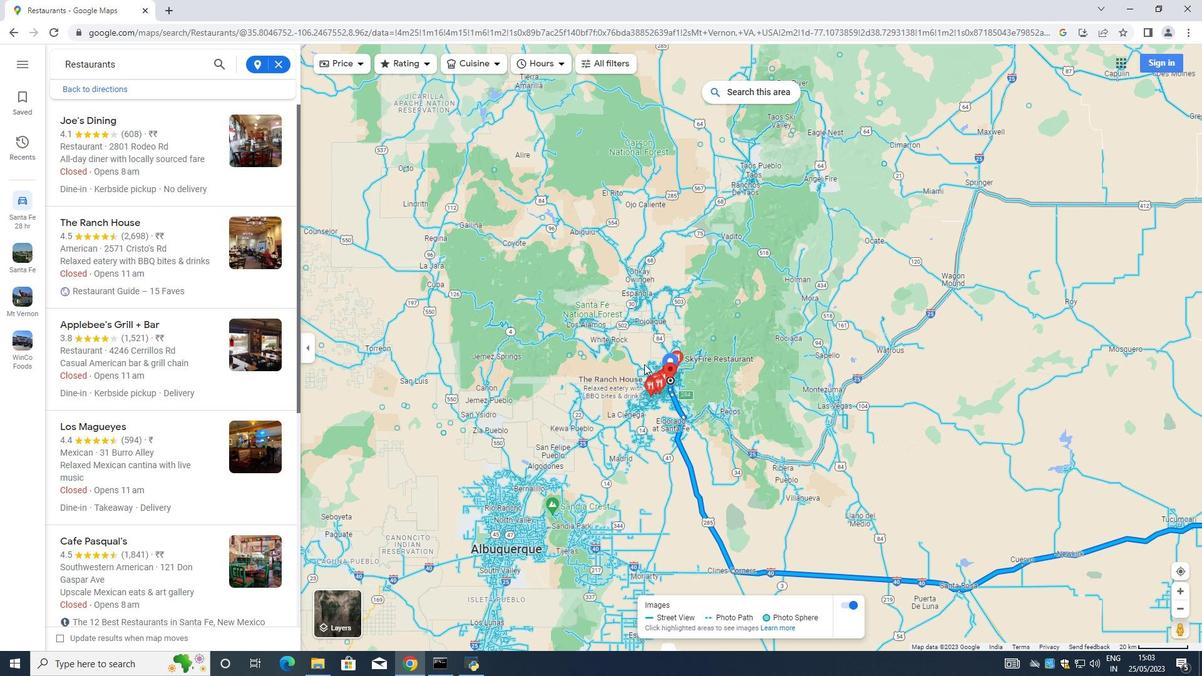 
Action: Mouse scrolled (648, 365) with delta (0, 0)
Screenshot: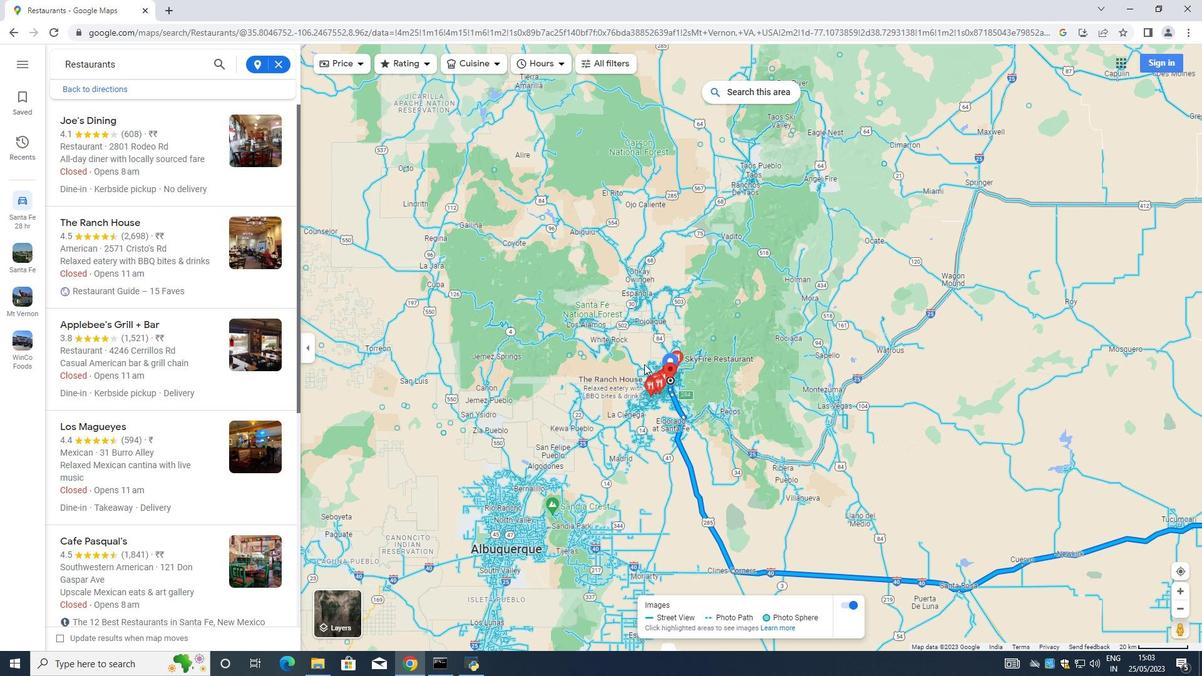 
Action: Mouse moved to (688, 415)
Screenshot: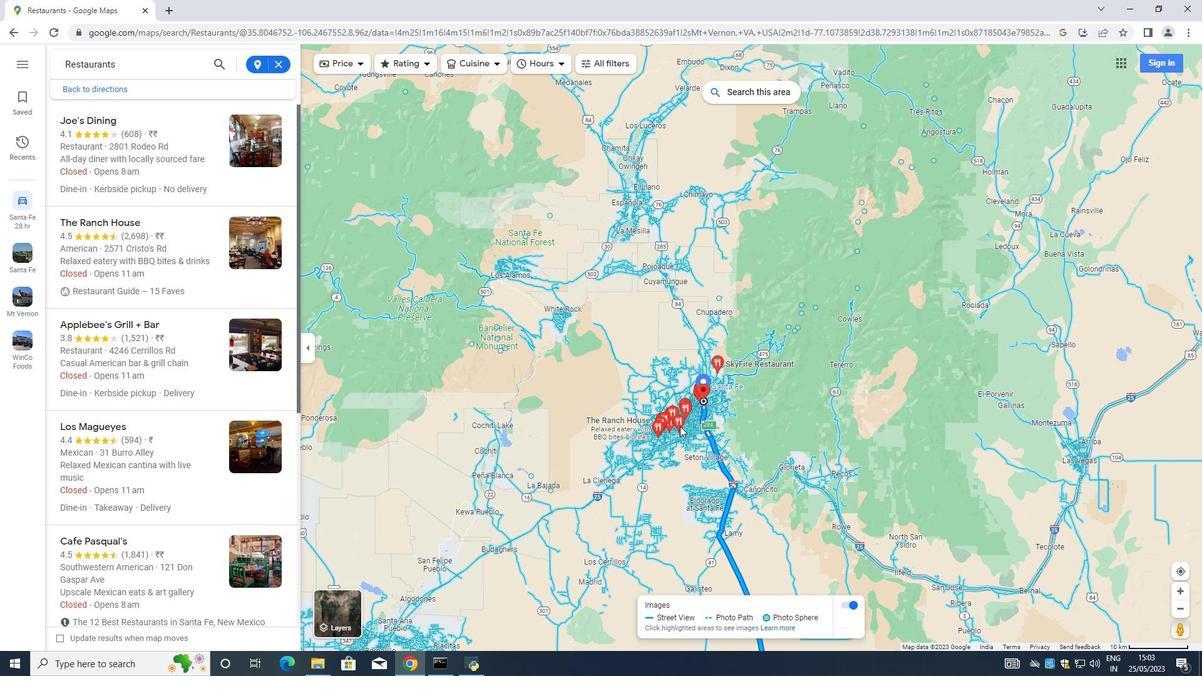 
Action: Mouse scrolled (680, 426) with delta (0, 0)
Screenshot: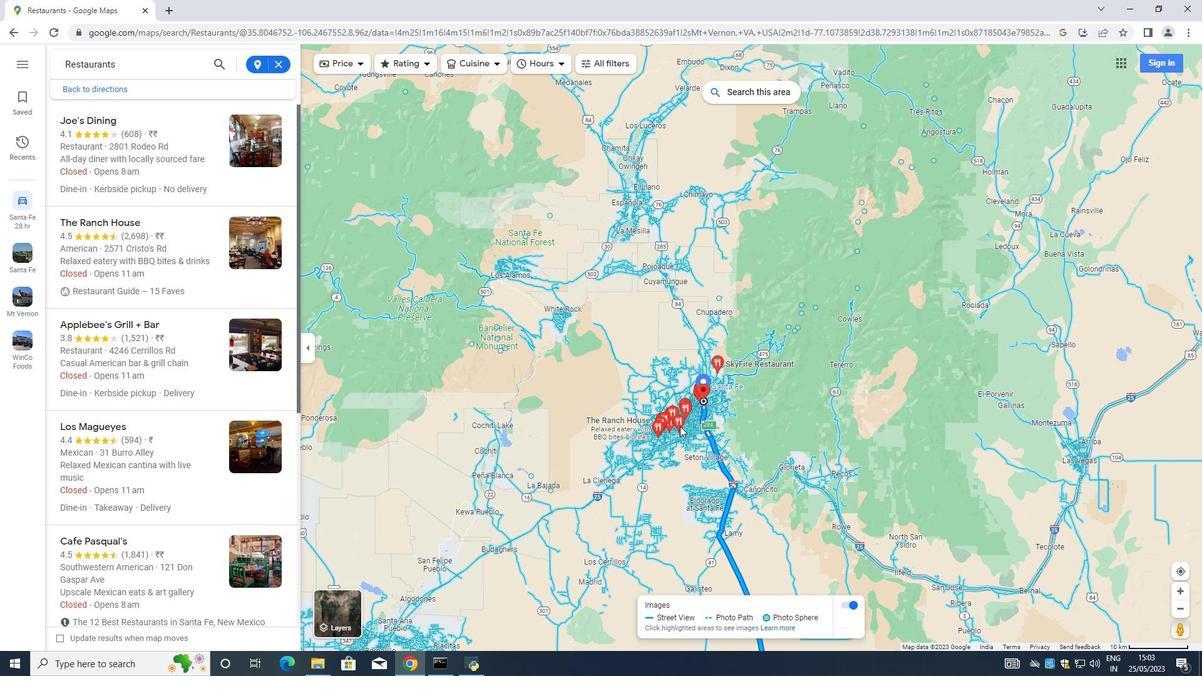 
Action: Mouse moved to (700, 409)
Screenshot: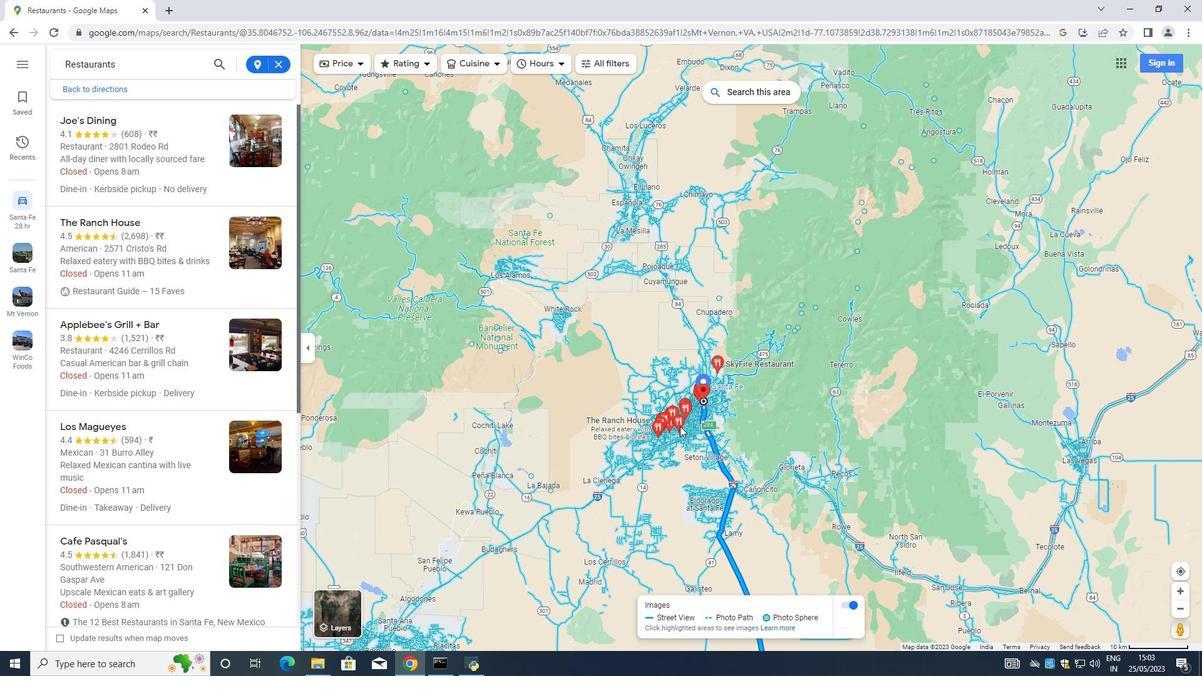 
Action: Mouse scrolled (680, 424) with delta (0, 0)
Screenshot: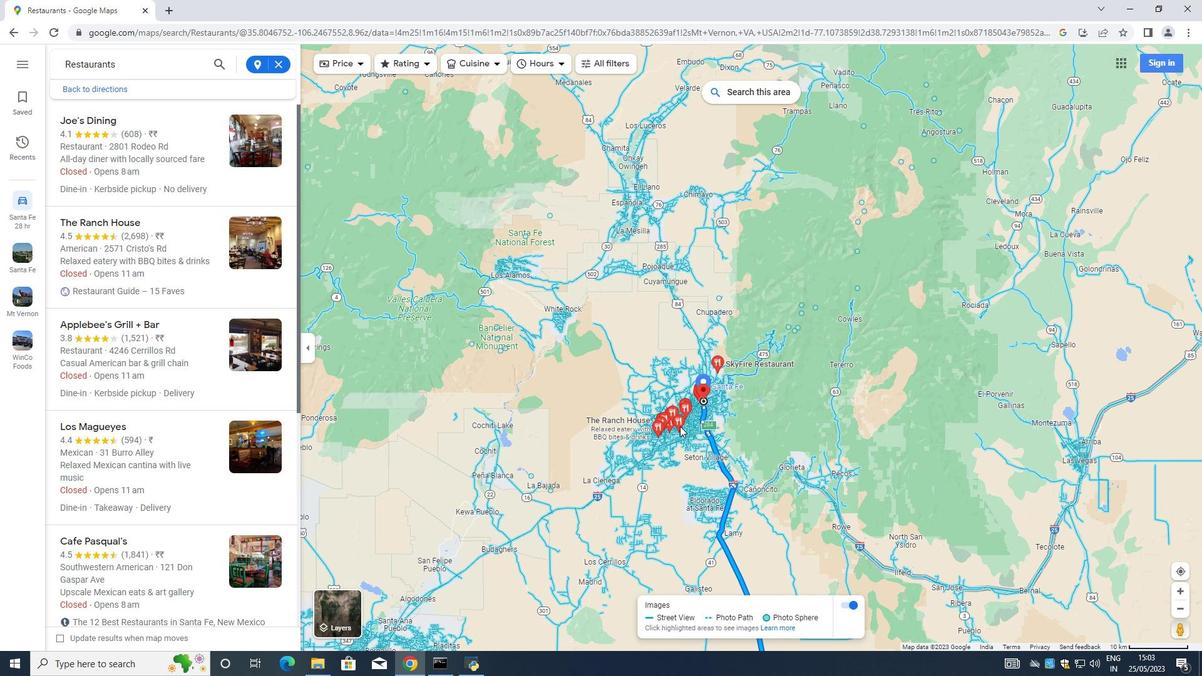 
Action: Mouse moved to (702, 407)
Screenshot: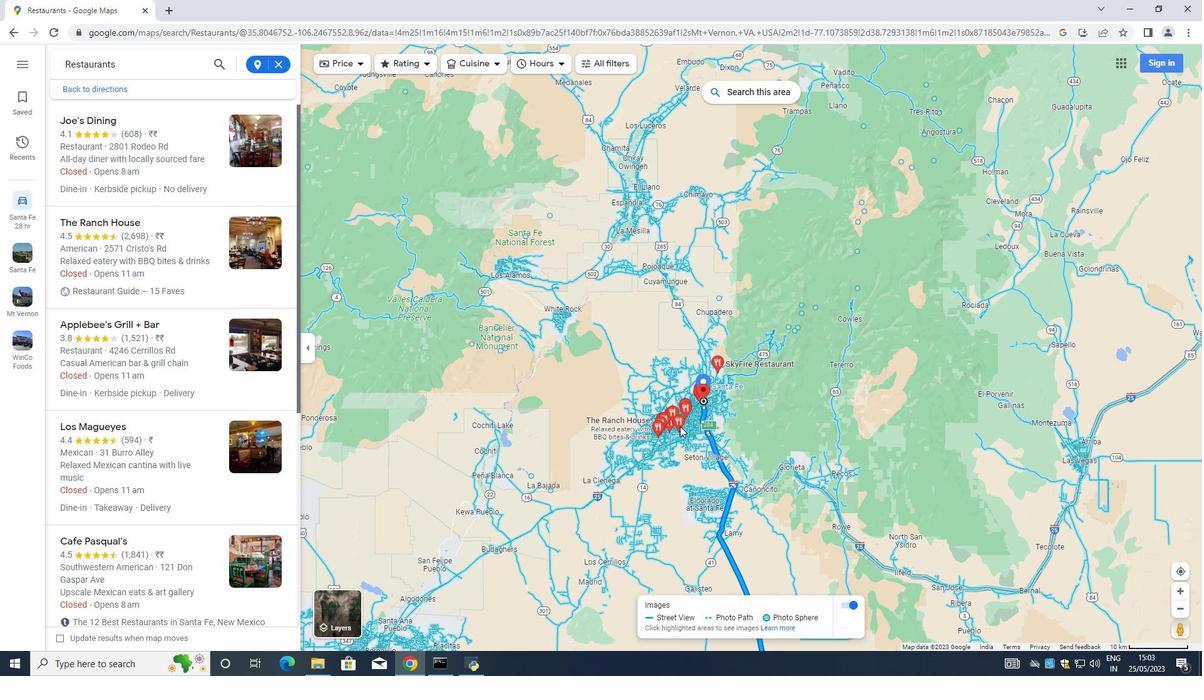 
Action: Mouse scrolled (683, 421) with delta (0, 0)
Screenshot: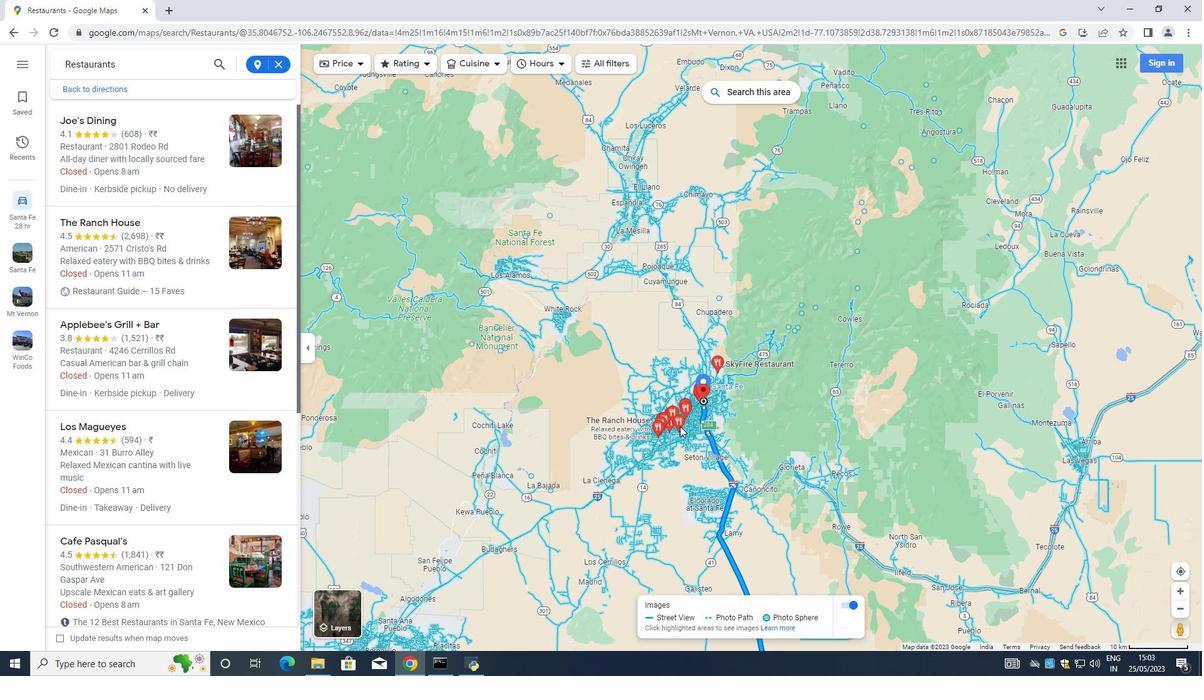 
Action: Mouse moved to (702, 407)
Screenshot: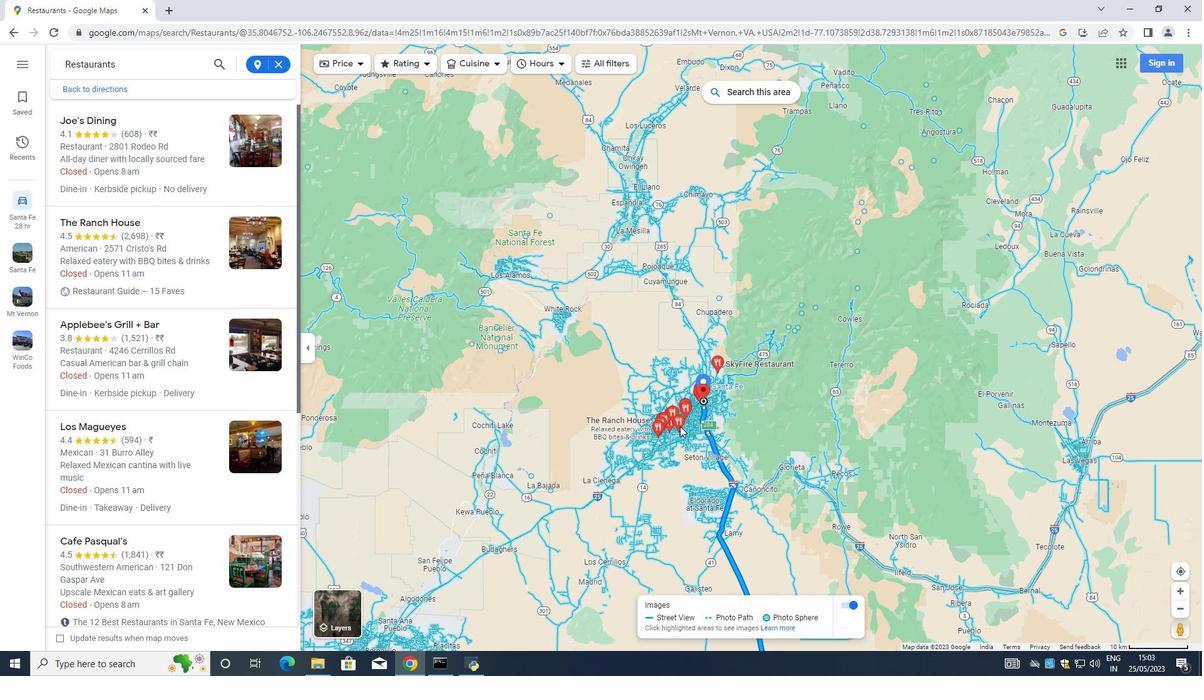 
Action: Mouse scrolled (688, 415) with delta (0, 0)
Screenshot: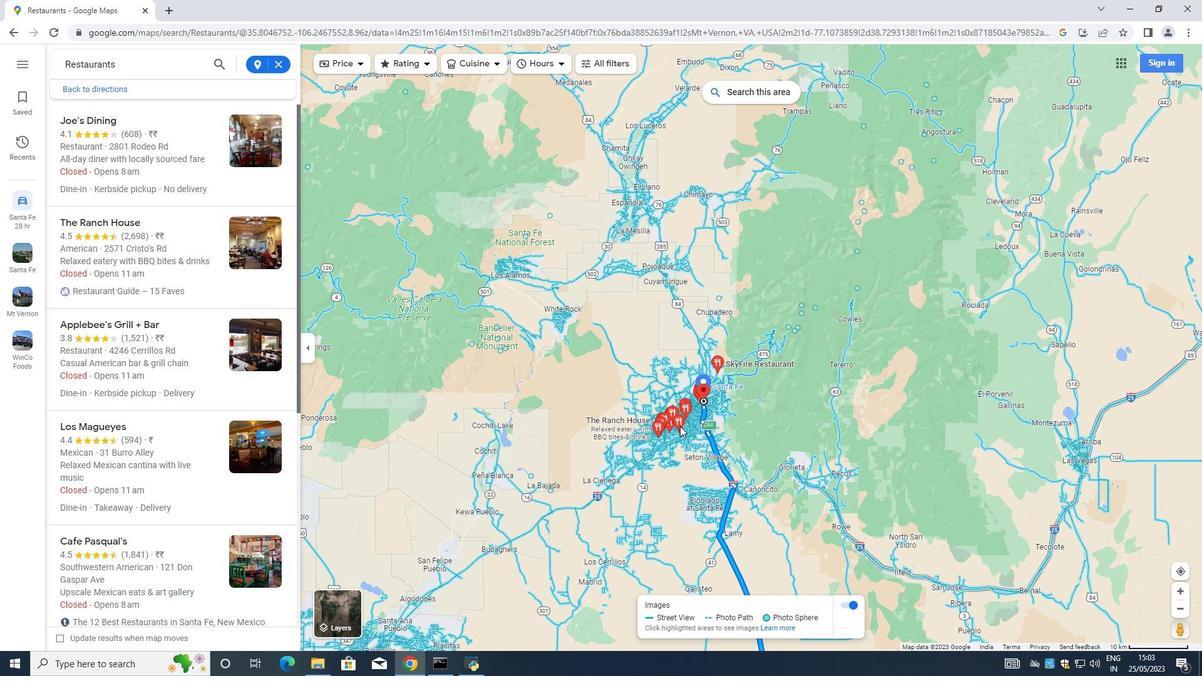 
Action: Mouse moved to (704, 400)
Screenshot: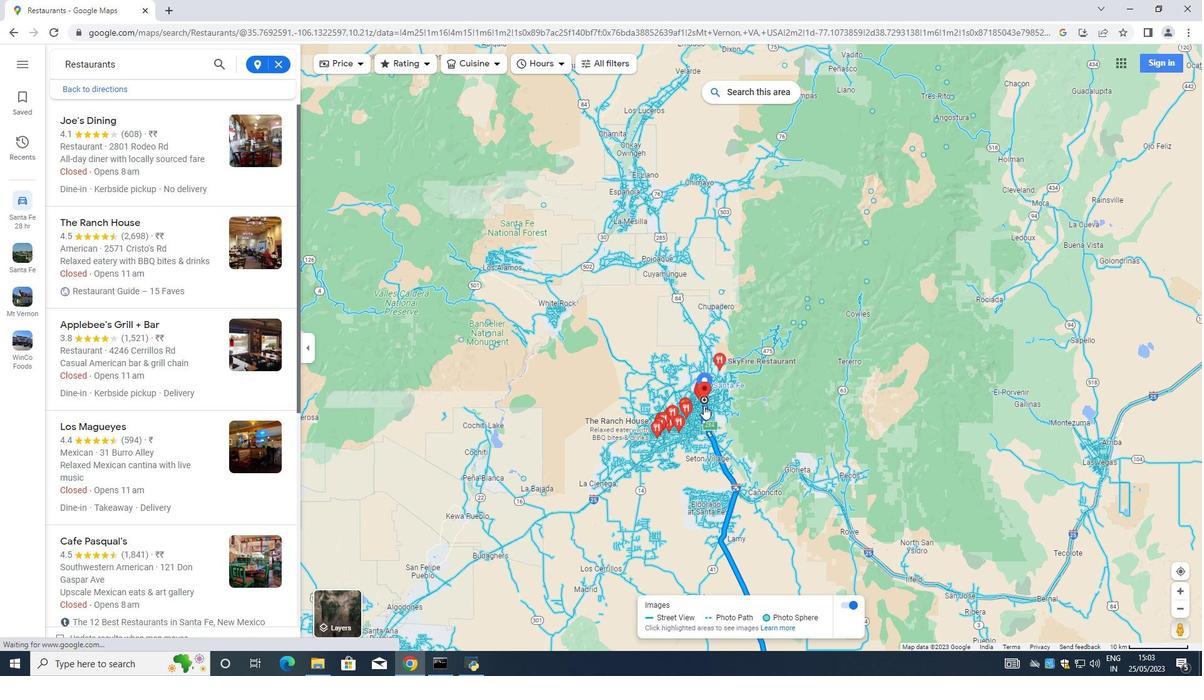 
Action: Mouse scrolled (704, 401) with delta (0, 0)
Screenshot: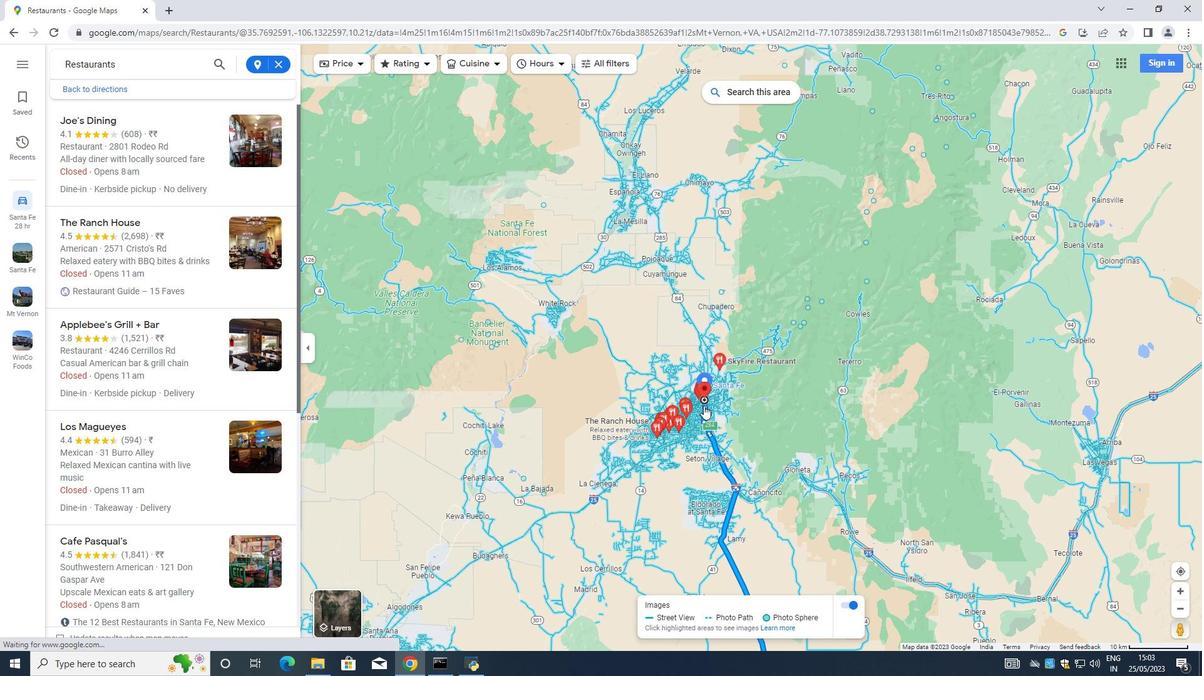 
Action: Mouse scrolled (704, 401) with delta (0, 0)
Screenshot: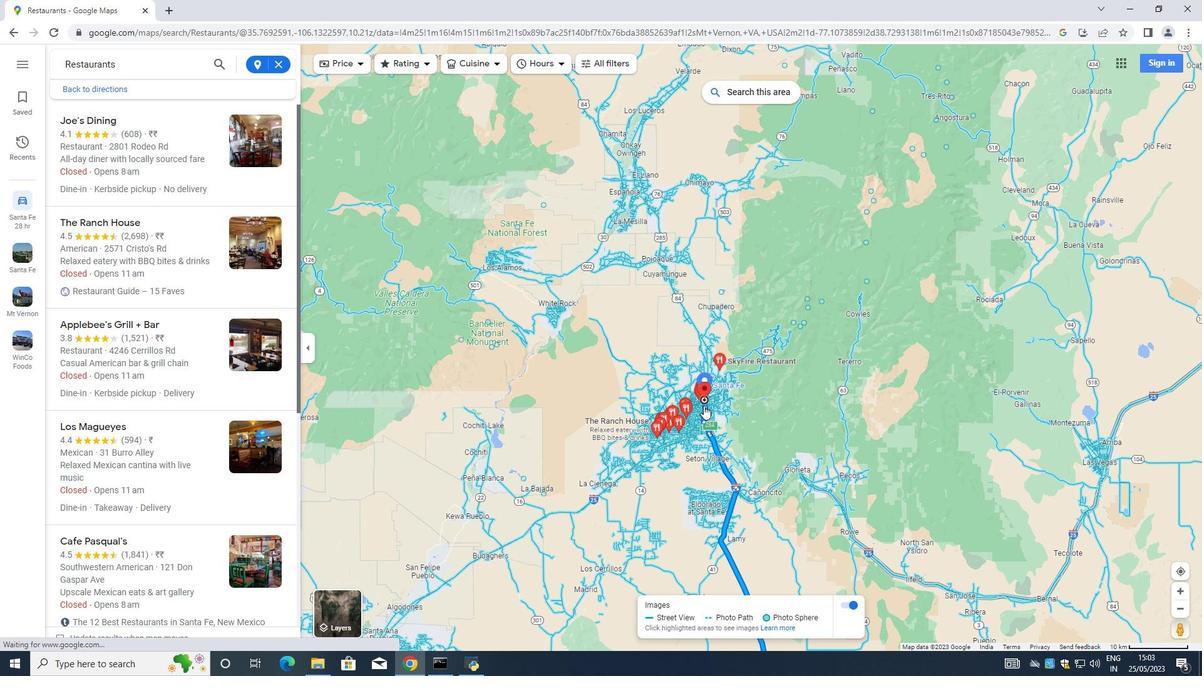 
Action: Mouse scrolled (704, 401) with delta (0, 0)
Screenshot: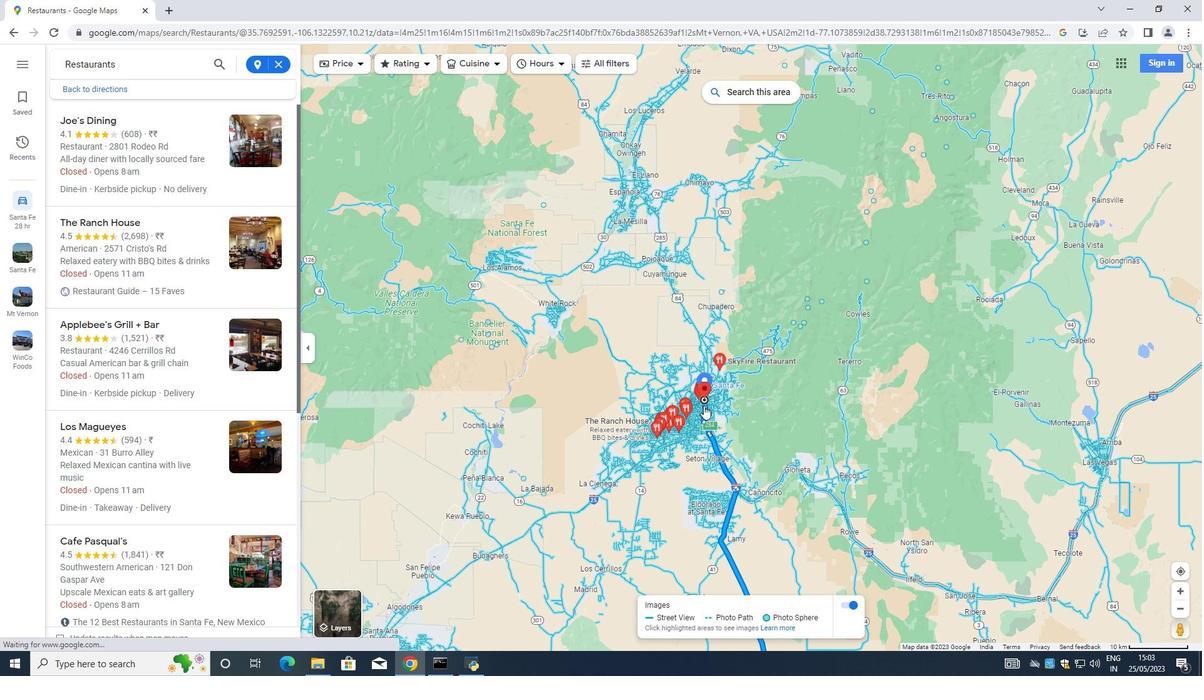 
Action: Mouse moved to (707, 397)
Screenshot: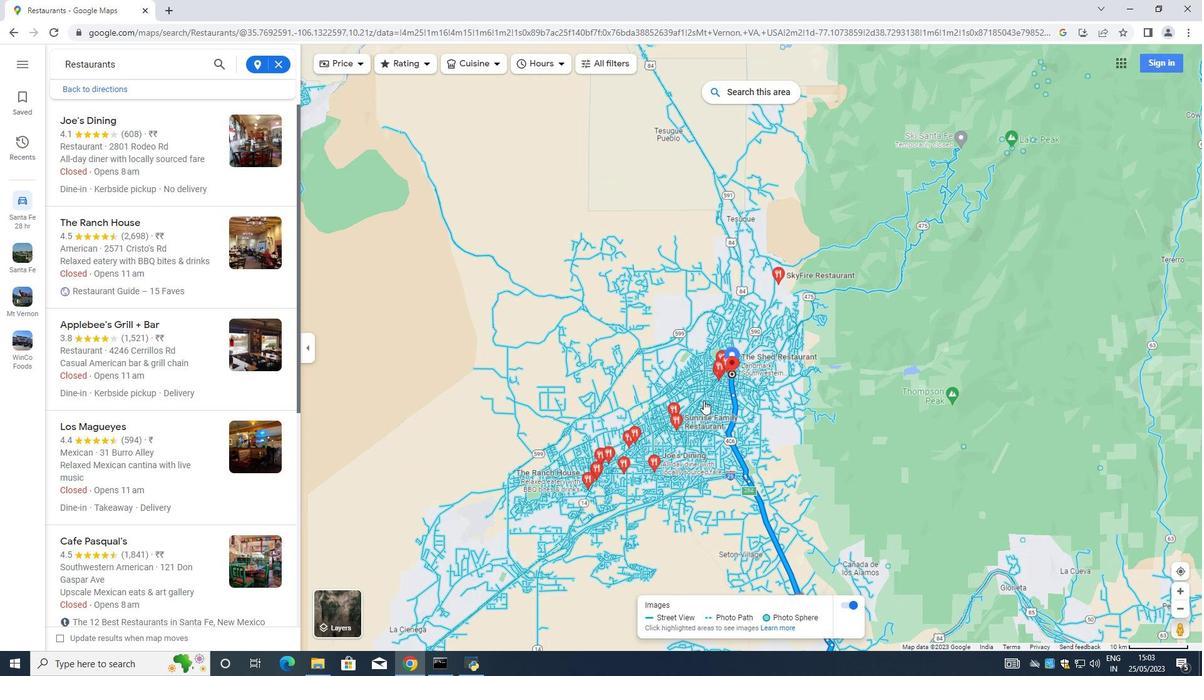 
Action: Mouse scrolled (707, 398) with delta (0, 0)
Screenshot: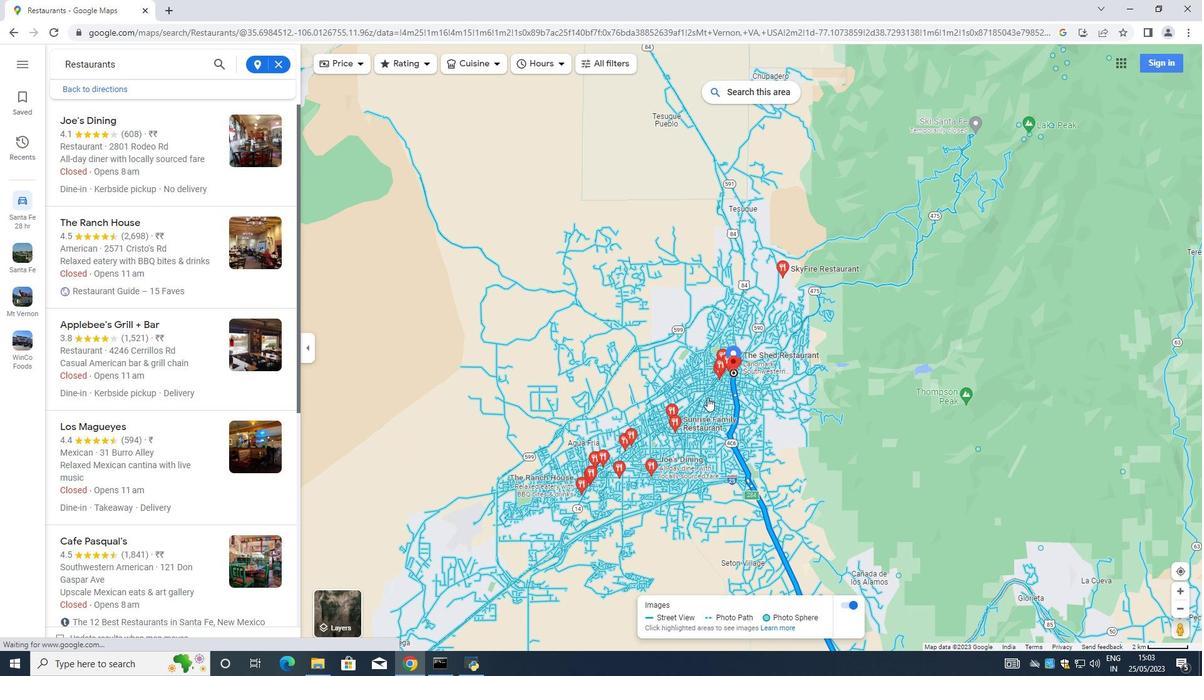 
Action: Mouse moved to (709, 397)
Screenshot: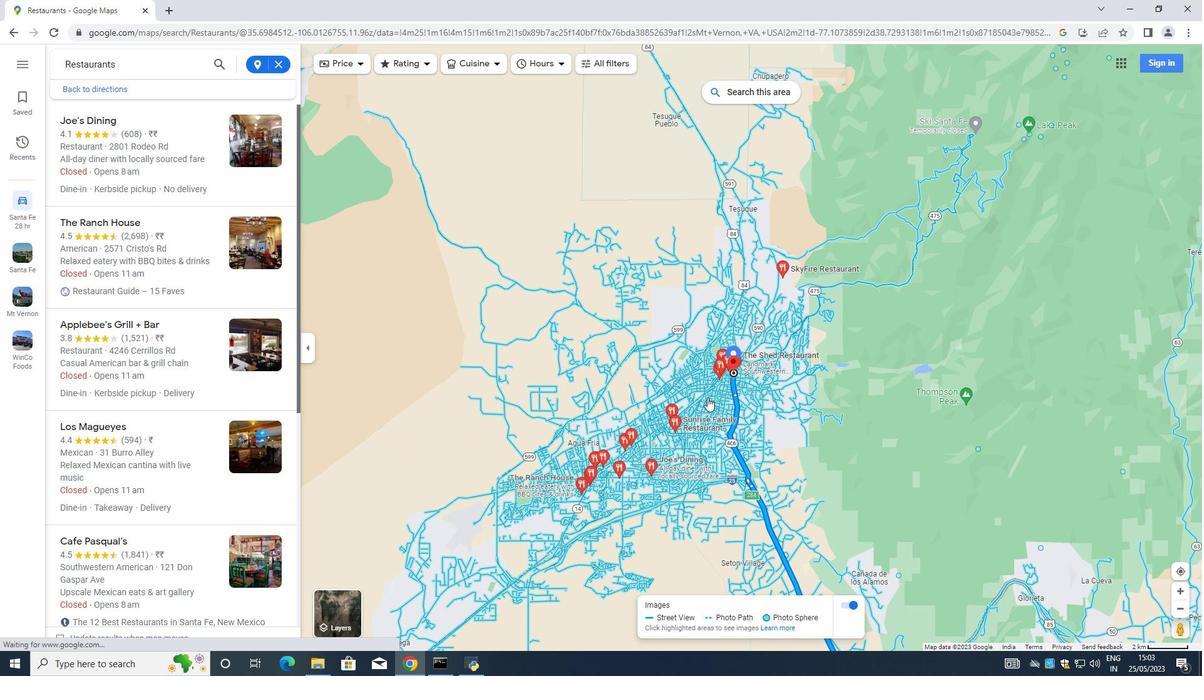 
Action: Mouse scrolled (709, 398) with delta (0, 0)
Screenshot: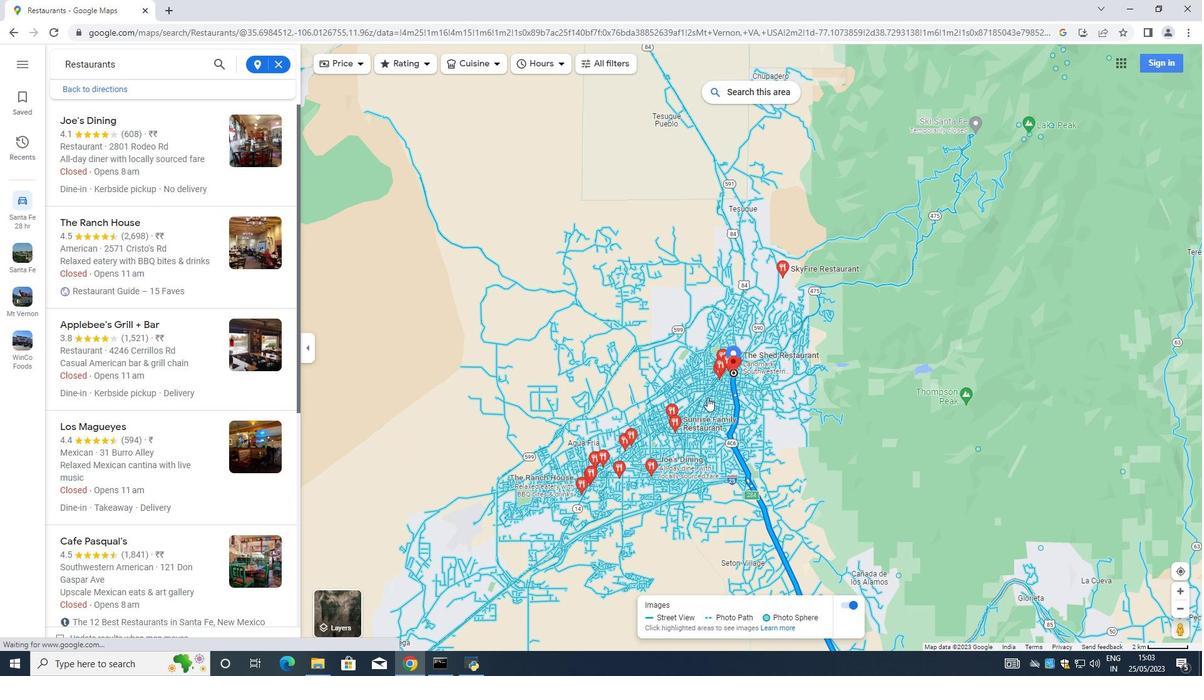 
Action: Mouse moved to (709, 397)
Screenshot: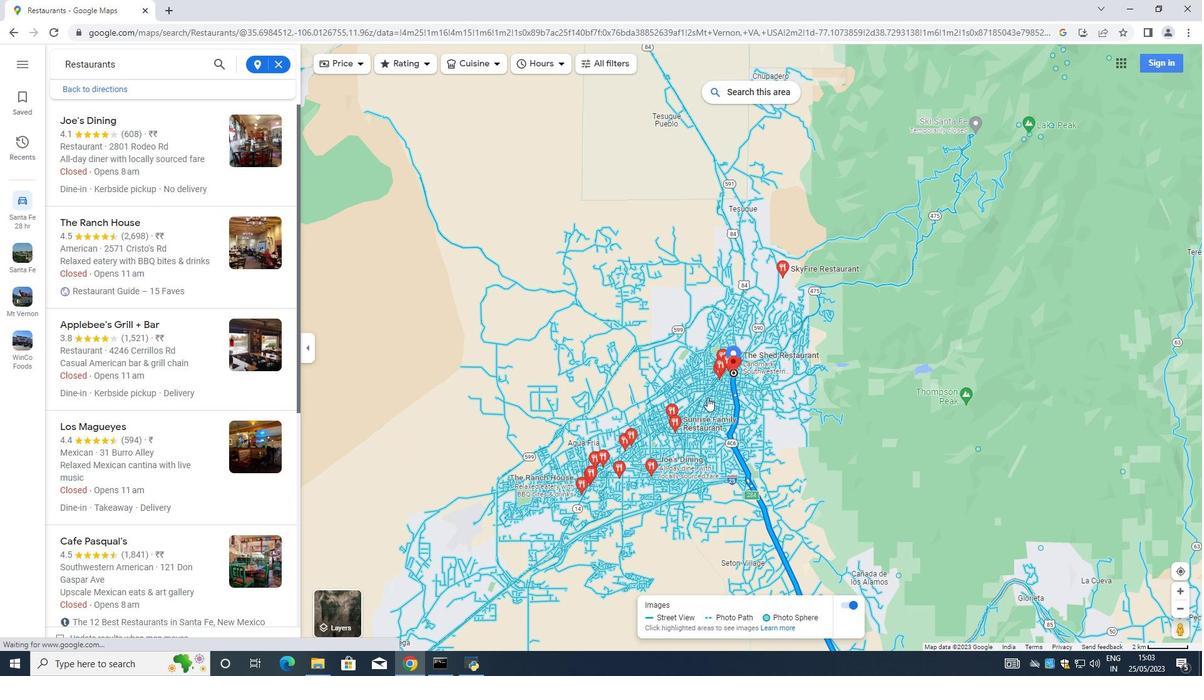
Action: Mouse scrolled (709, 398) with delta (0, 0)
Screenshot: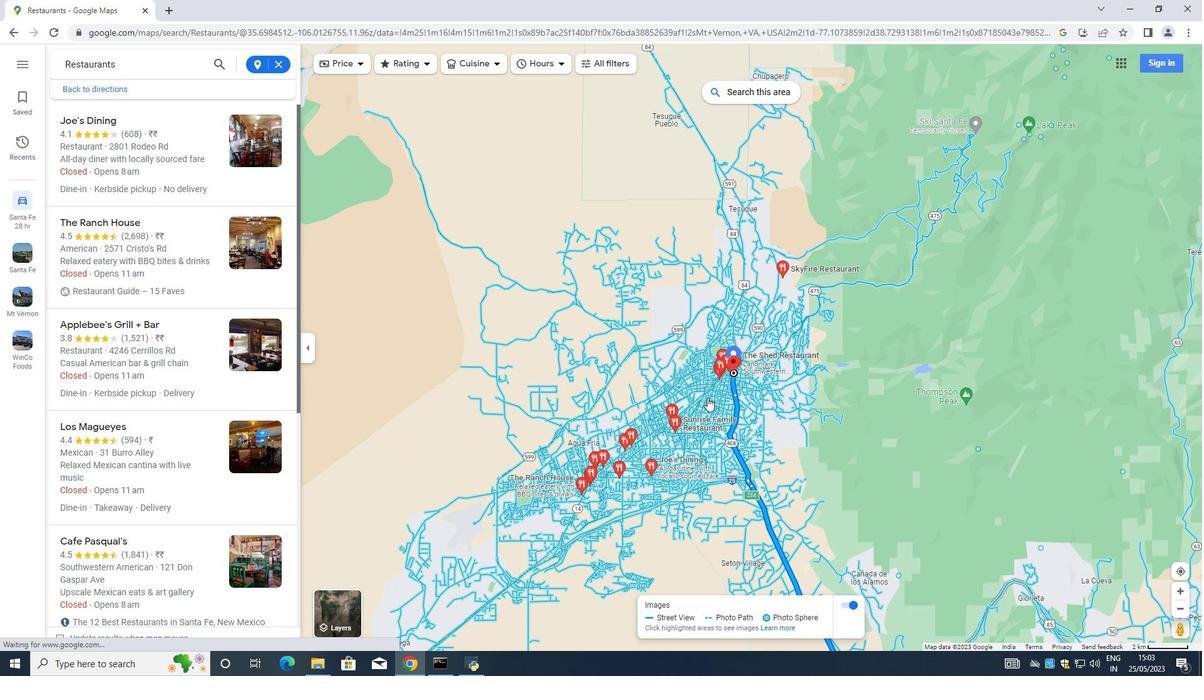 
Action: Mouse moved to (711, 397)
Screenshot: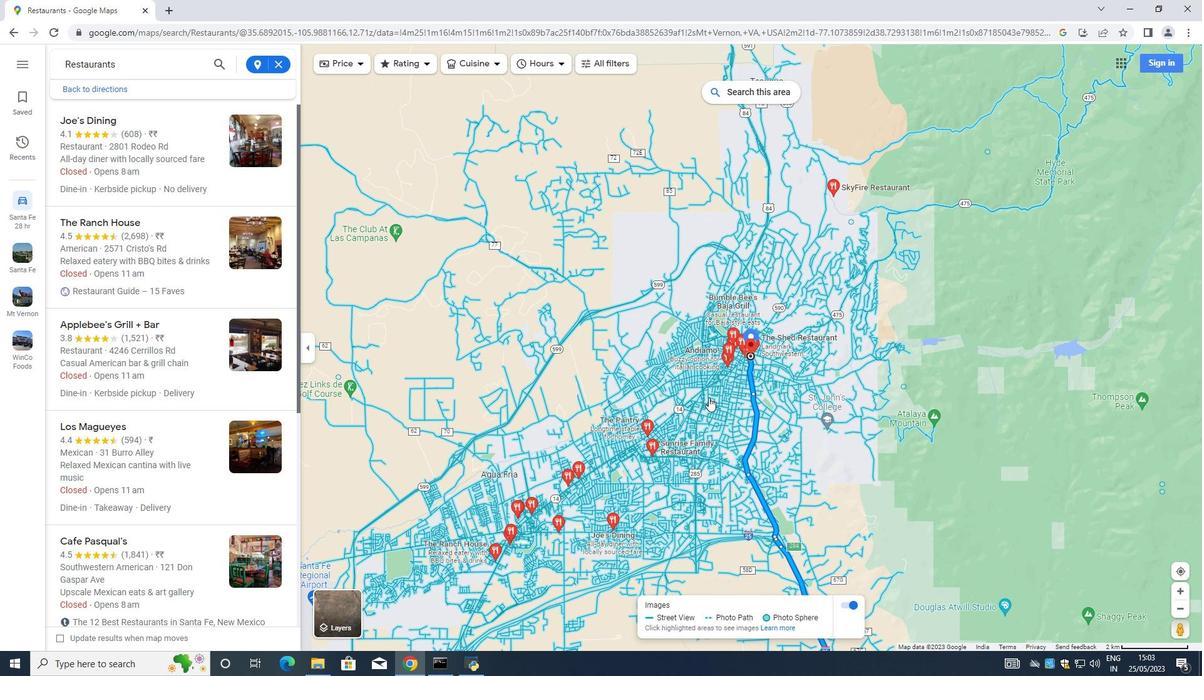 
Action: Mouse scrolled (709, 398) with delta (0, 0)
Screenshot: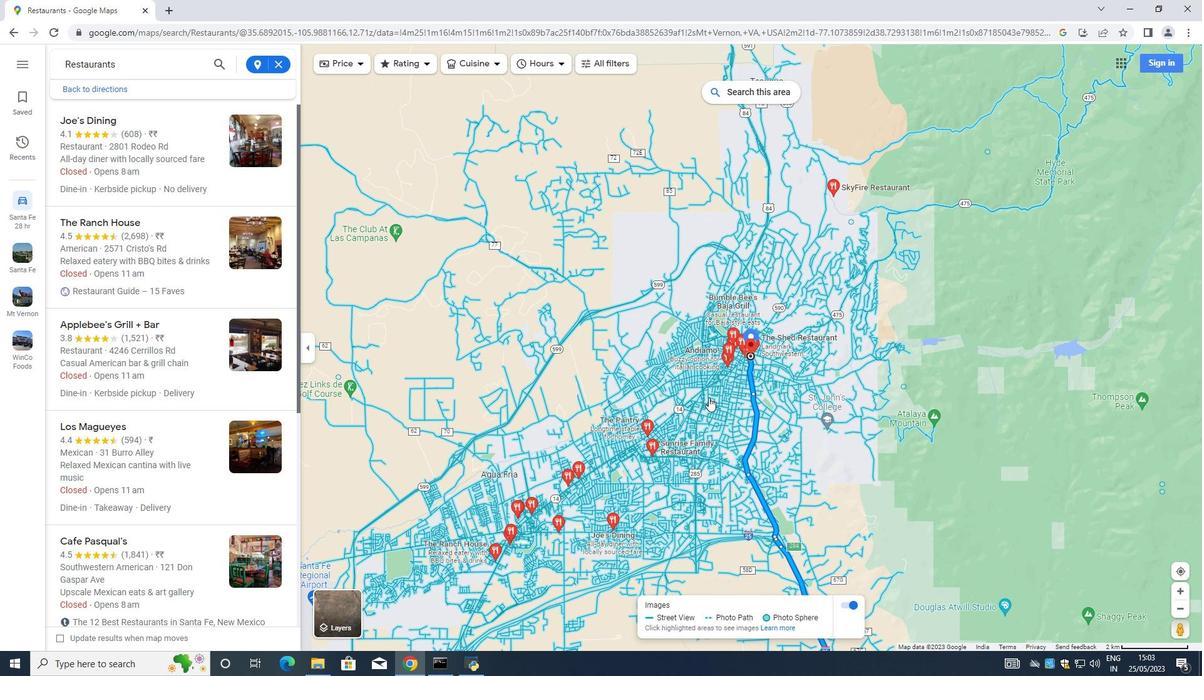 
Action: Mouse moved to (711, 396)
Screenshot: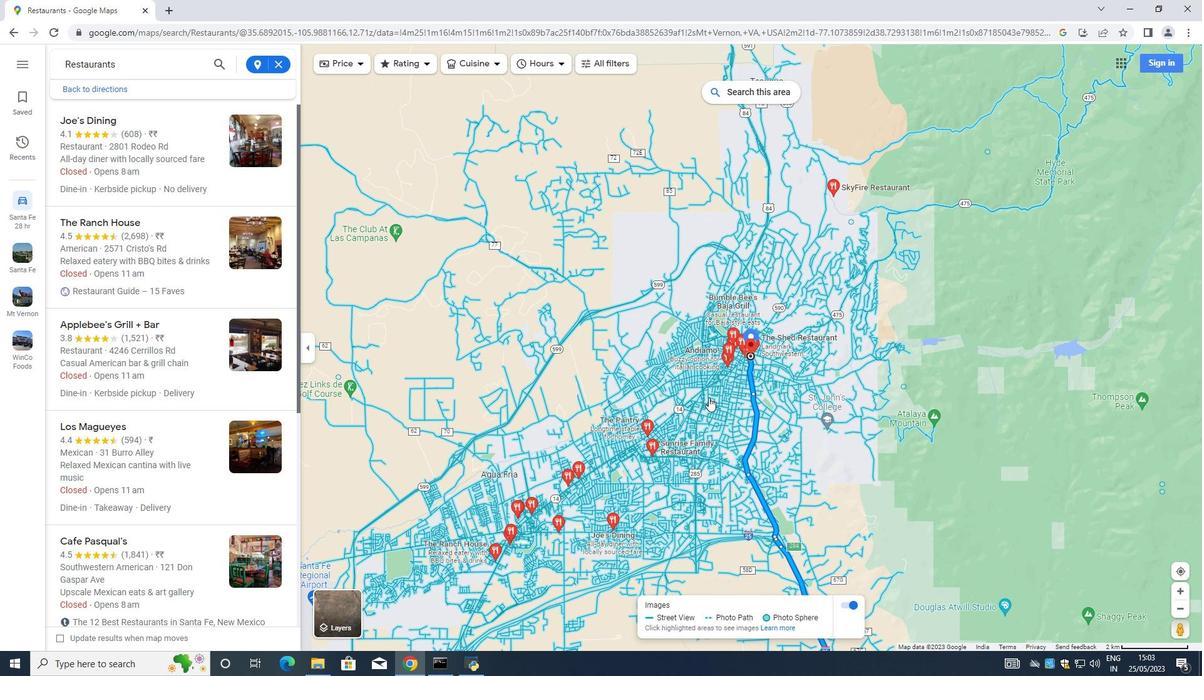 
Action: Mouse scrolled (711, 397) with delta (0, 0)
Screenshot: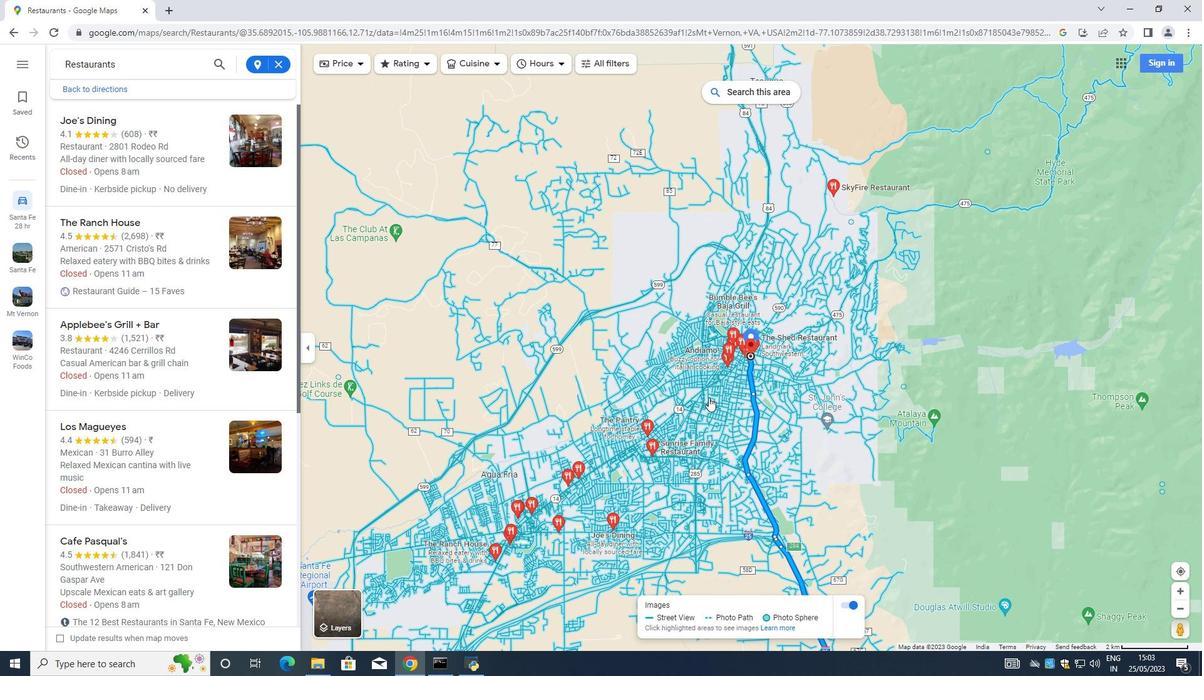 
Action: Mouse moved to (712, 395)
Screenshot: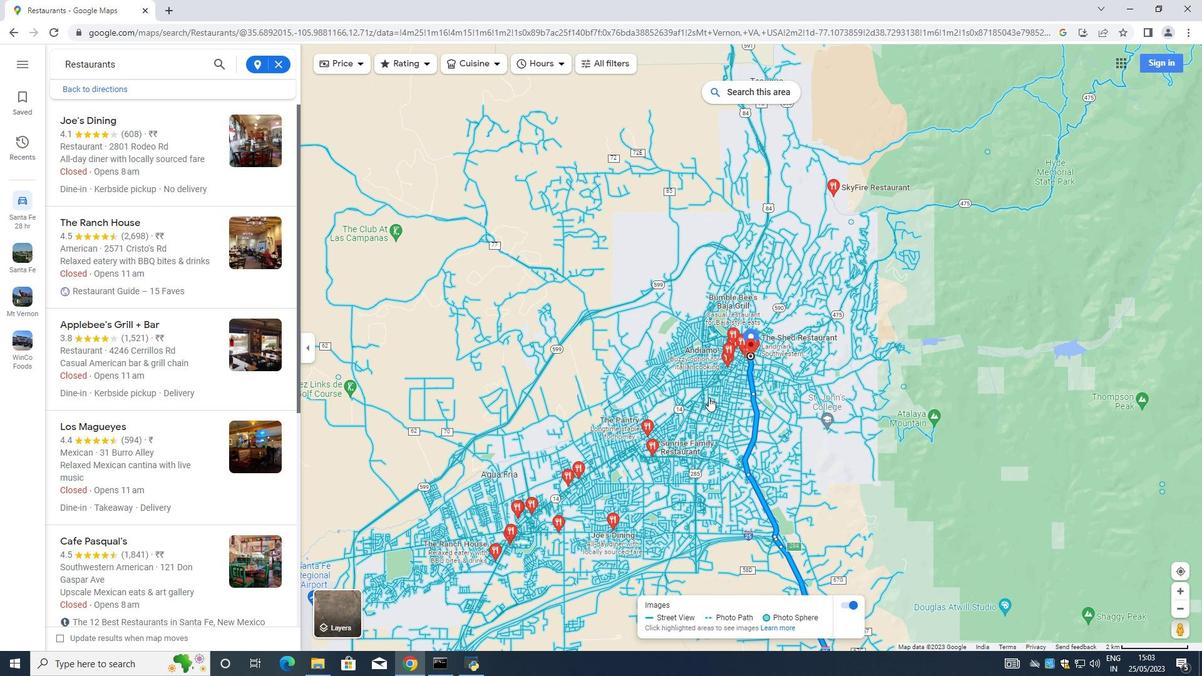 
Action: Mouse scrolled (712, 396) with delta (0, 0)
Screenshot: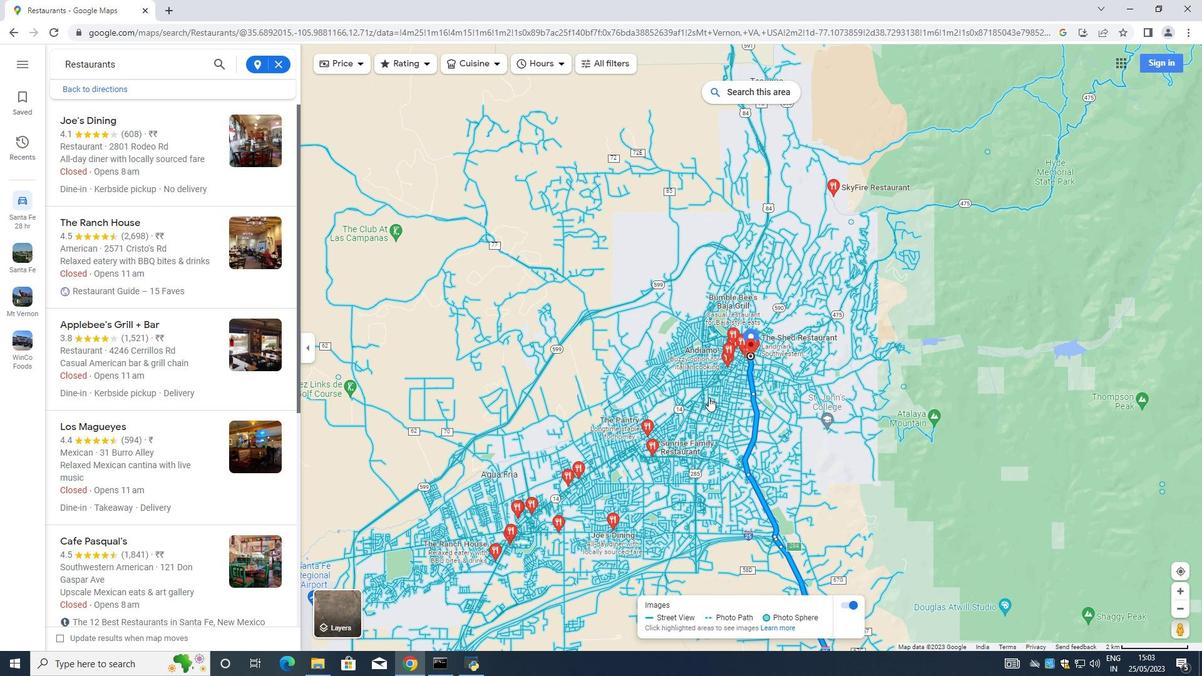 
Action: Mouse moved to (756, 372)
Screenshot: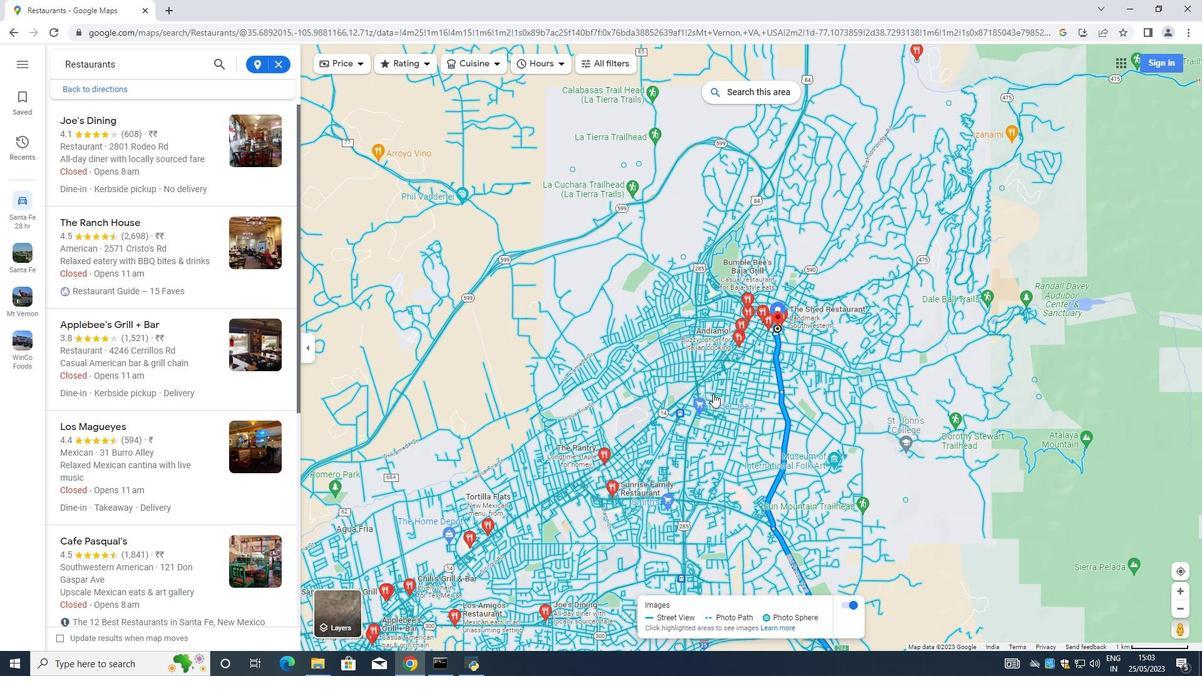 
Action: Mouse scrolled (756, 373) with delta (0, 0)
Screenshot: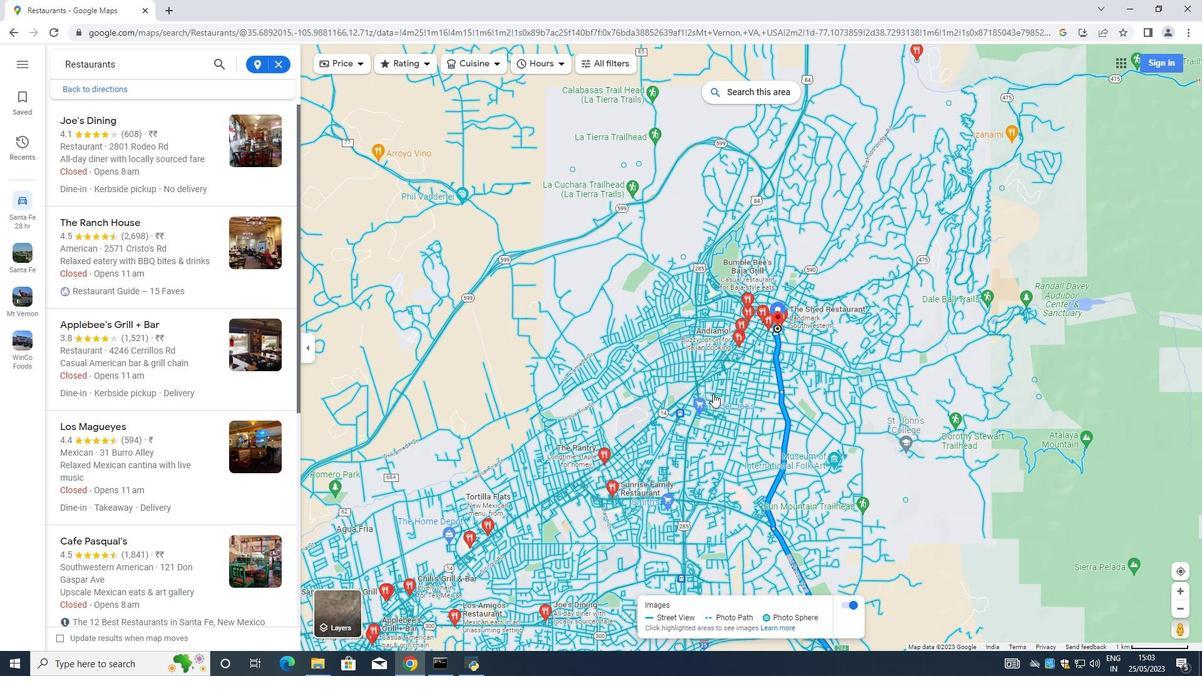 
Action: Mouse scrolled (756, 373) with delta (0, 0)
Screenshot: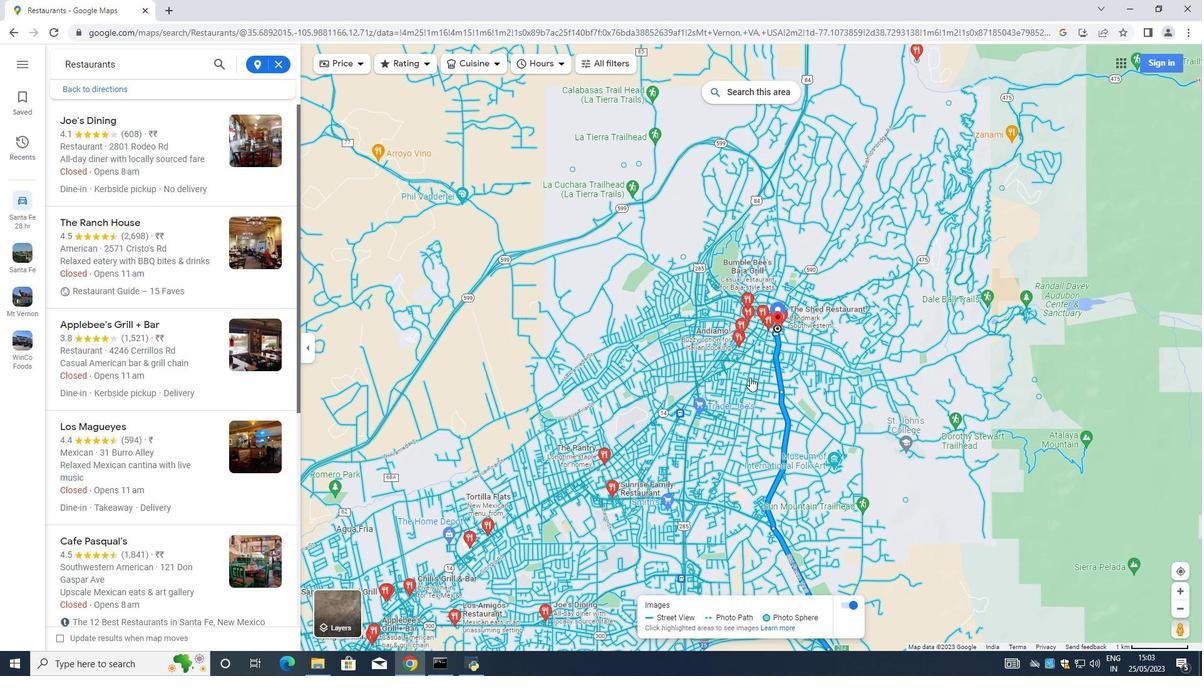 
Action: Mouse moved to (757, 372)
Screenshot: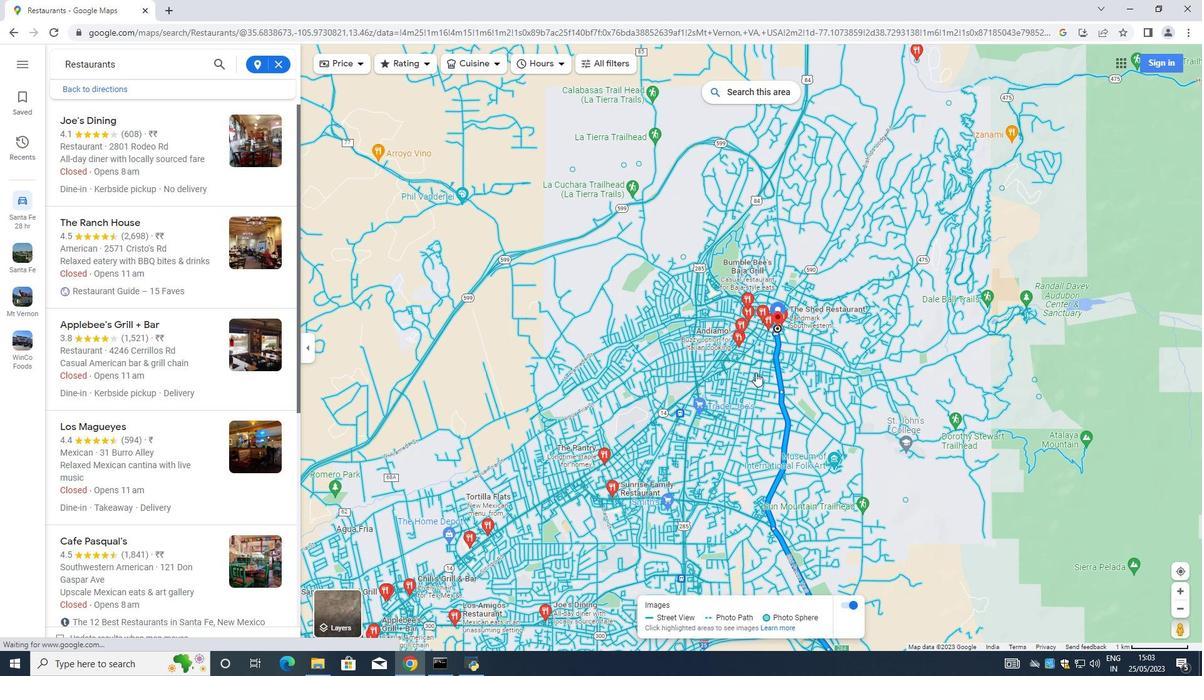 
Action: Mouse scrolled (757, 373) with delta (0, 0)
Screenshot: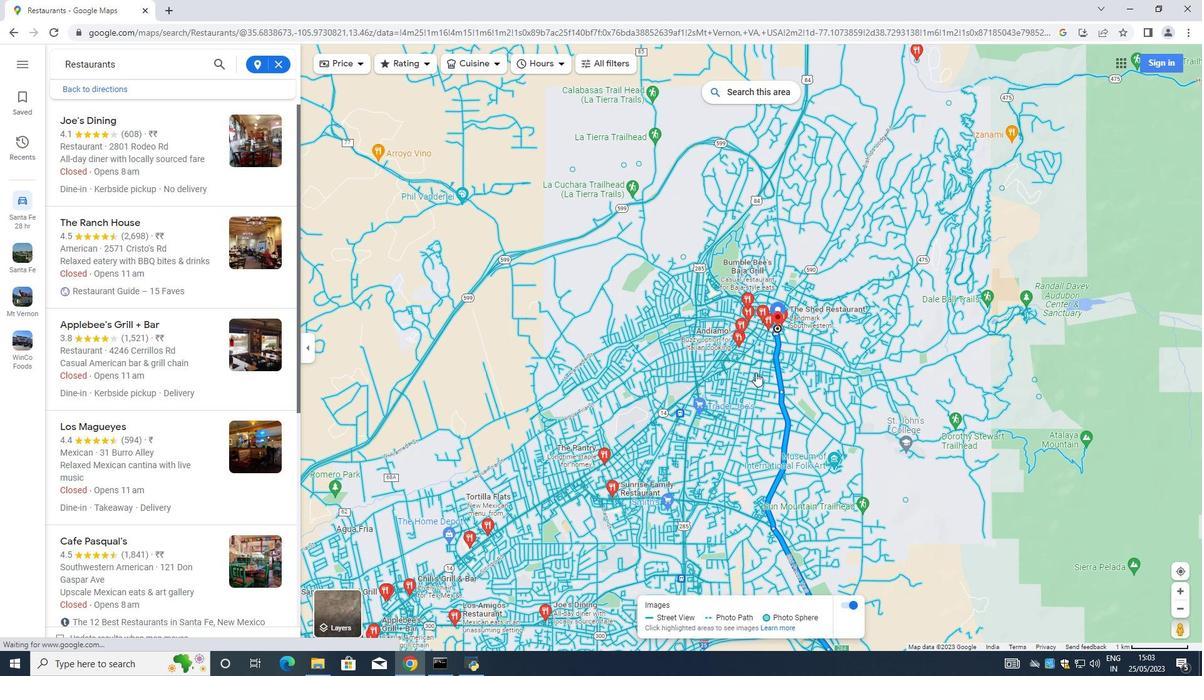 
Action: Mouse moved to (733, 372)
Screenshot: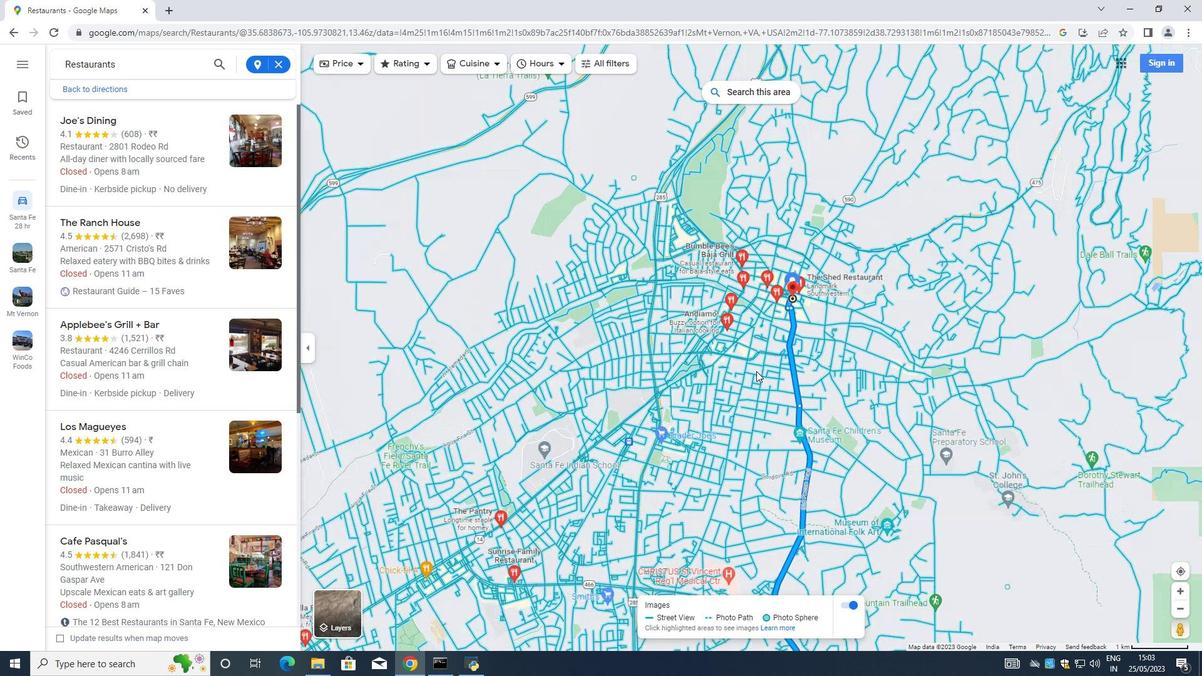 
Action: Mouse scrolled (733, 372) with delta (0, 0)
Screenshot: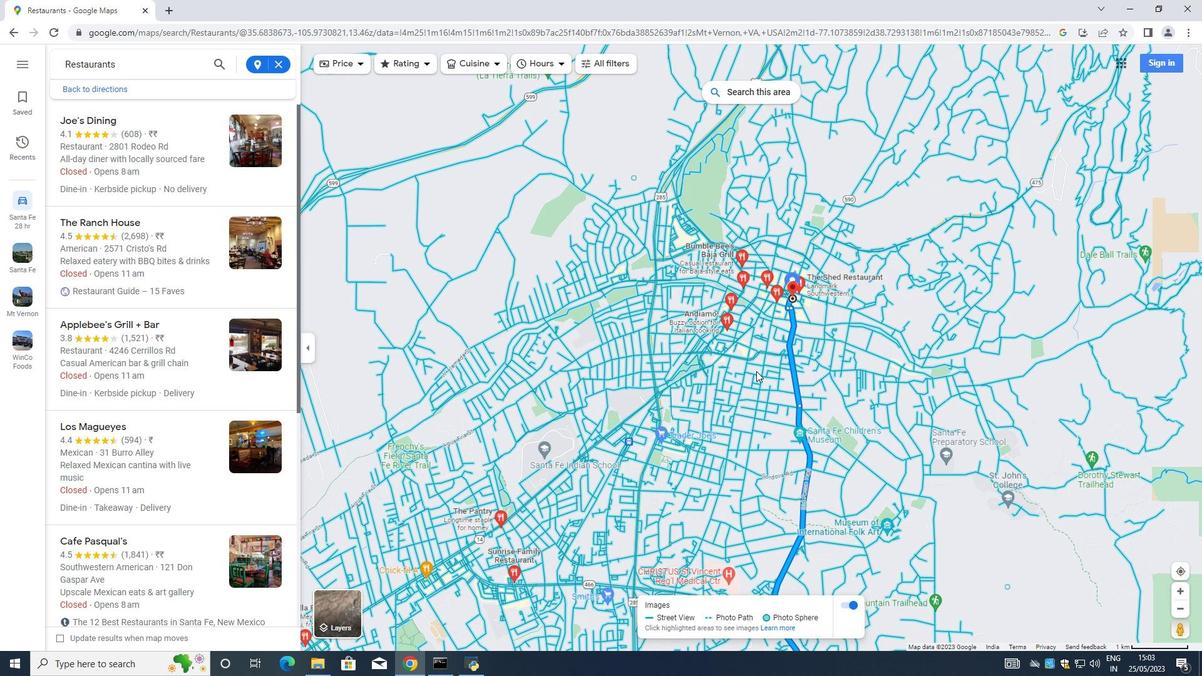 
Action: Mouse moved to (414, 68)
Screenshot: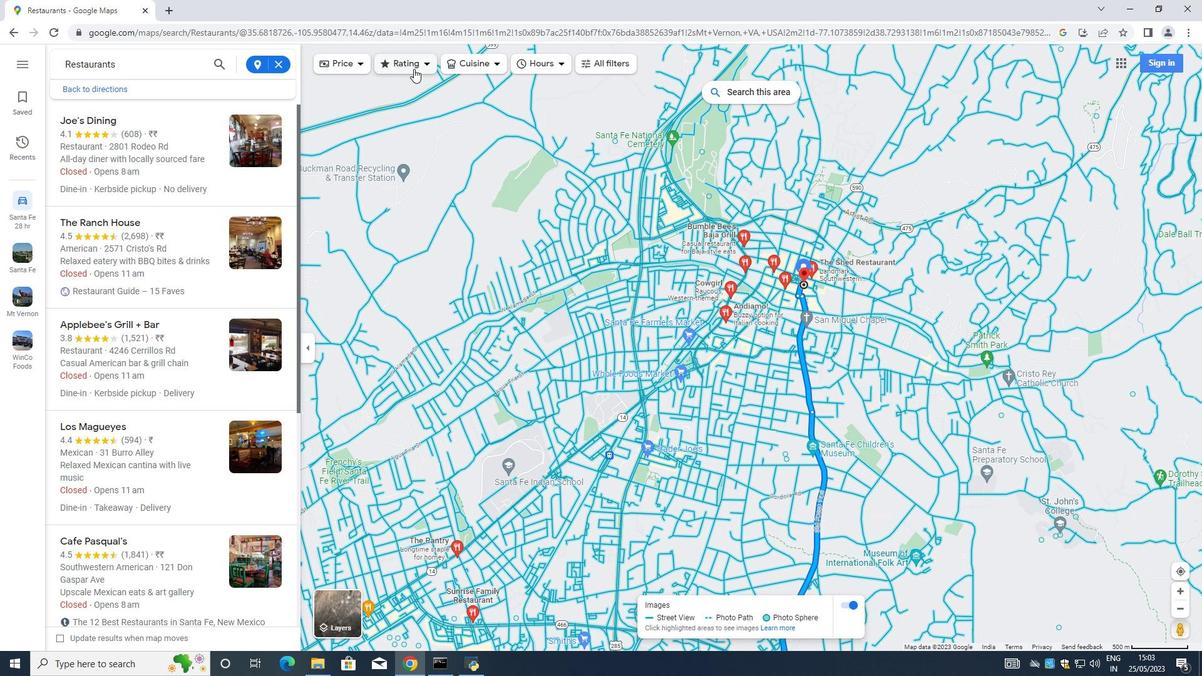 
Action: Mouse pressed left at (414, 68)
Screenshot: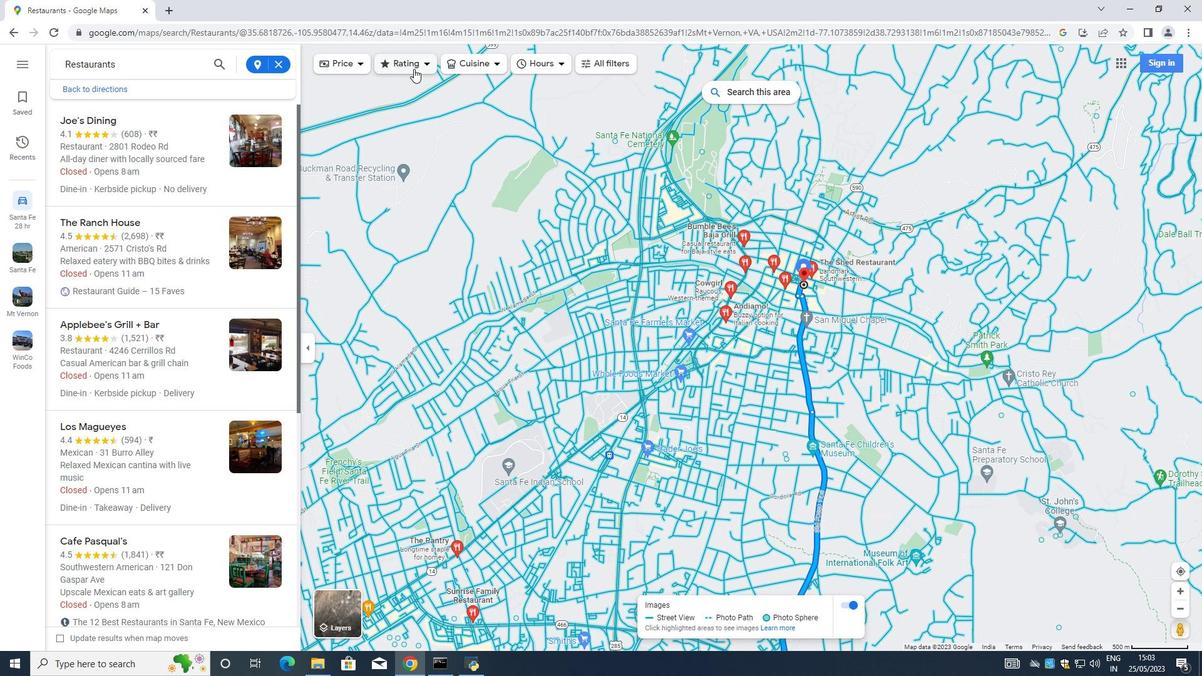 
Action: Mouse moved to (409, 209)
Screenshot: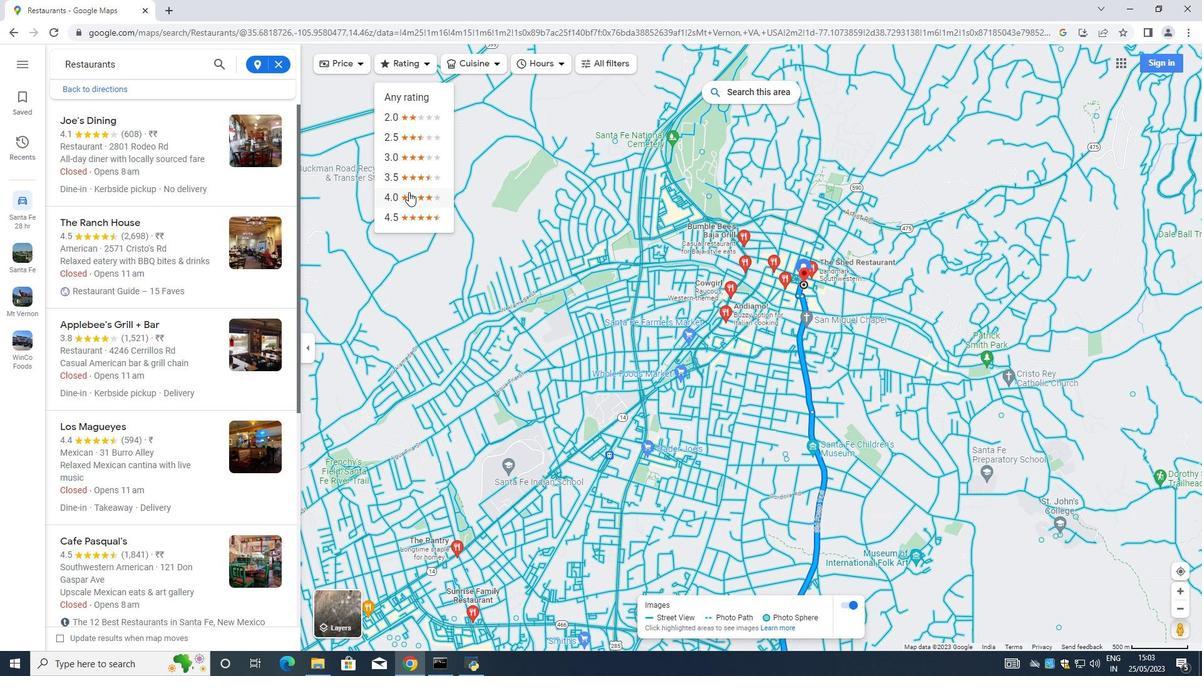 
Action: Mouse pressed left at (409, 209)
Screenshot: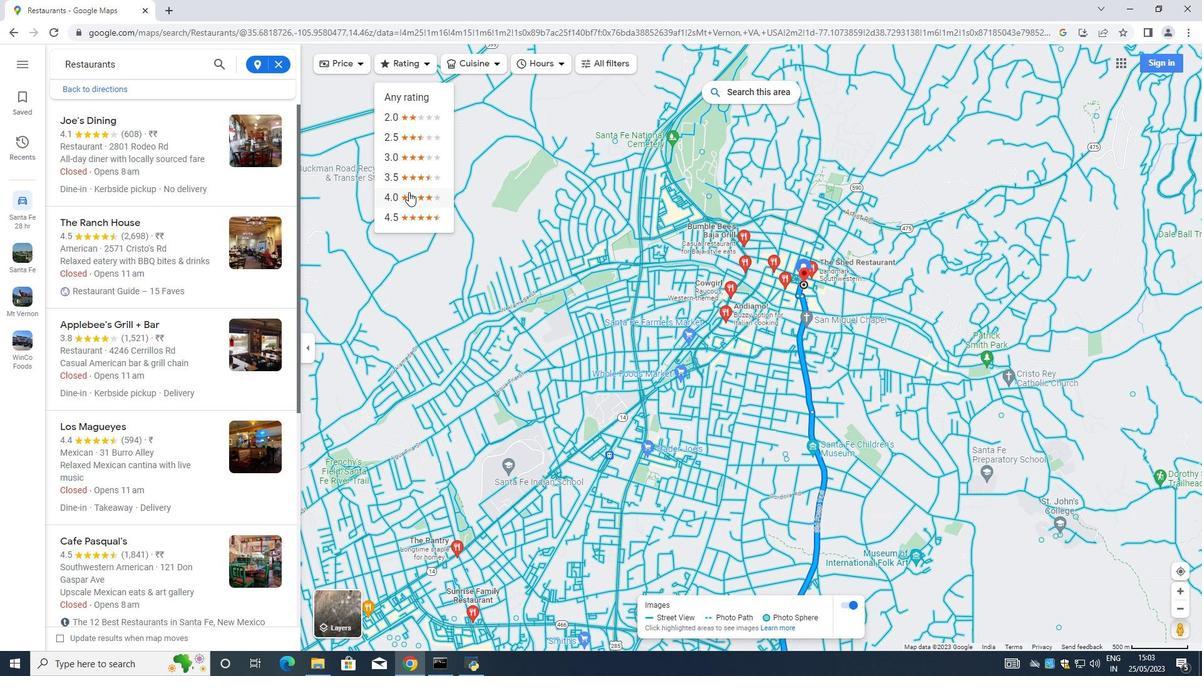 
Action: Mouse moved to (605, 59)
Screenshot: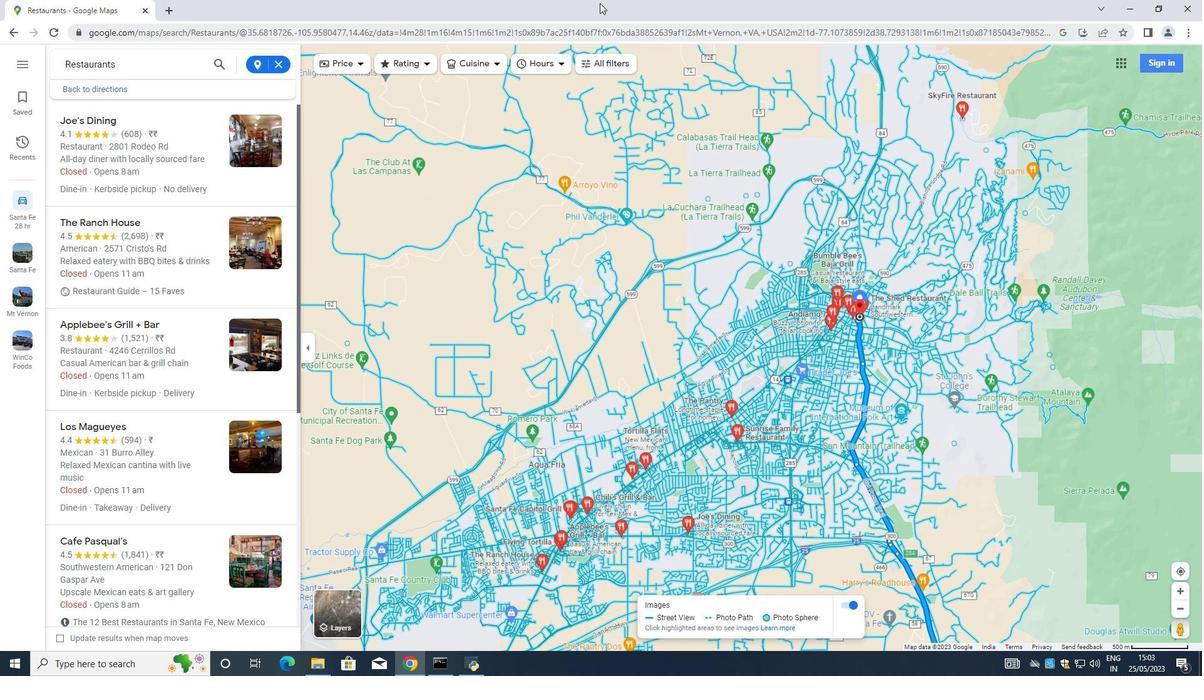 
Action: Mouse pressed left at (605, 59)
Screenshot: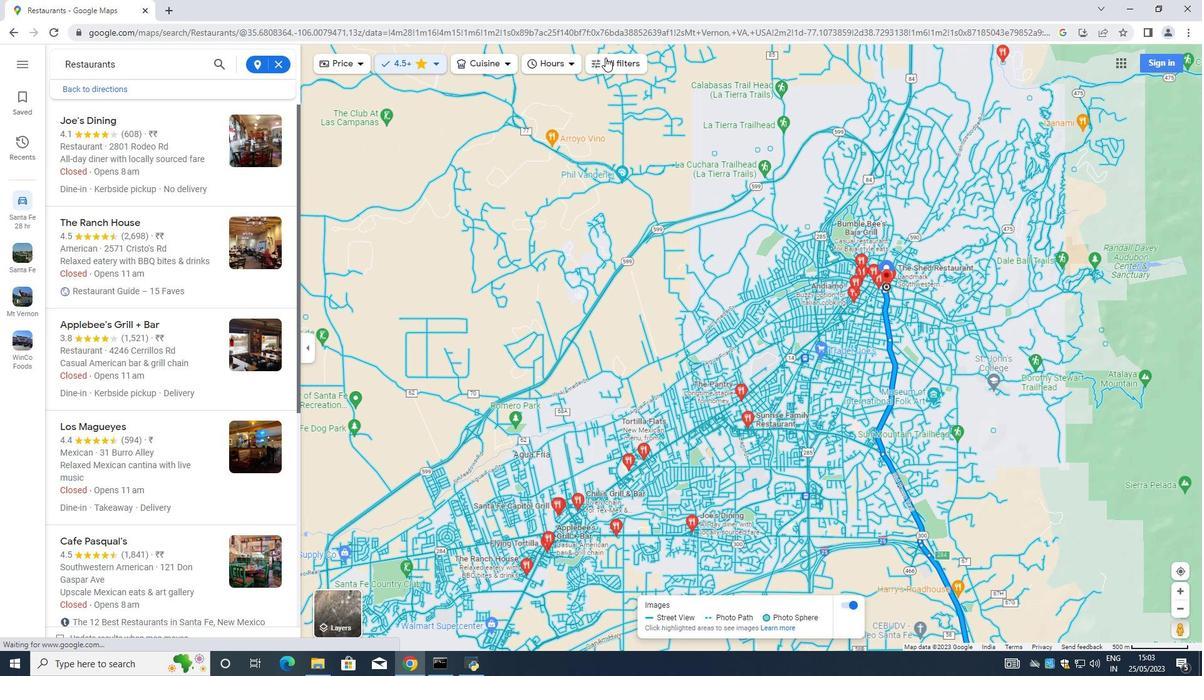 
Action: Mouse moved to (244, 254)
Screenshot: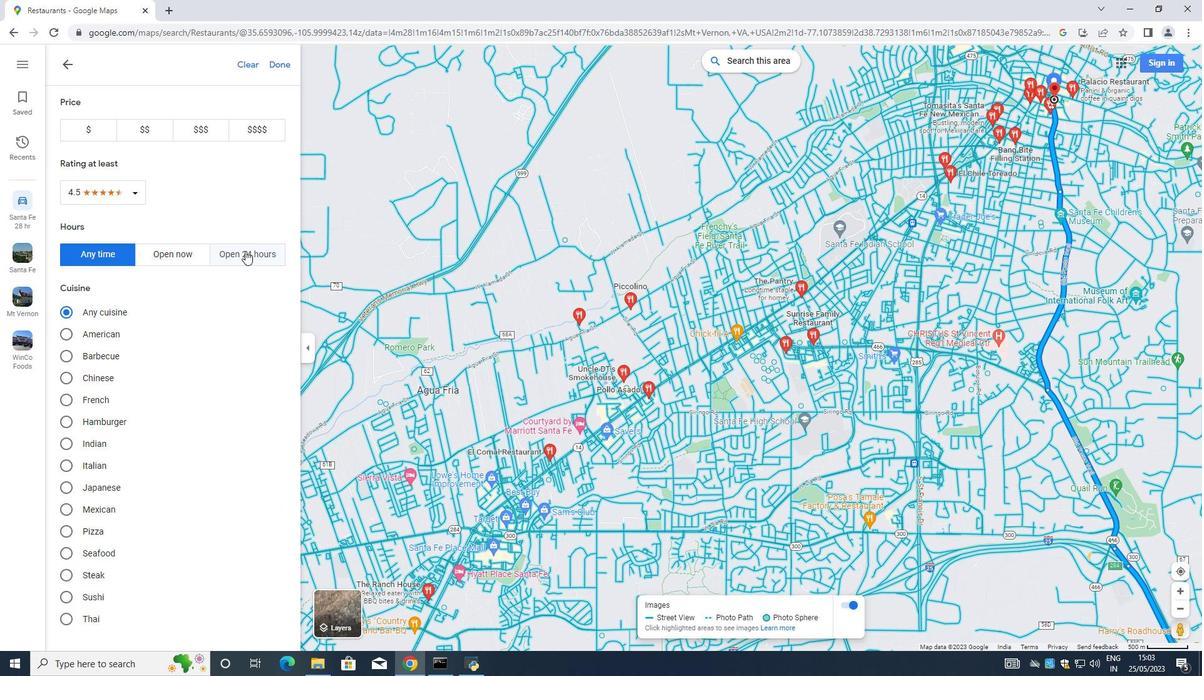 
Action: Mouse pressed left at (244, 254)
Screenshot: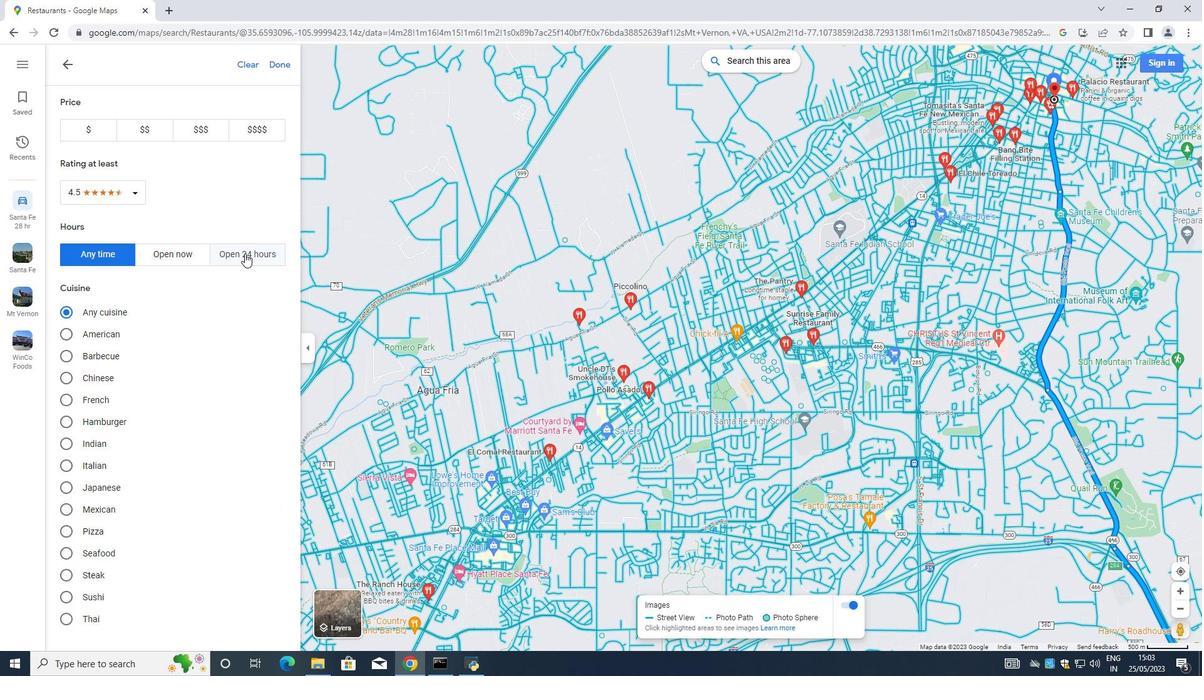 
Action: Mouse moved to (287, 67)
Screenshot: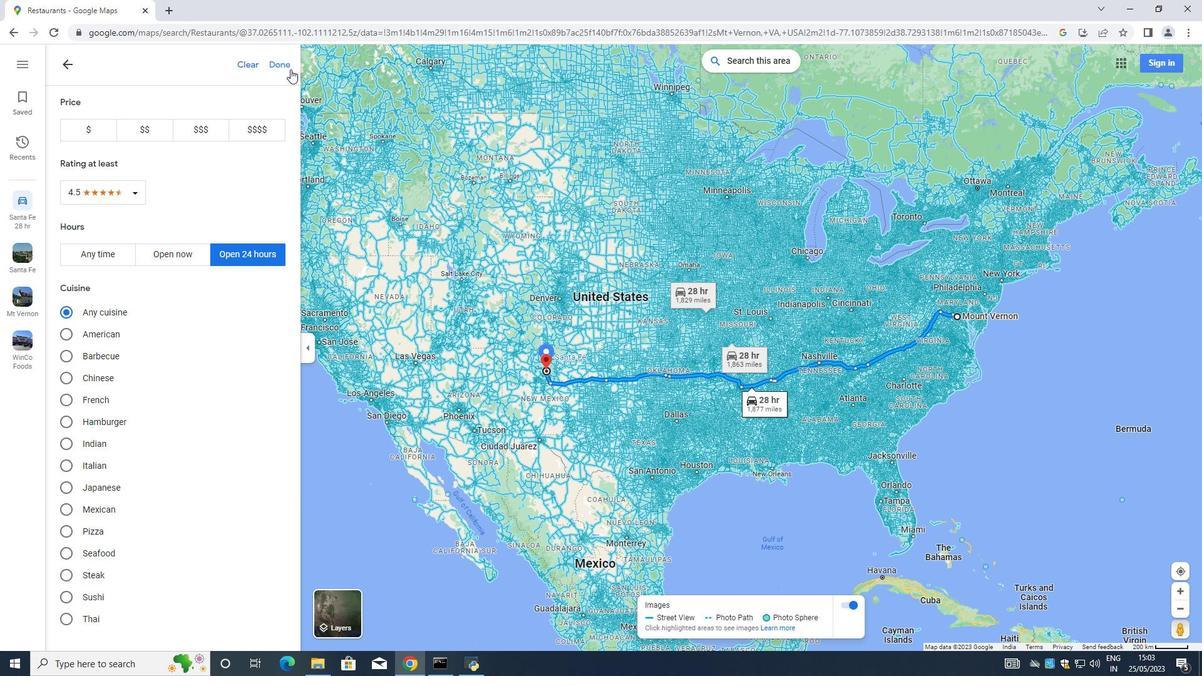 
Action: Mouse pressed left at (287, 67)
Screenshot: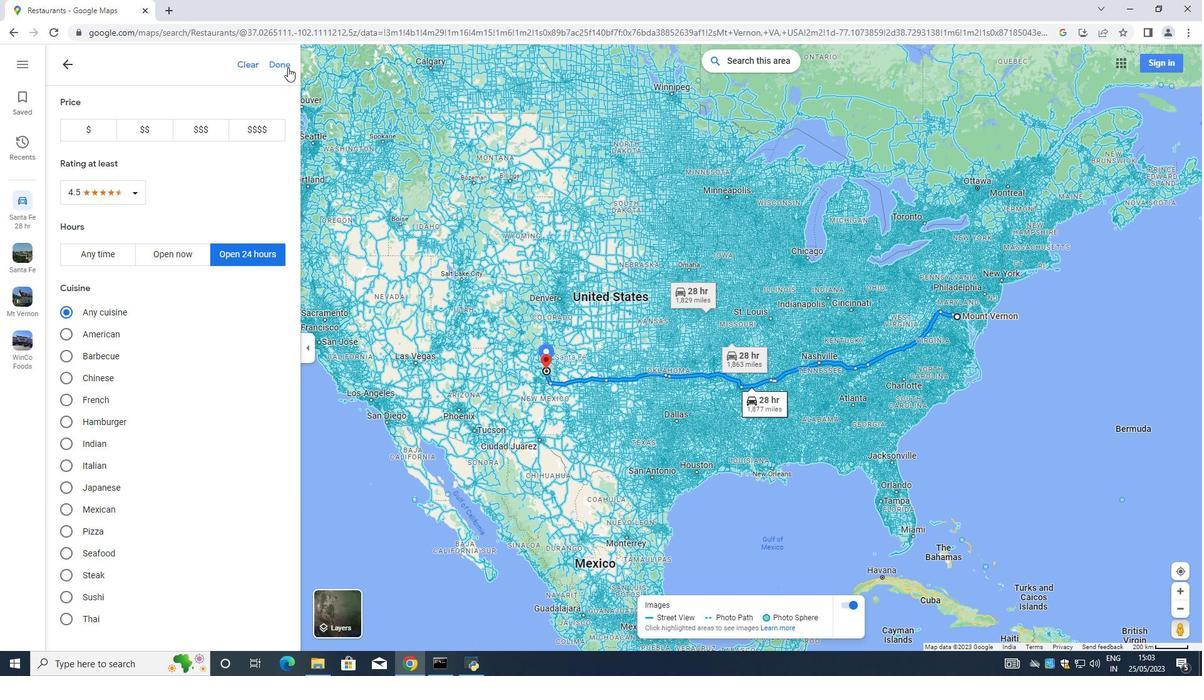 
Action: Mouse moved to (426, 66)
Screenshot: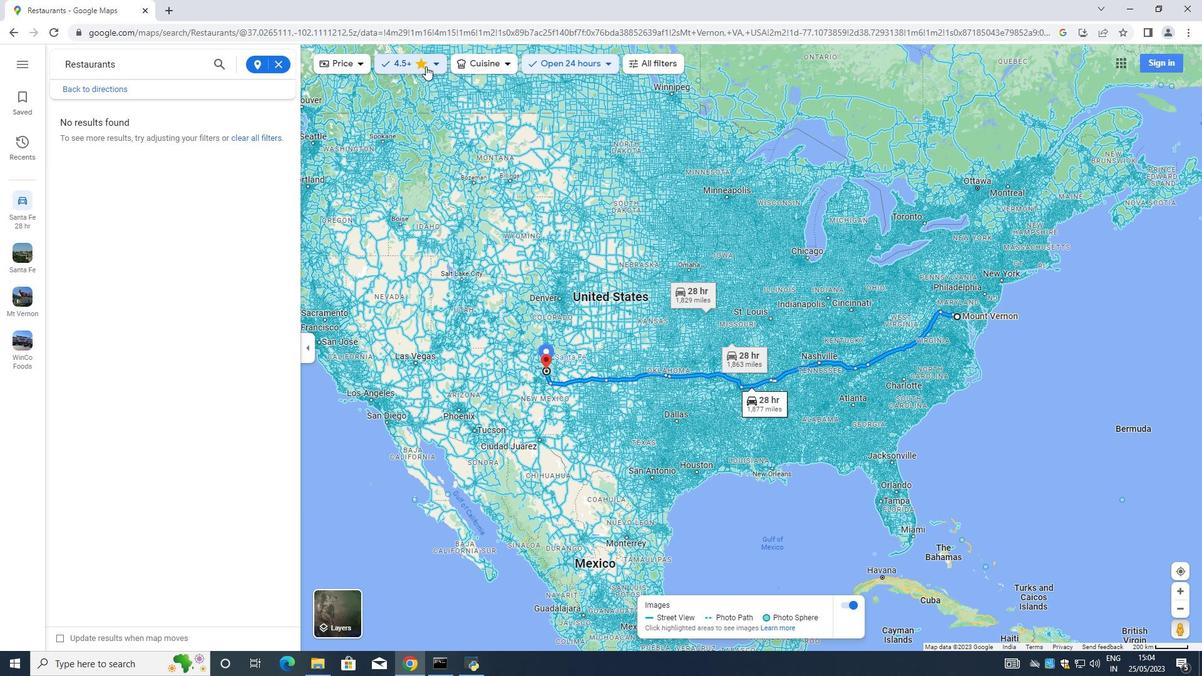 
Action: Mouse pressed left at (426, 66)
Screenshot: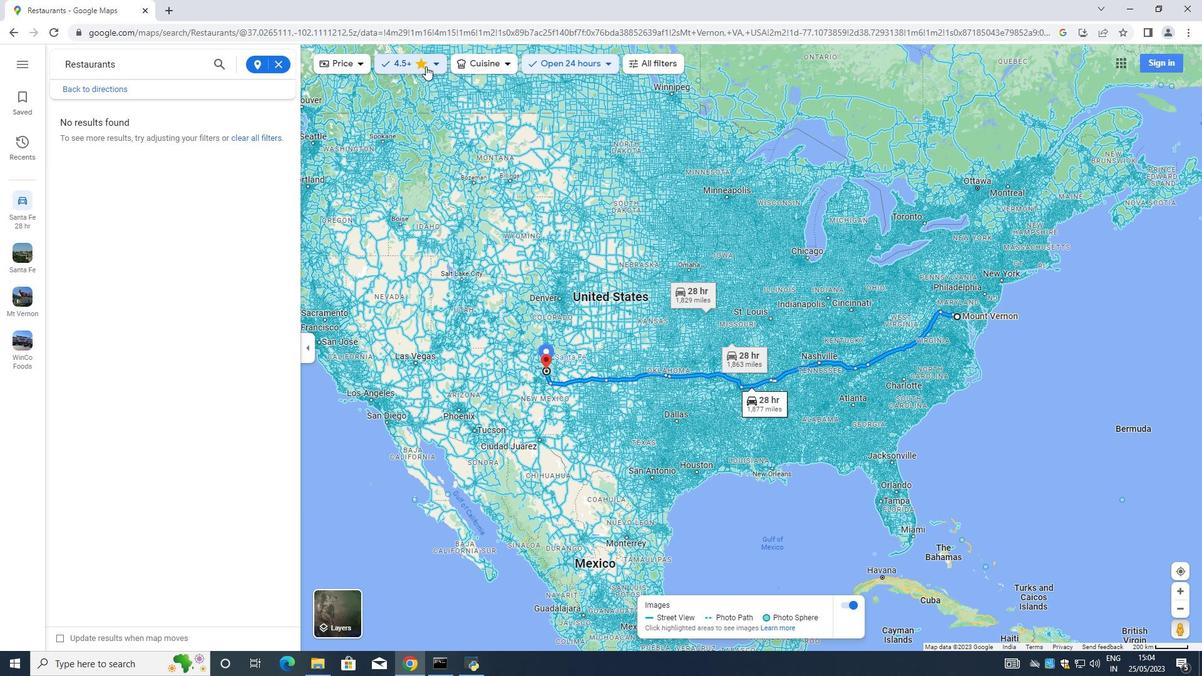 
Action: Mouse moved to (404, 192)
Screenshot: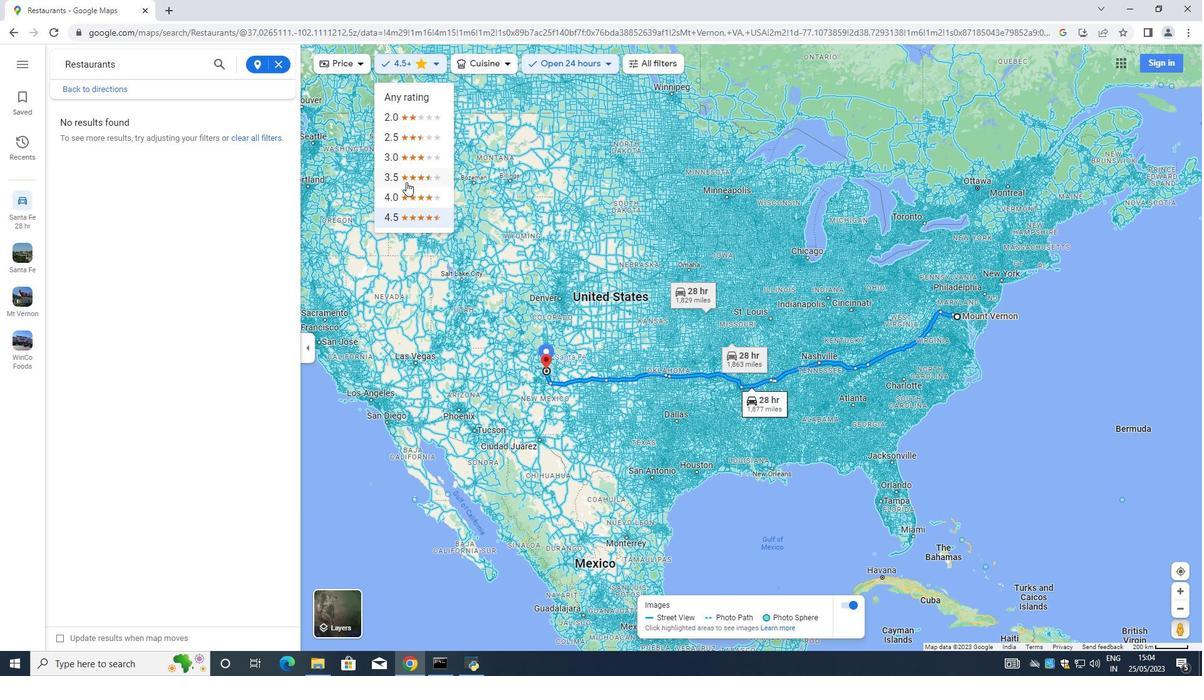 
Action: Mouse pressed left at (404, 192)
Screenshot: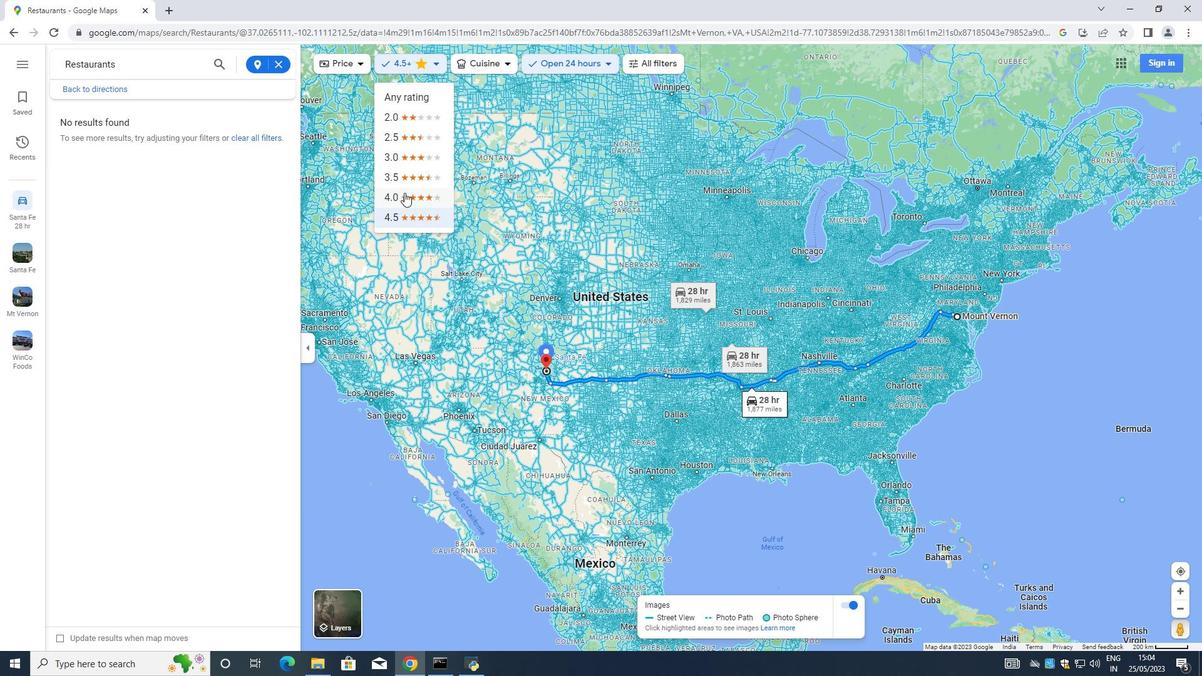 
Action: Mouse moved to (115, 162)
Screenshot: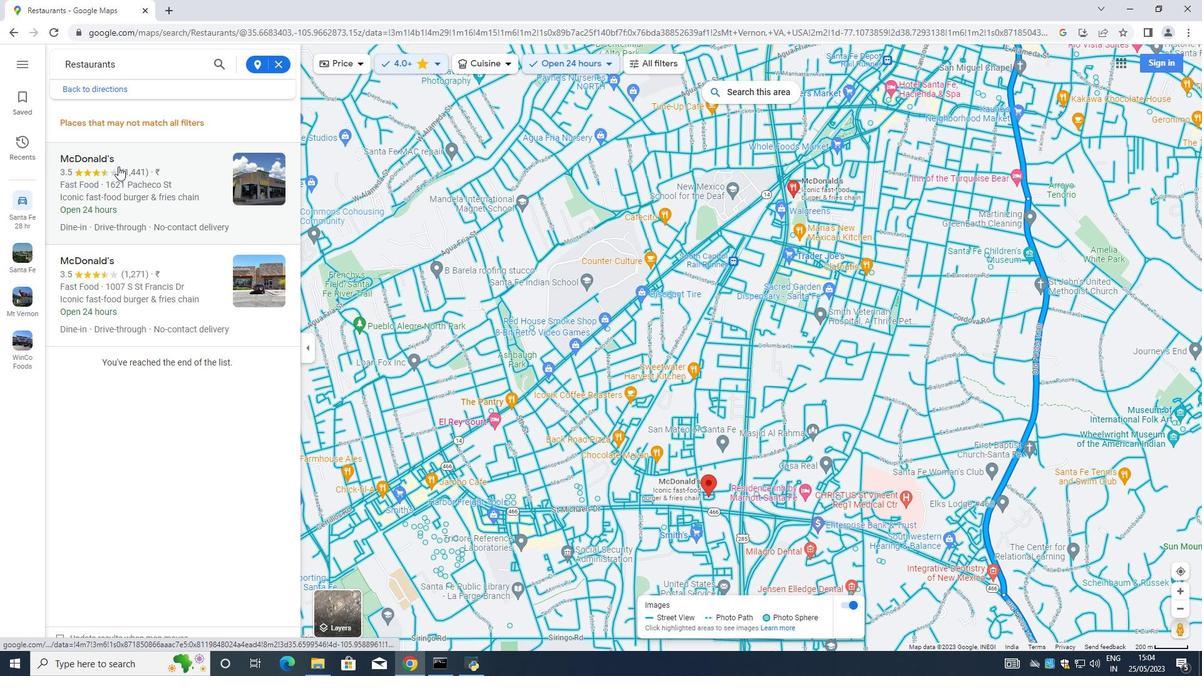 
Action: Mouse pressed left at (115, 162)
Screenshot: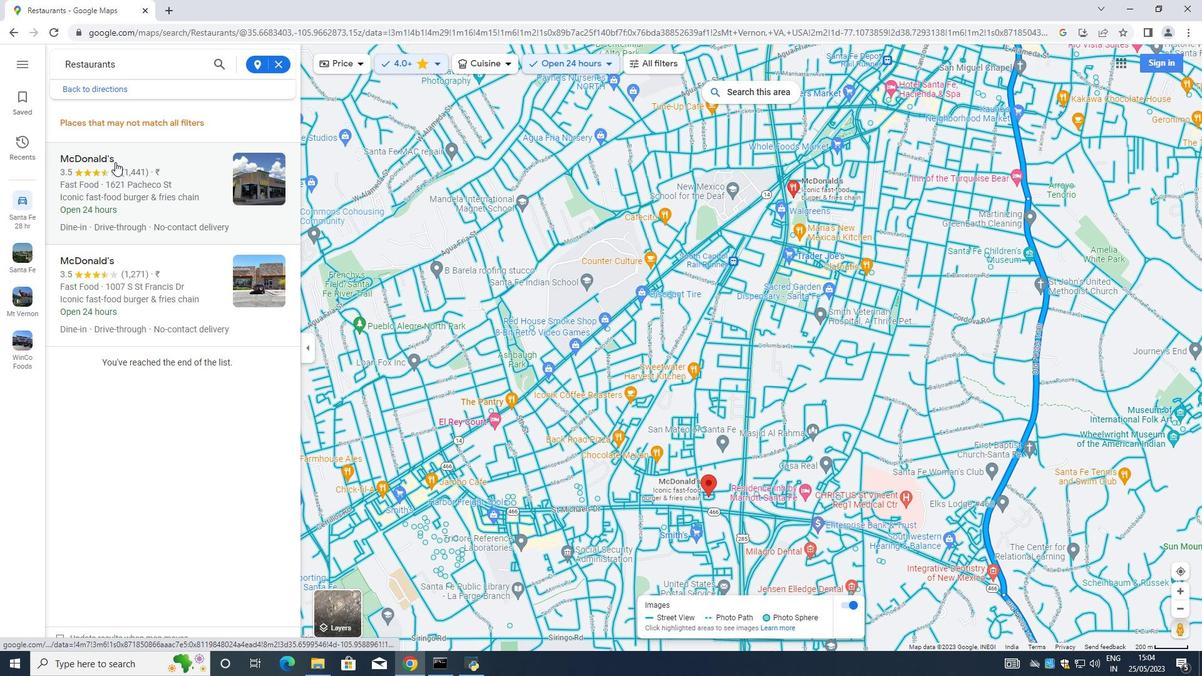 
Action: Mouse moved to (708, 502)
Screenshot: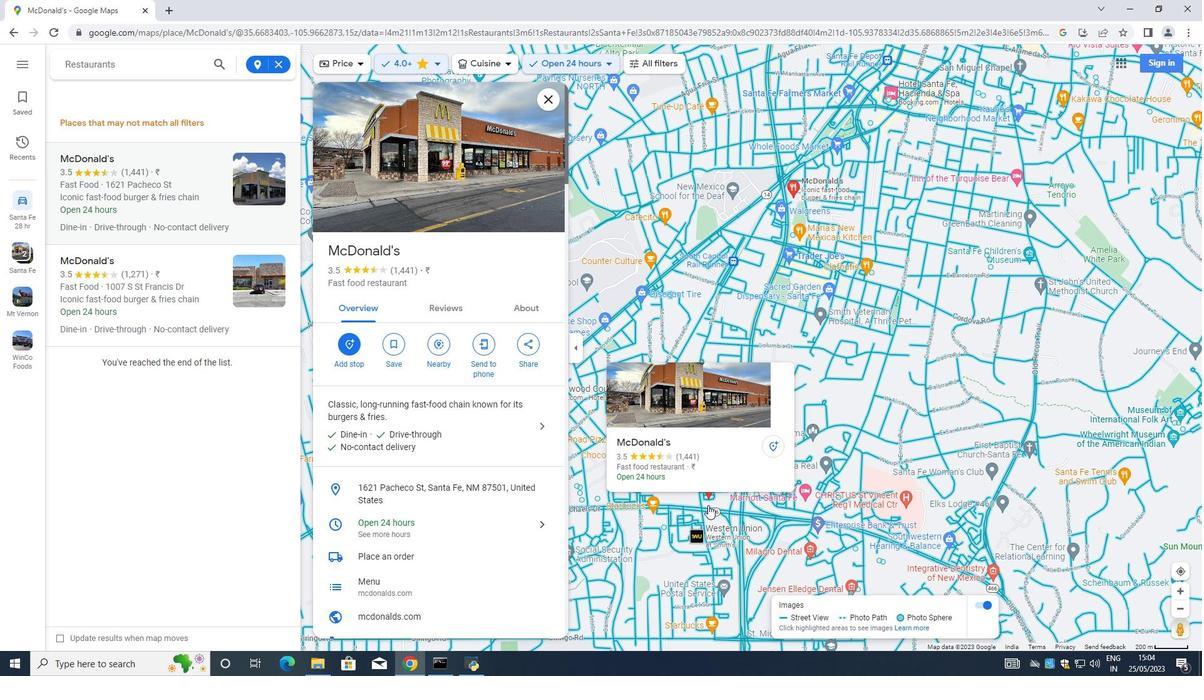 
Action: Mouse pressed left at (708, 502)
Screenshot: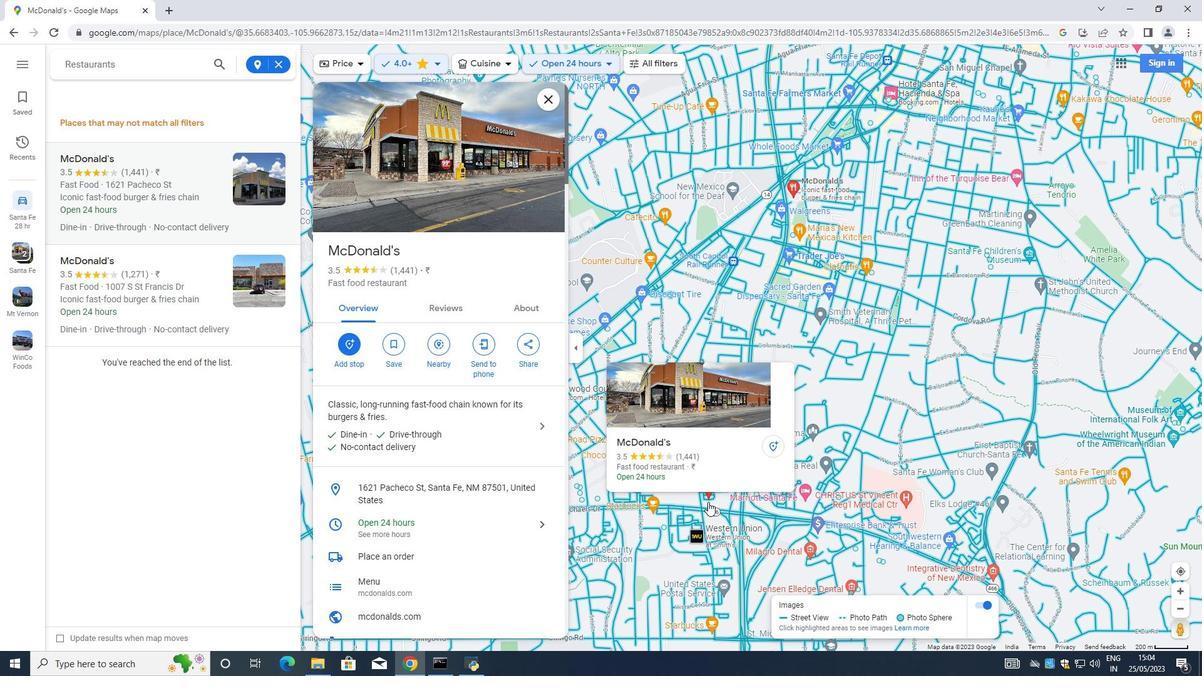 
Action: Mouse moved to (703, 501)
Screenshot: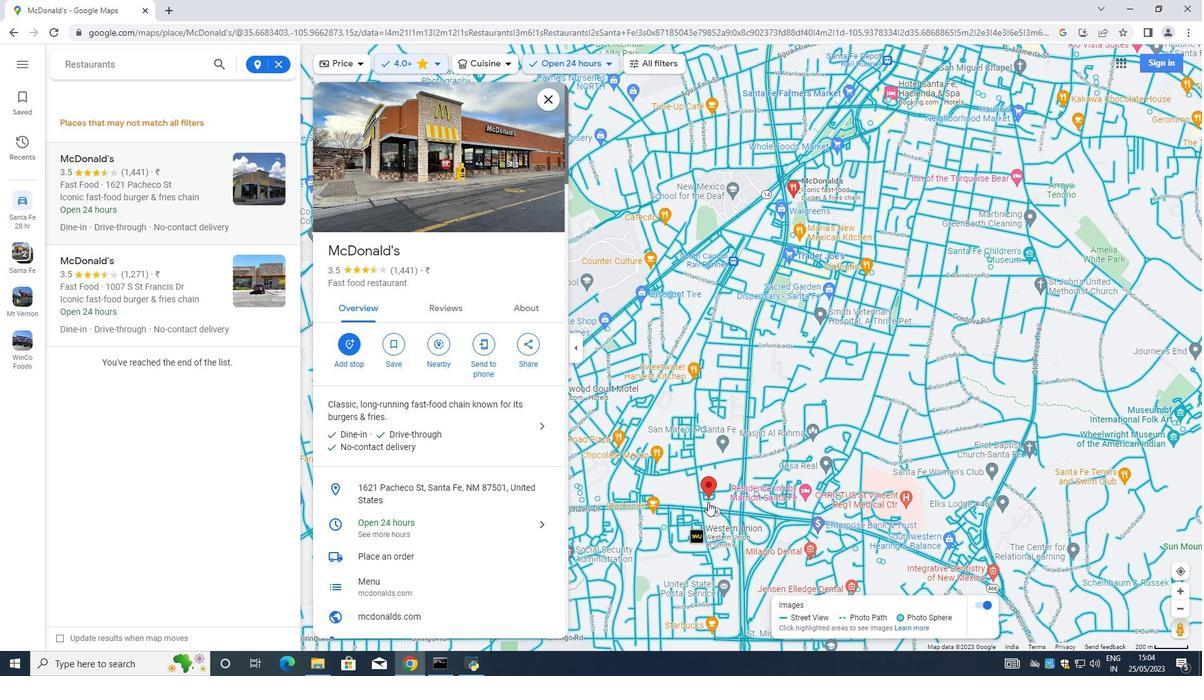 
Action: Mouse scrolled (703, 502) with delta (0, 0)
Screenshot: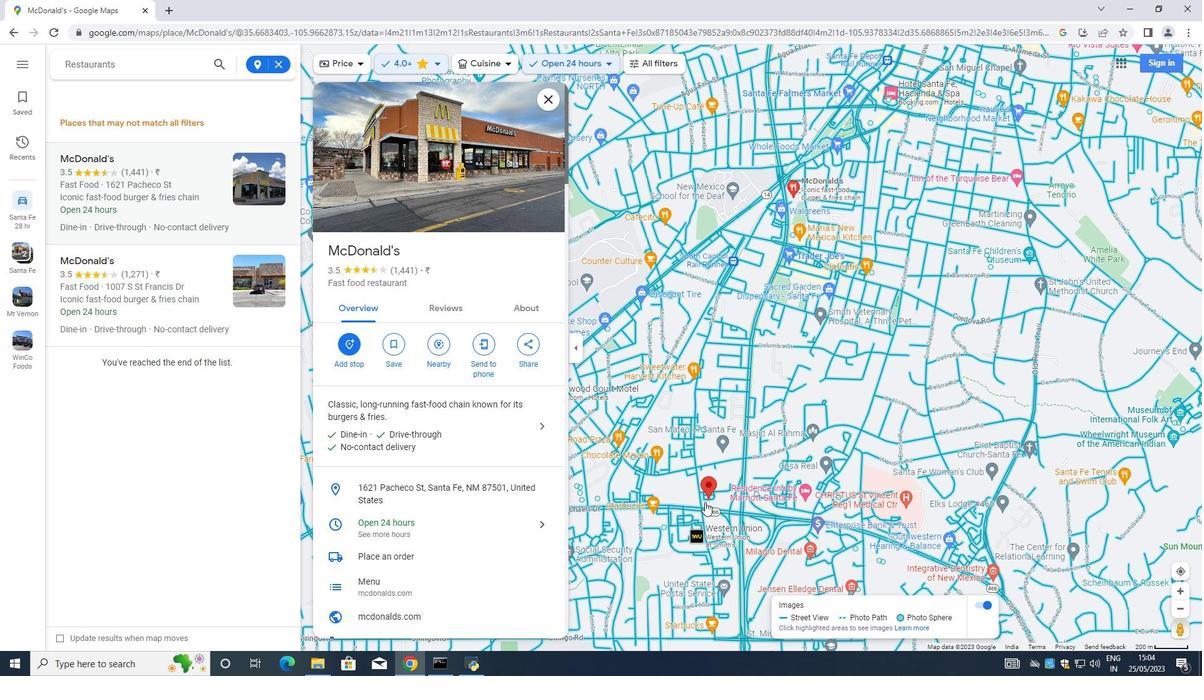 
Action: Mouse scrolled (703, 502) with delta (0, 0)
Screenshot: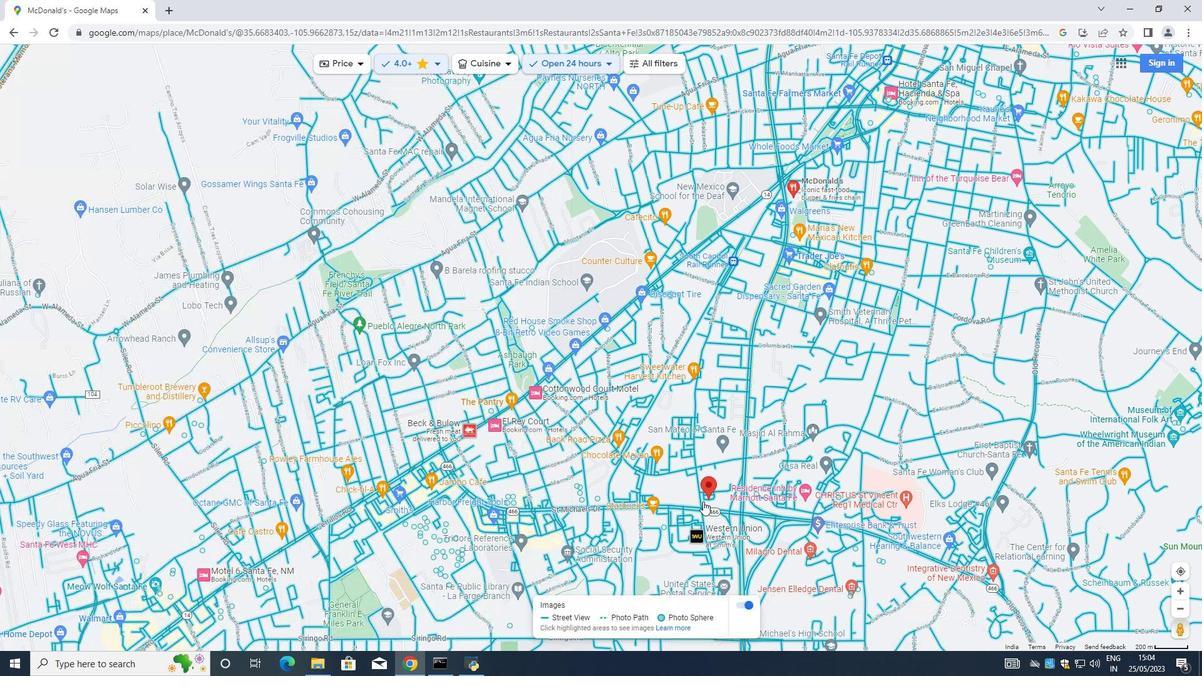 
Action: Mouse scrolled (703, 502) with delta (0, 0)
Screenshot: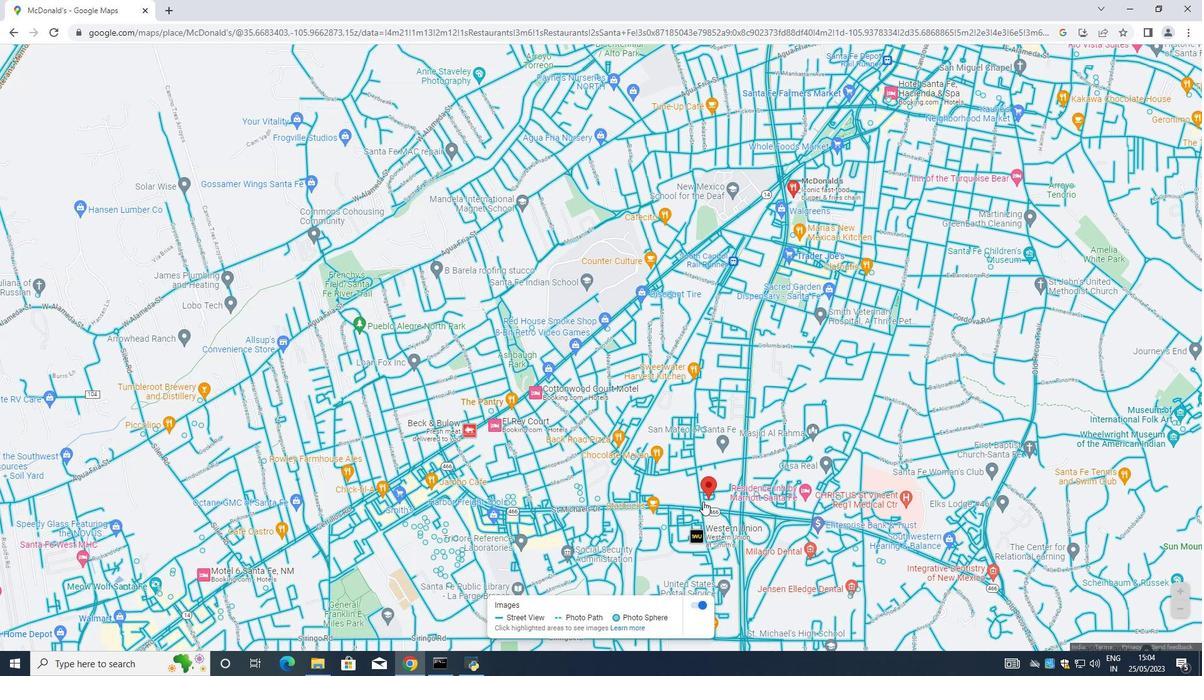 
Action: Mouse scrolled (703, 502) with delta (0, 0)
Screenshot: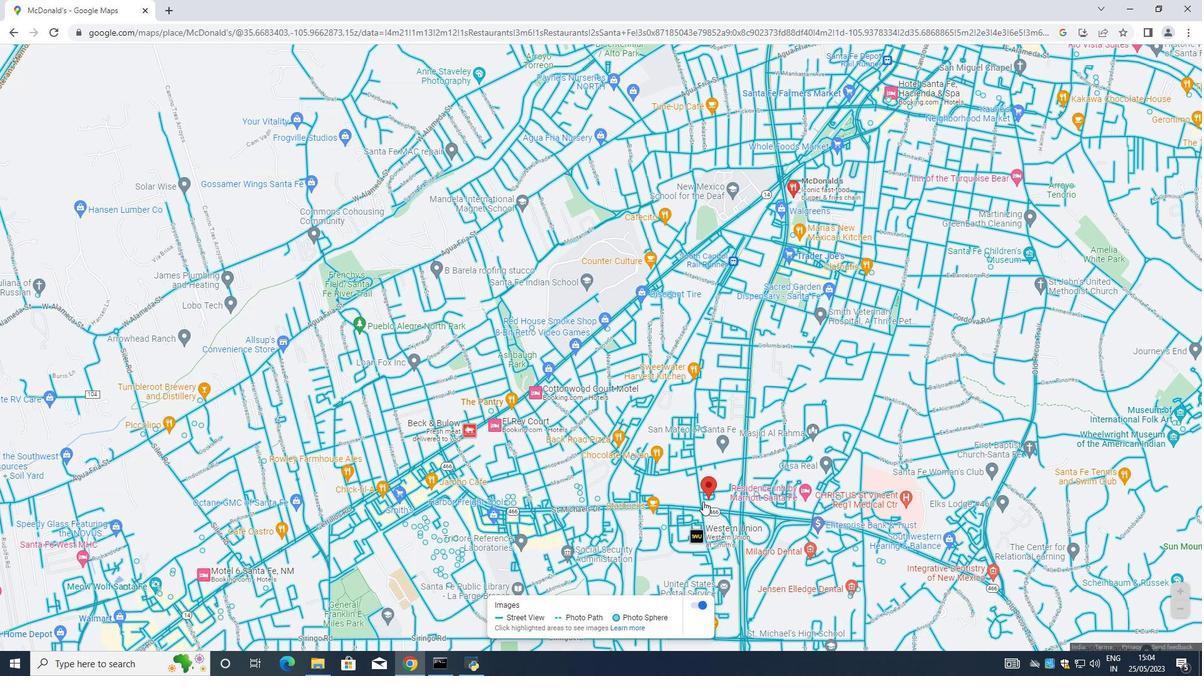 
Action: Mouse moved to (704, 501)
Screenshot: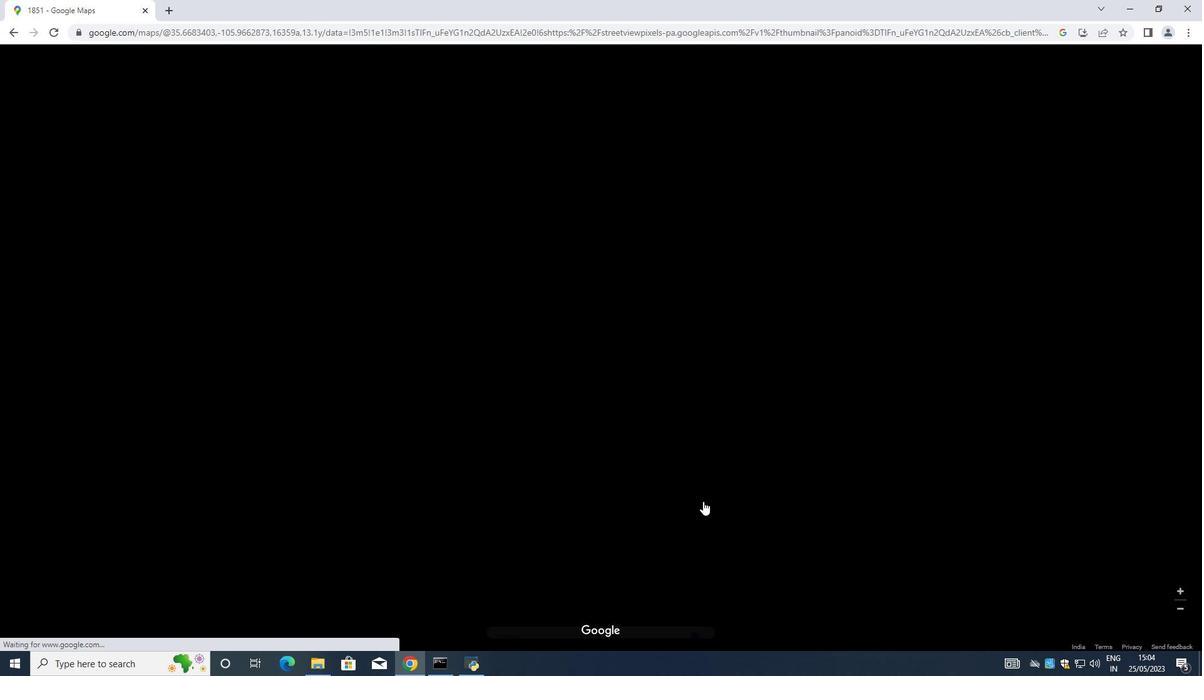 
Action: Mouse scrolled (704, 502) with delta (0, 0)
Screenshot: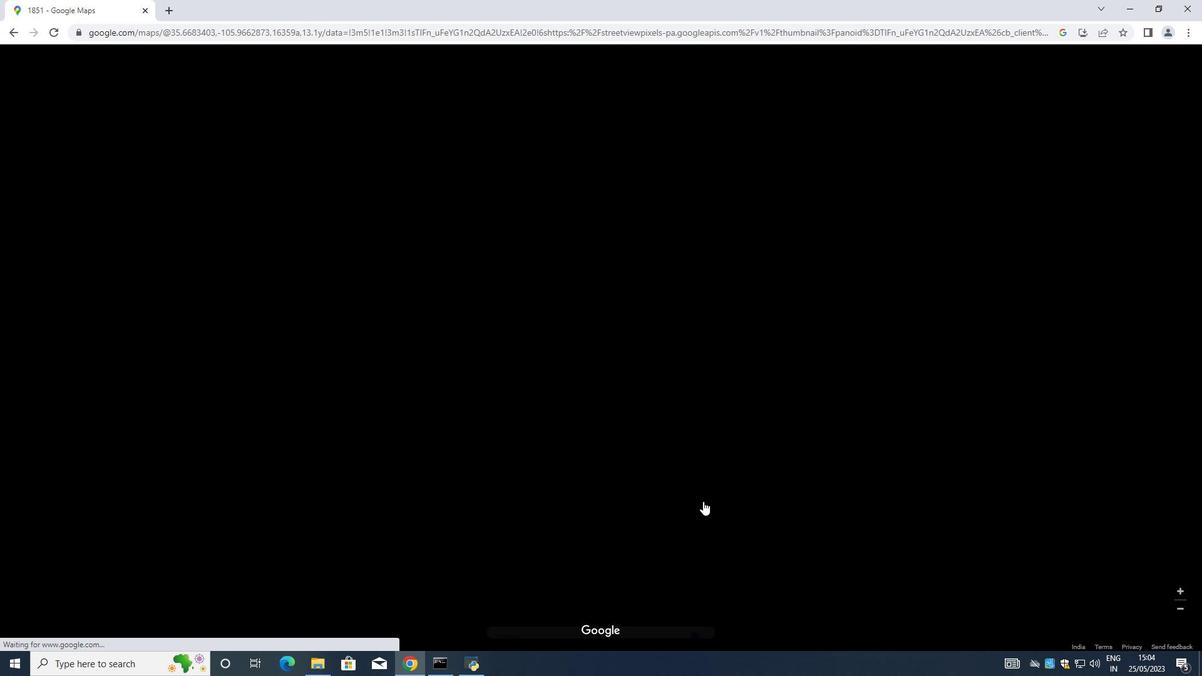 
Action: Mouse moved to (579, 297)
Screenshot: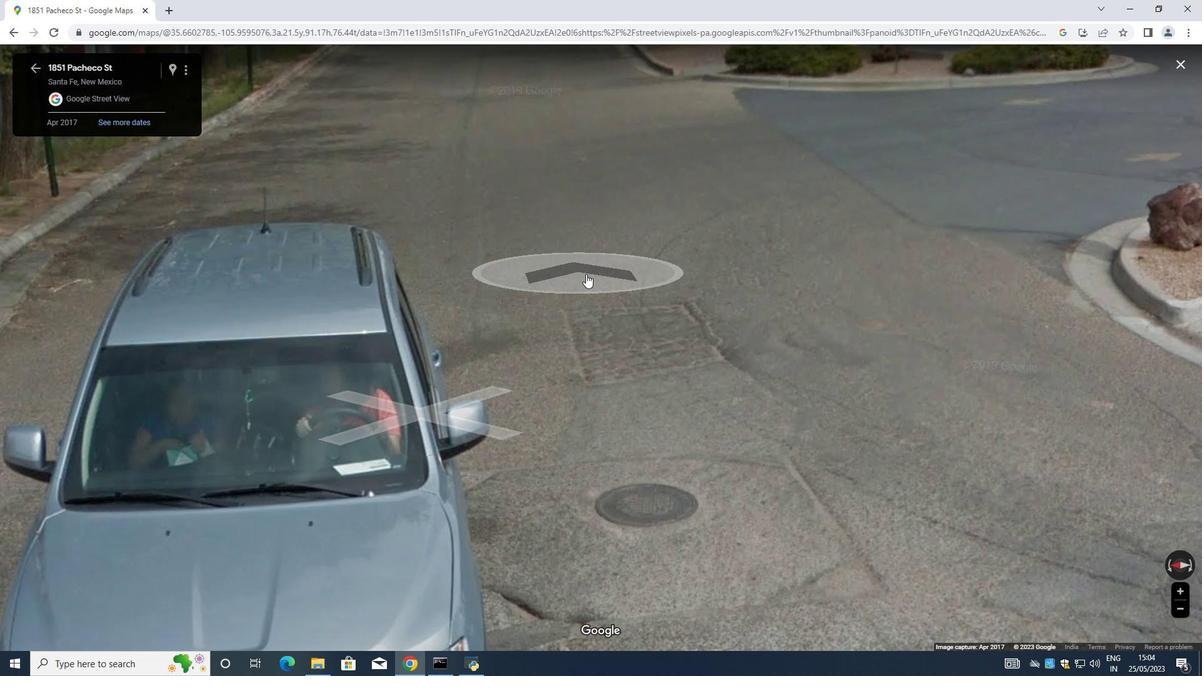
Action: Mouse pressed left at (579, 297)
Screenshot: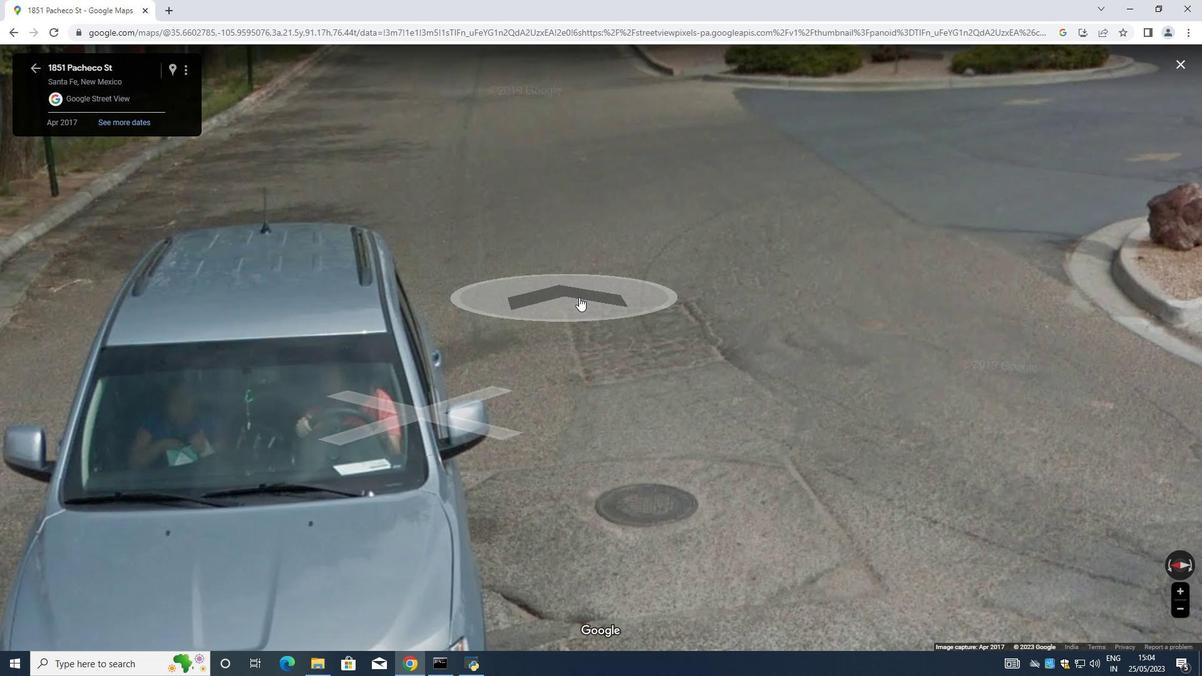 
Action: Mouse moved to (637, 214)
Screenshot: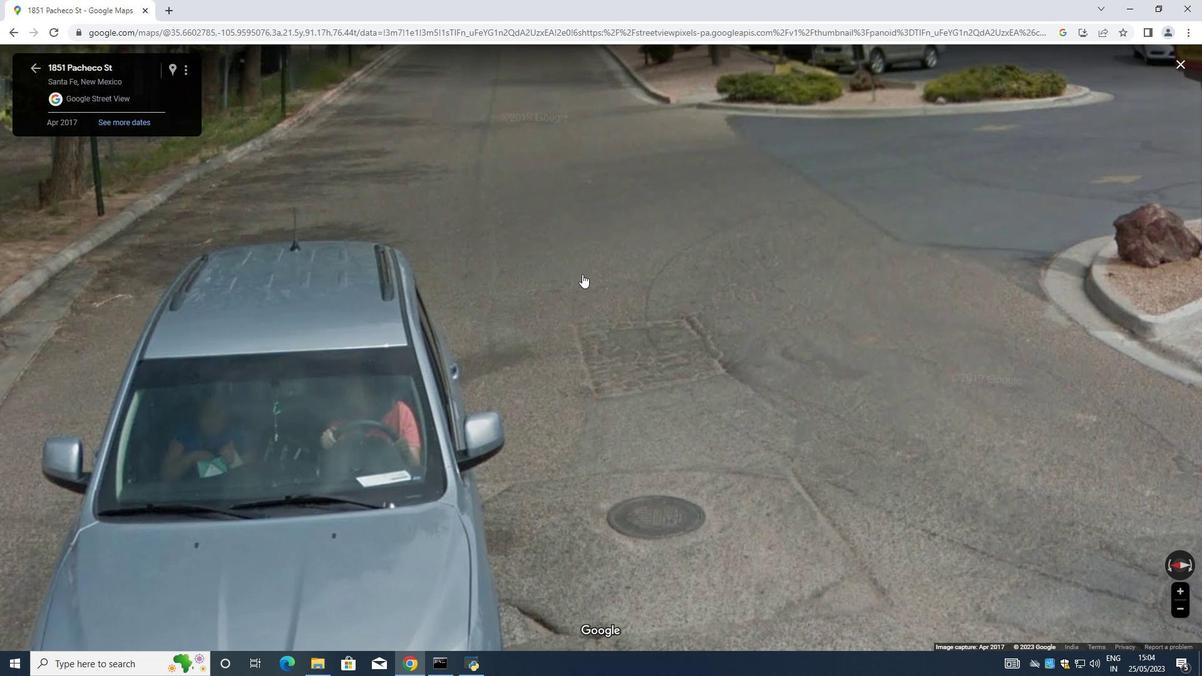 
Action: Mouse scrolled (637, 214) with delta (0, 0)
Screenshot: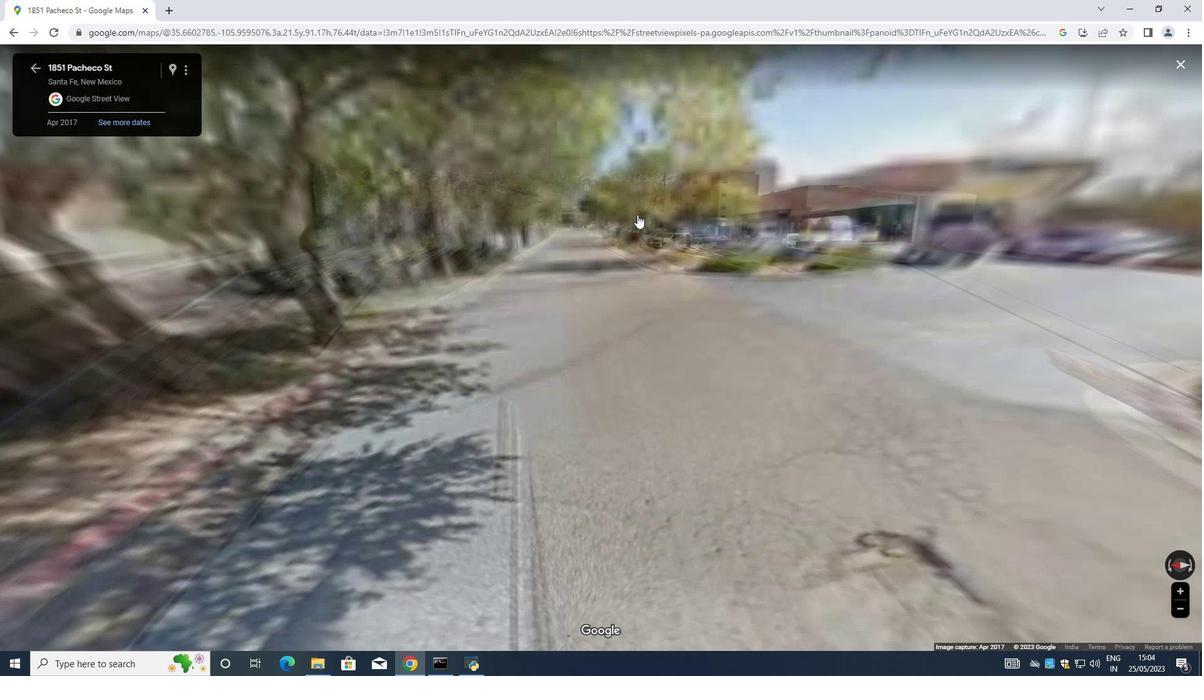 
Action: Mouse scrolled (637, 214) with delta (0, 0)
Screenshot: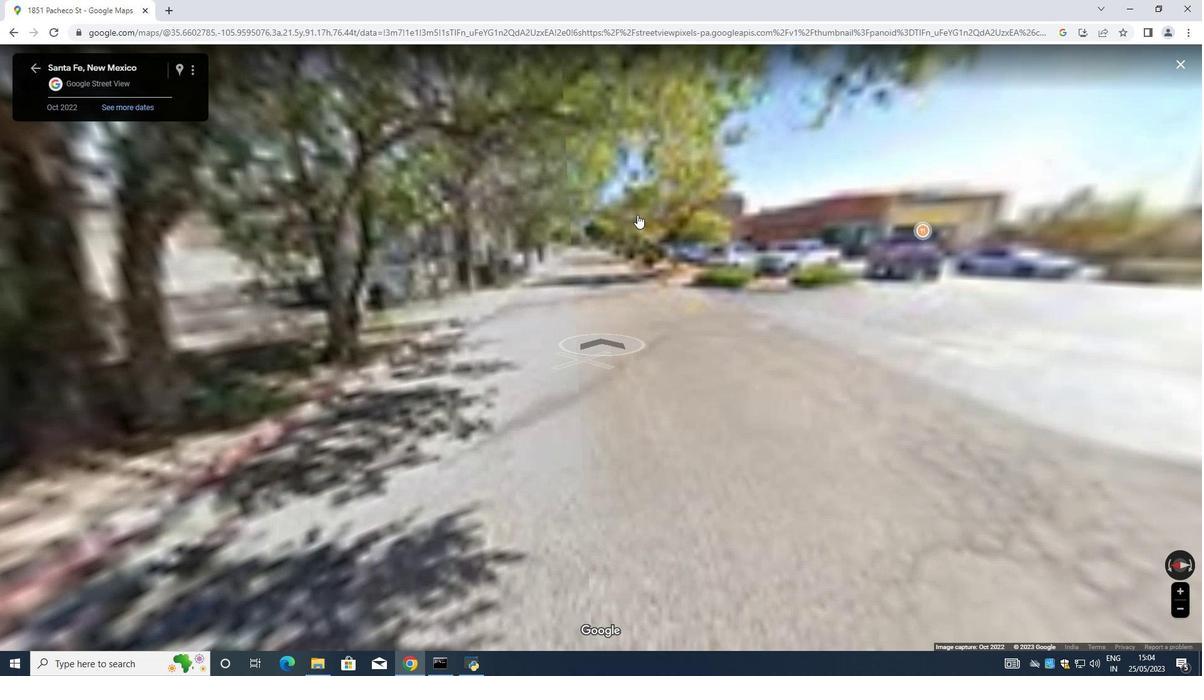 
Action: Mouse scrolled (637, 214) with delta (0, 0)
Screenshot: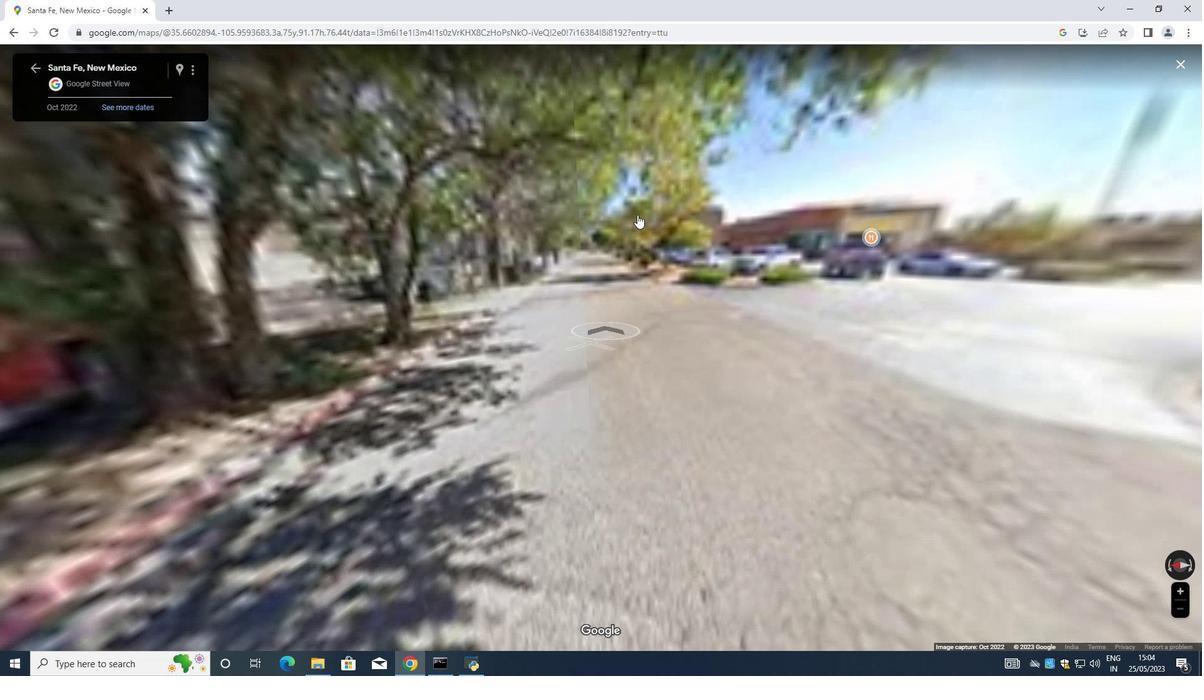 
Action: Mouse scrolled (637, 214) with delta (0, 0)
Screenshot: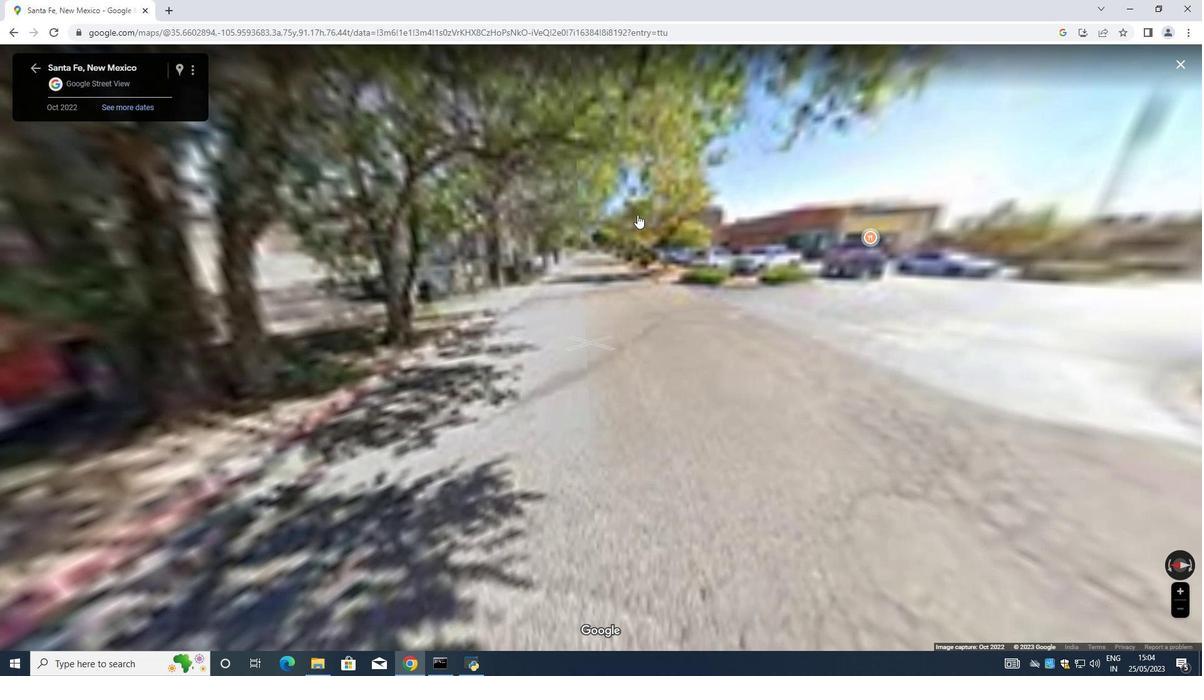
Action: Mouse scrolled (637, 214) with delta (0, 0)
Screenshot: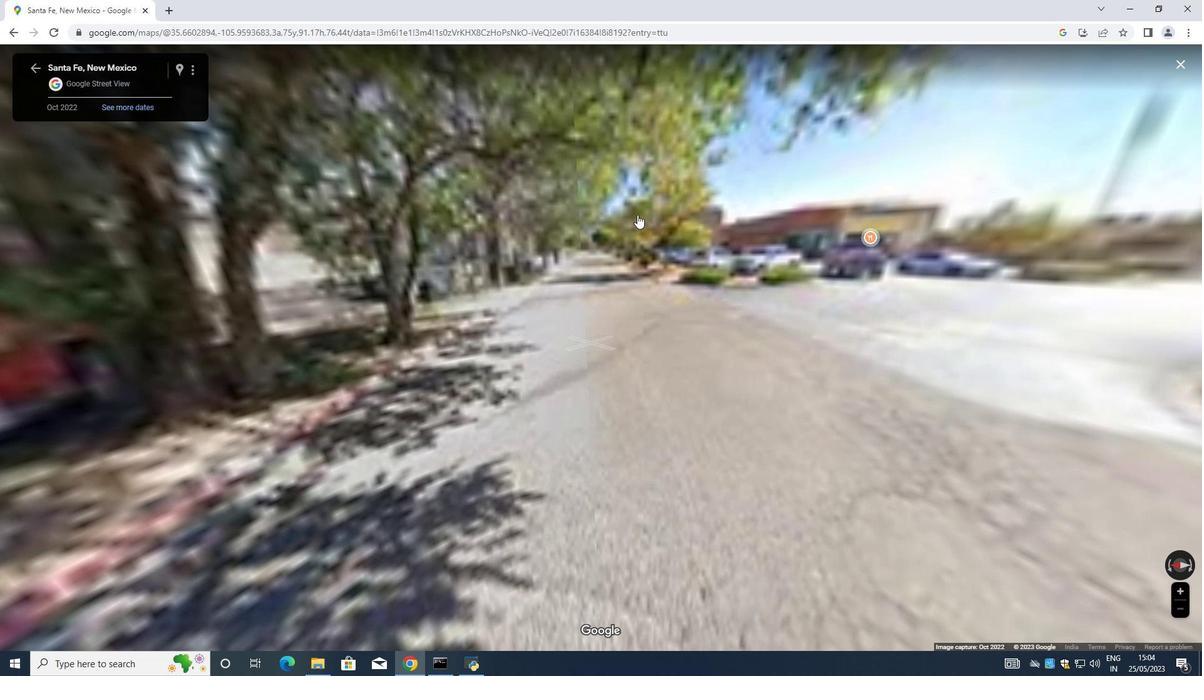 
Action: Mouse moved to (577, 255)
Screenshot: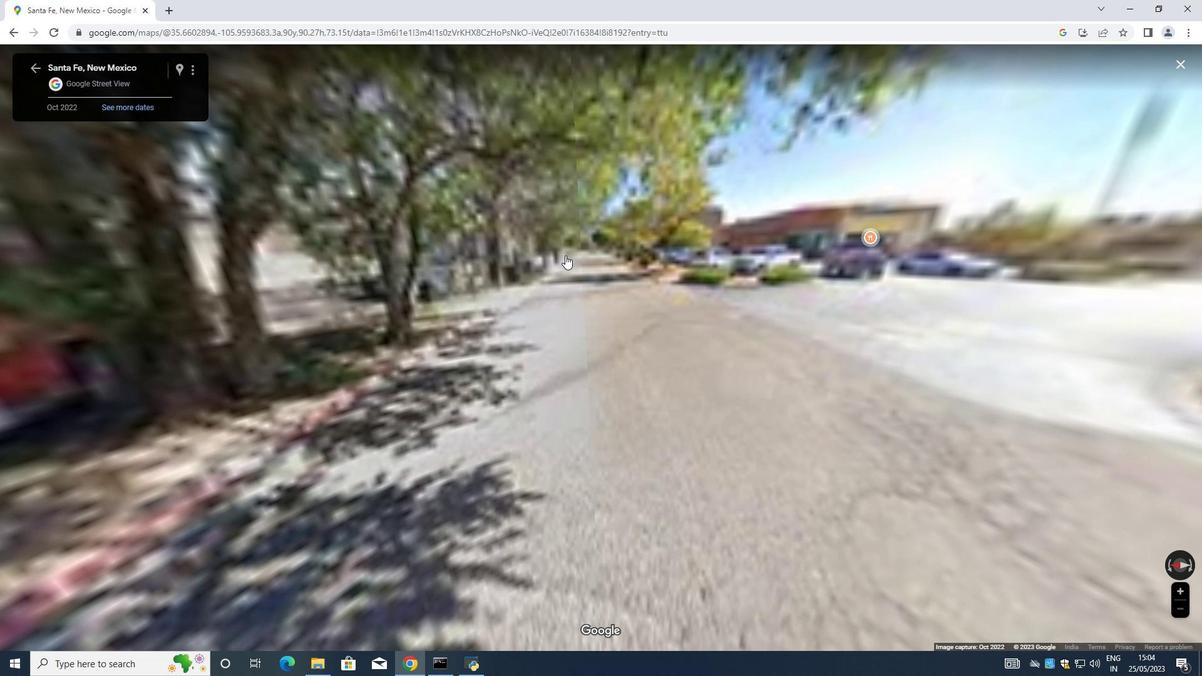 
Action: Mouse pressed left at (576, 255)
Screenshot: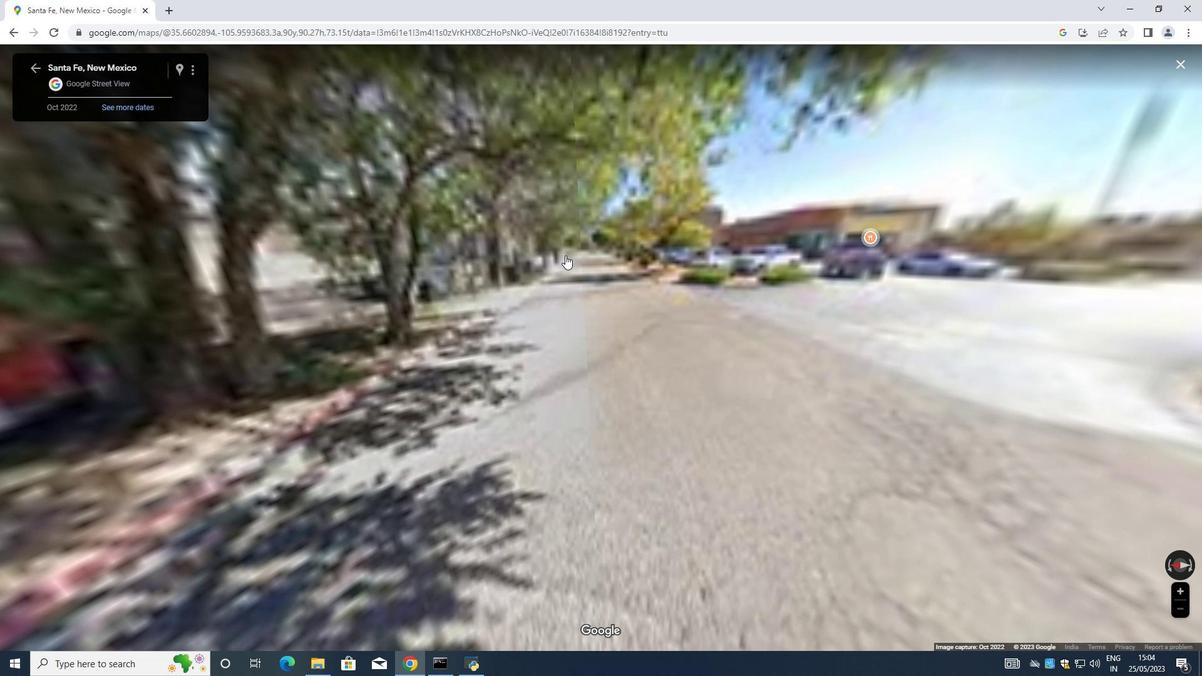 
Action: Mouse moved to (298, 215)
Screenshot: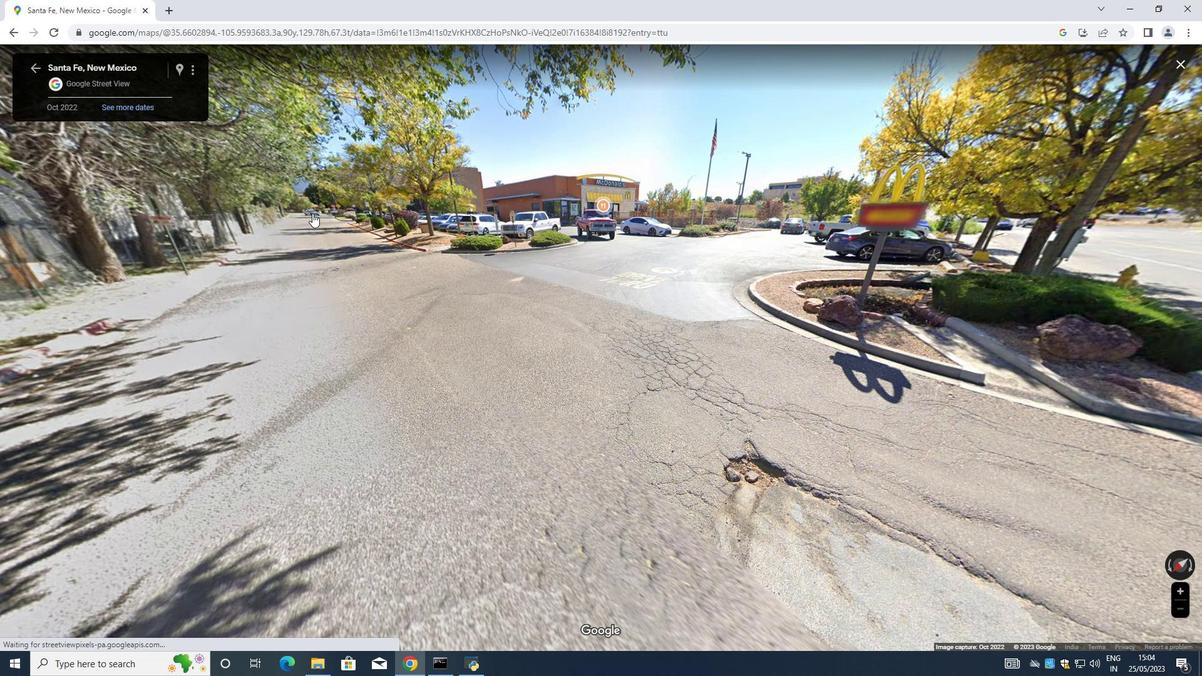 
Action: Mouse pressed left at (298, 215)
Screenshot: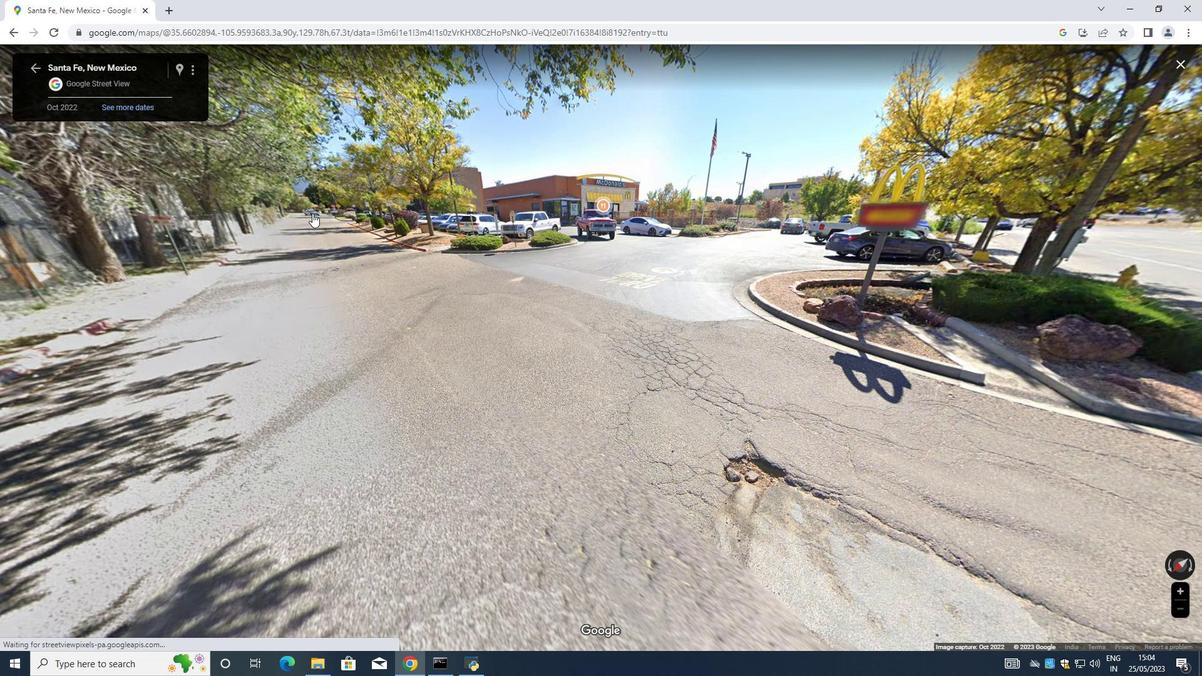 
Action: Mouse moved to (0, 175)
Screenshot: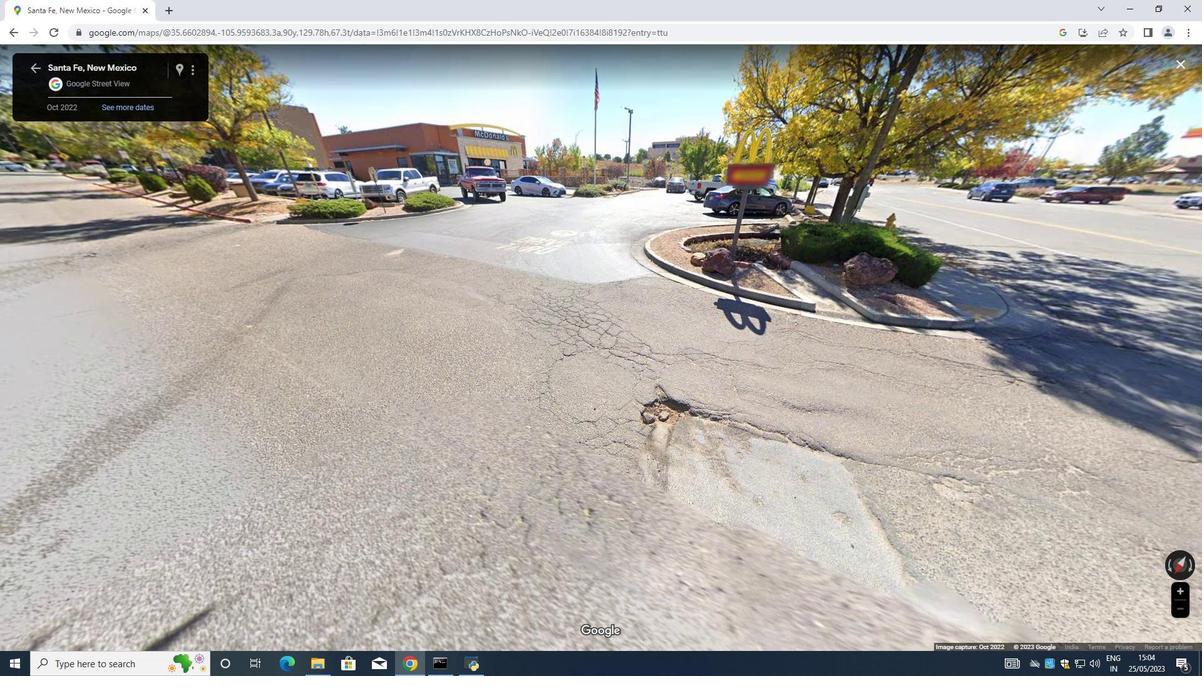 
Action: Key pressed <Key.up><Key.right><Key.right><Key.right><Key.right><Key.up>
Screenshot: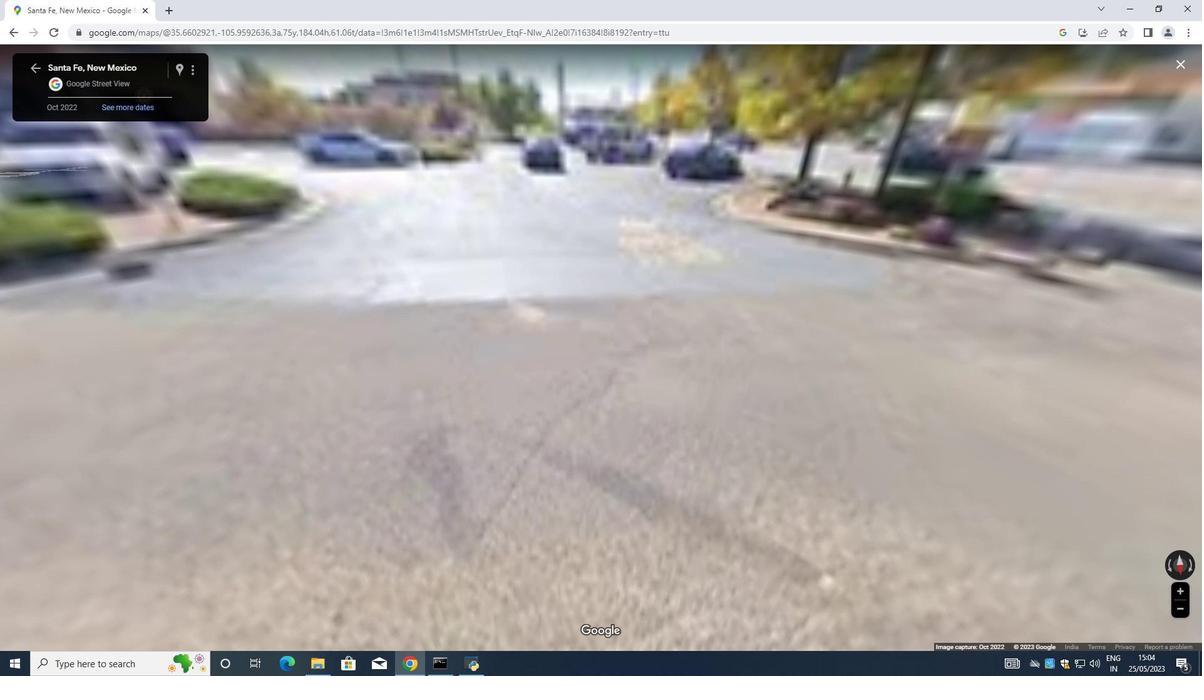 
Action: Mouse moved to (494, 385)
Screenshot: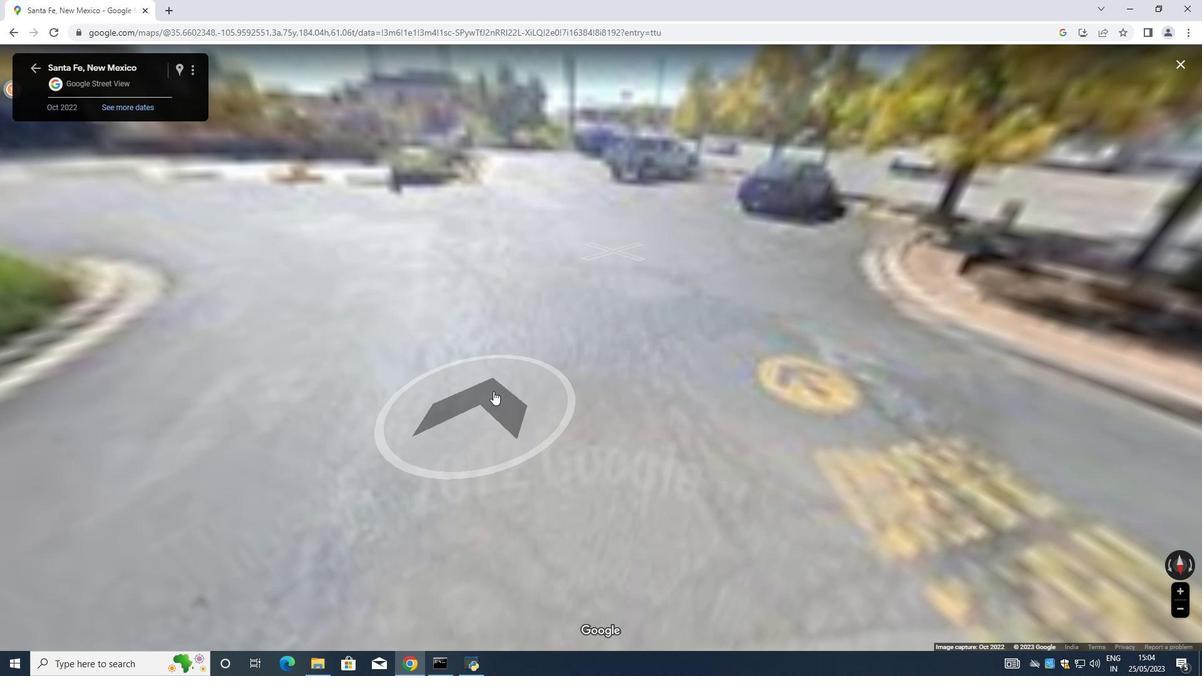 
Action: Mouse scrolled (494, 385) with delta (0, 0)
Screenshot: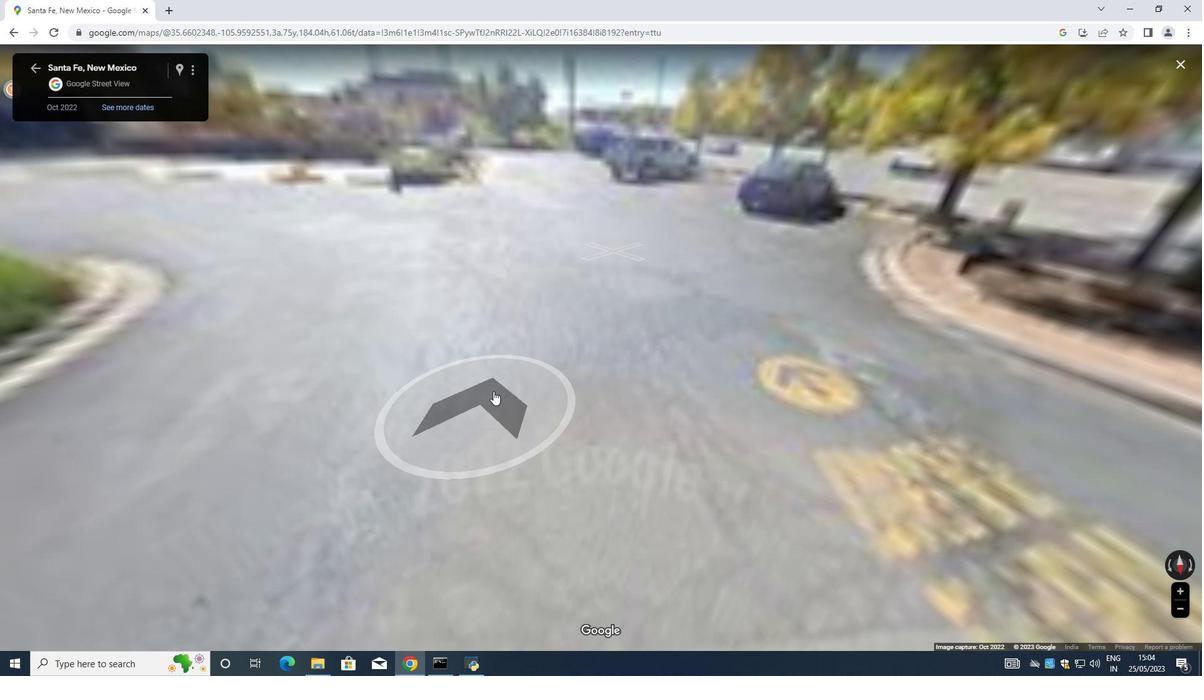 
Action: Mouse moved to (493, 379)
Screenshot: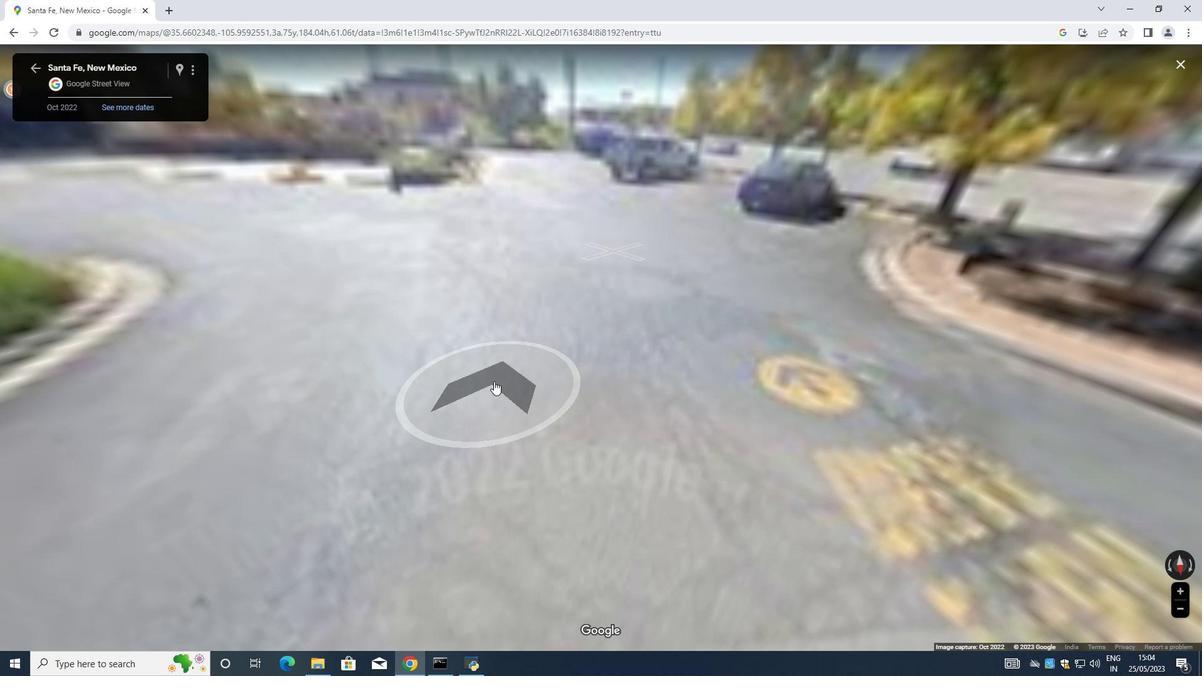 
Action: Mouse scrolled (493, 379) with delta (0, 0)
Screenshot: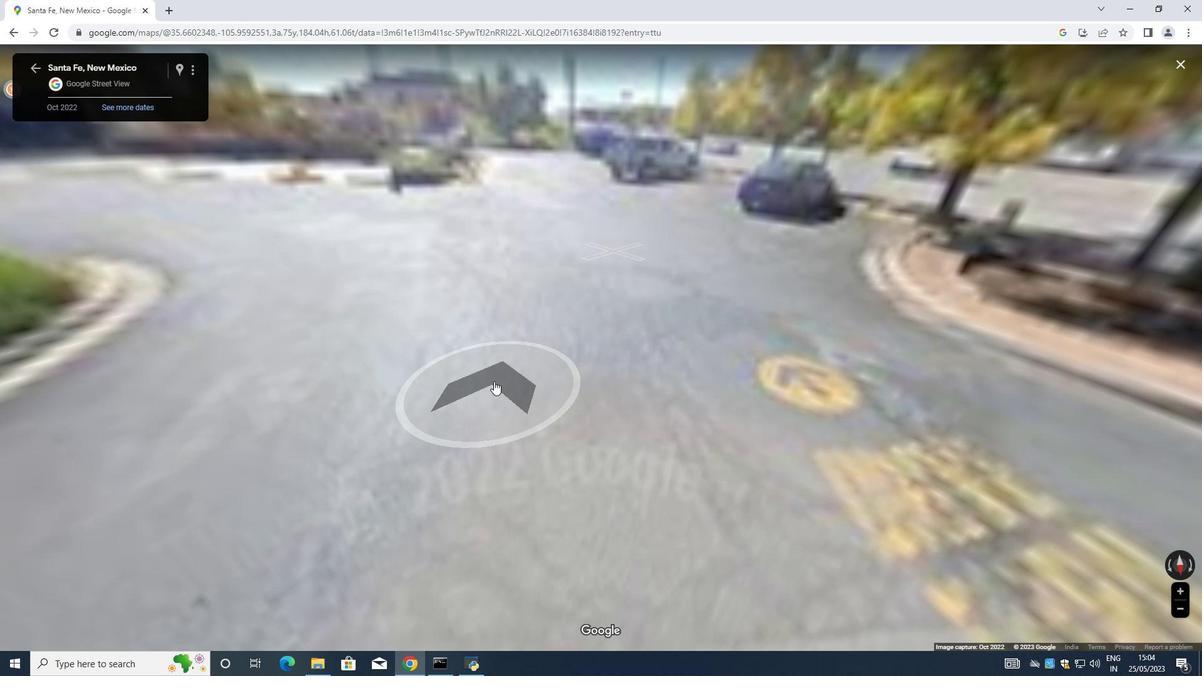 
Action: Mouse moved to (492, 378)
Screenshot: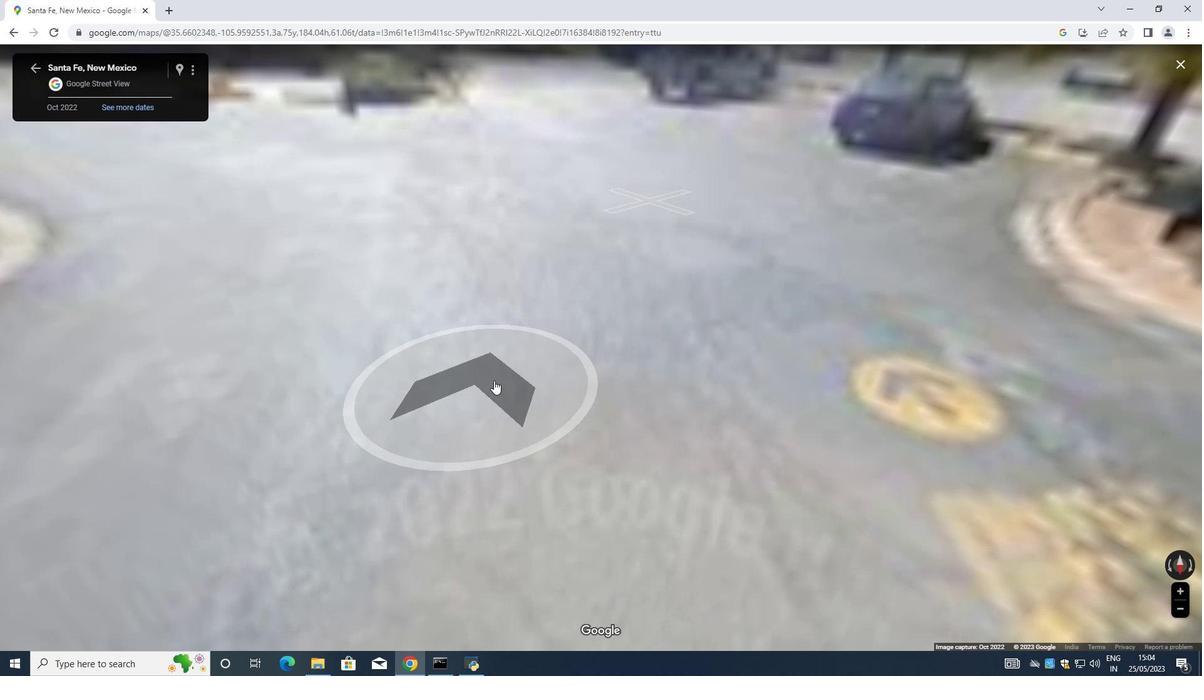 
Action: Mouse scrolled (492, 377) with delta (0, 0)
Screenshot: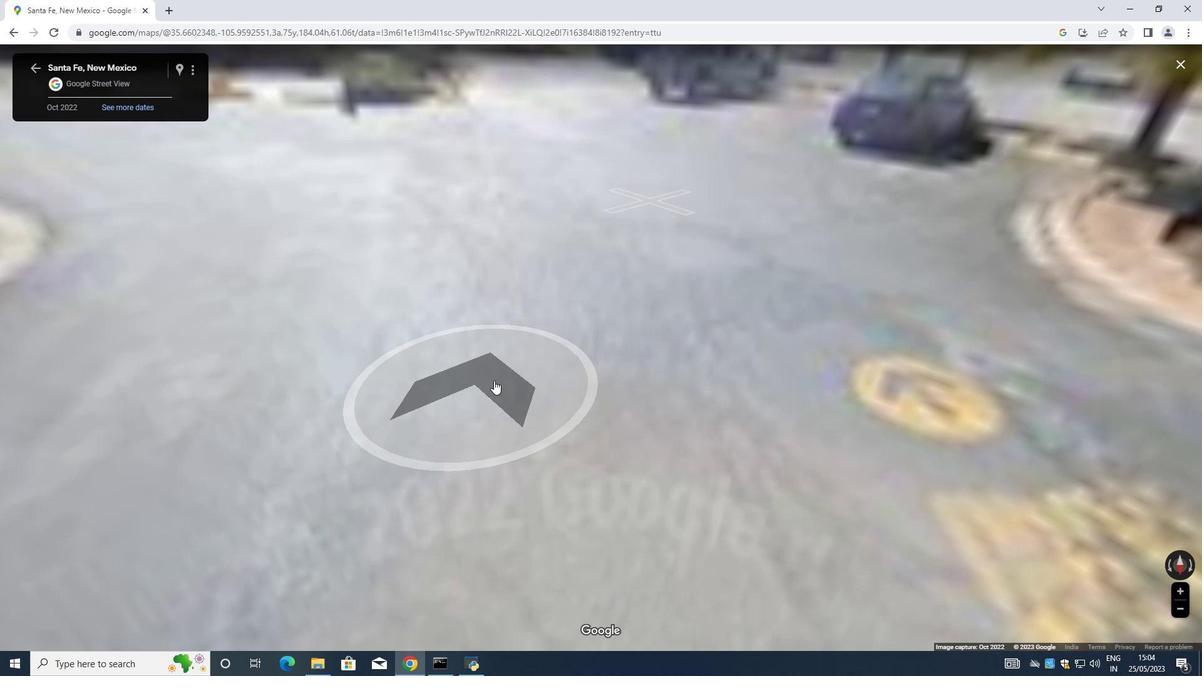 
Action: Mouse moved to (492, 377)
Screenshot: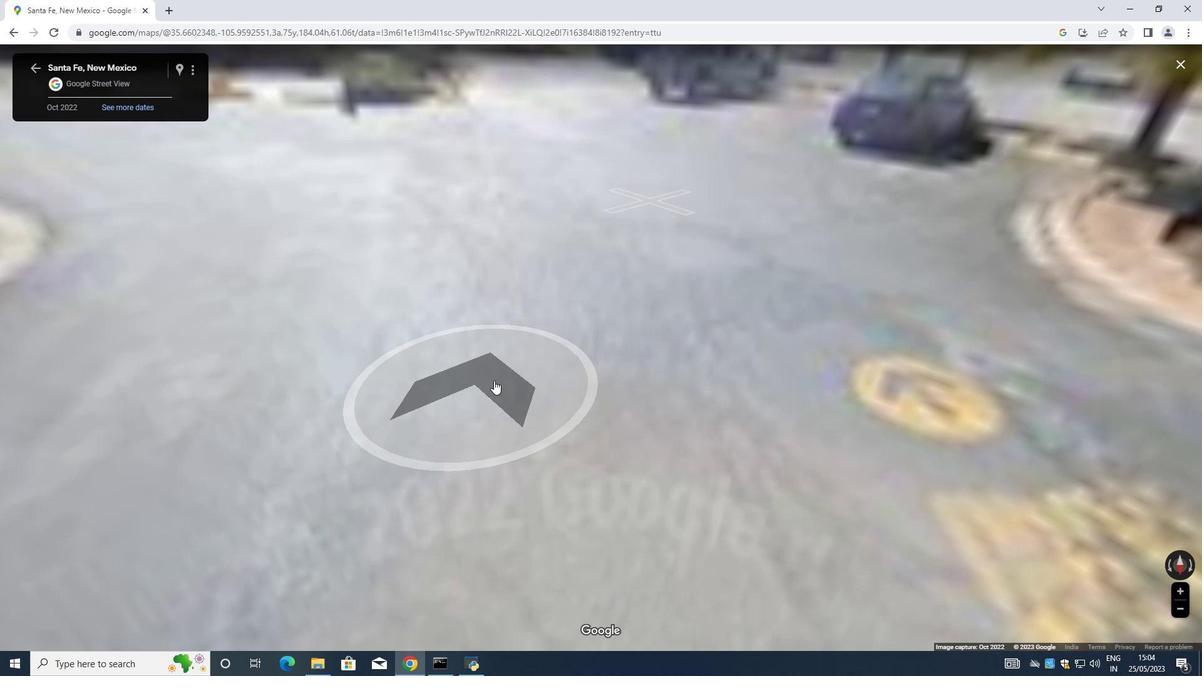 
Action: Mouse scrolled (492, 377) with delta (0, 0)
Screenshot: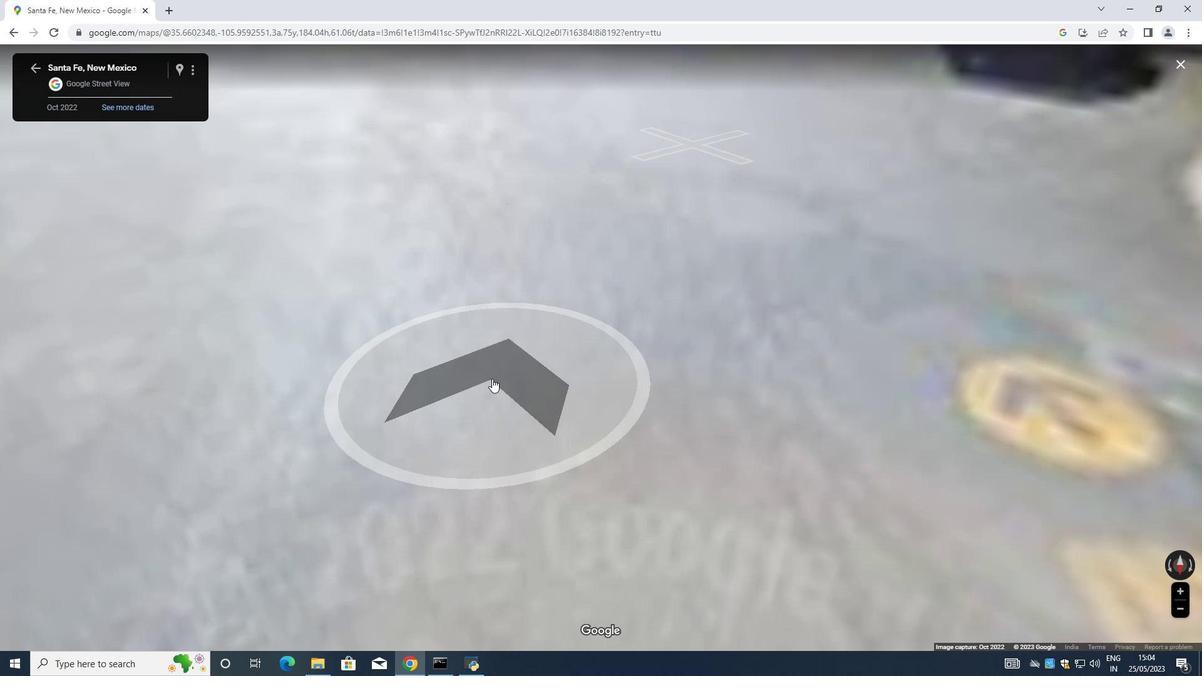 
Action: Mouse scrolled (492, 377) with delta (0, 0)
Screenshot: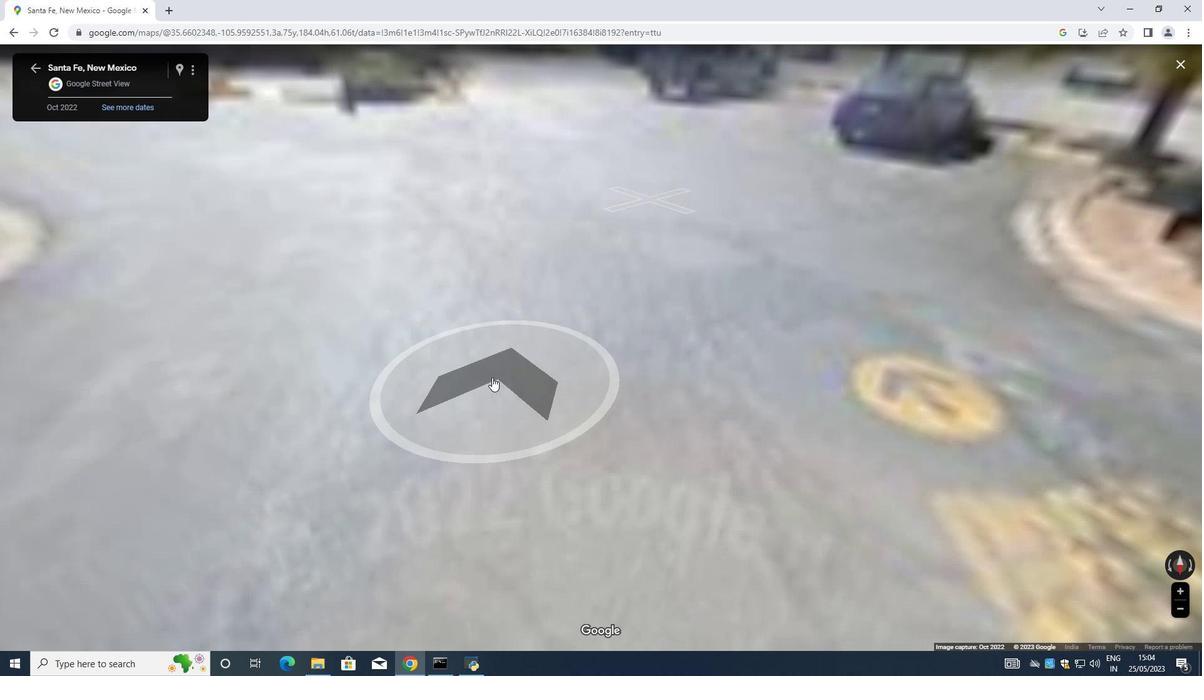 
Action: Mouse moved to (485, 298)
Screenshot: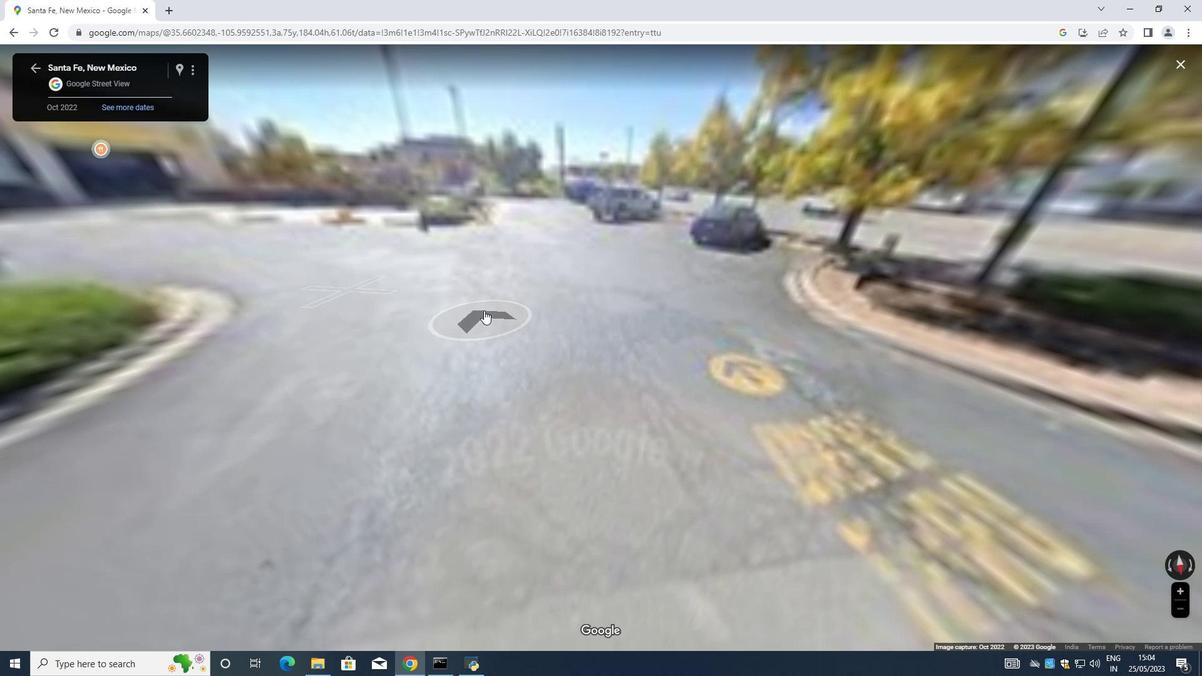 
Action: Mouse pressed left at (484, 306)
